 Task: Buy 1 Balms for Men's from Shave & Hair Removal section under best seller category for shipping address: Daisy Wilson, 4715 Wines Lane, Sabine Pass, Texas 77655, Cell Number 8322385022. Pay from credit card ending with 5759, CVV 953
Action: Mouse moved to (18, 102)
Screenshot: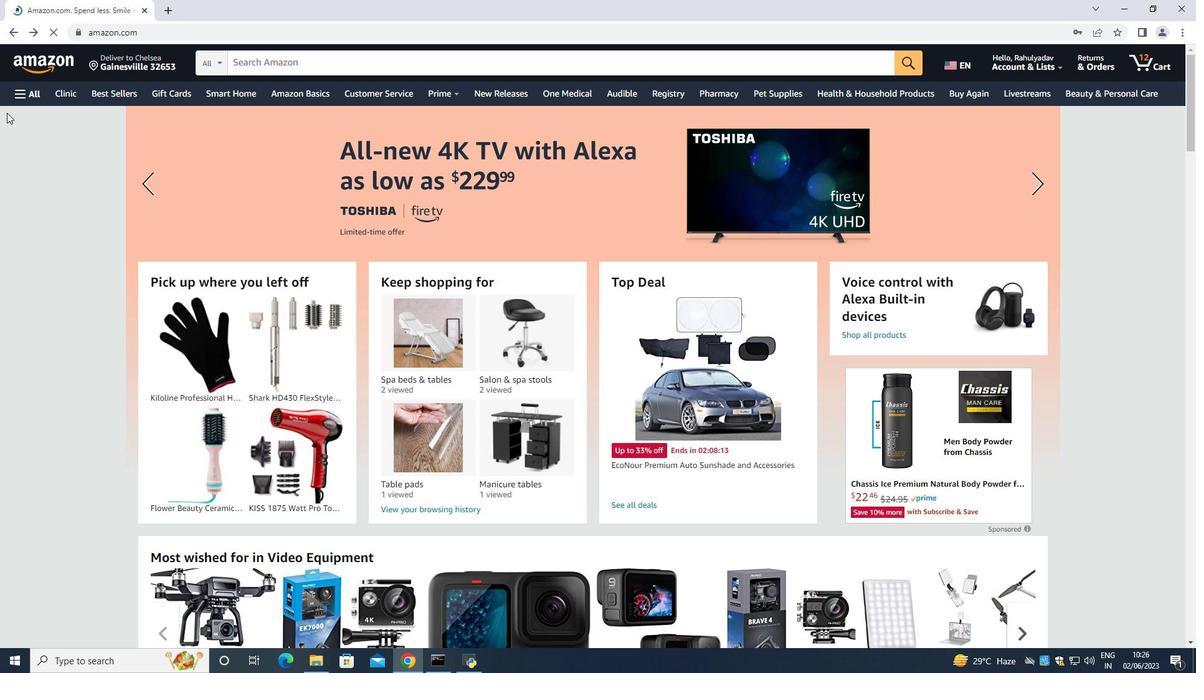 
Action: Mouse pressed left at (18, 102)
Screenshot: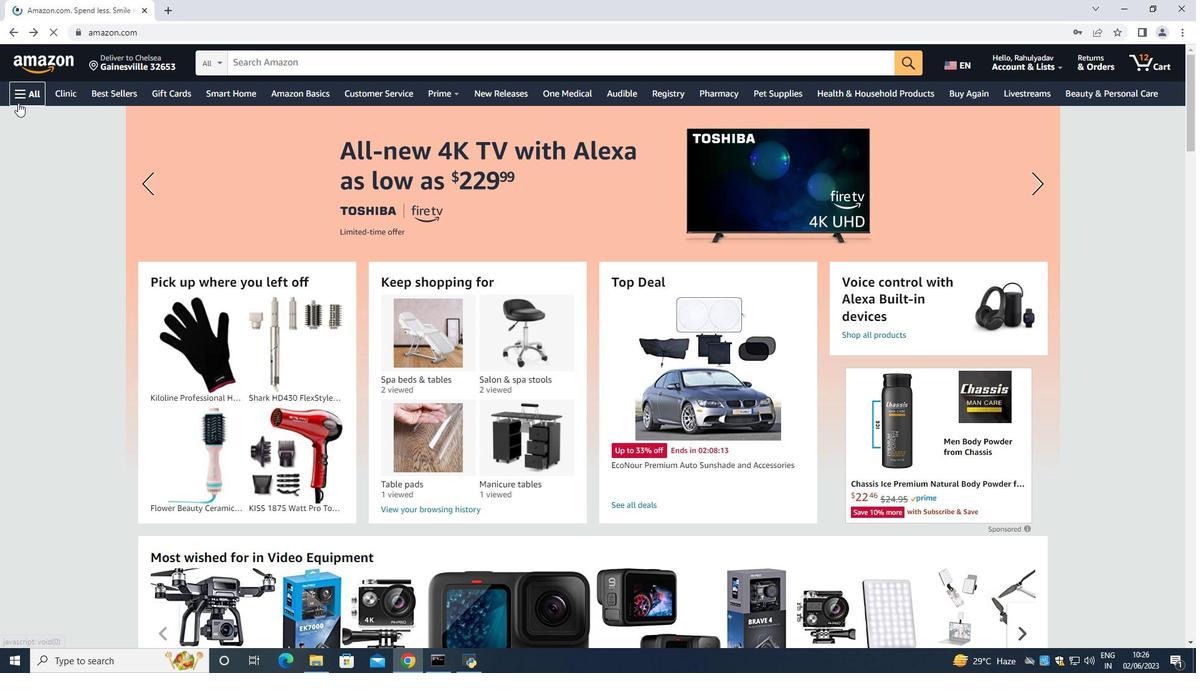 
Action: Mouse moved to (28, 111)
Screenshot: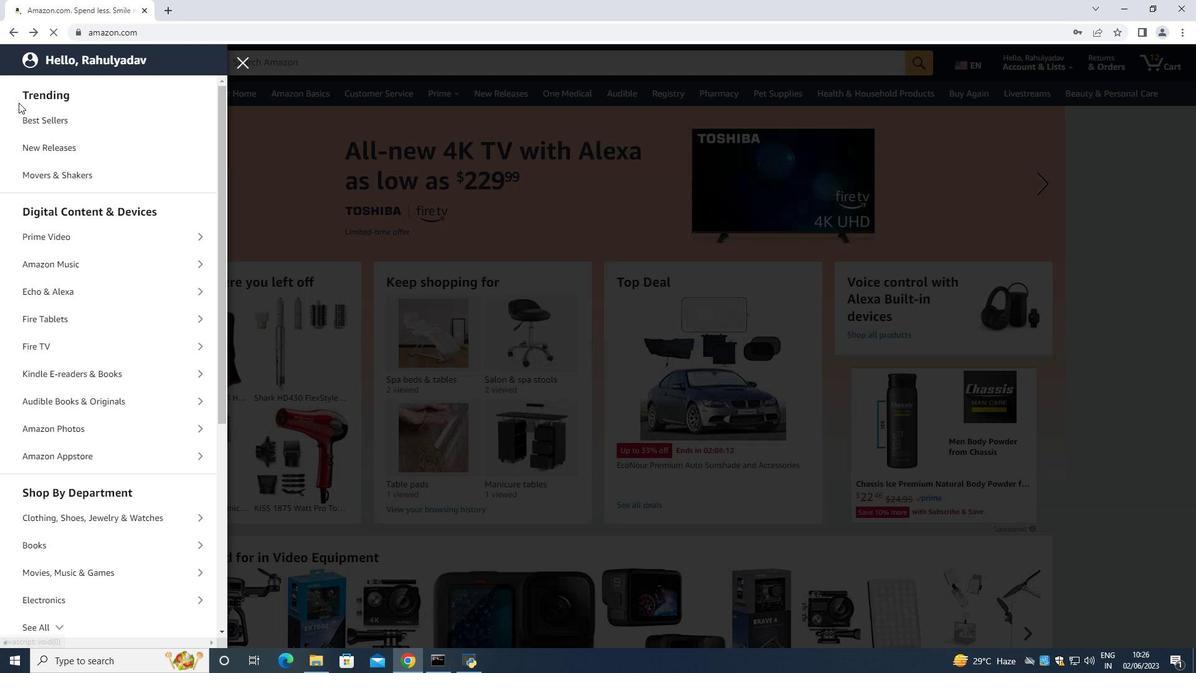 
Action: Mouse pressed left at (28, 111)
Screenshot: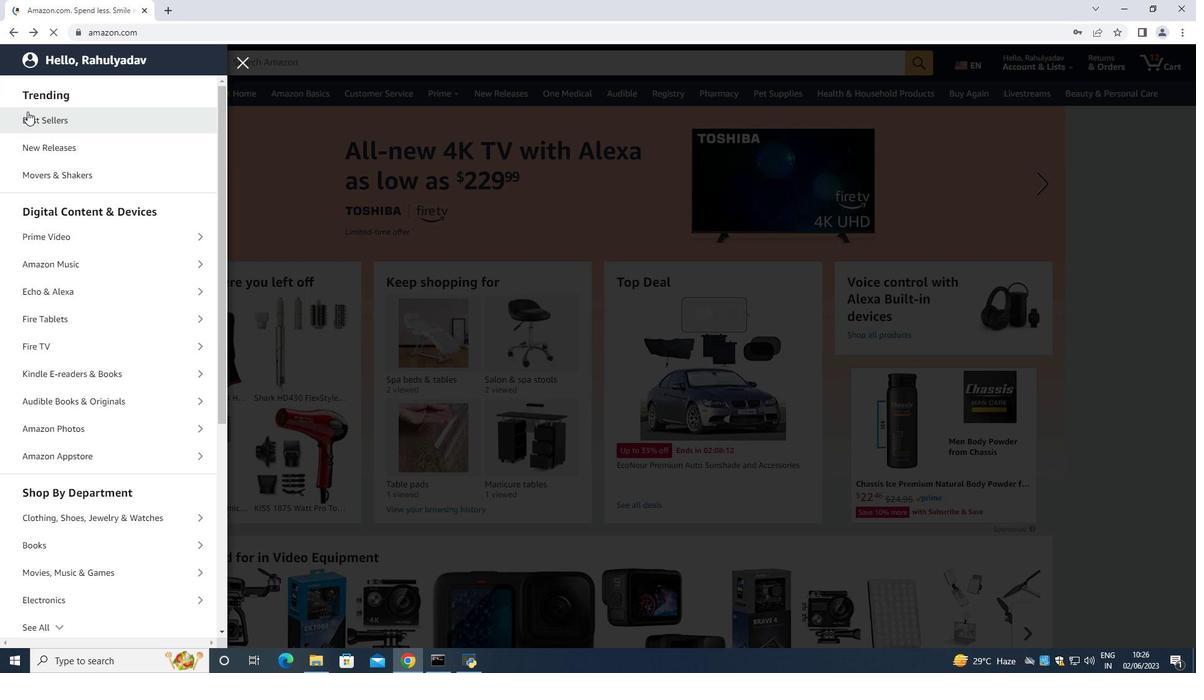 
Action: Mouse moved to (289, 58)
Screenshot: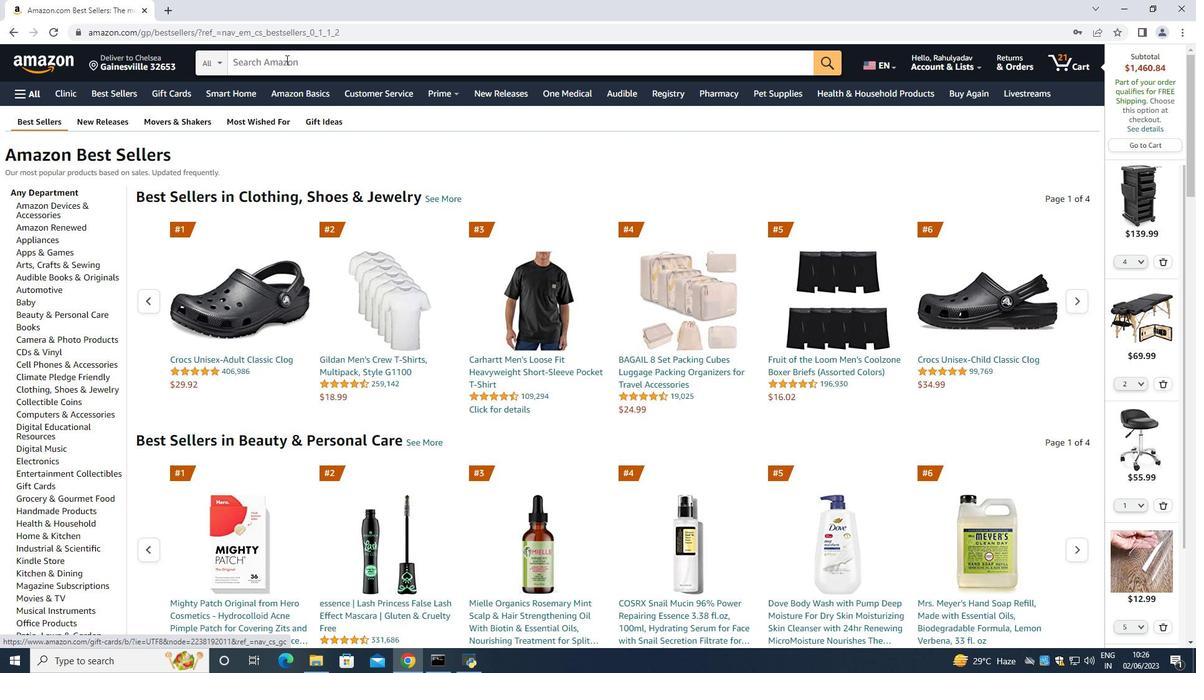 
Action: Mouse pressed left at (289, 58)
Screenshot: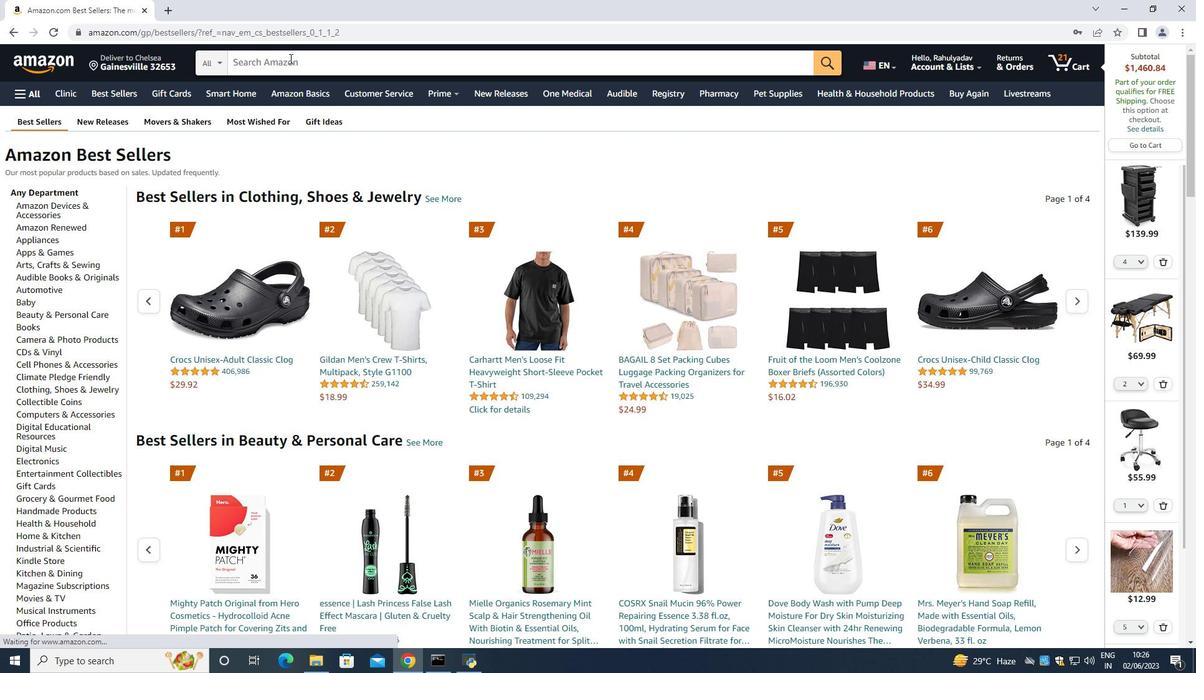 
Action: Mouse moved to (392, 39)
Screenshot: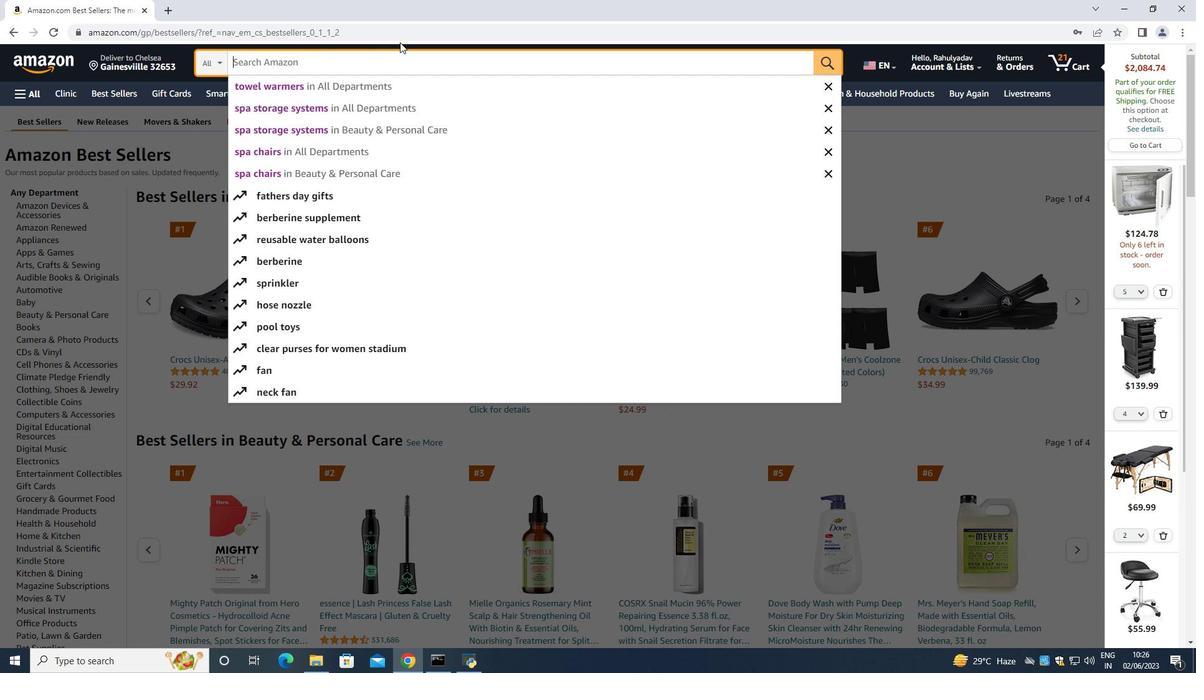 
Action: Key pressed <Key.shift><Key.shift><Key.shift><Key.shift><Key.shift><Key.shift>Balms<Key.space><Key.enter>
Screenshot: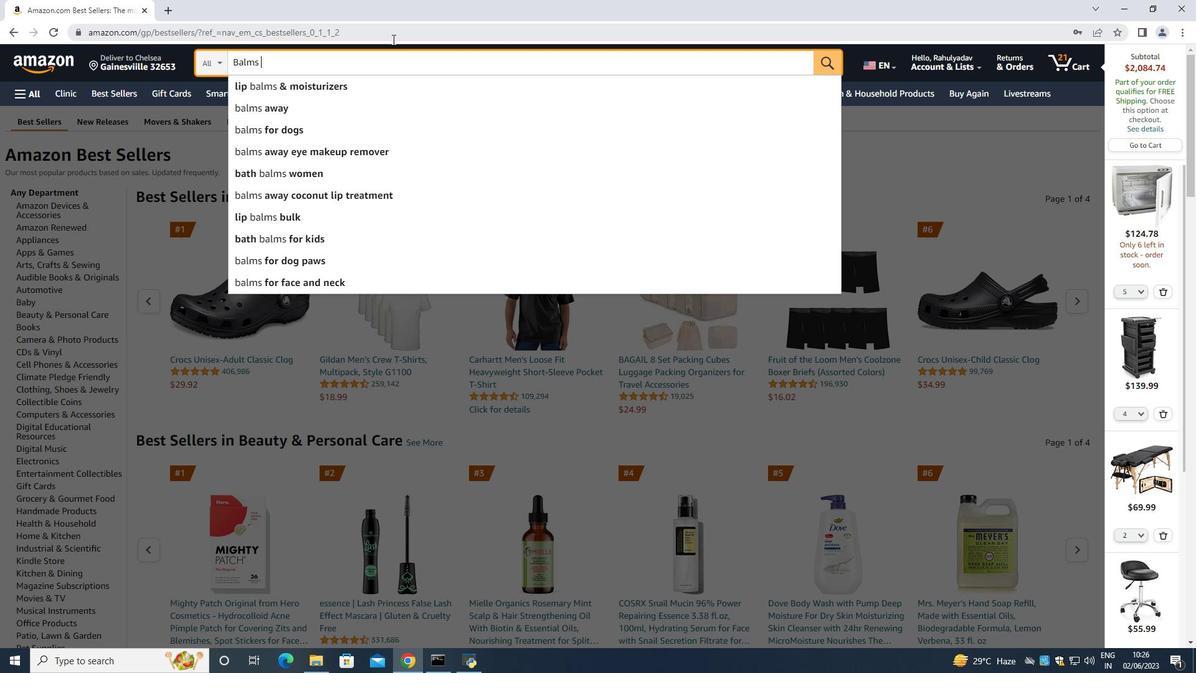 
Action: Mouse moved to (53, 289)
Screenshot: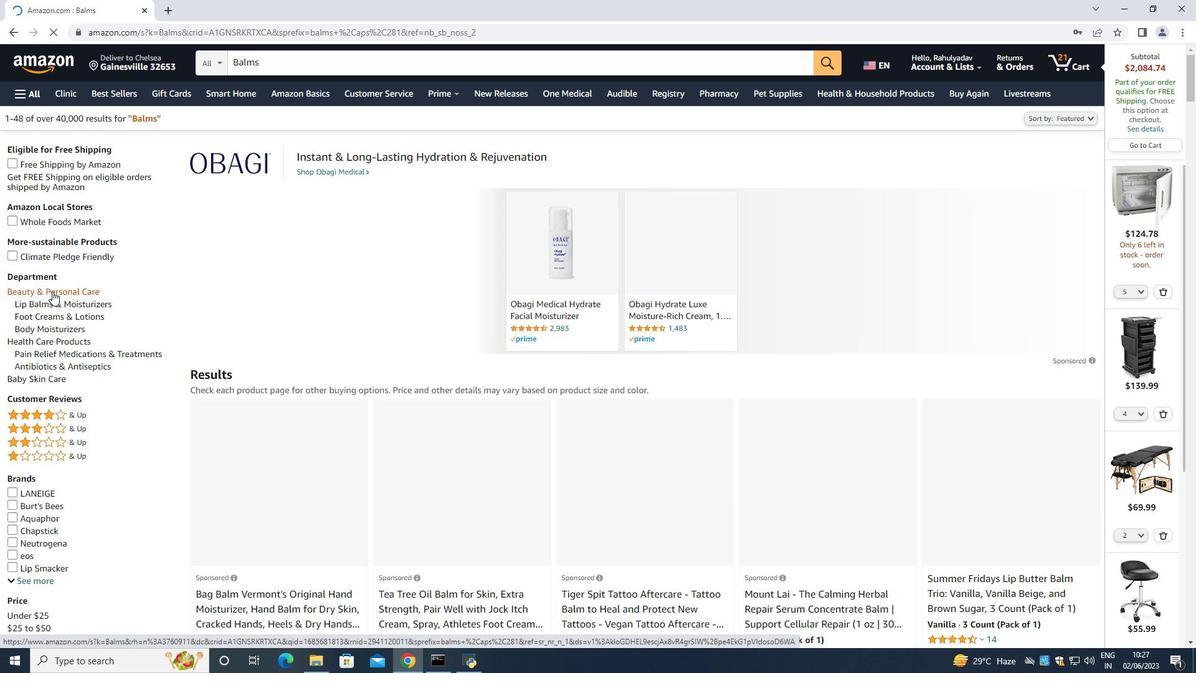 
Action: Mouse pressed left at (53, 289)
Screenshot: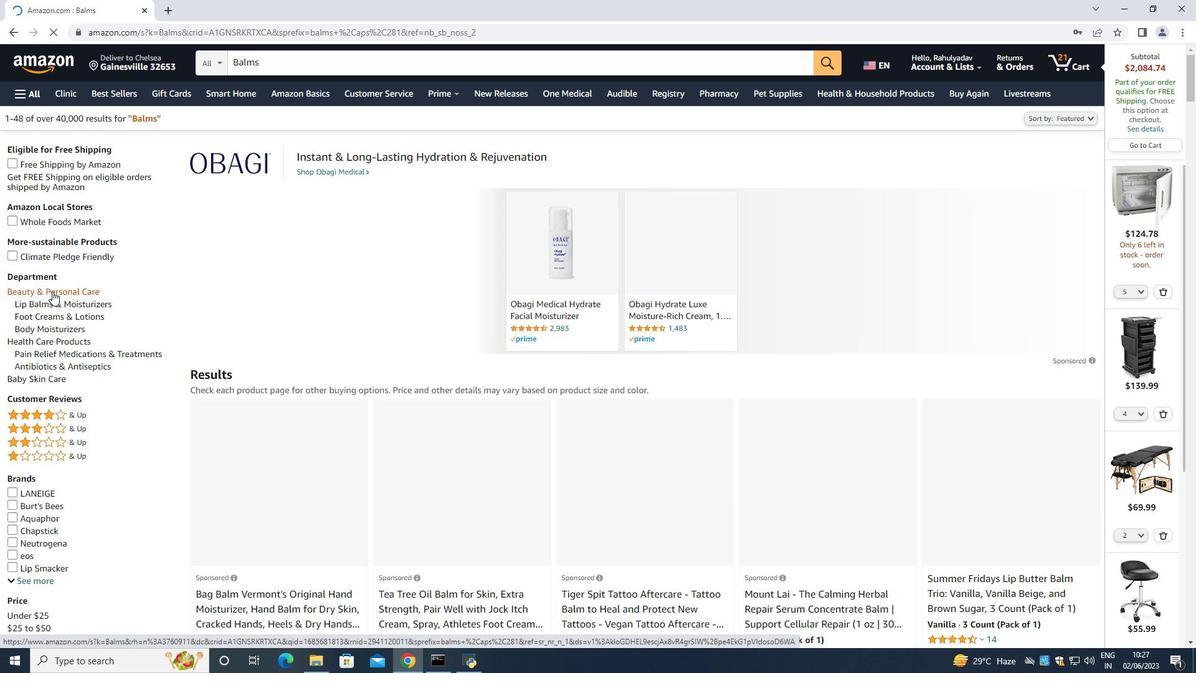 
Action: Mouse moved to (495, 173)
Screenshot: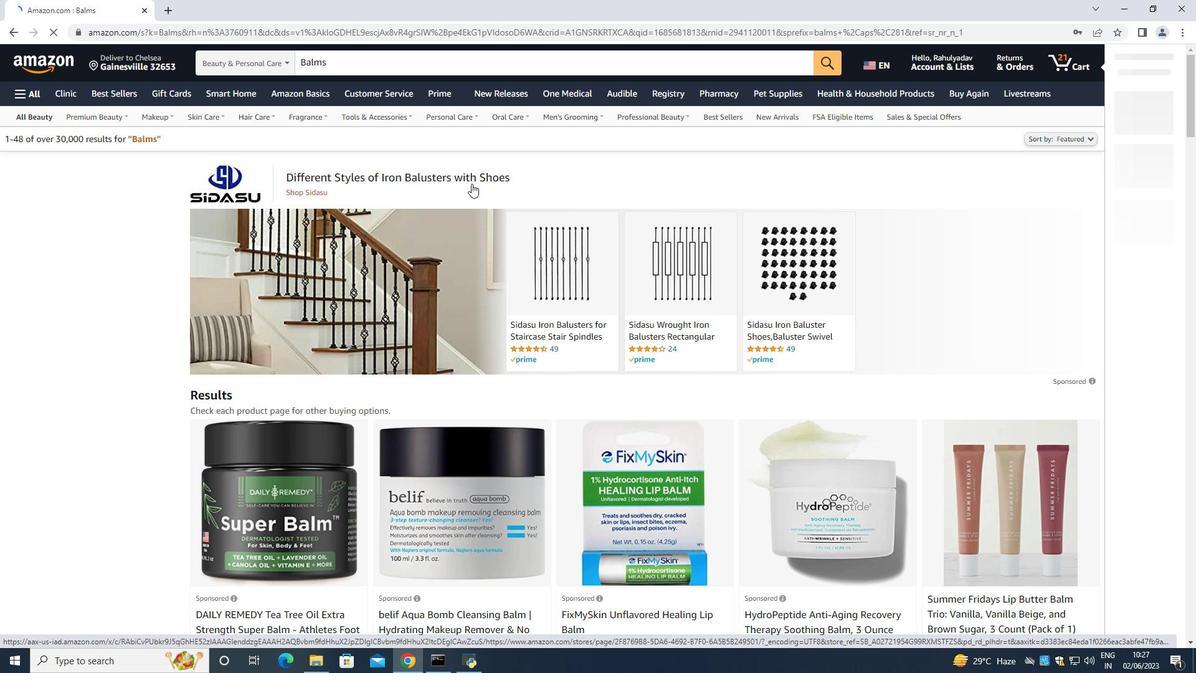 
Action: Mouse scrolled (495, 172) with delta (0, 0)
Screenshot: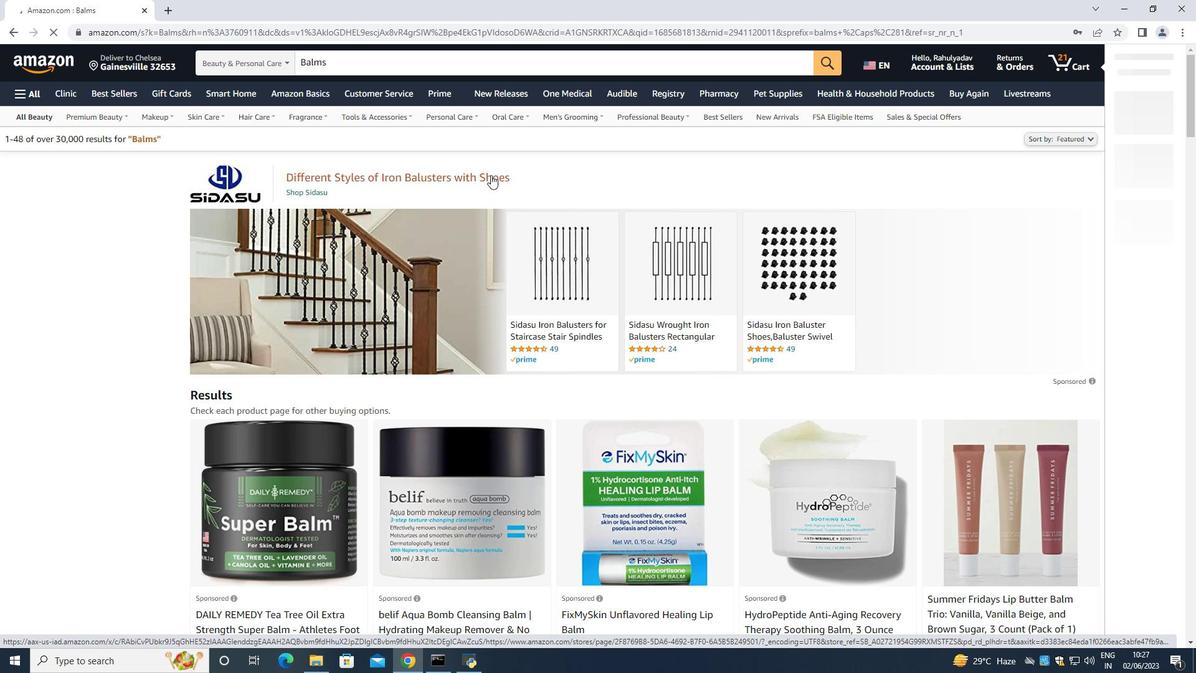 
Action: Mouse scrolled (495, 172) with delta (0, 0)
Screenshot: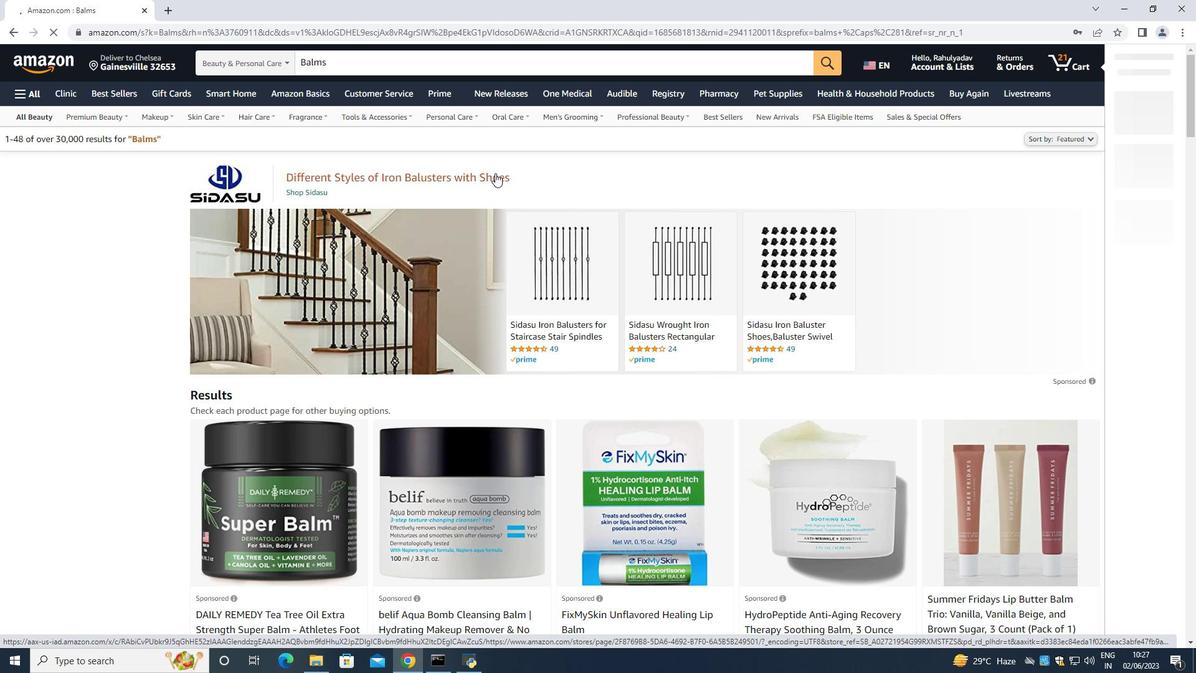 
Action: Mouse scrolled (495, 172) with delta (0, 0)
Screenshot: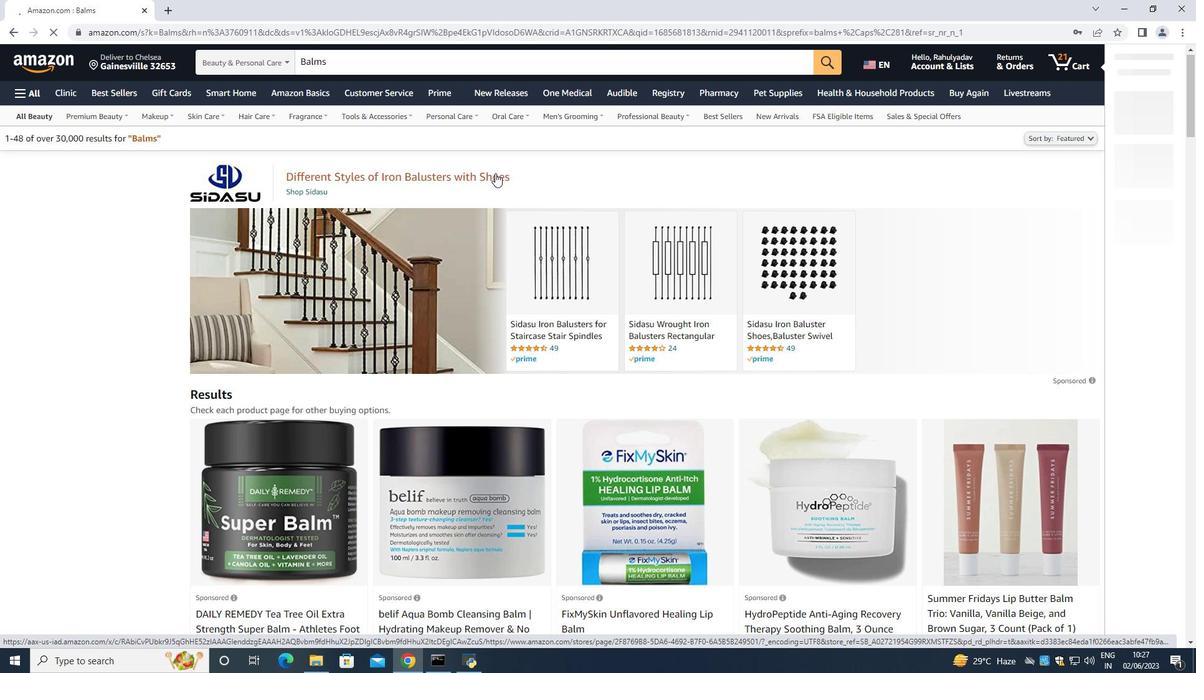
Action: Mouse moved to (79, 172)
Screenshot: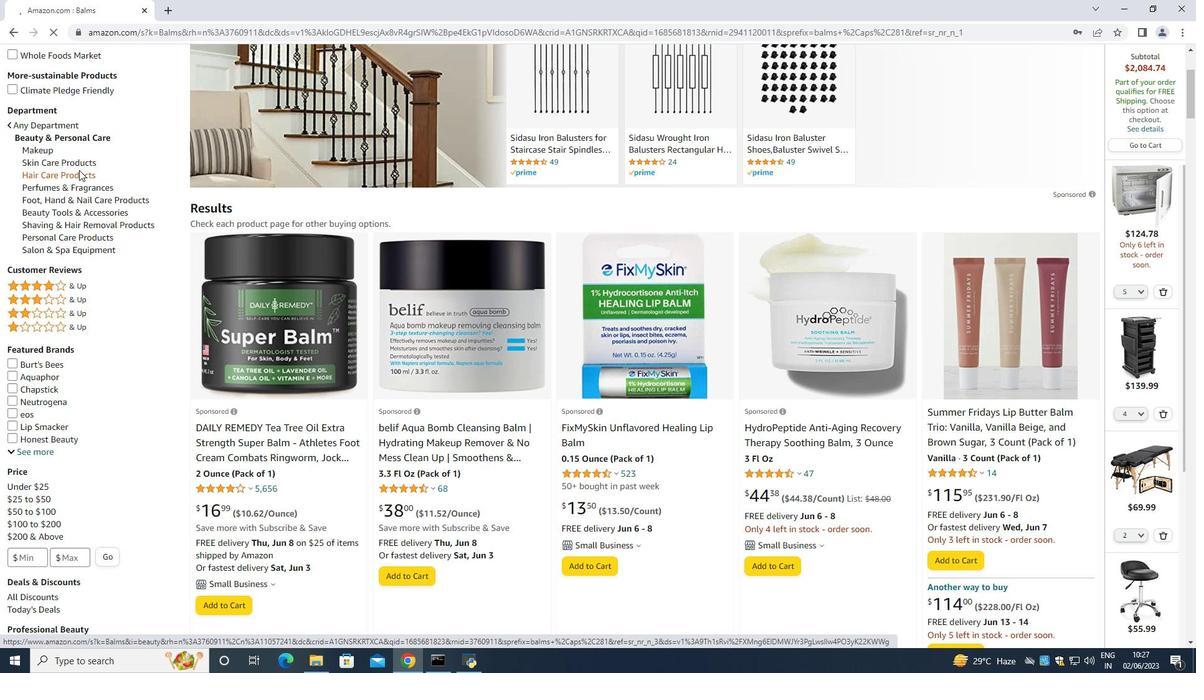 
Action: Mouse pressed left at (79, 172)
Screenshot: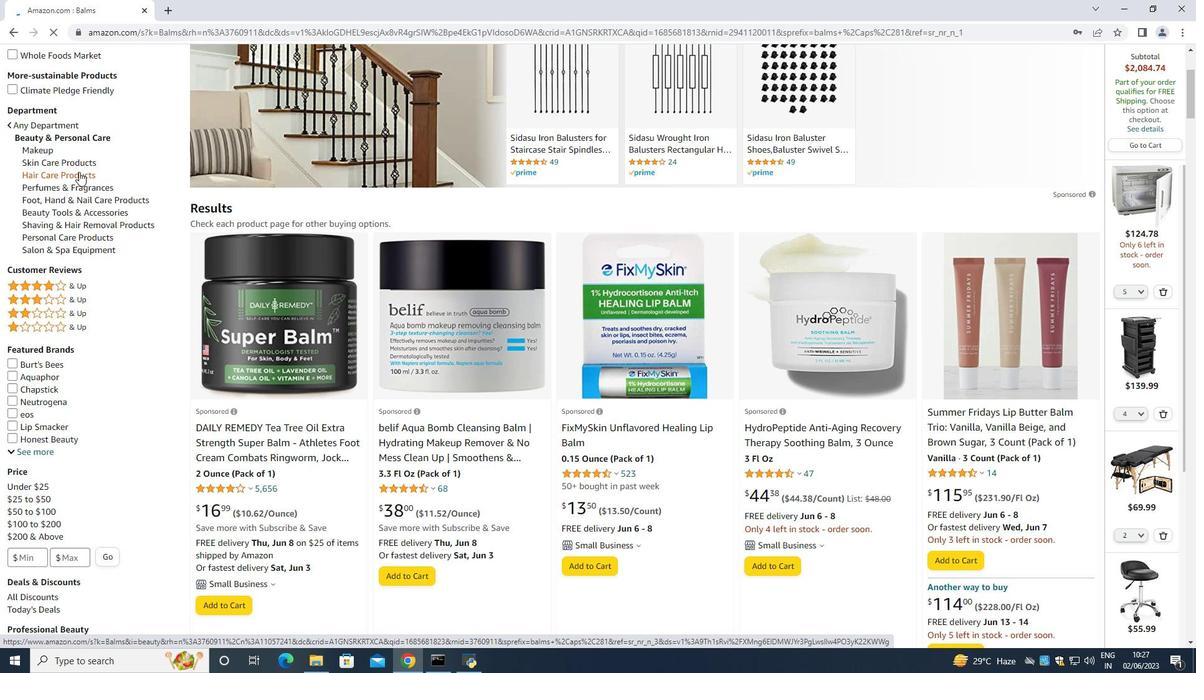 
Action: Mouse moved to (82, 223)
Screenshot: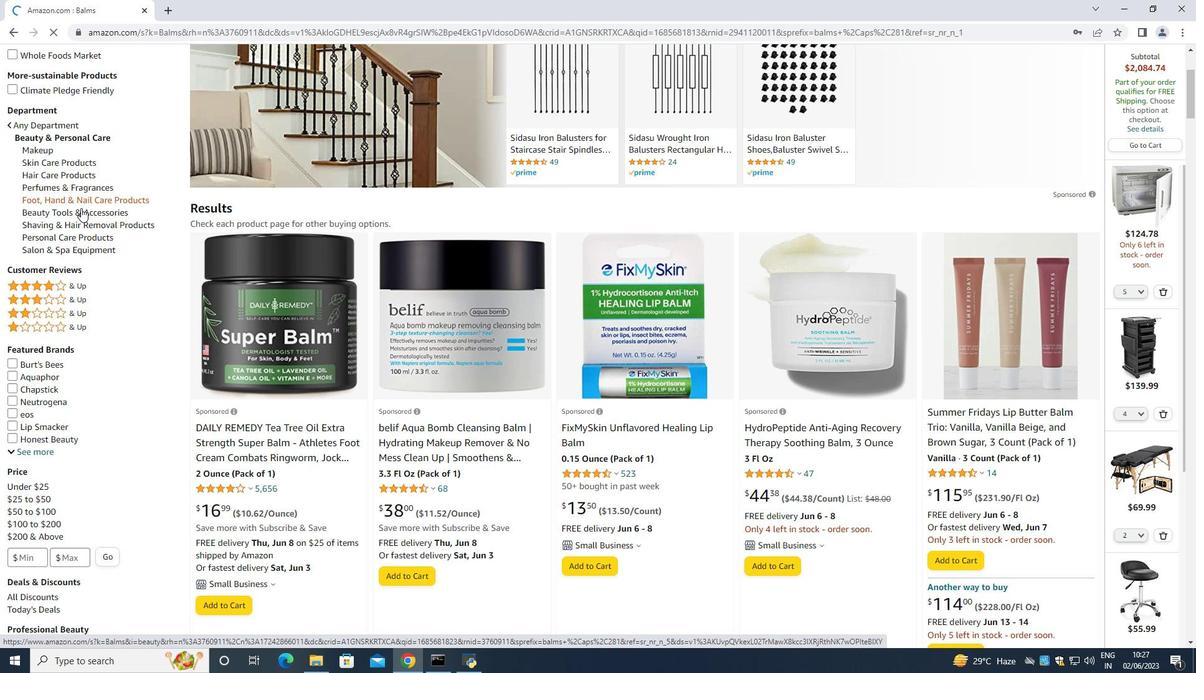 
Action: Mouse pressed left at (82, 223)
Screenshot: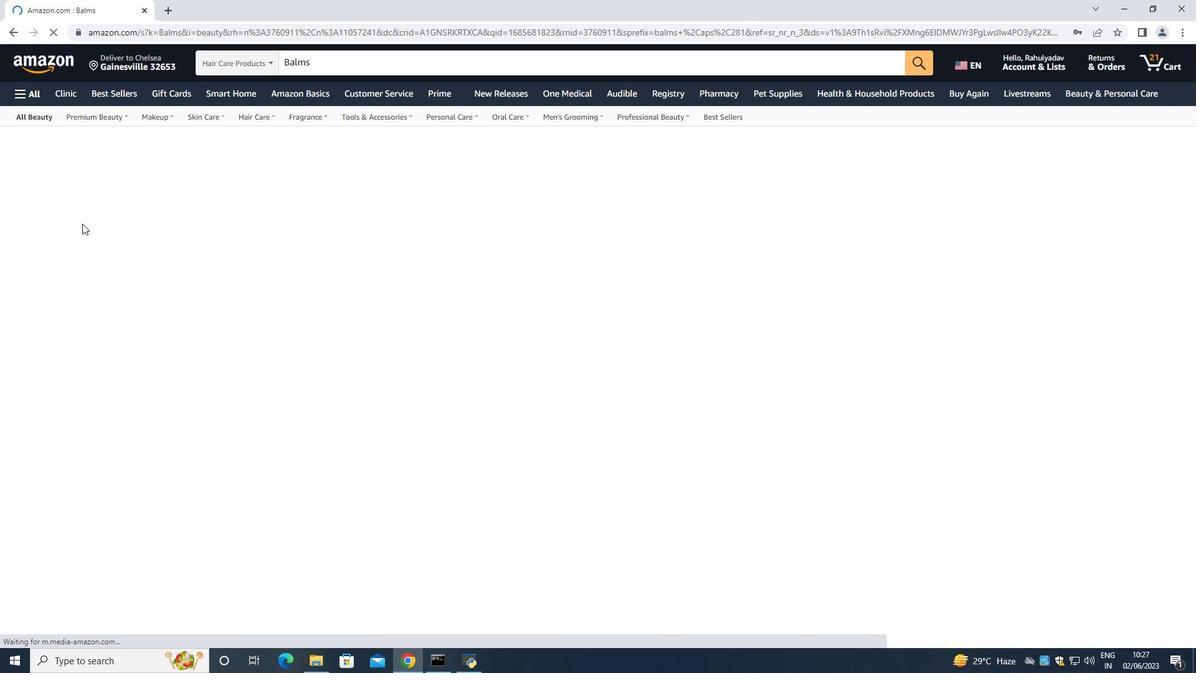 
Action: Mouse moved to (9, 31)
Screenshot: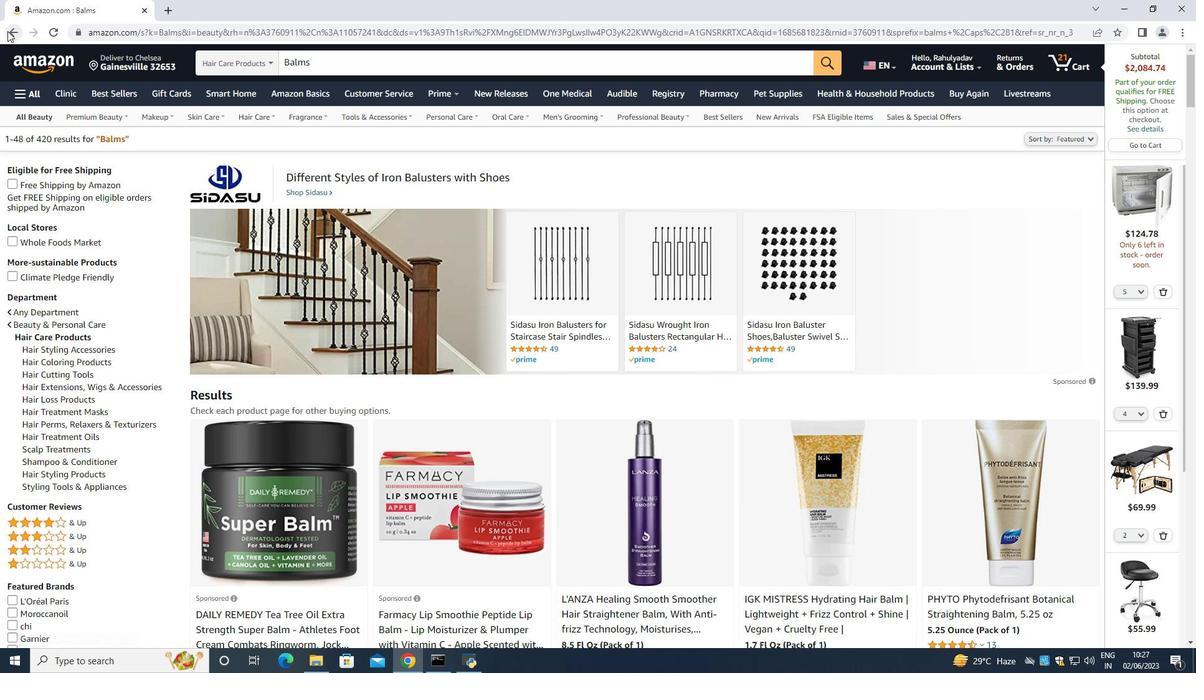 
Action: Mouse pressed left at (9, 31)
Screenshot: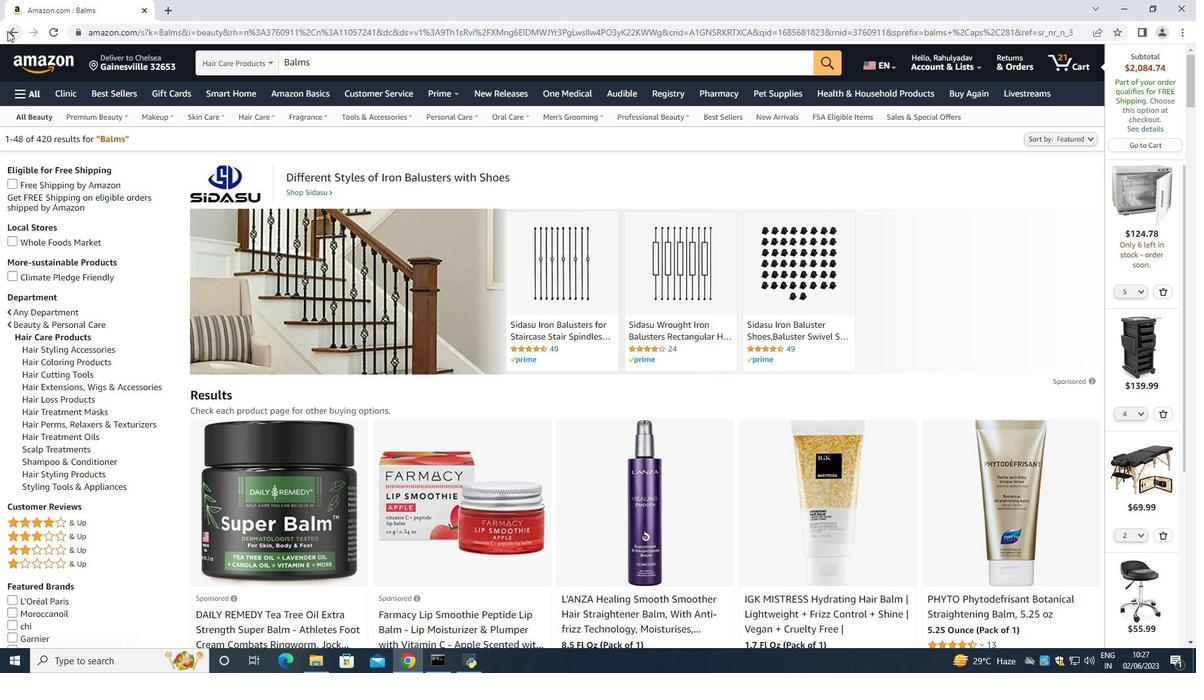 
Action: Mouse moved to (85, 228)
Screenshot: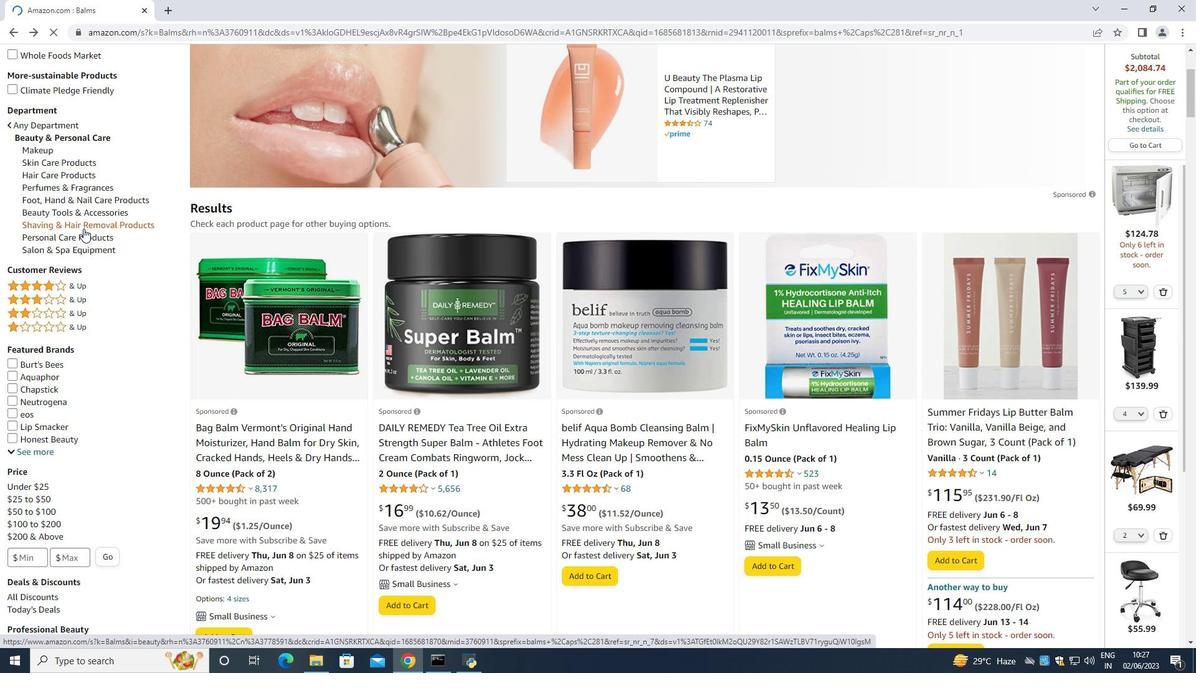 
Action: Mouse pressed left at (85, 228)
Screenshot: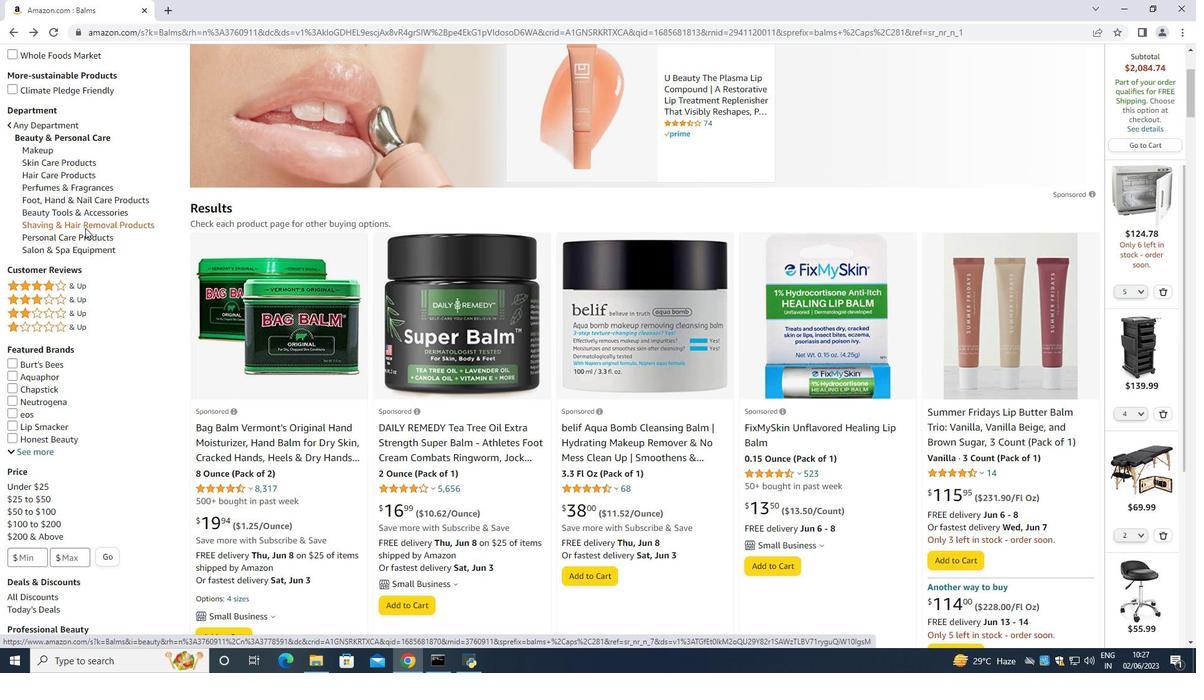 
Action: Mouse moved to (286, 234)
Screenshot: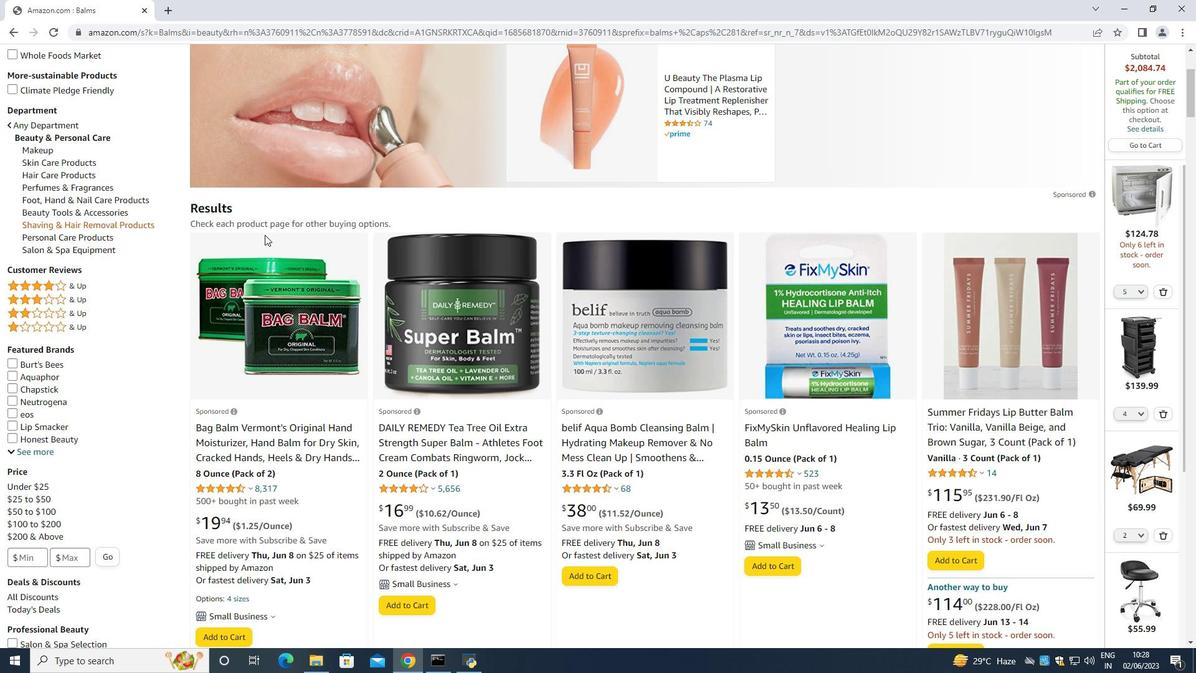 
Action: Mouse scrolled (286, 233) with delta (0, 0)
Screenshot: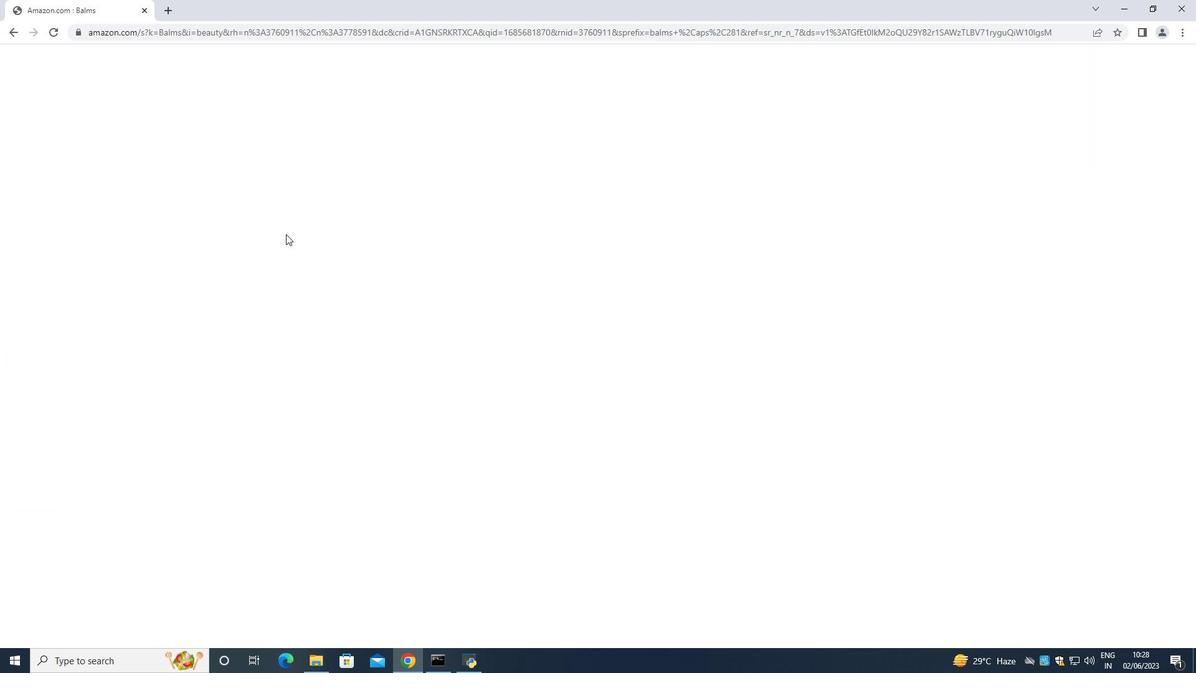 
Action: Mouse moved to (464, 391)
Screenshot: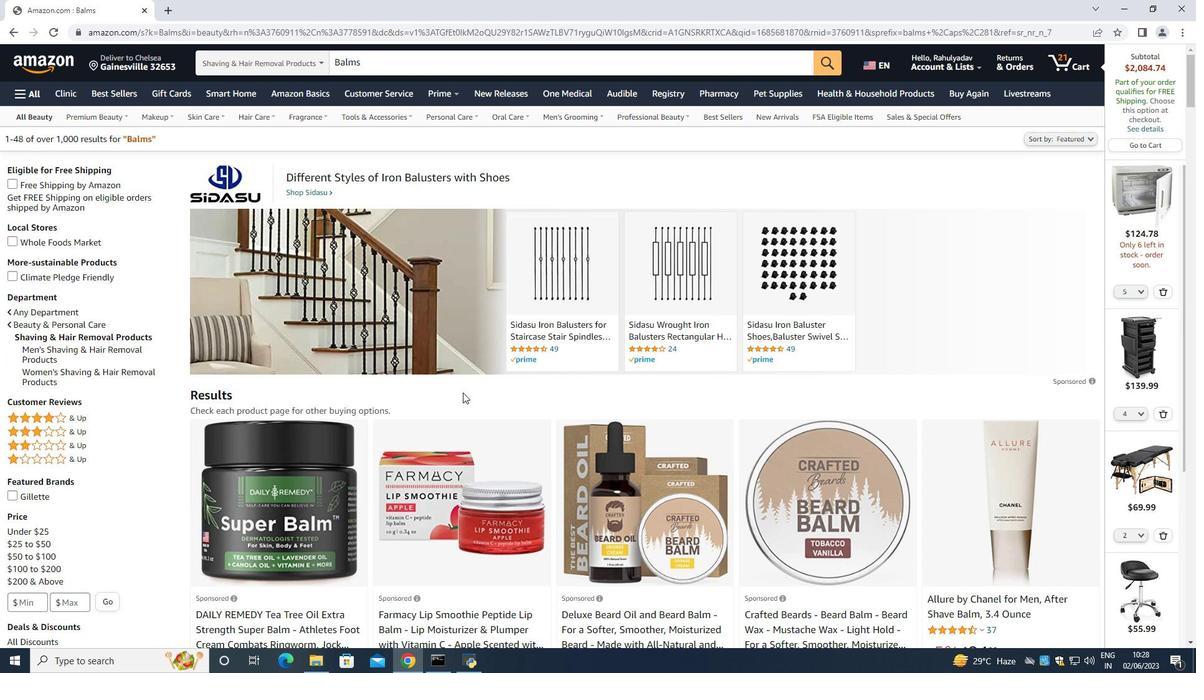 
Action: Mouse scrolled (464, 390) with delta (0, 0)
Screenshot: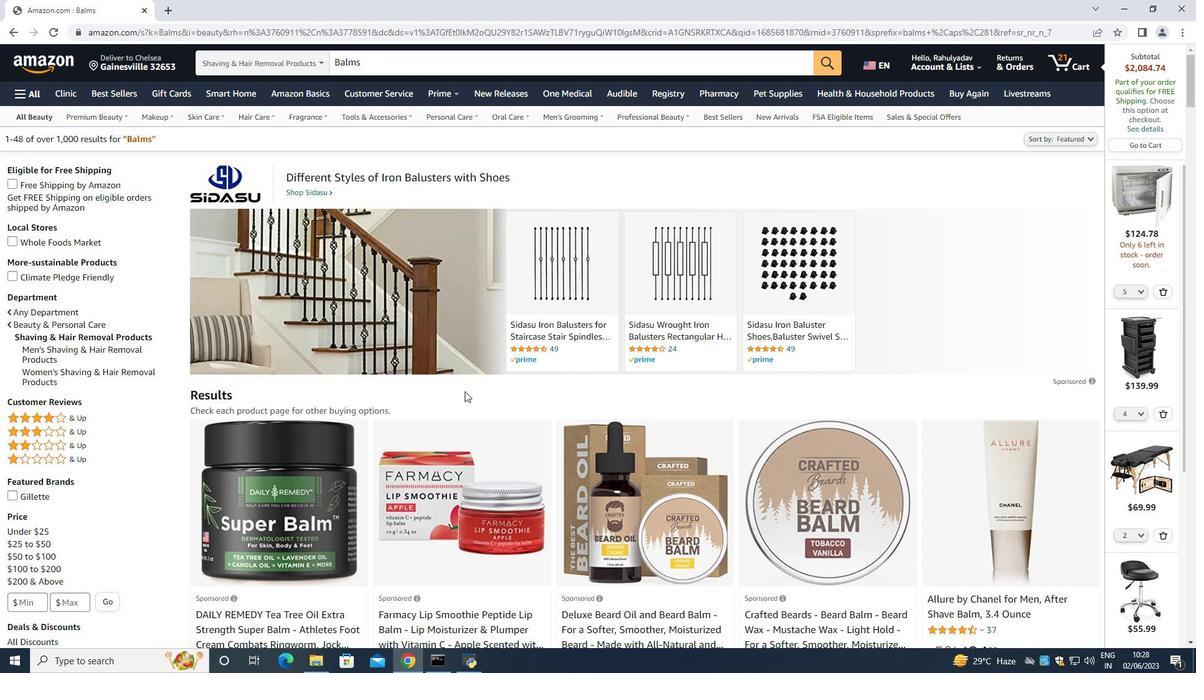 
Action: Mouse scrolled (464, 390) with delta (0, 0)
Screenshot: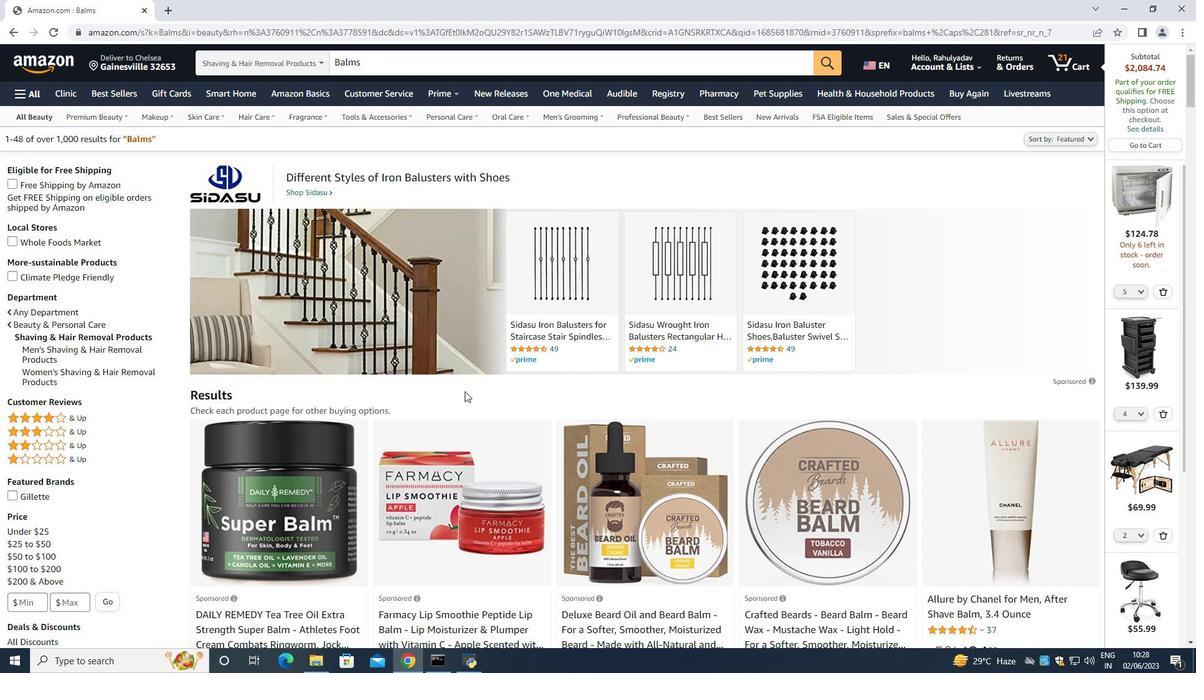 
Action: Mouse scrolled (464, 390) with delta (0, 0)
Screenshot: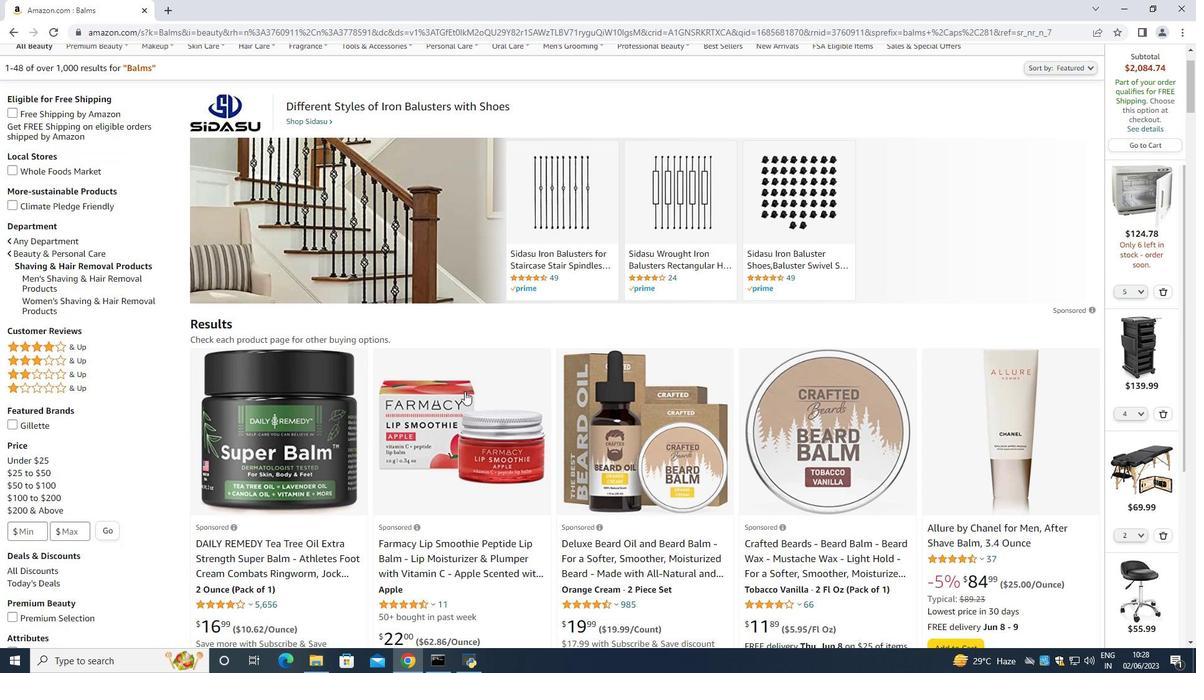 
Action: Mouse moved to (554, 398)
Screenshot: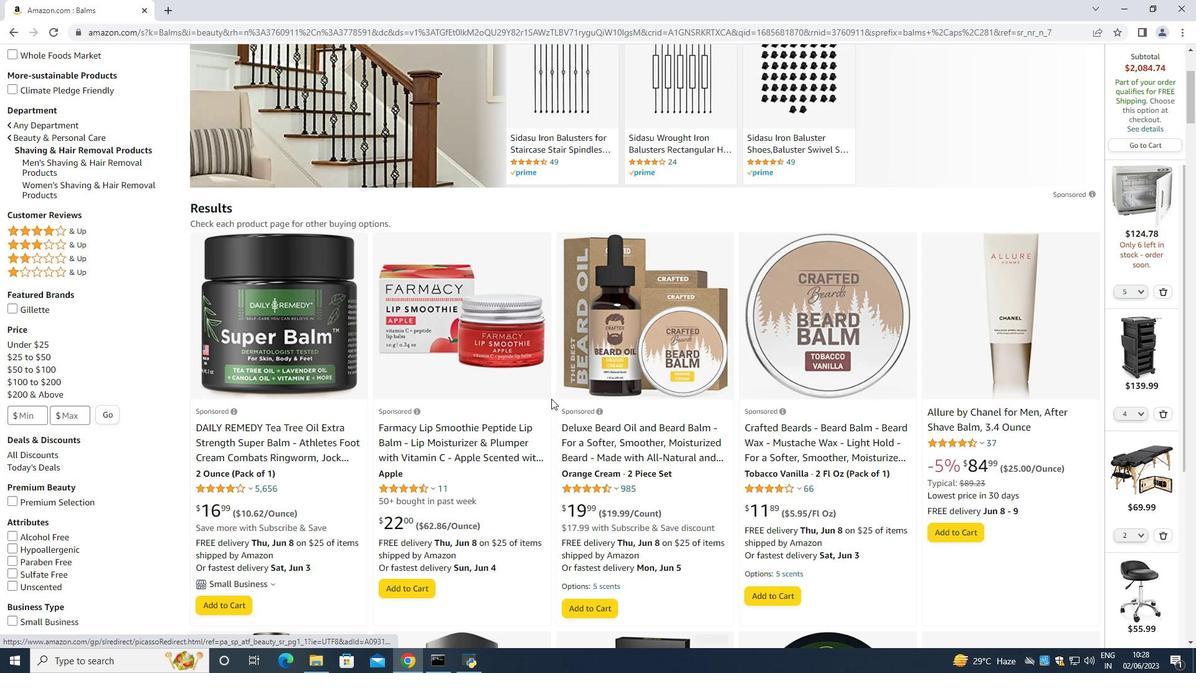 
Action: Mouse scrolled (554, 397) with delta (0, 0)
Screenshot: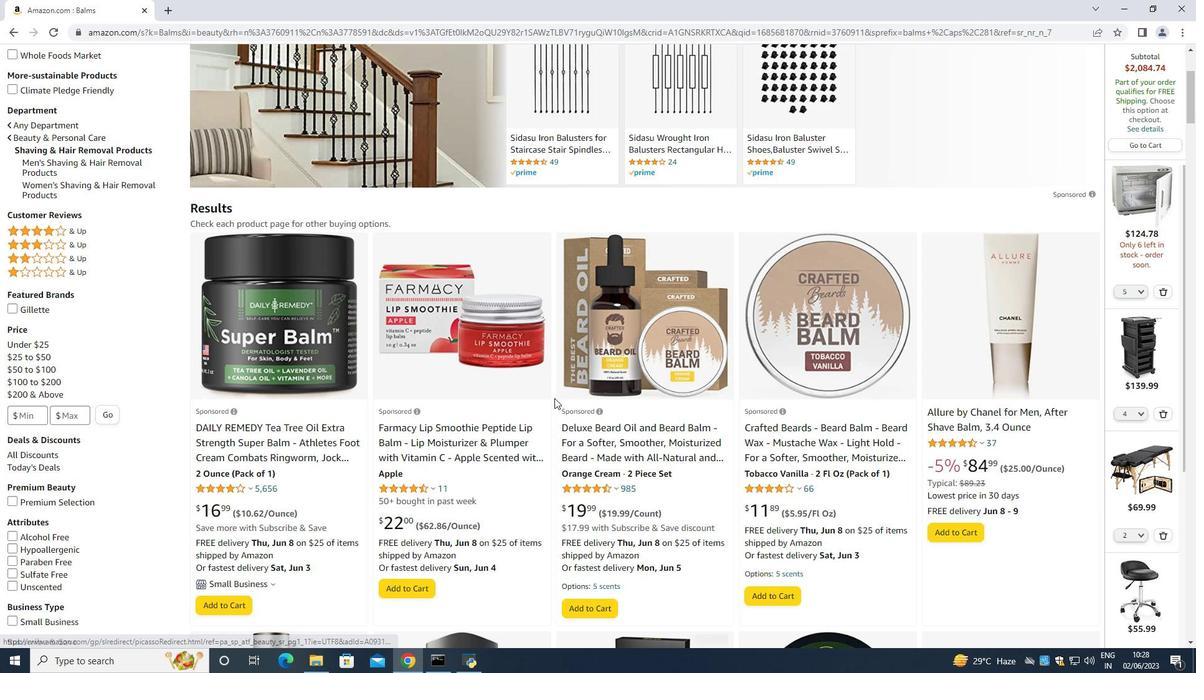 
Action: Mouse scrolled (554, 397) with delta (0, 0)
Screenshot: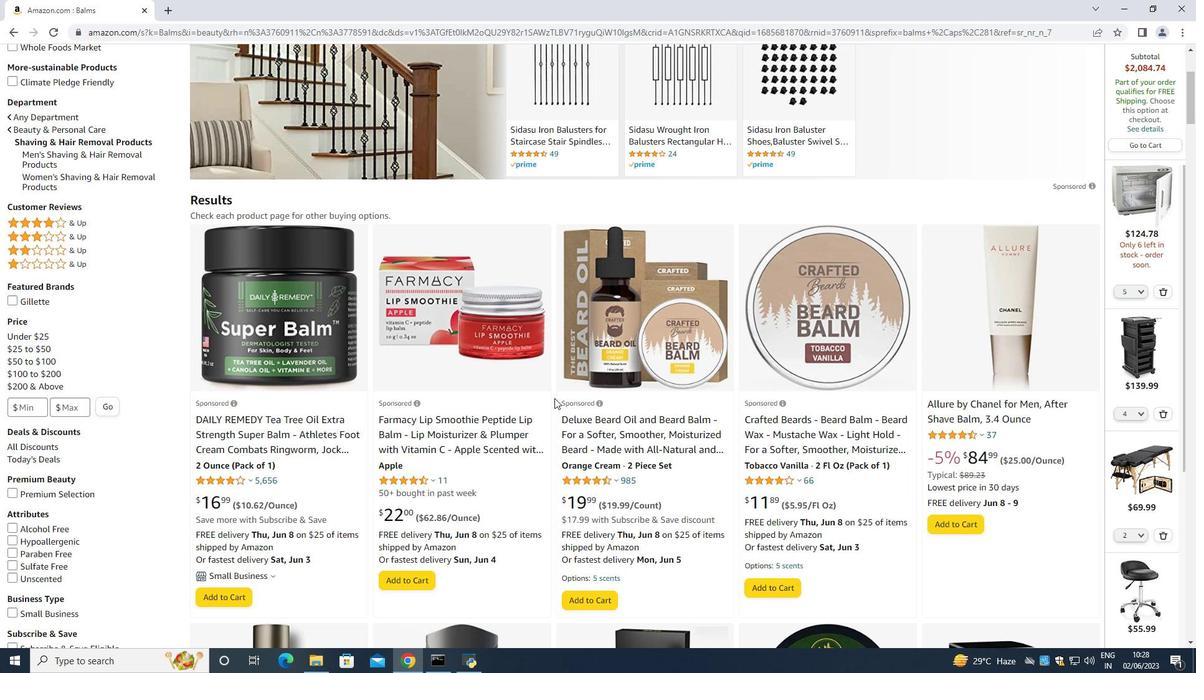 
Action: Mouse moved to (539, 306)
Screenshot: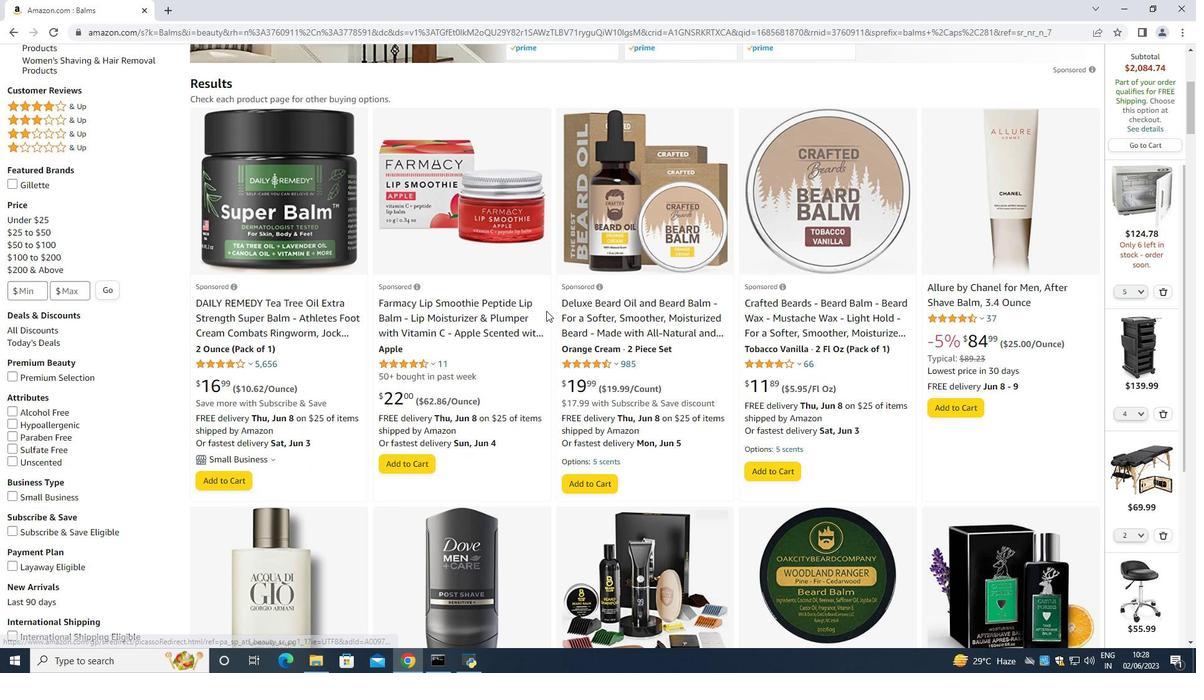 
Action: Mouse scrolled (539, 305) with delta (0, 0)
Screenshot: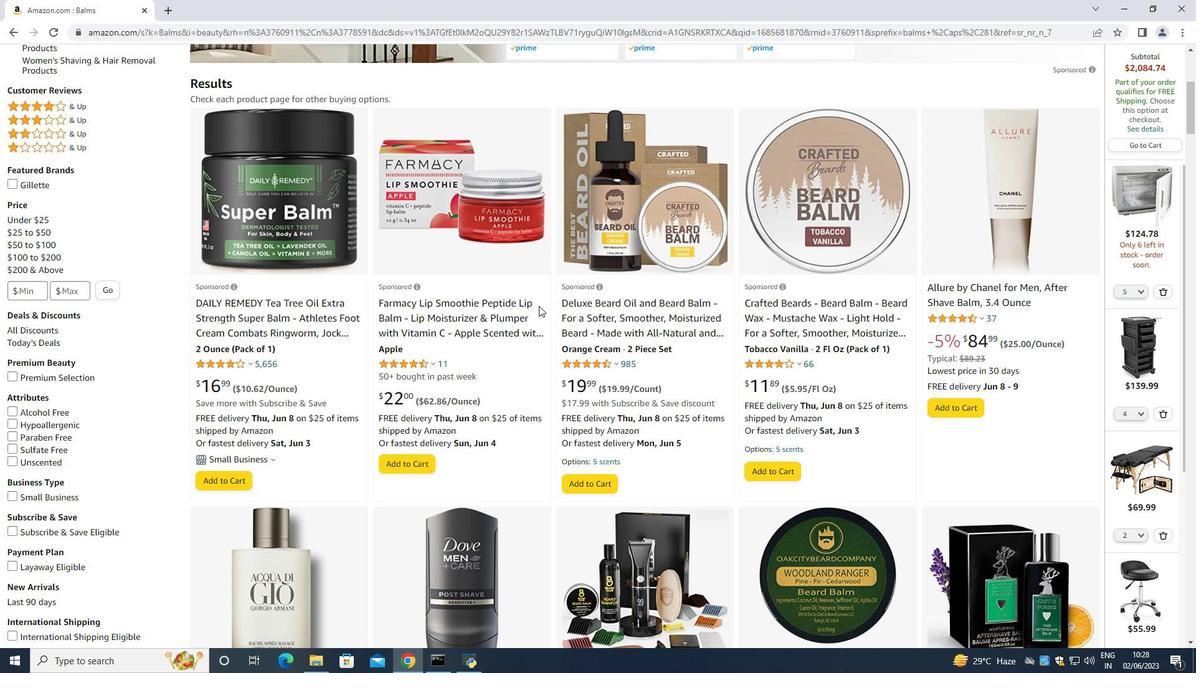 
Action: Mouse scrolled (539, 305) with delta (0, 0)
Screenshot: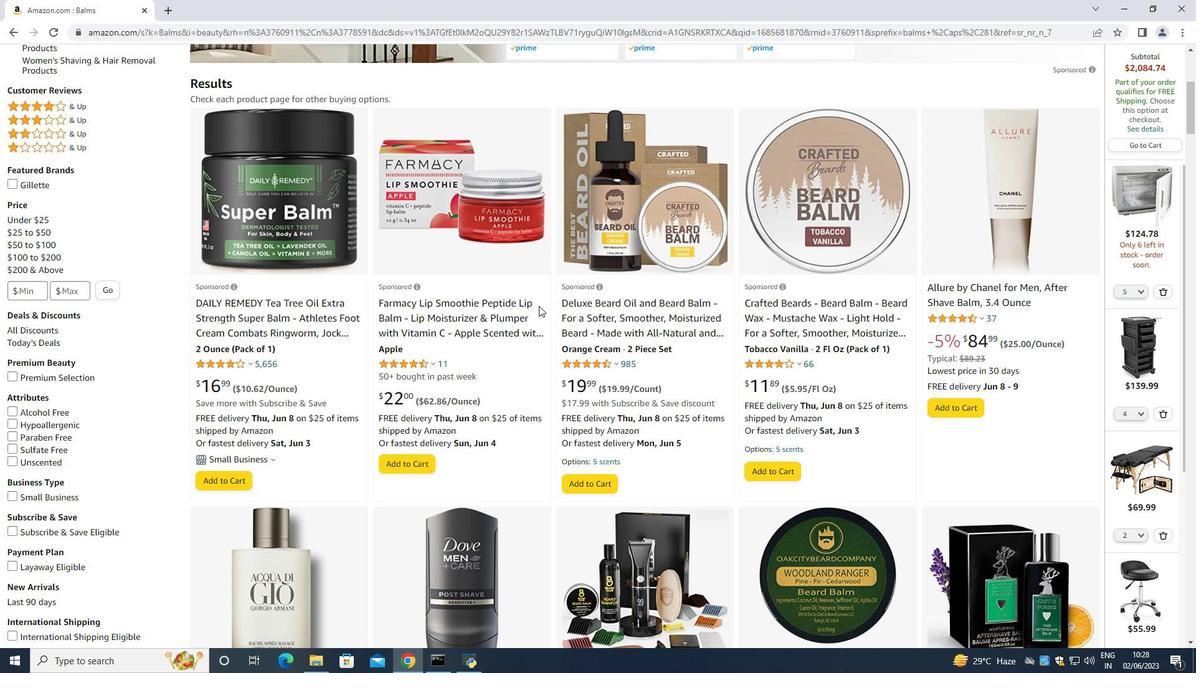 
Action: Mouse moved to (529, 272)
Screenshot: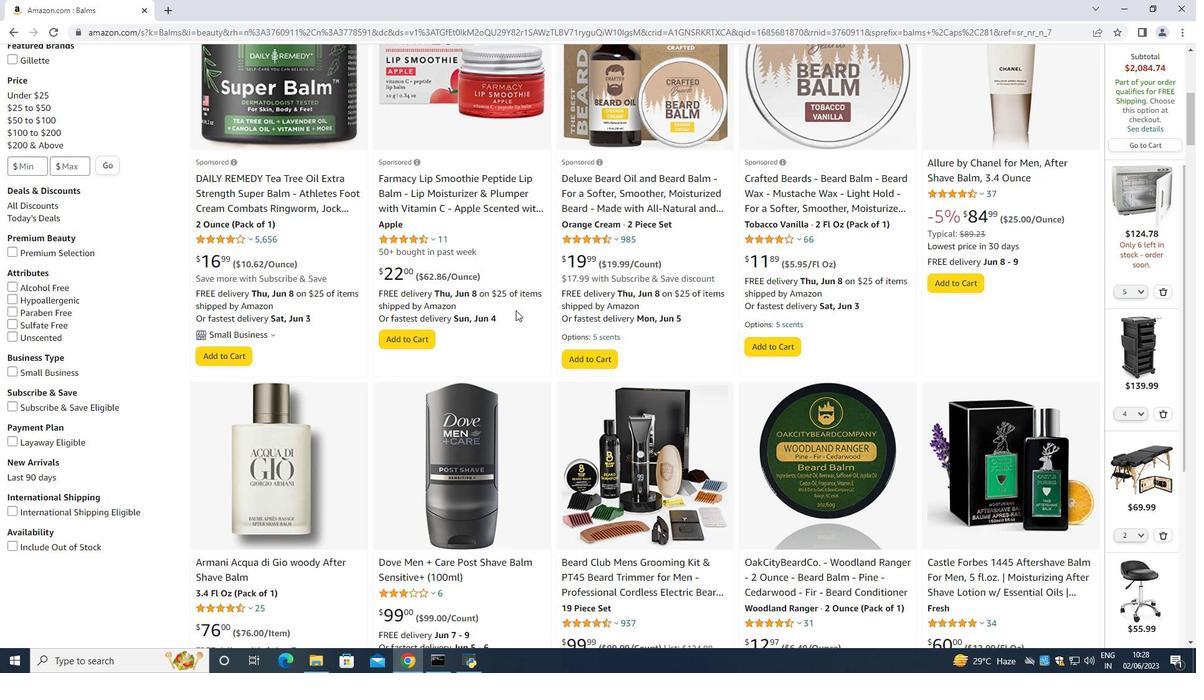
Action: Mouse scrolled (527, 277) with delta (0, 0)
Screenshot: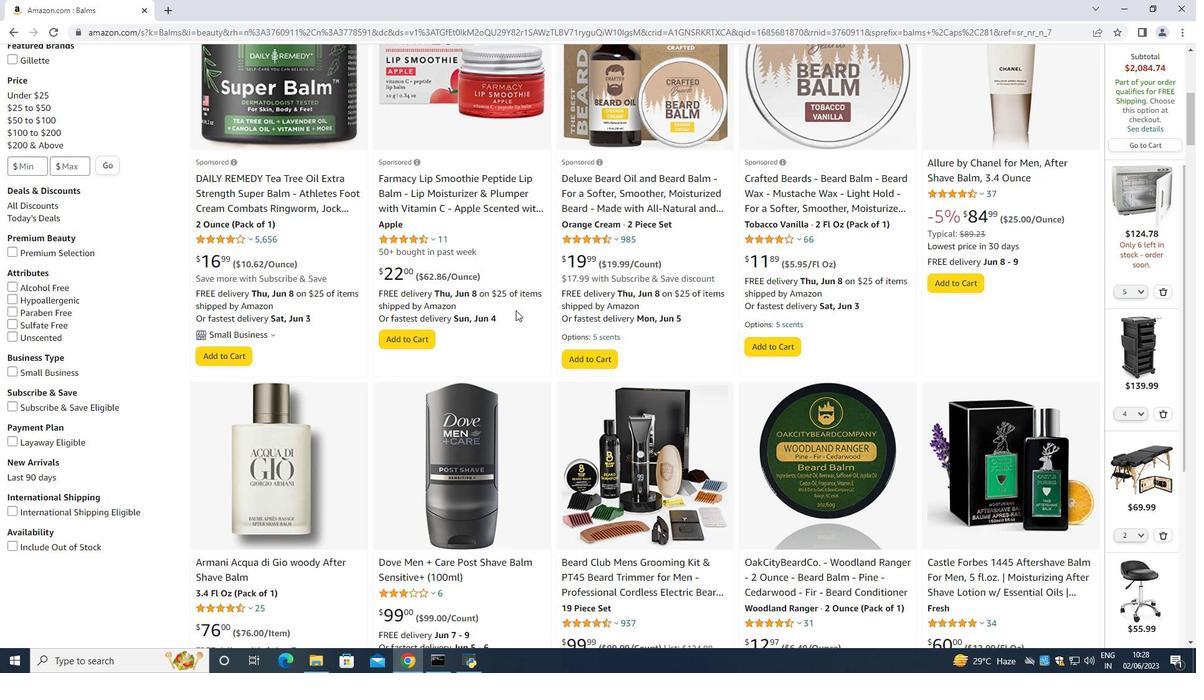 
Action: Mouse moved to (591, 222)
Screenshot: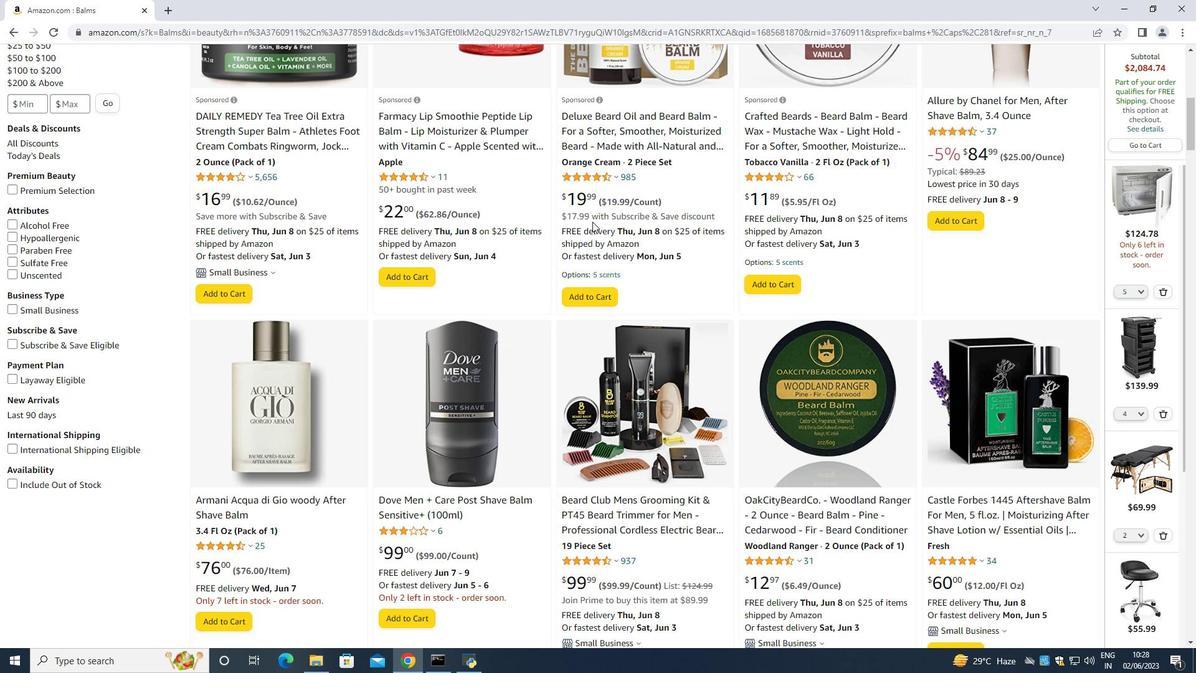 
Action: Mouse scrolled (591, 221) with delta (0, 0)
Screenshot: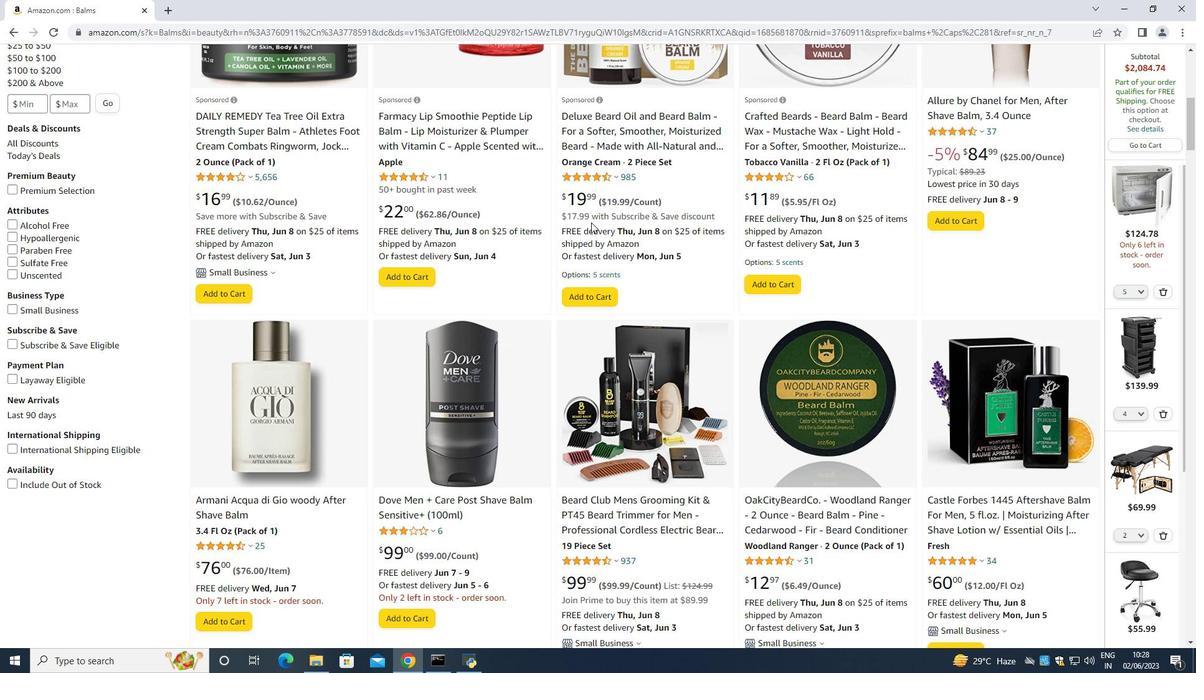 
Action: Mouse moved to (590, 223)
Screenshot: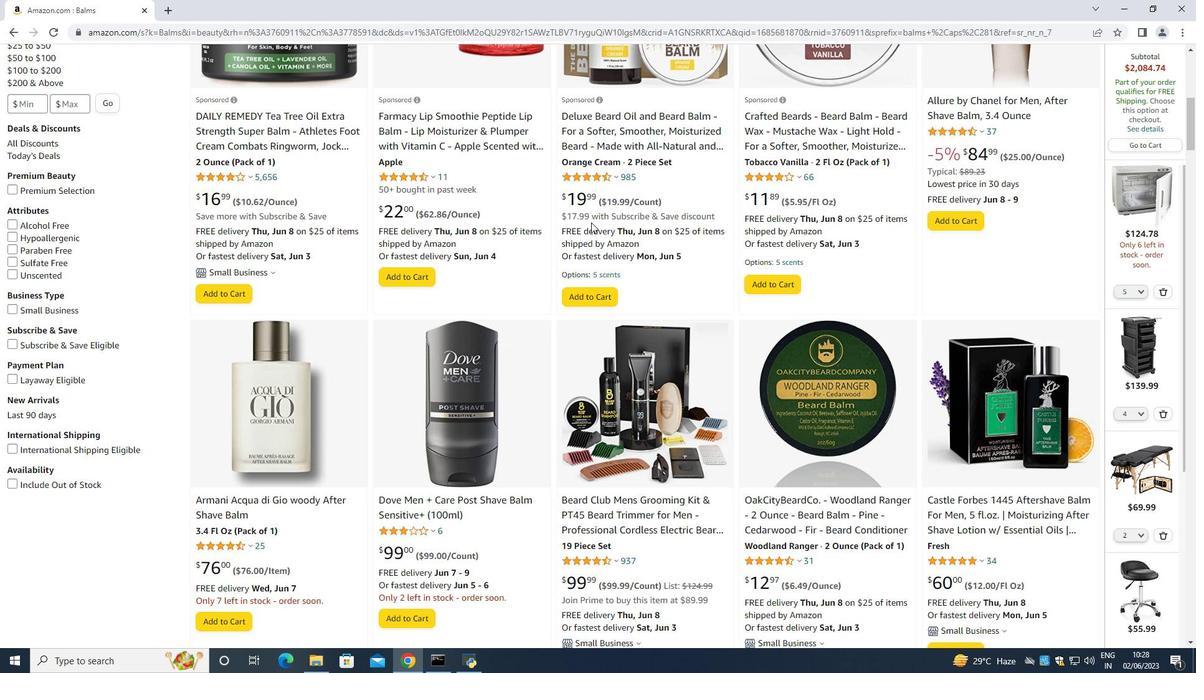 
Action: Mouse scrolled (590, 222) with delta (0, 0)
Screenshot: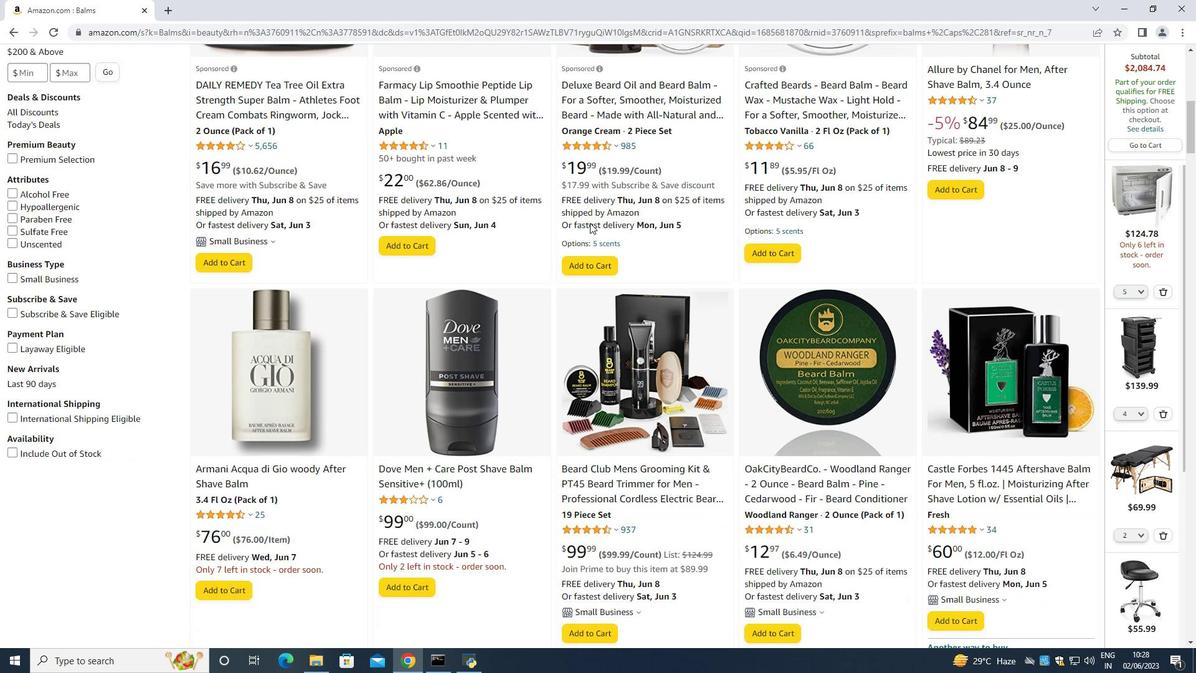 
Action: Mouse scrolled (590, 222) with delta (0, 0)
Screenshot: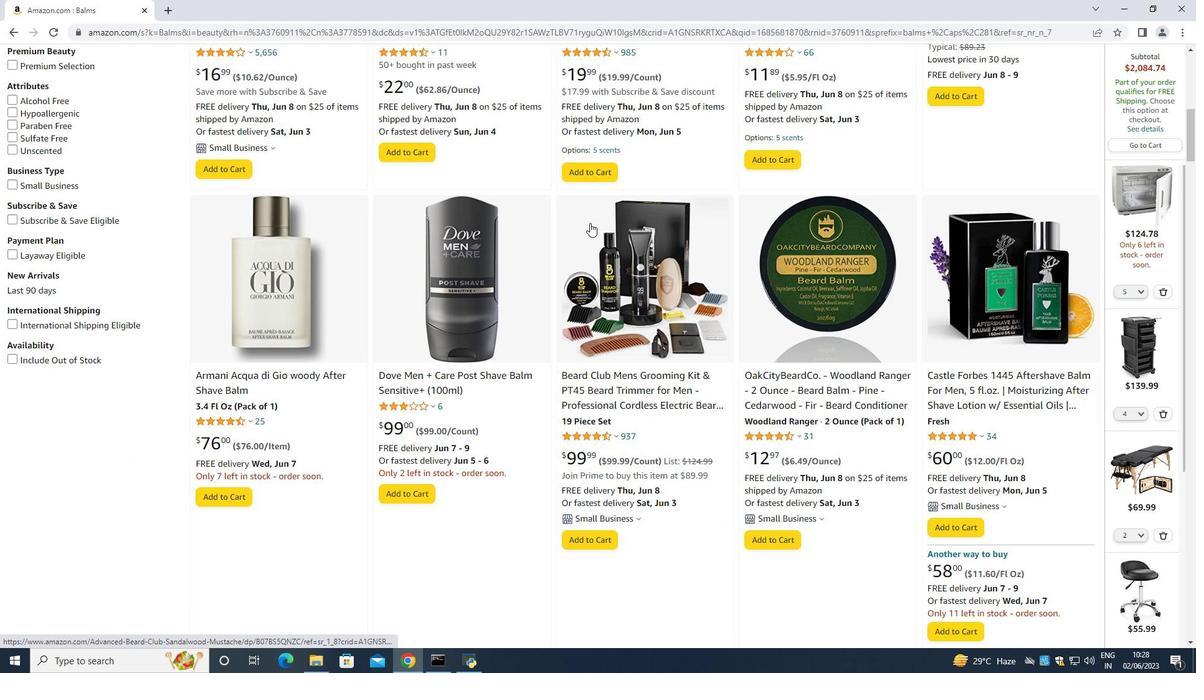 
Action: Mouse scrolled (590, 222) with delta (0, 0)
Screenshot: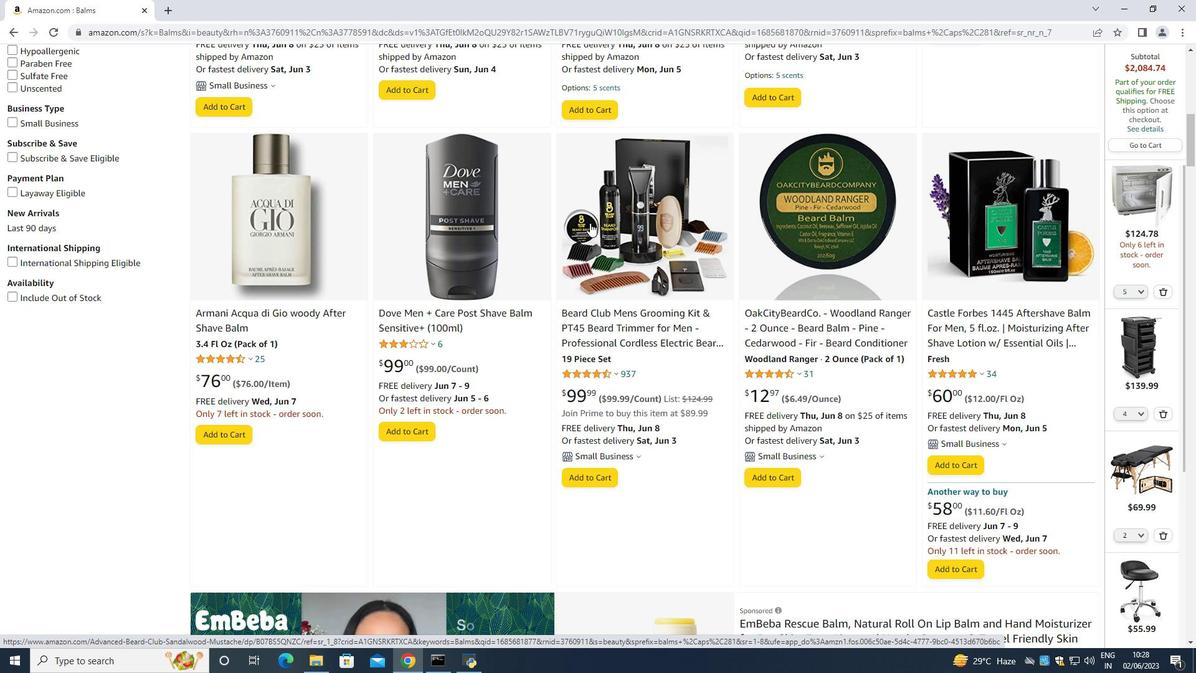 
Action: Mouse scrolled (590, 222) with delta (0, 0)
Screenshot: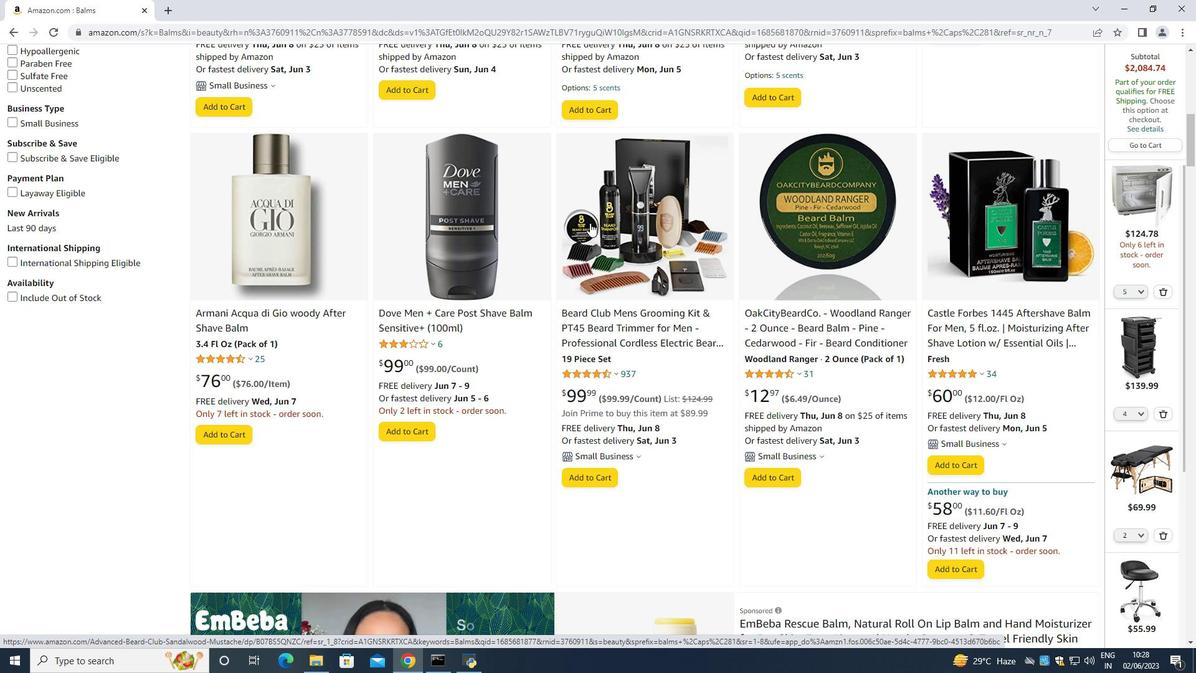 
Action: Mouse scrolled (590, 222) with delta (0, 0)
Screenshot: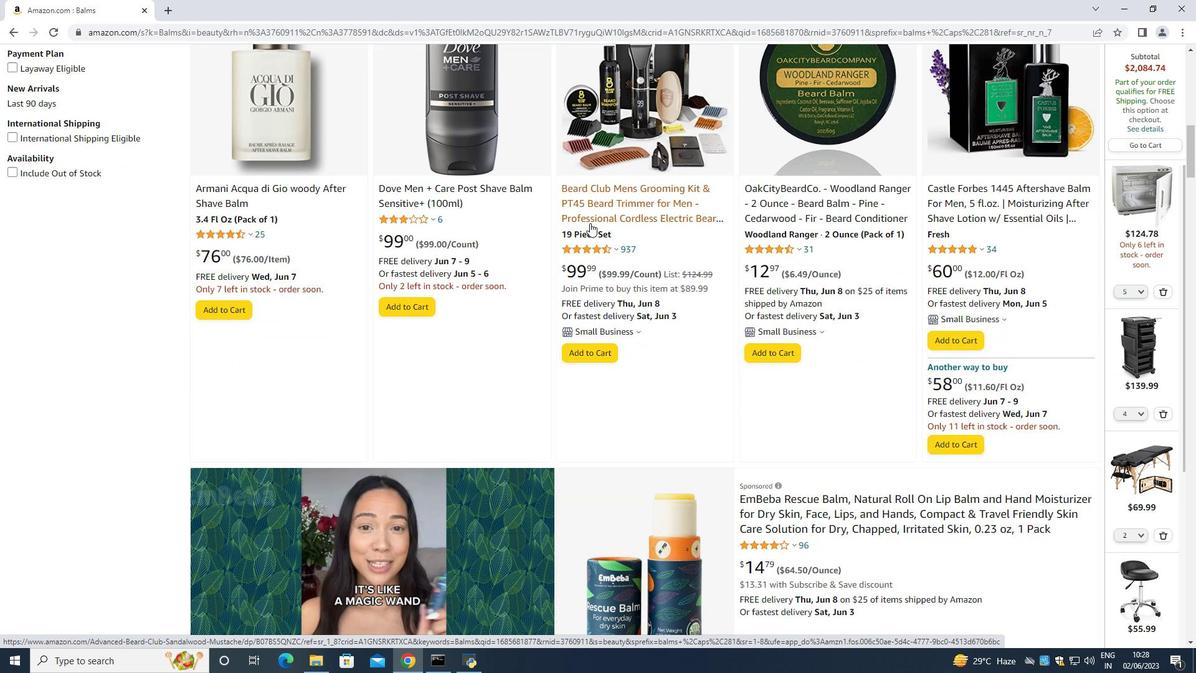 
Action: Mouse scrolled (590, 222) with delta (0, 0)
Screenshot: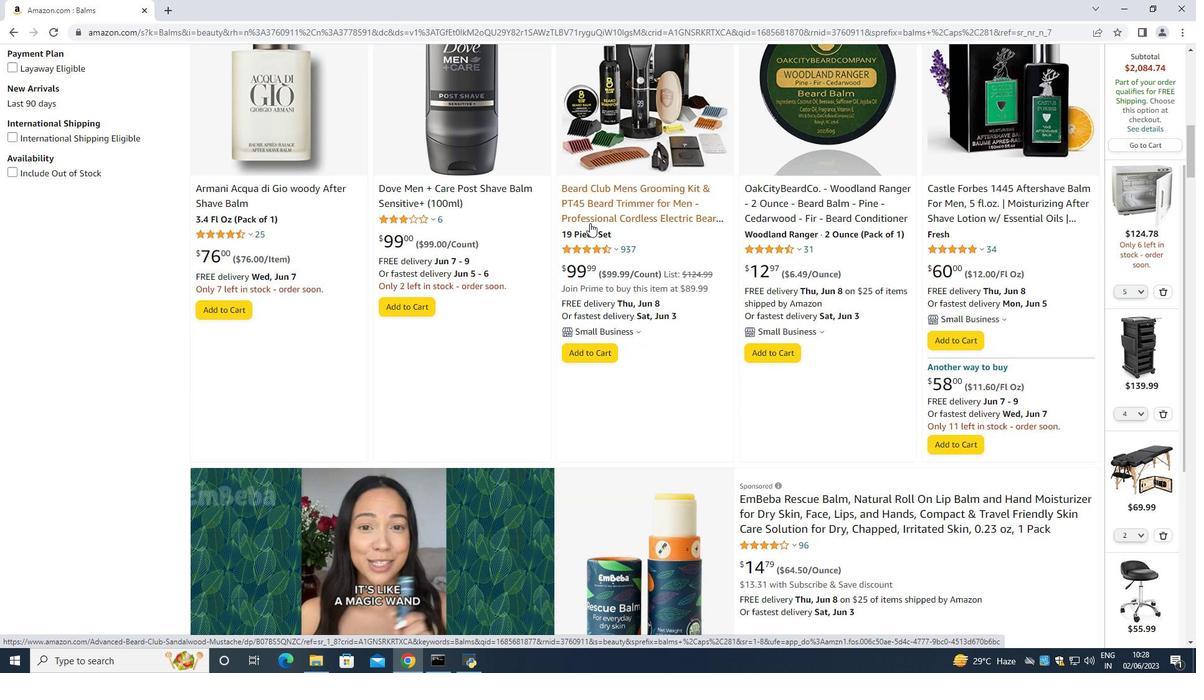 
Action: Mouse scrolled (590, 222) with delta (0, 0)
Screenshot: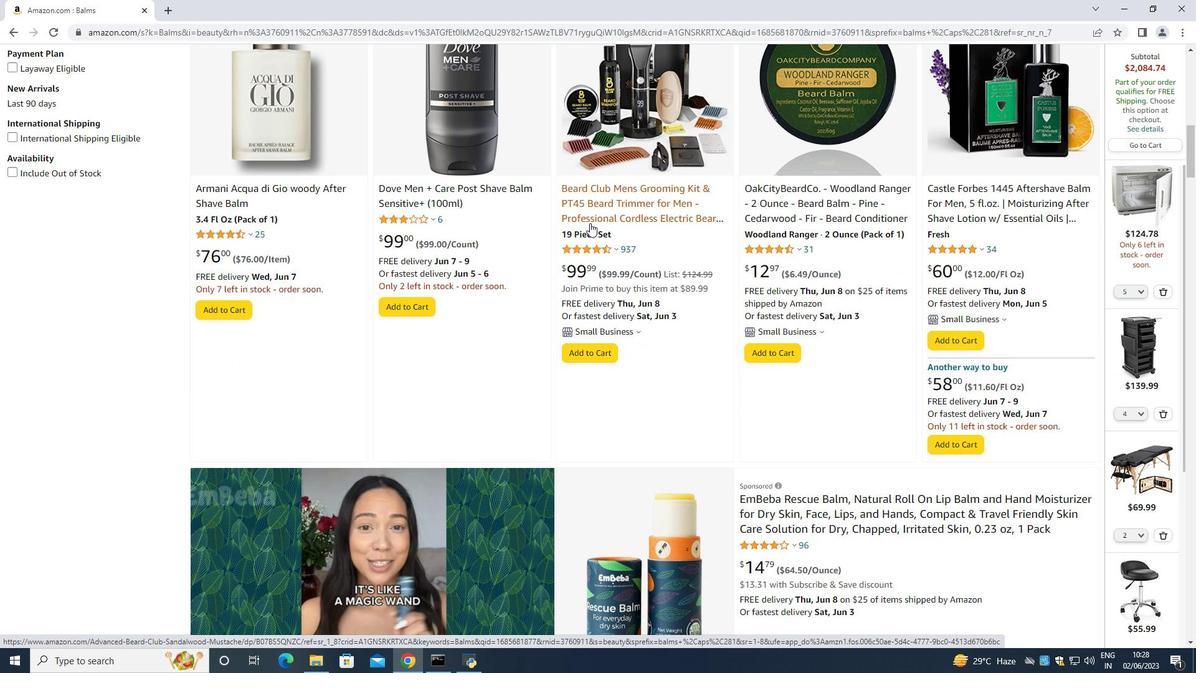 
Action: Mouse scrolled (590, 222) with delta (0, 0)
Screenshot: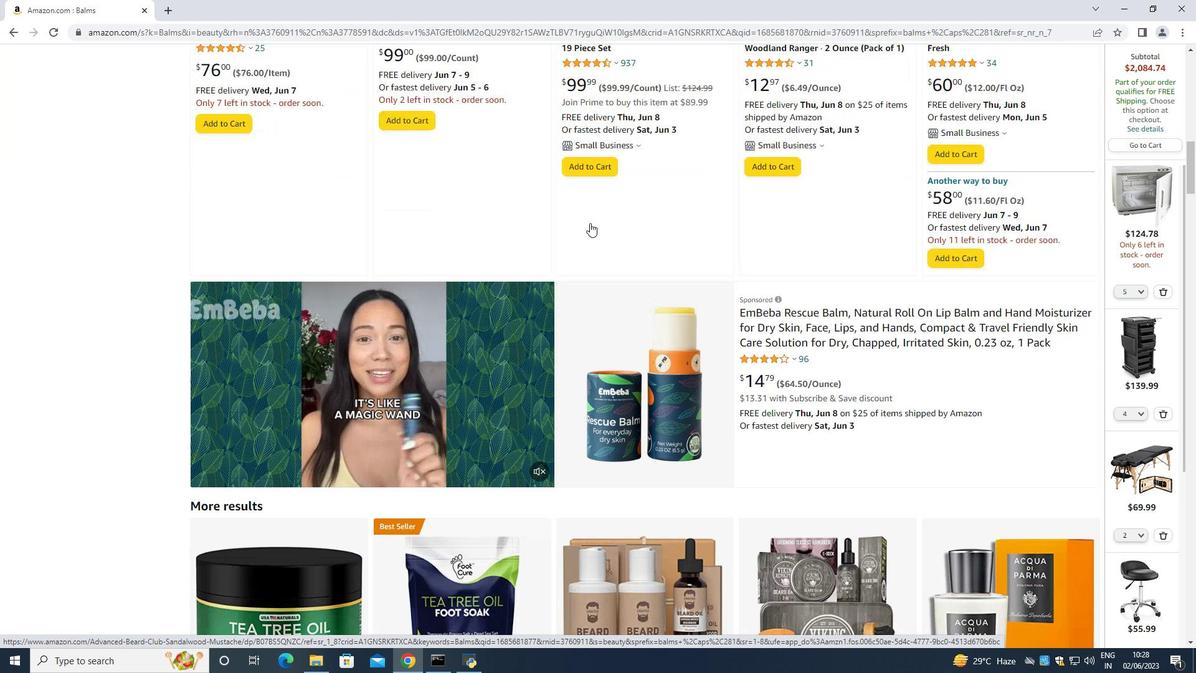 
Action: Mouse scrolled (590, 222) with delta (0, 0)
Screenshot: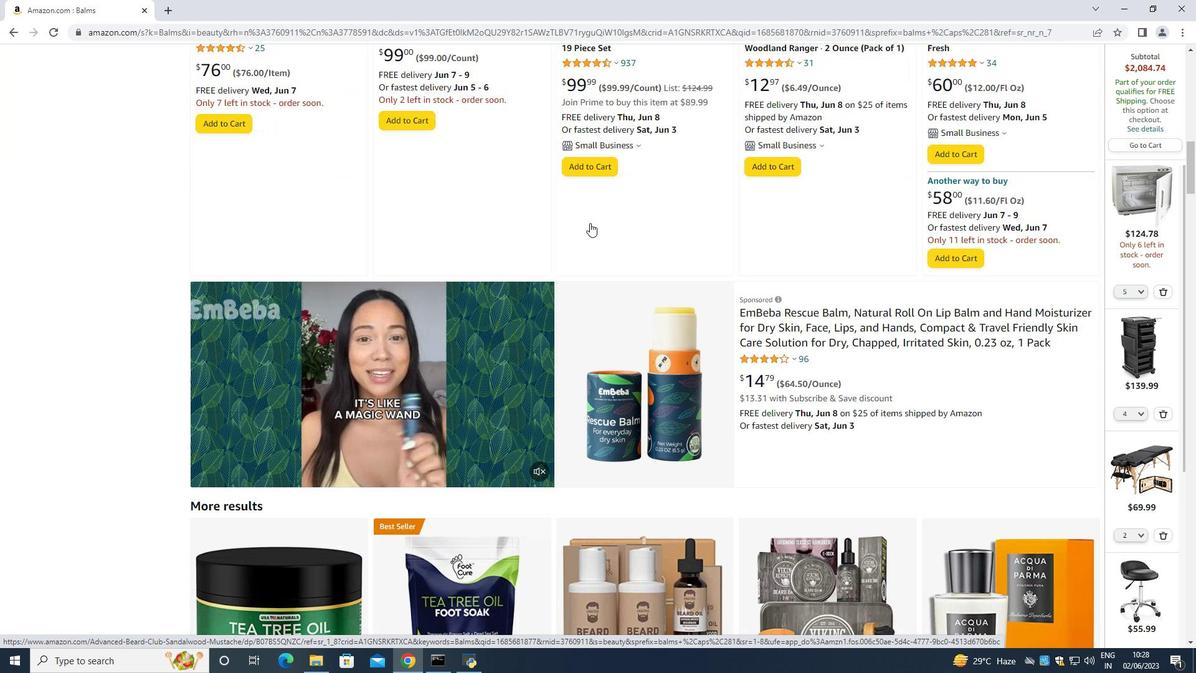 
Action: Mouse scrolled (590, 222) with delta (0, 0)
Screenshot: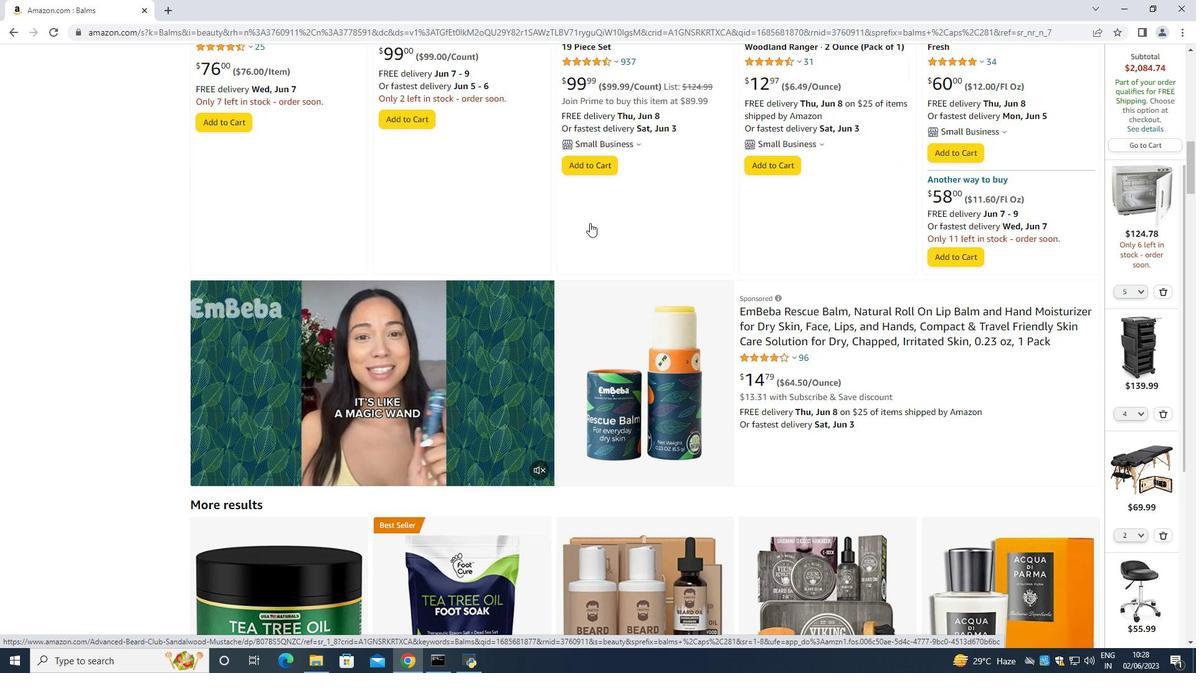 
Action: Mouse scrolled (590, 222) with delta (0, 0)
Screenshot: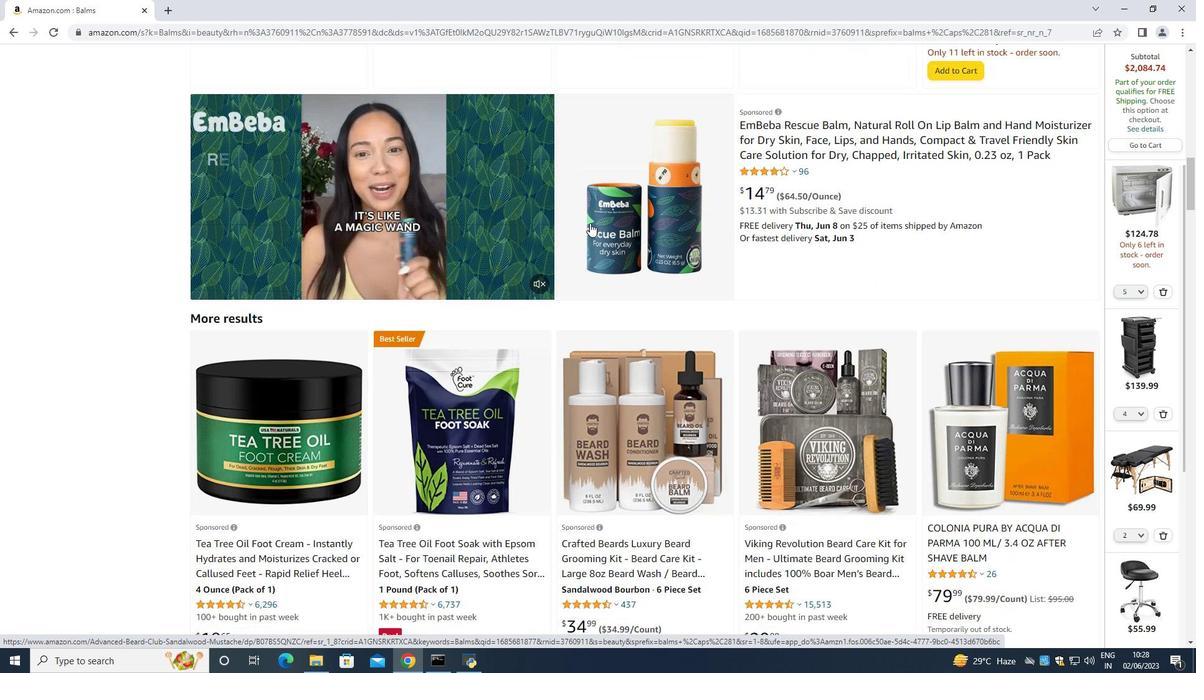 
Action: Mouse moved to (416, 273)
Screenshot: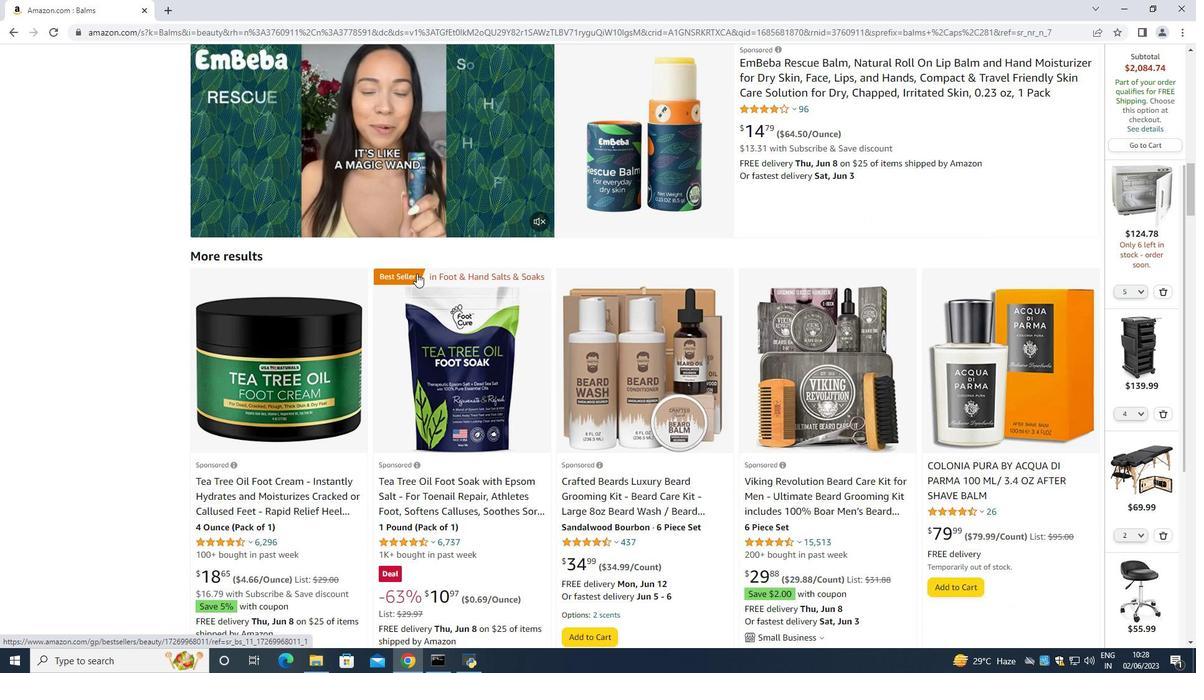 
Action: Mouse scrolled (416, 272) with delta (0, 0)
Screenshot: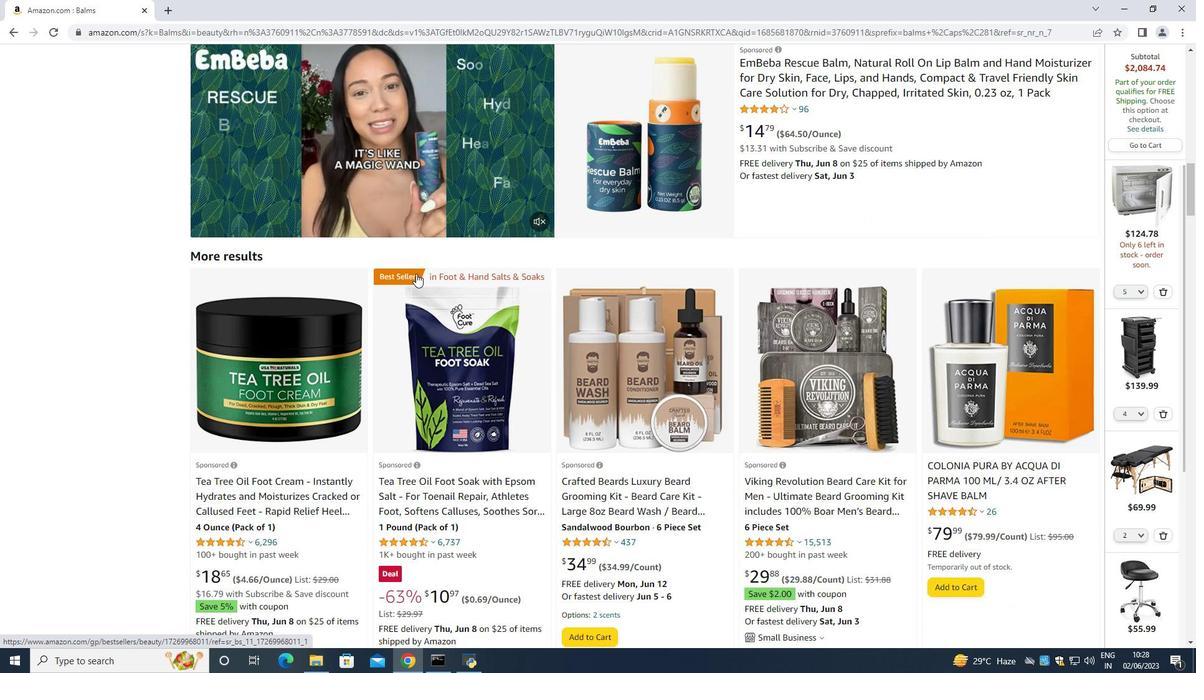 
Action: Mouse scrolled (416, 272) with delta (0, 0)
Screenshot: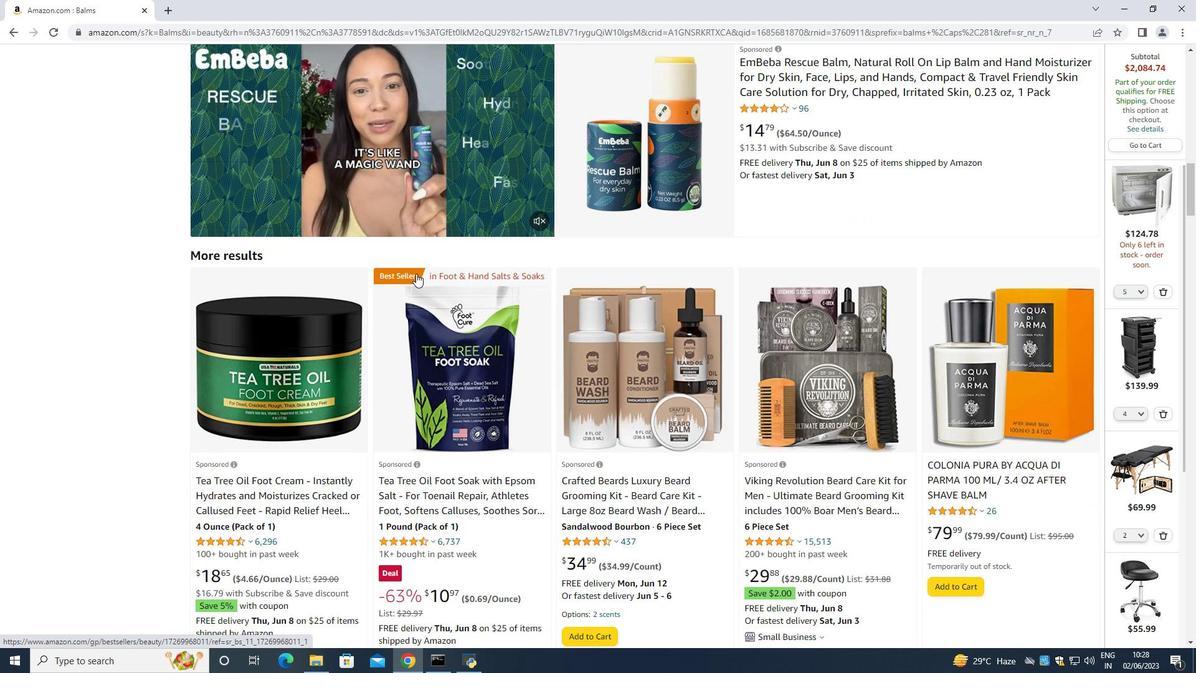 
Action: Mouse scrolled (416, 272) with delta (0, 0)
Screenshot: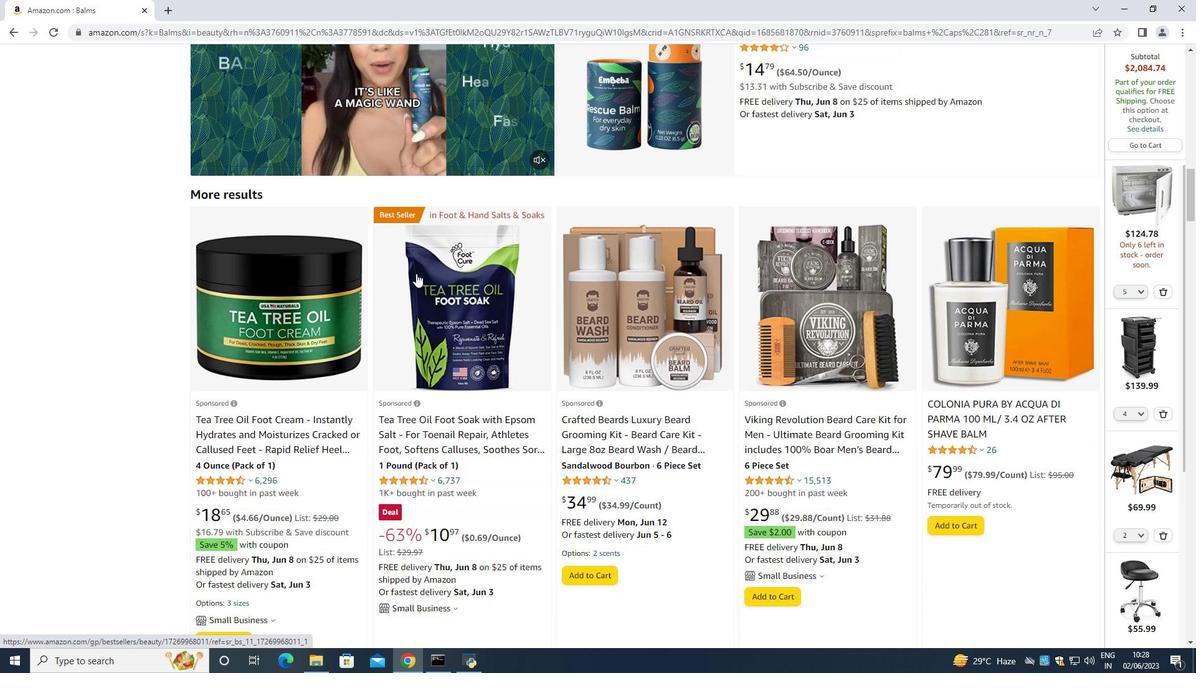
Action: Mouse scrolled (416, 272) with delta (0, 0)
Screenshot: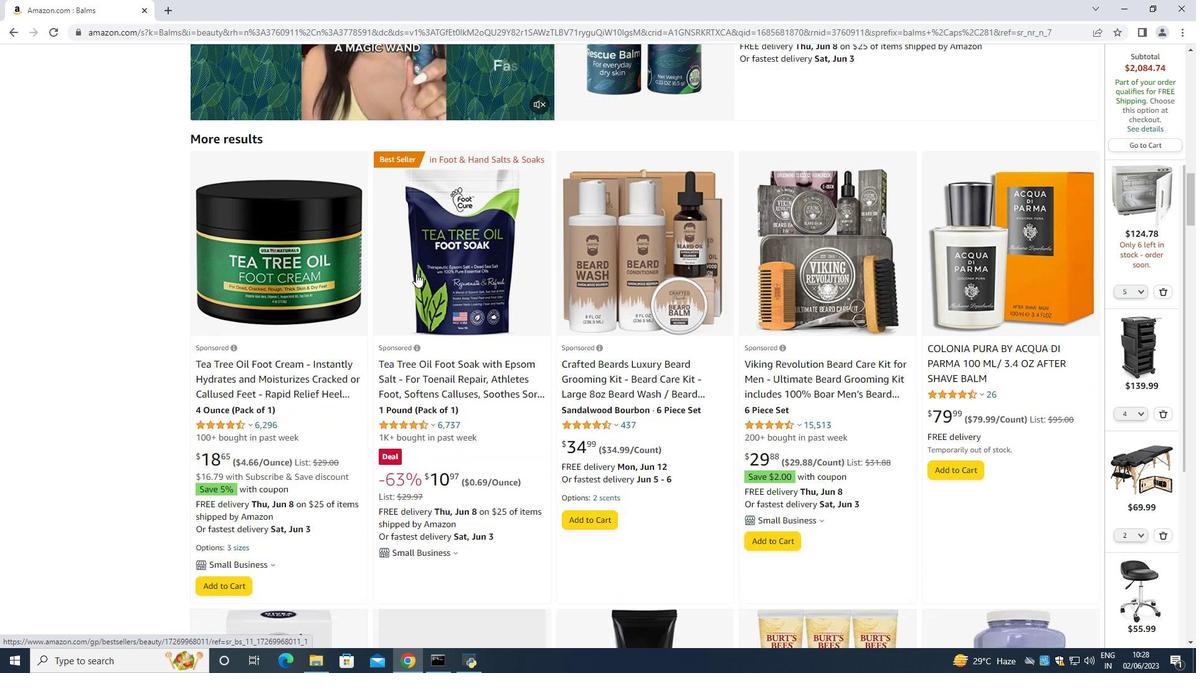 
Action: Mouse scrolled (416, 272) with delta (0, 0)
Screenshot: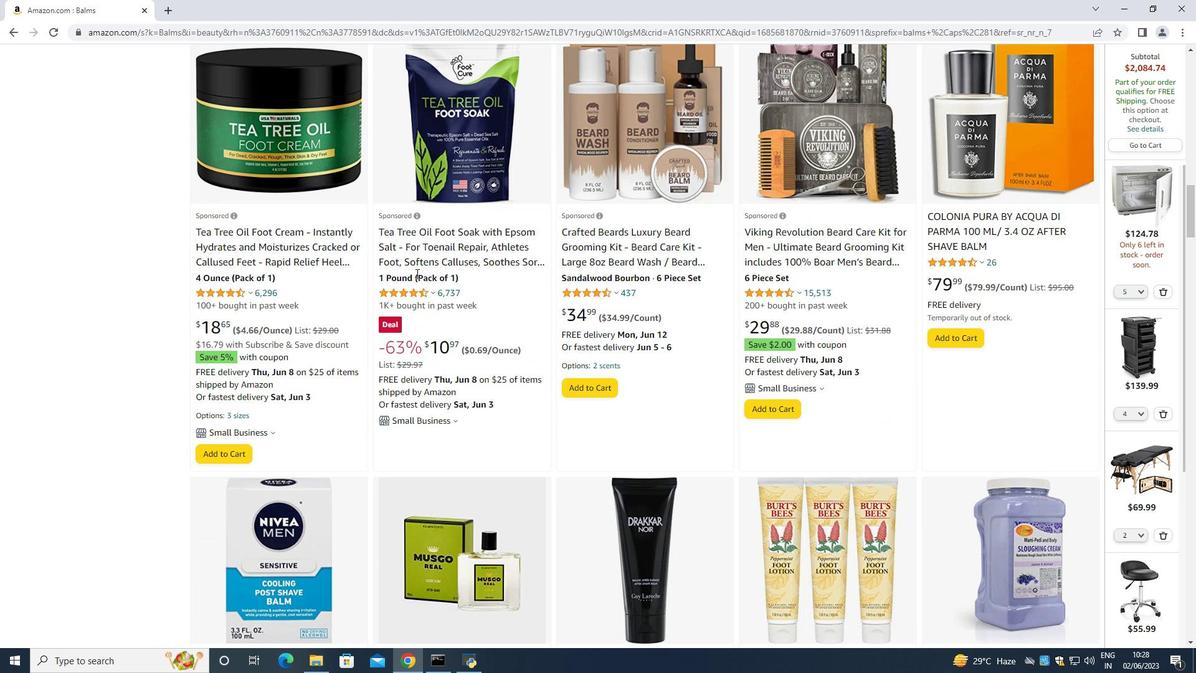 
Action: Mouse moved to (411, 276)
Screenshot: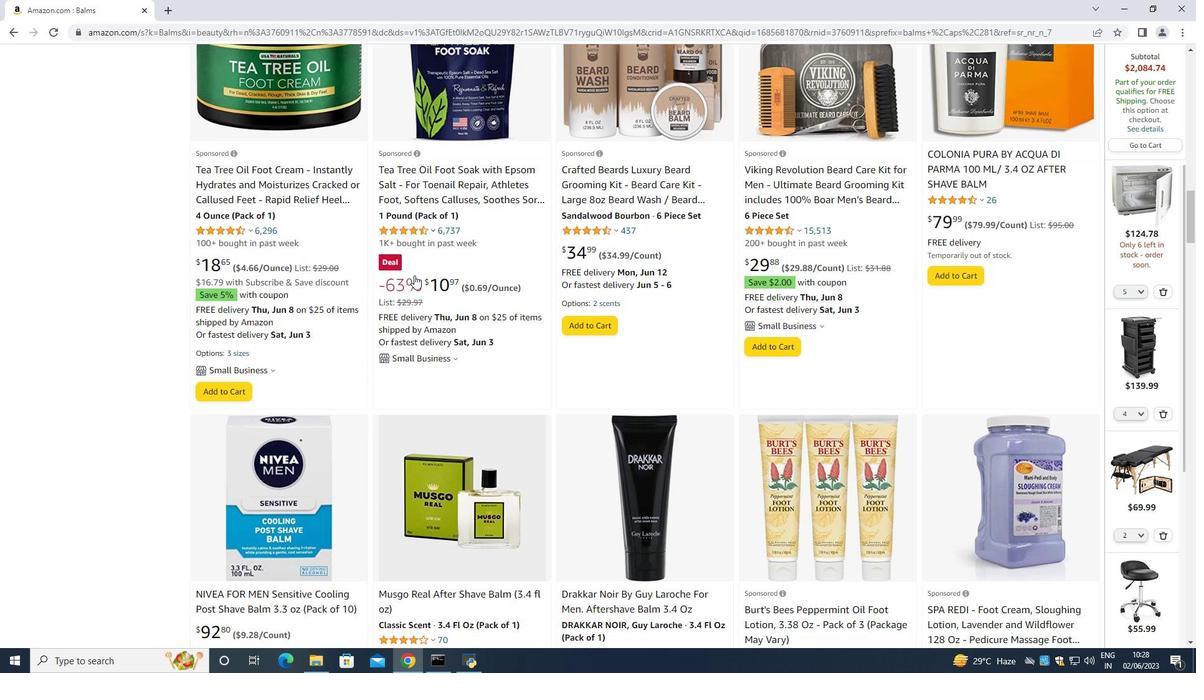 
Action: Mouse scrolled (411, 276) with delta (0, 0)
Screenshot: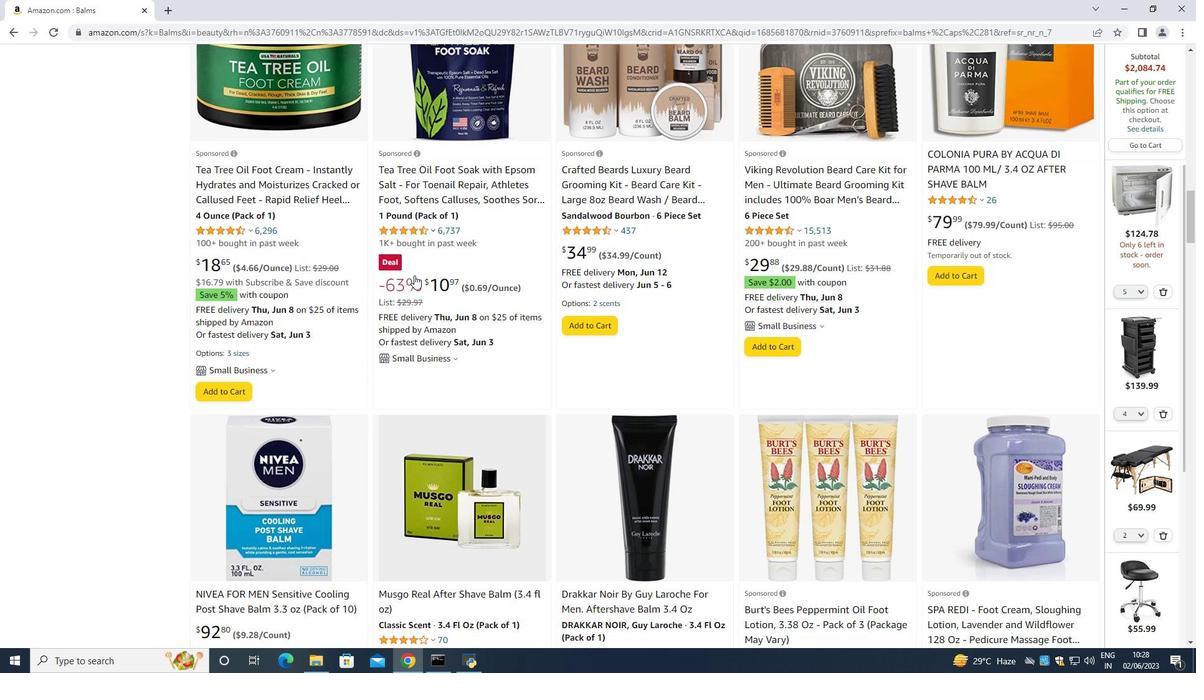 
Action: Mouse moved to (284, 532)
Screenshot: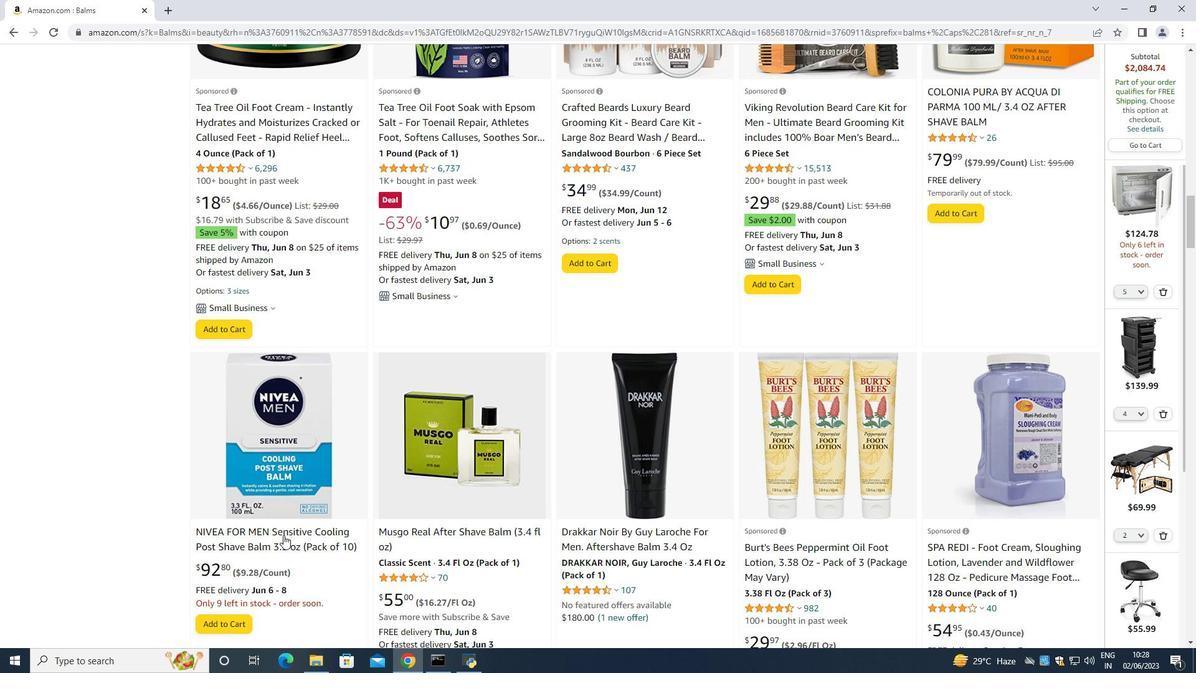 
Action: Mouse pressed left at (284, 532)
Screenshot: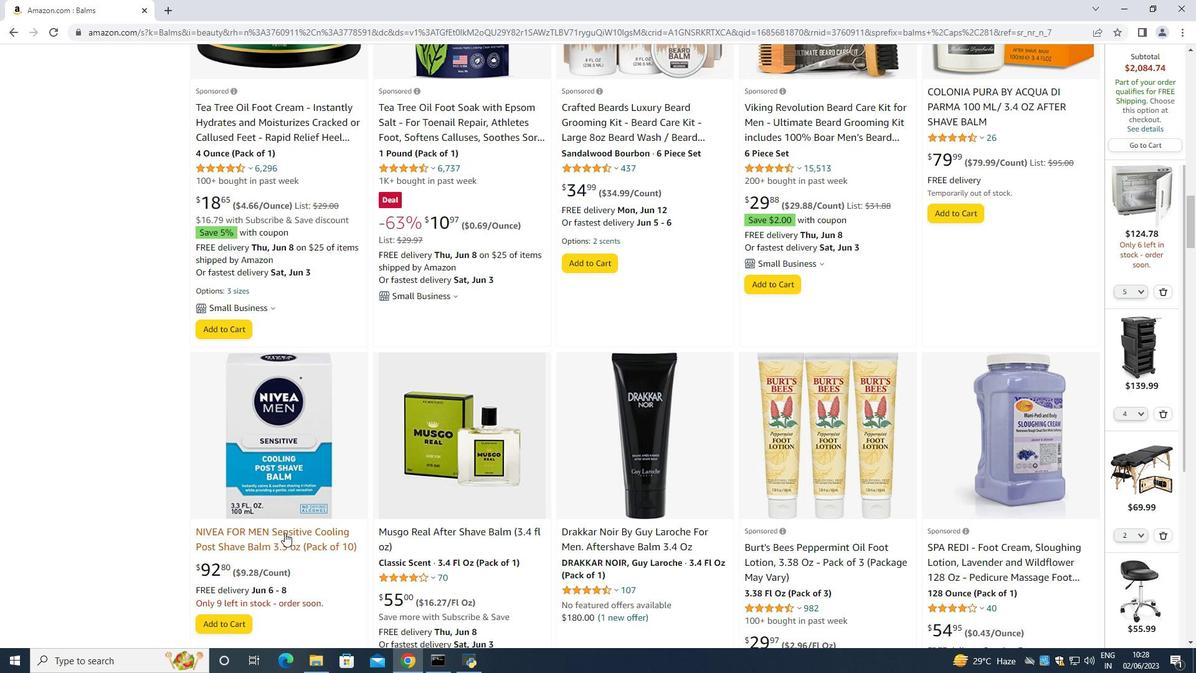 
Action: Mouse moved to (738, 352)
Screenshot: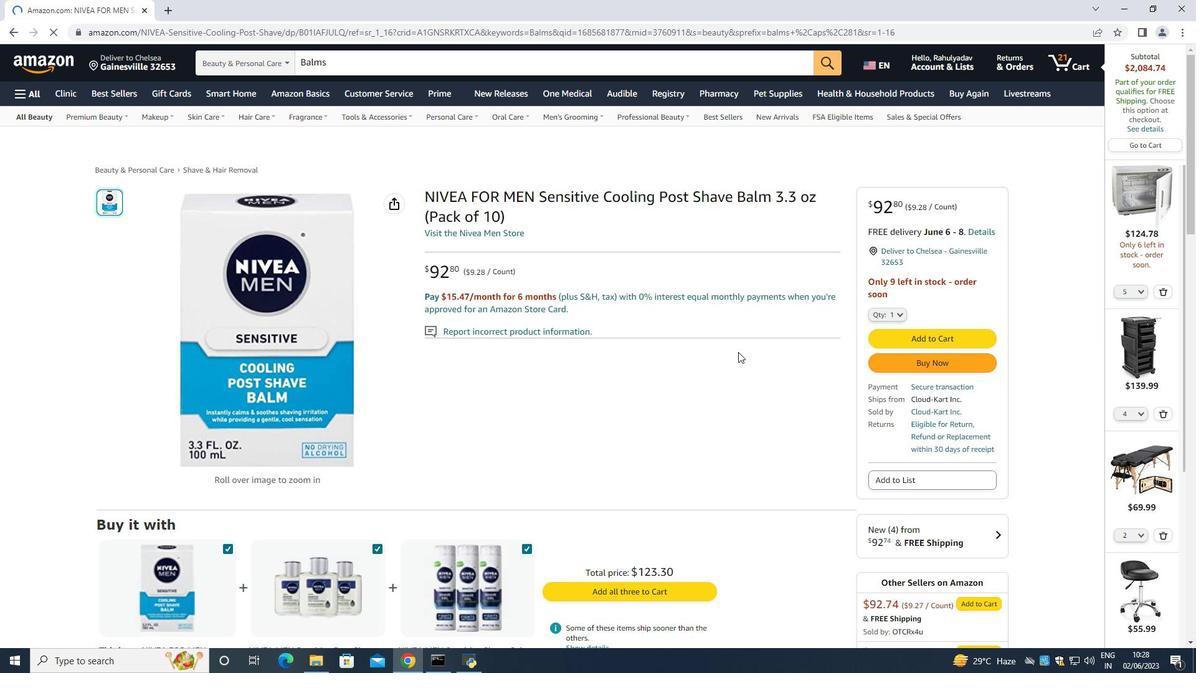 
Action: Mouse scrolled (738, 351) with delta (0, 0)
Screenshot: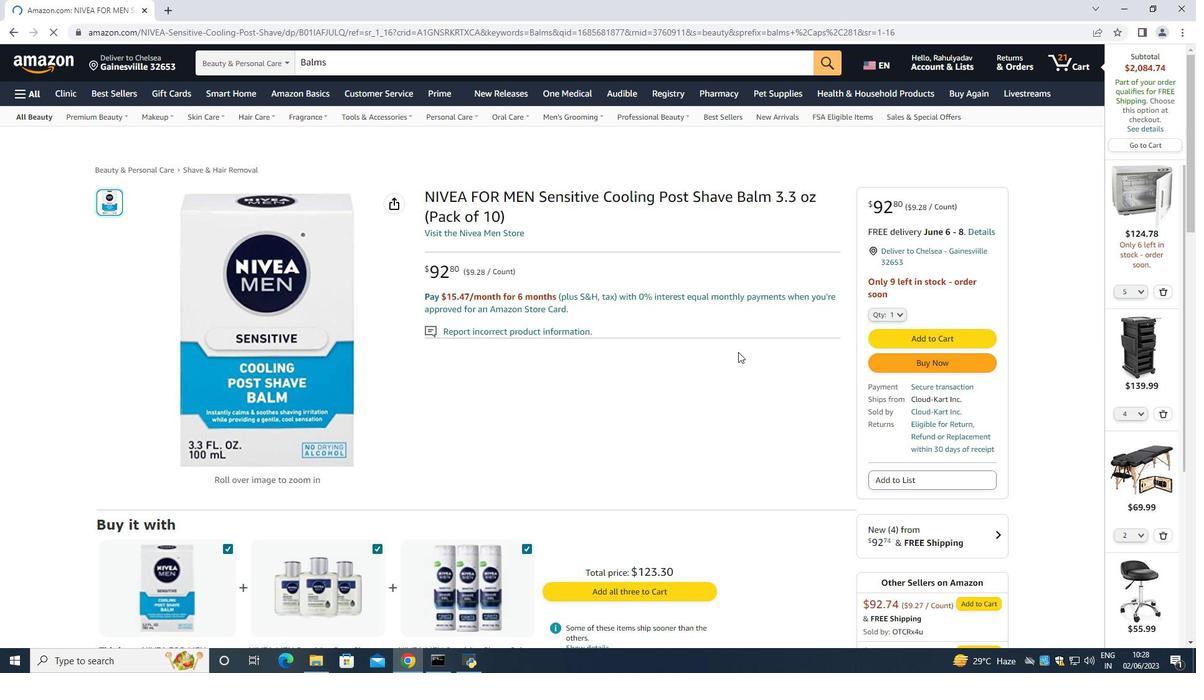 
Action: Mouse moved to (890, 251)
Screenshot: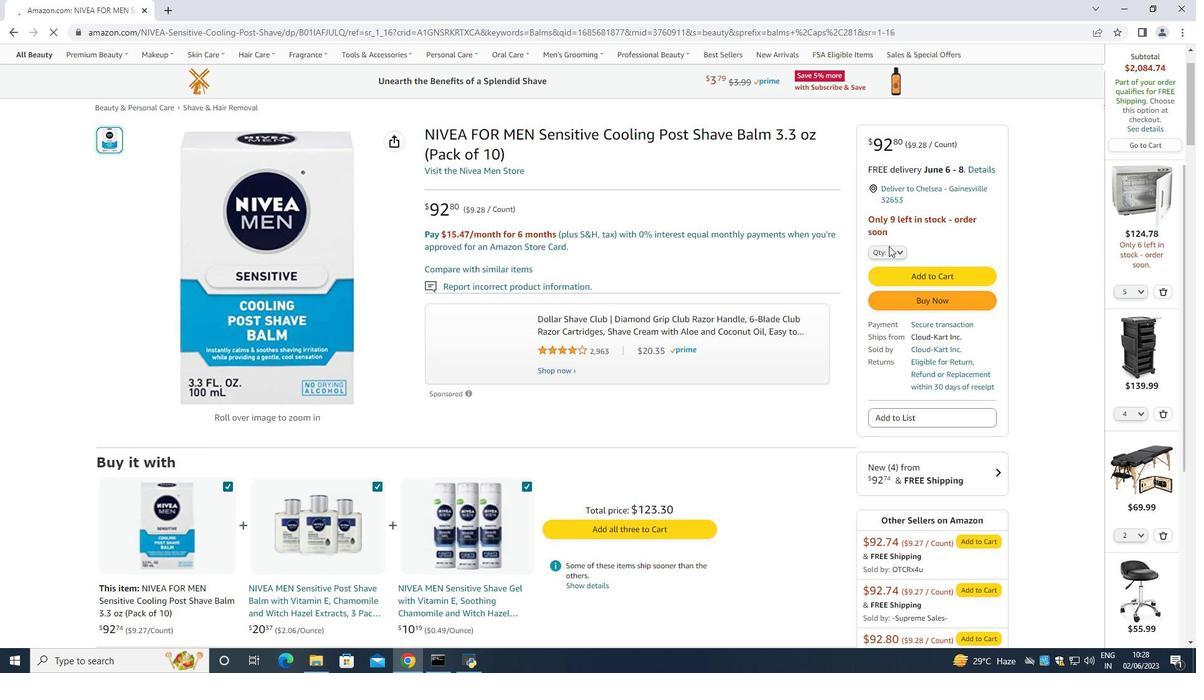
Action: Mouse pressed left at (890, 251)
Screenshot: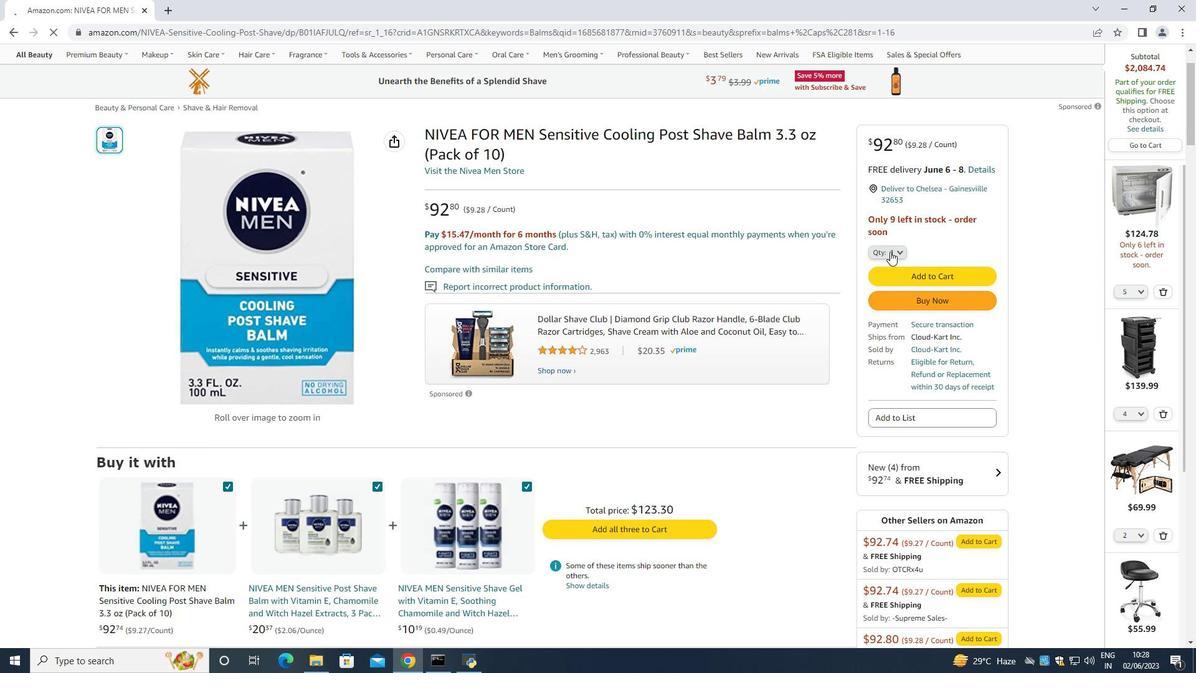 
Action: Mouse moved to (890, 254)
Screenshot: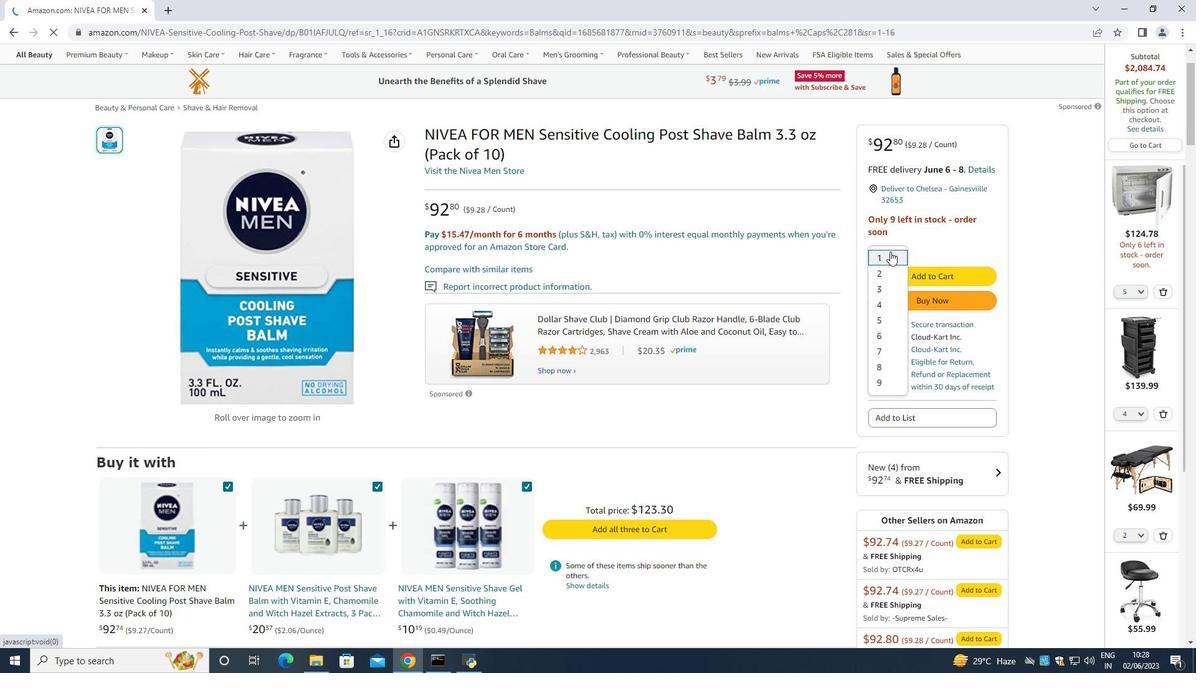 
Action: Mouse pressed left at (890, 254)
Screenshot: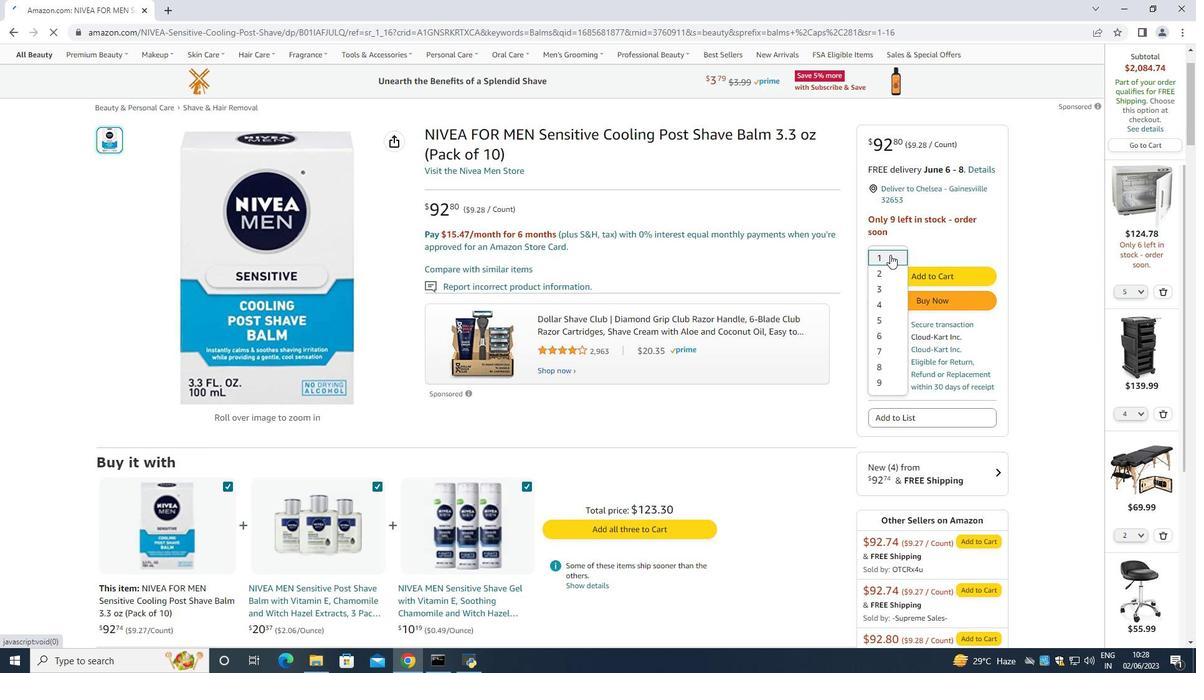 
Action: Mouse moved to (921, 299)
Screenshot: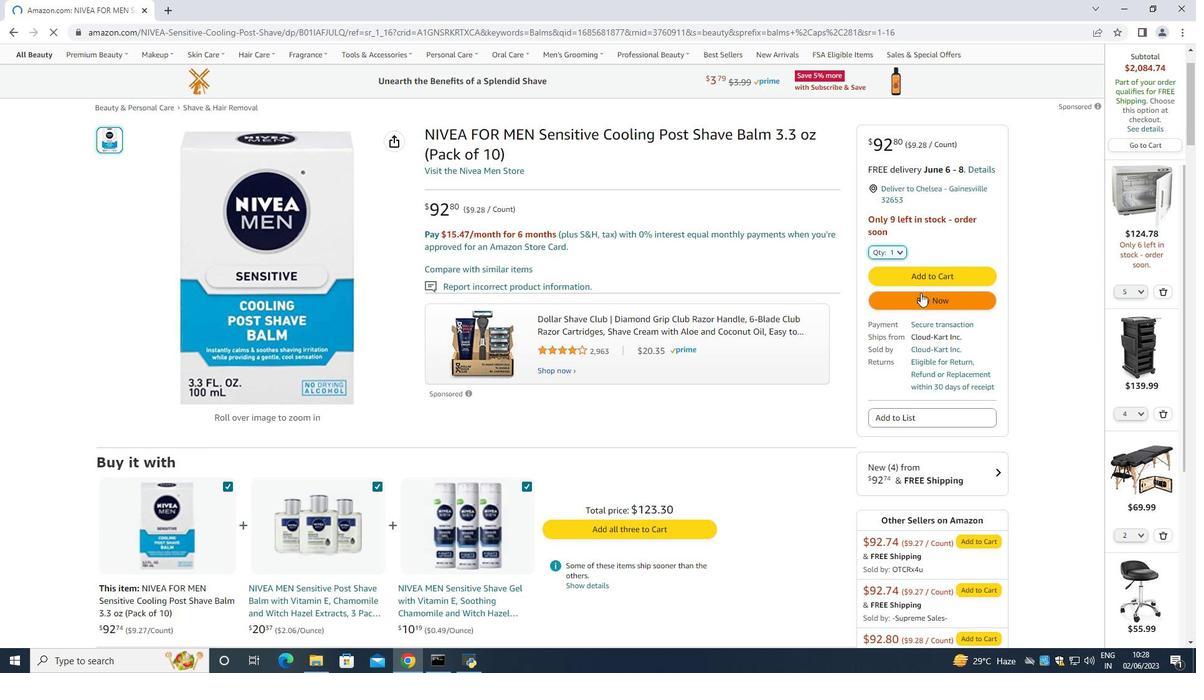 
Action: Mouse pressed left at (921, 299)
Screenshot: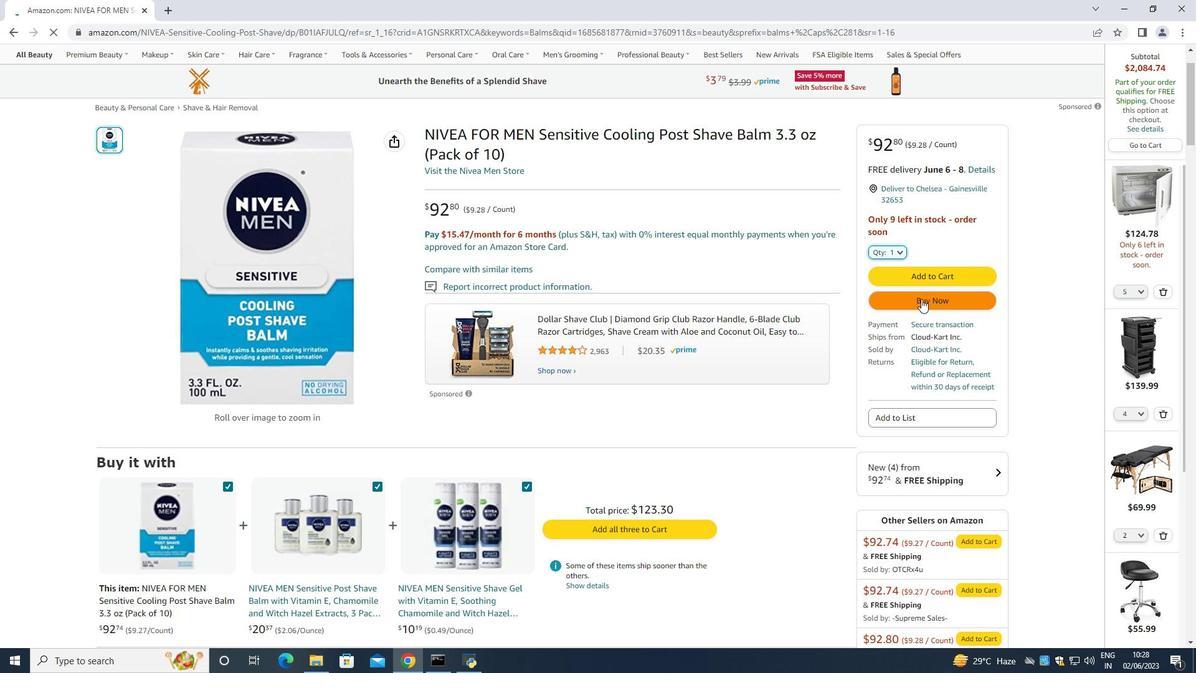 
Action: Mouse moved to (718, 106)
Screenshot: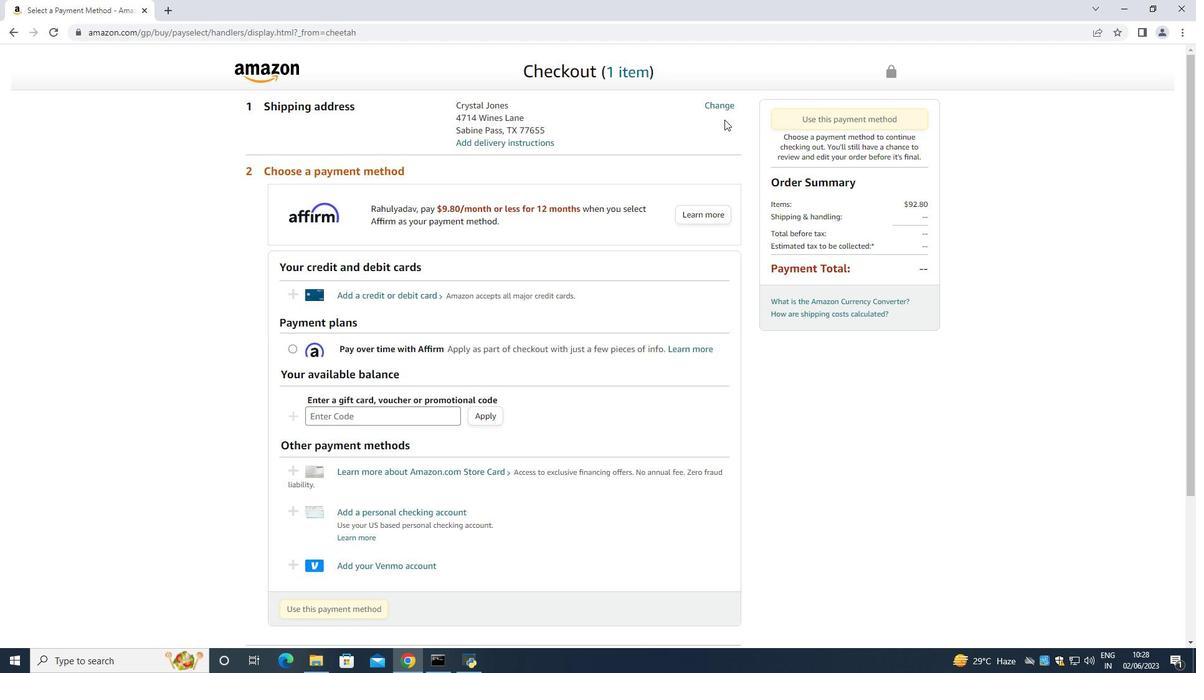 
Action: Mouse pressed left at (718, 106)
Screenshot: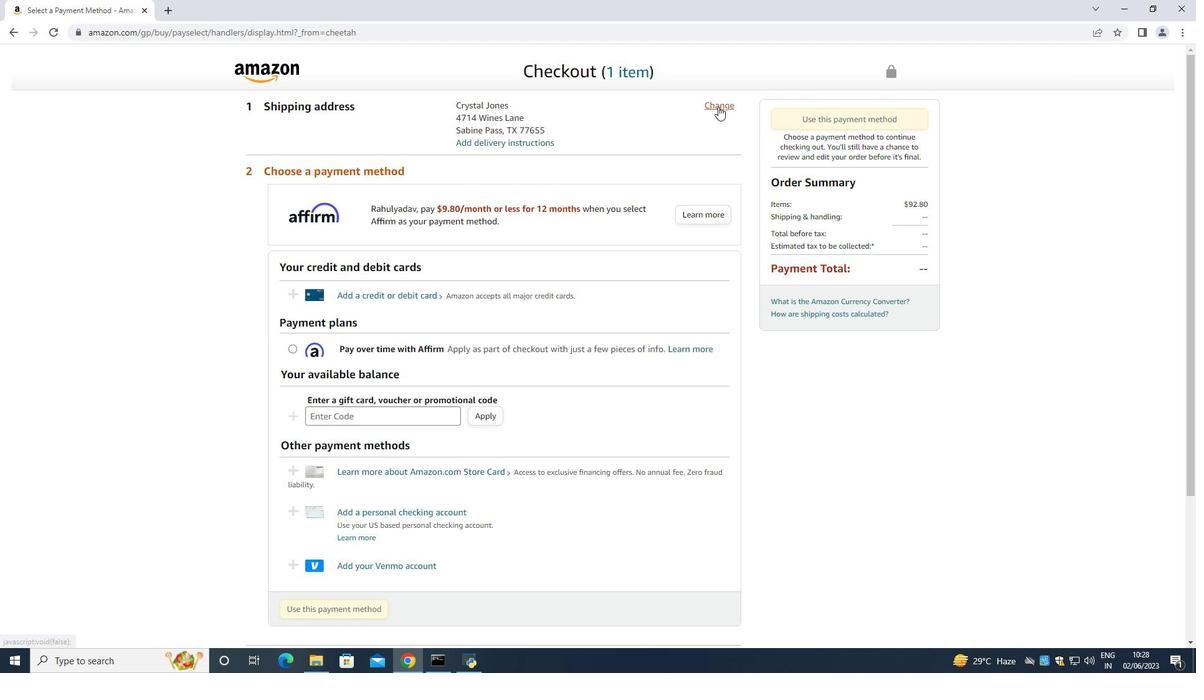 
Action: Mouse moved to (566, 322)
Screenshot: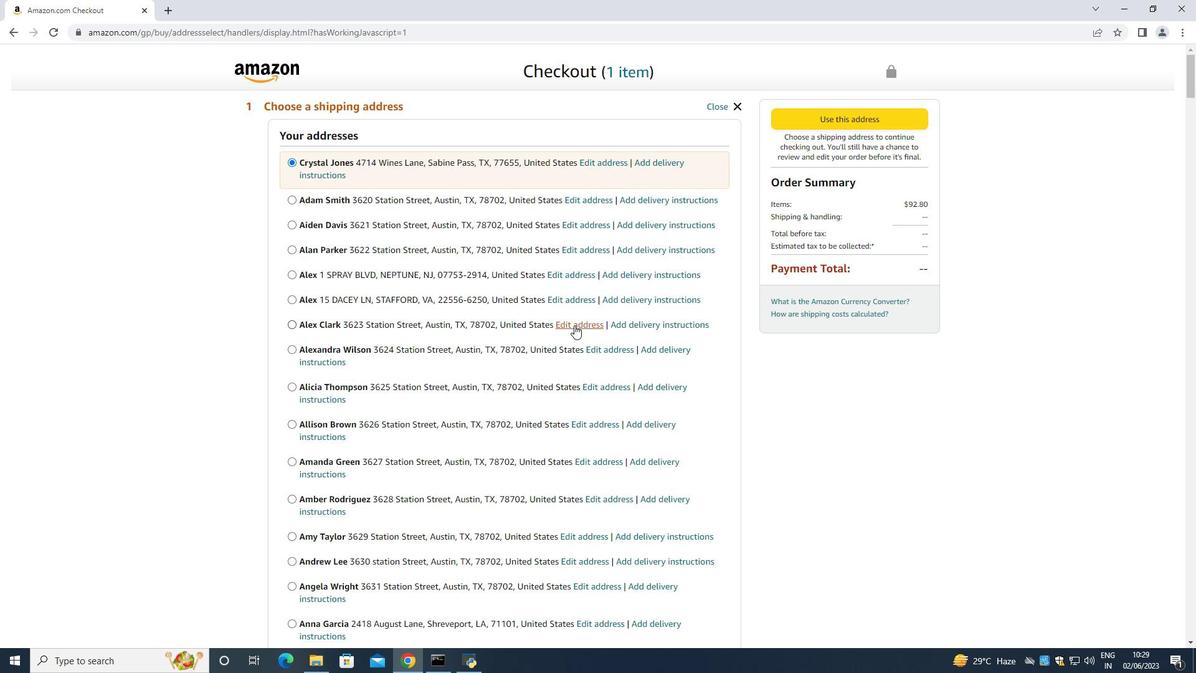 
Action: Mouse scrolled (566, 321) with delta (0, 0)
Screenshot: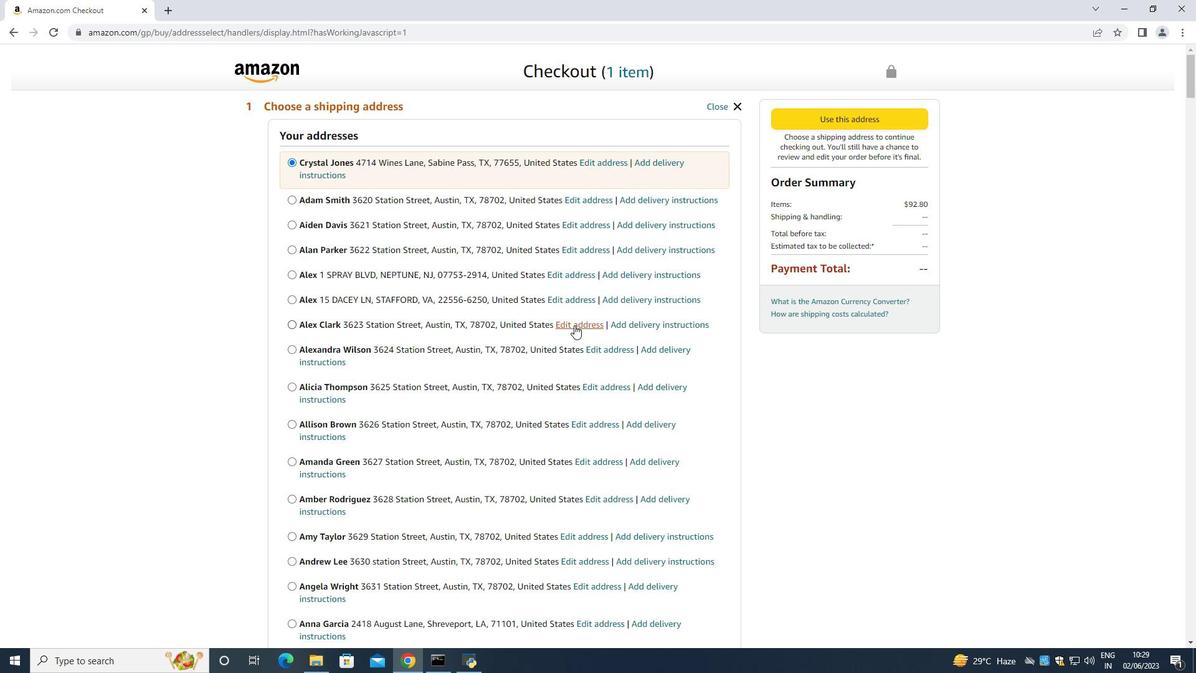 
Action: Mouse scrolled (566, 321) with delta (0, 0)
Screenshot: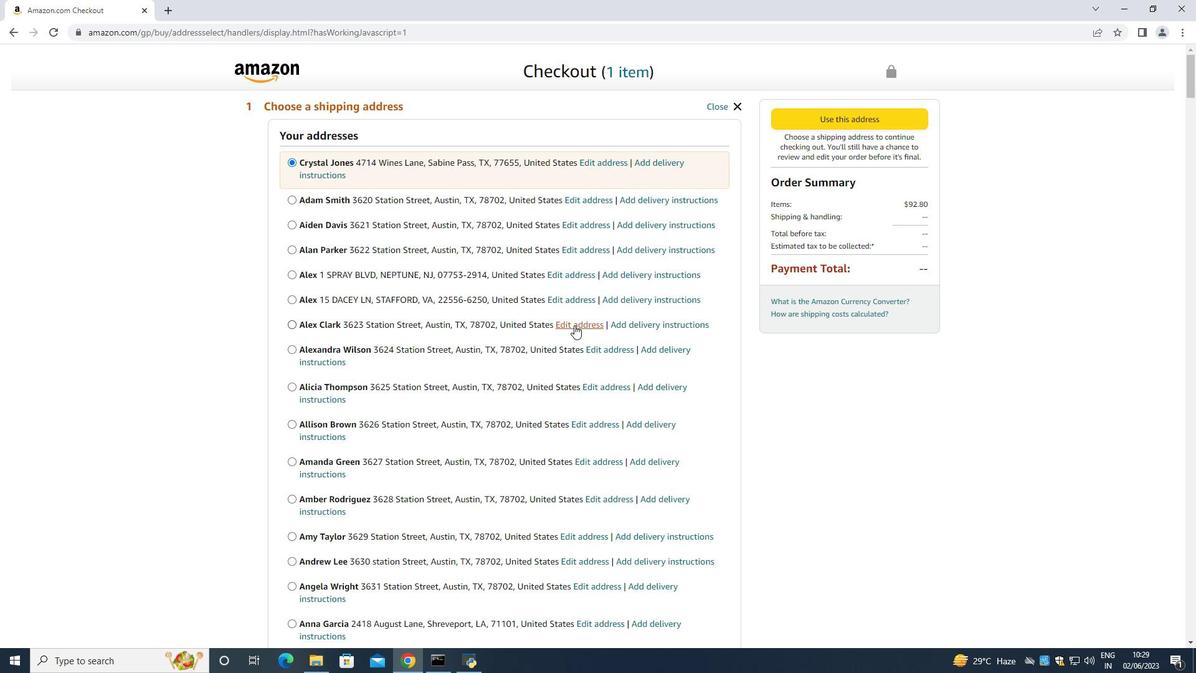
Action: Mouse scrolled (566, 321) with delta (0, 0)
Screenshot: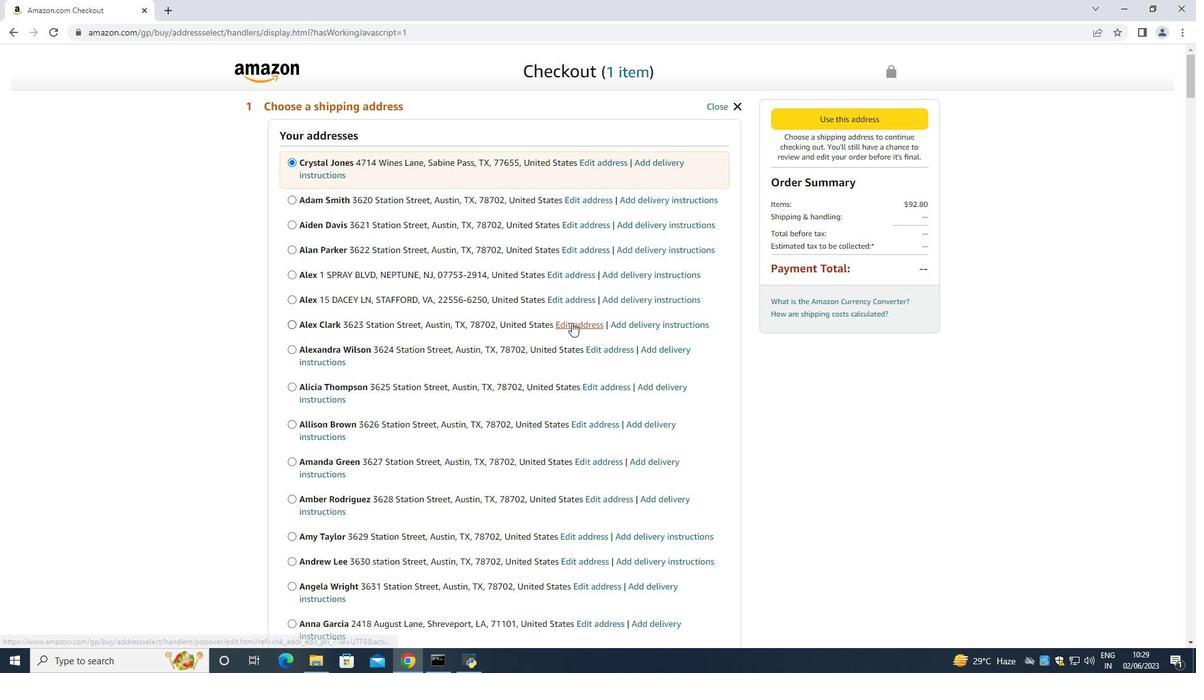 
Action: Mouse scrolled (566, 321) with delta (0, 0)
Screenshot: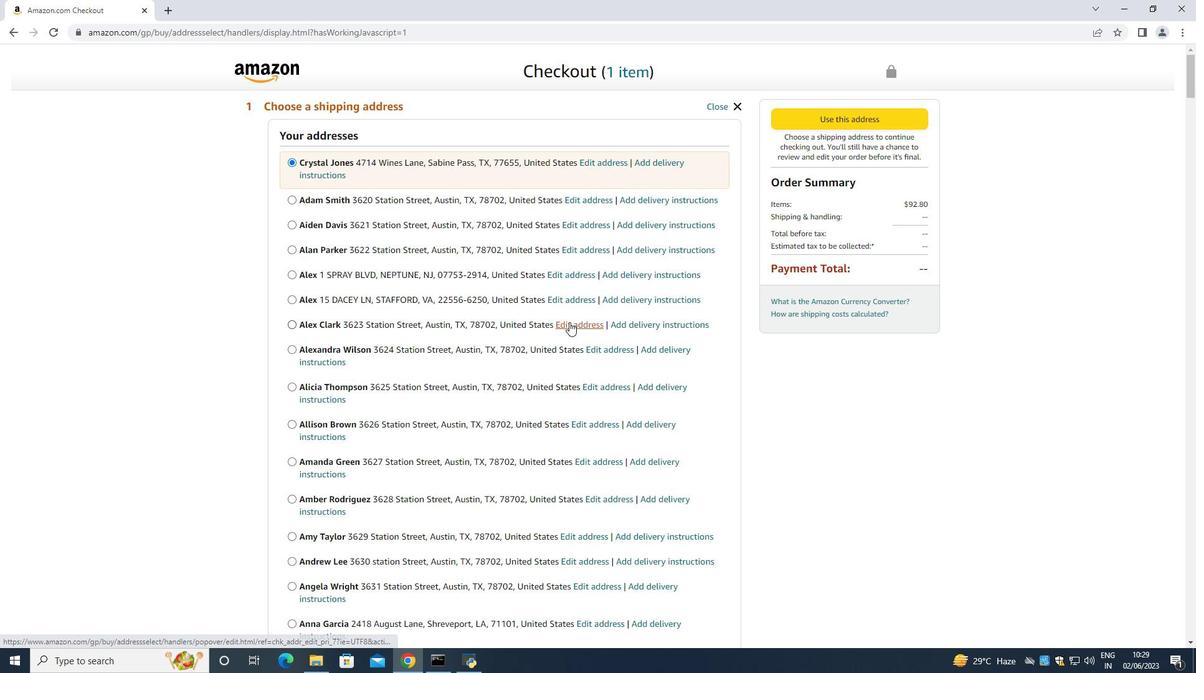 
Action: Mouse moved to (560, 321)
Screenshot: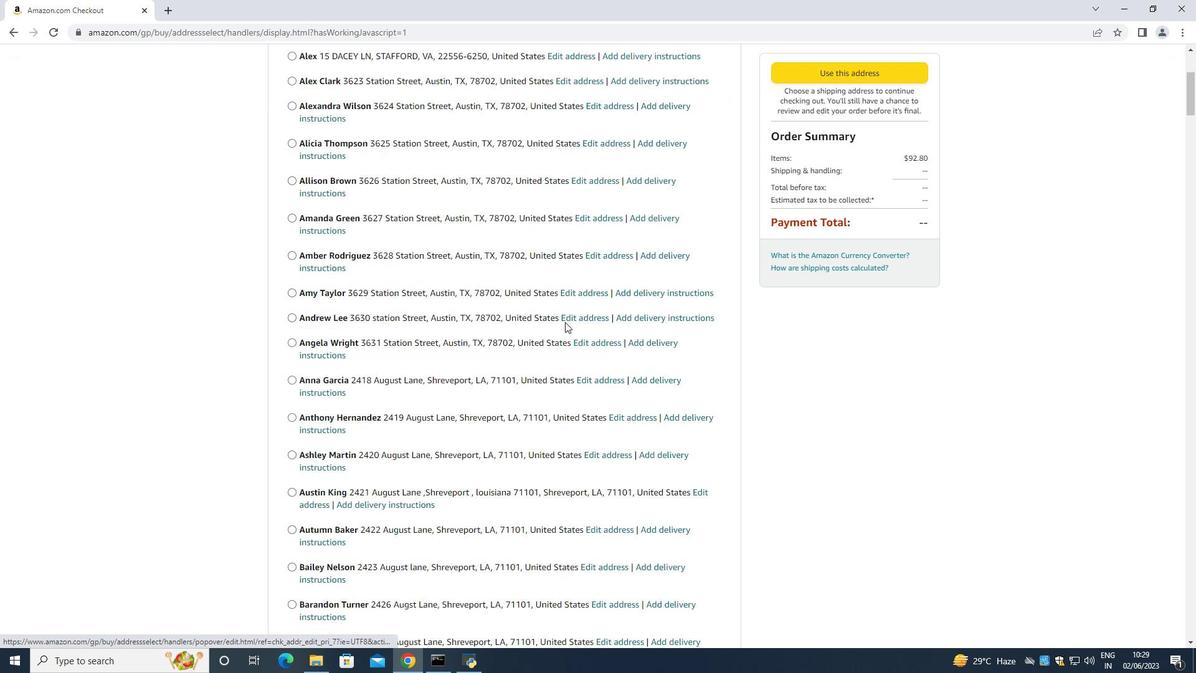 
Action: Mouse scrolled (560, 320) with delta (0, 0)
Screenshot: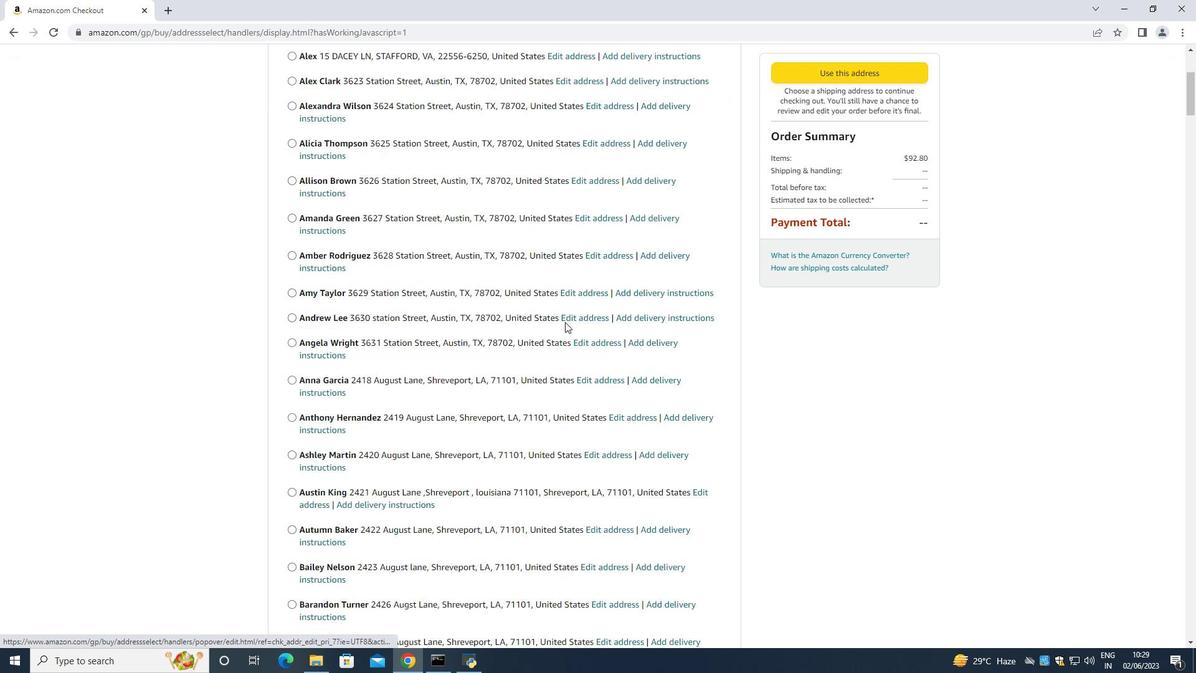 
Action: Mouse scrolled (560, 320) with delta (0, 0)
Screenshot: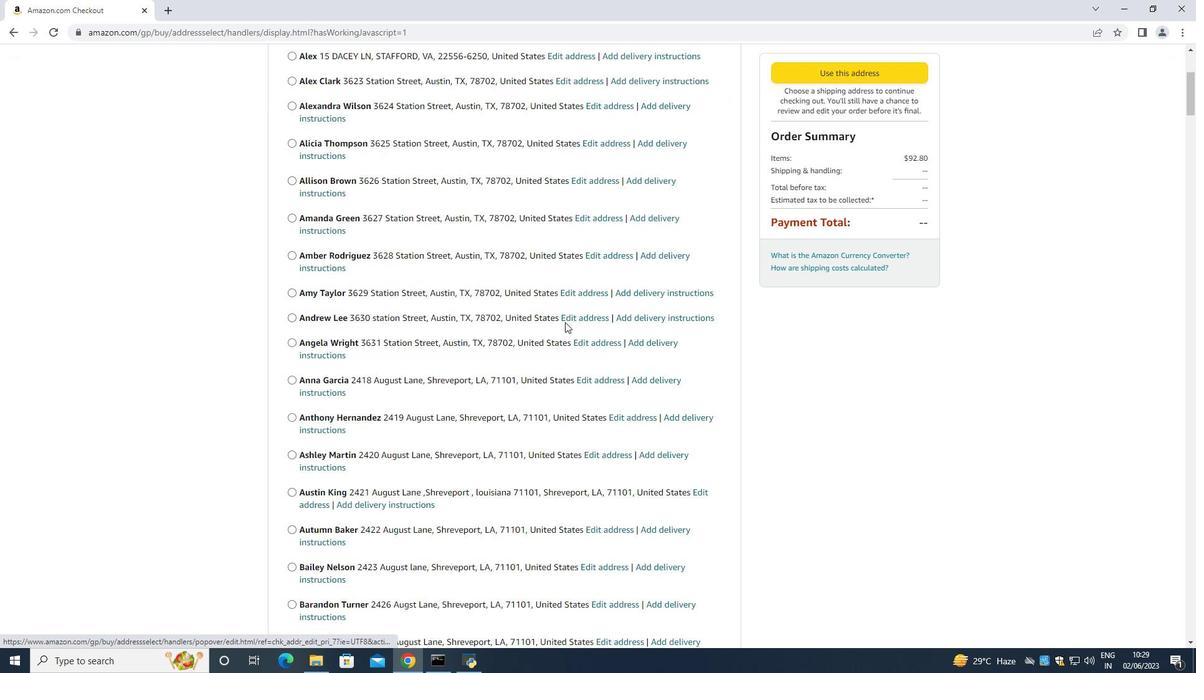 
Action: Mouse scrolled (560, 320) with delta (0, 0)
Screenshot: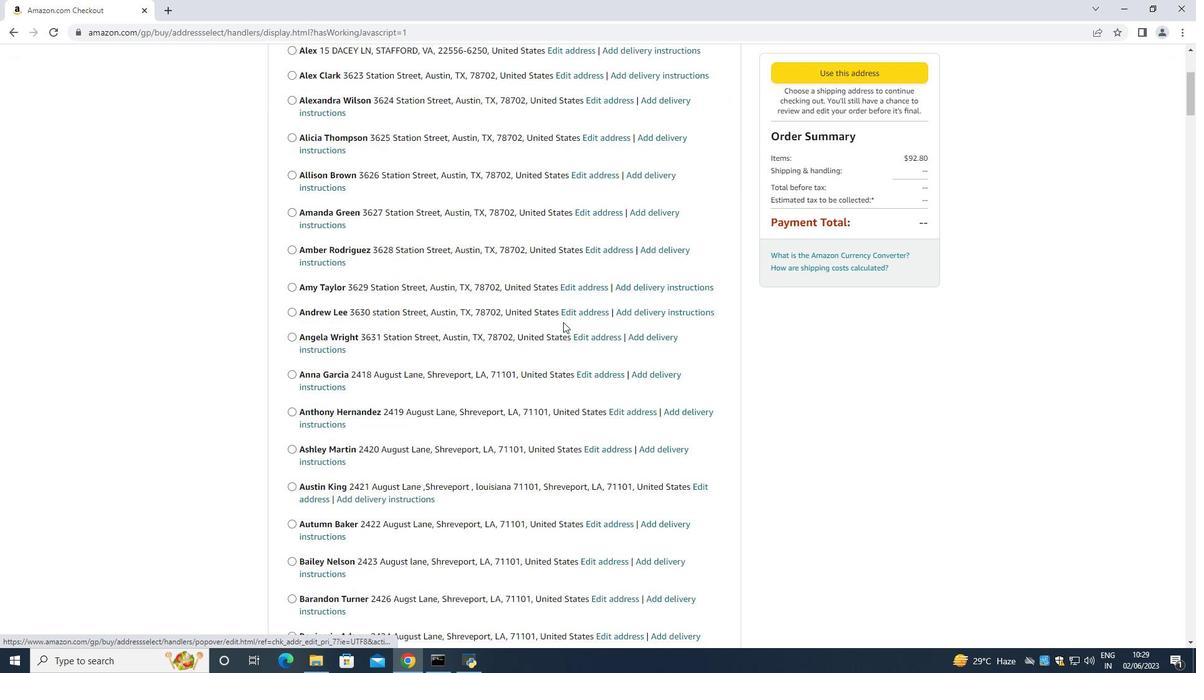 
Action: Mouse scrolled (560, 320) with delta (0, 0)
Screenshot: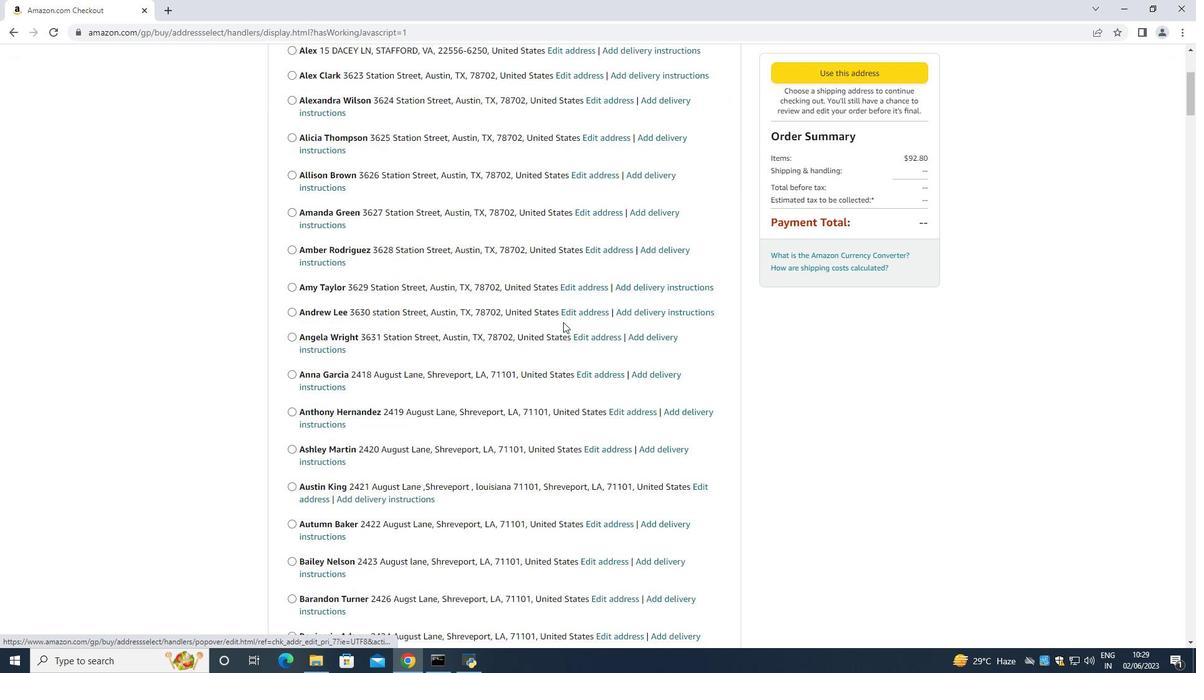 
Action: Mouse scrolled (560, 320) with delta (0, 0)
Screenshot: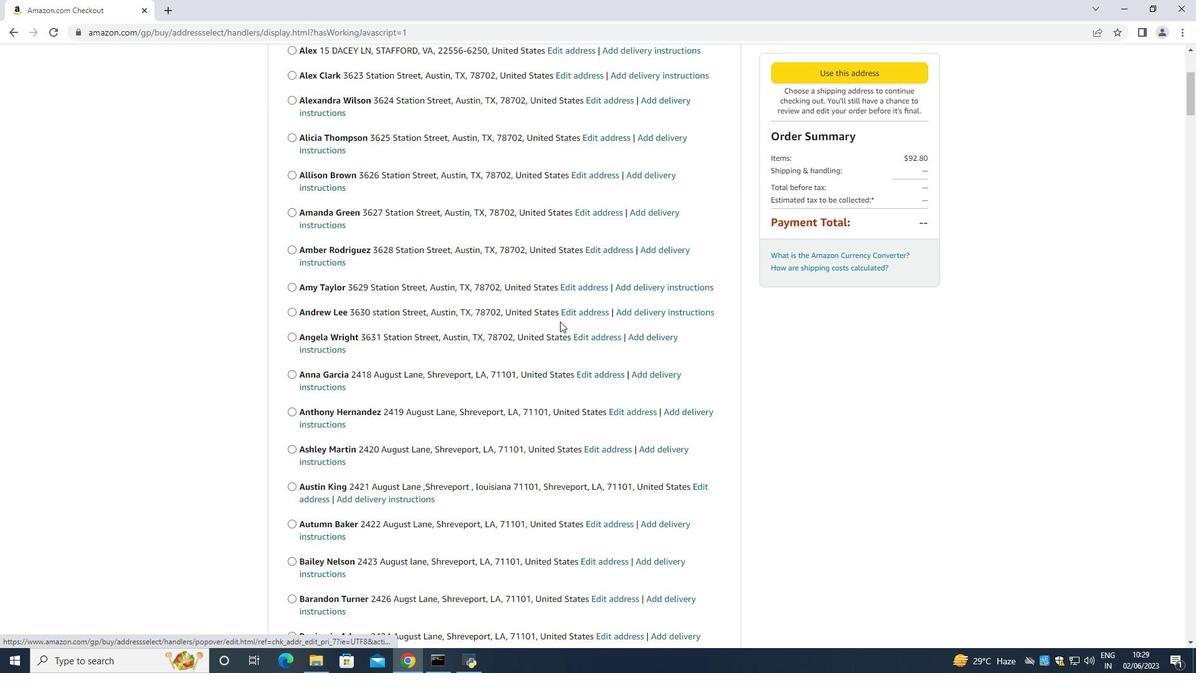 
Action: Mouse moved to (559, 321)
Screenshot: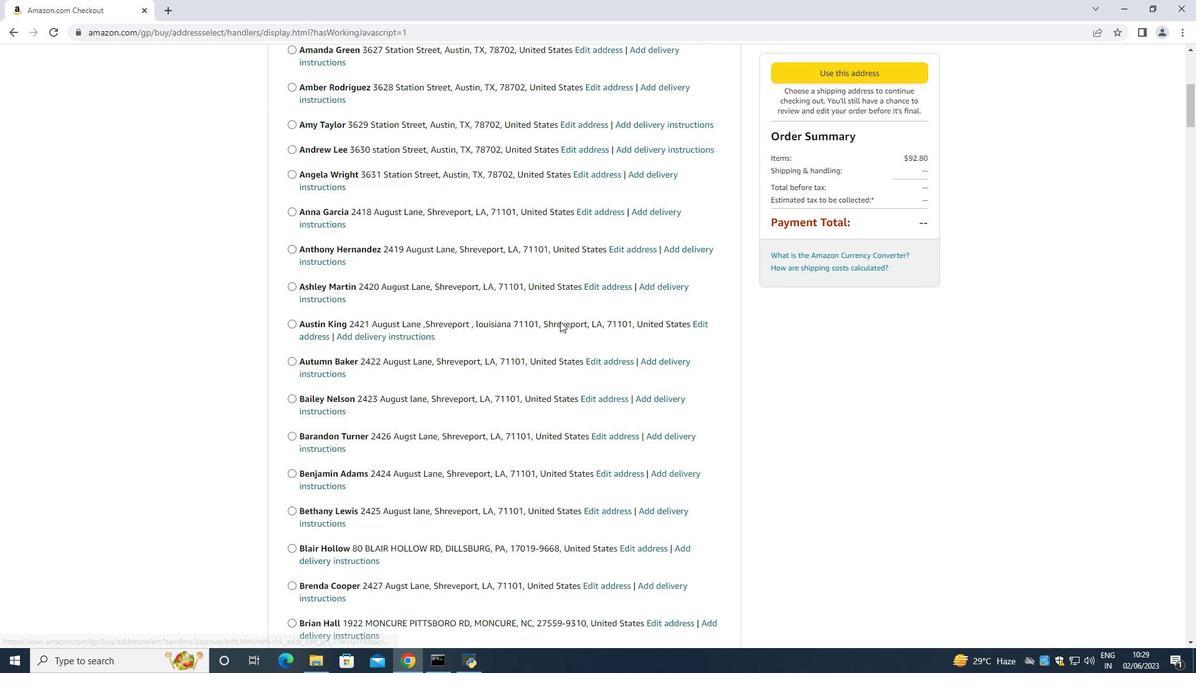 
Action: Mouse scrolled (559, 320) with delta (0, 0)
Screenshot: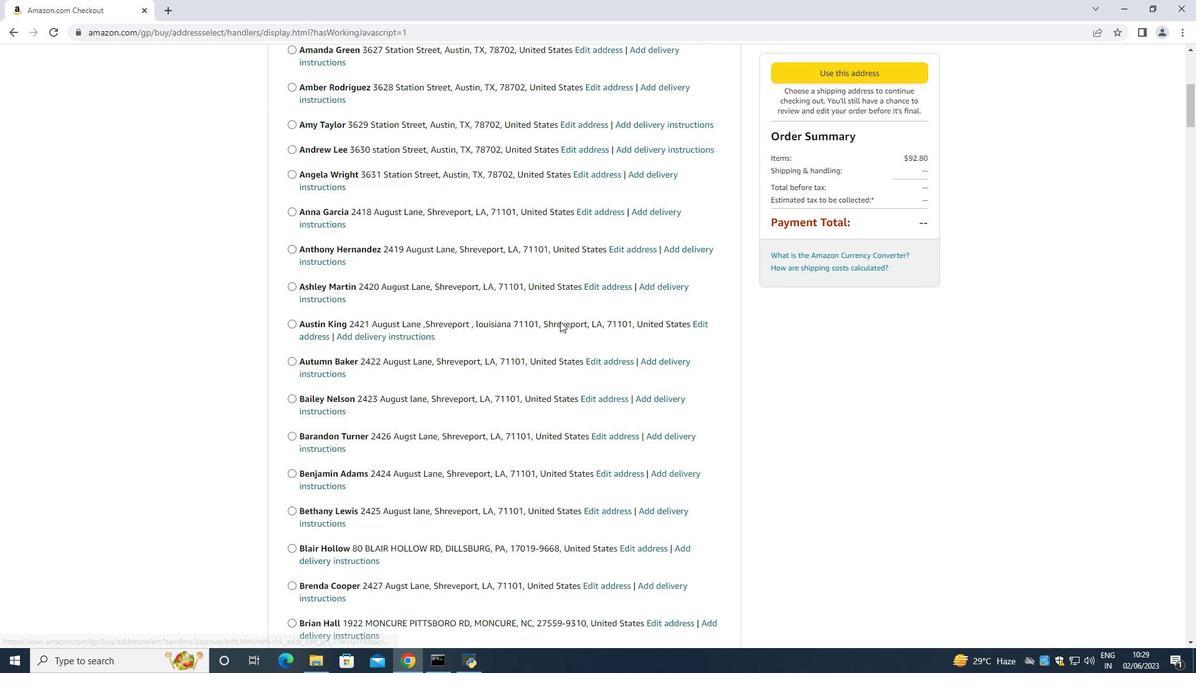 
Action: Mouse scrolled (559, 320) with delta (0, 0)
Screenshot: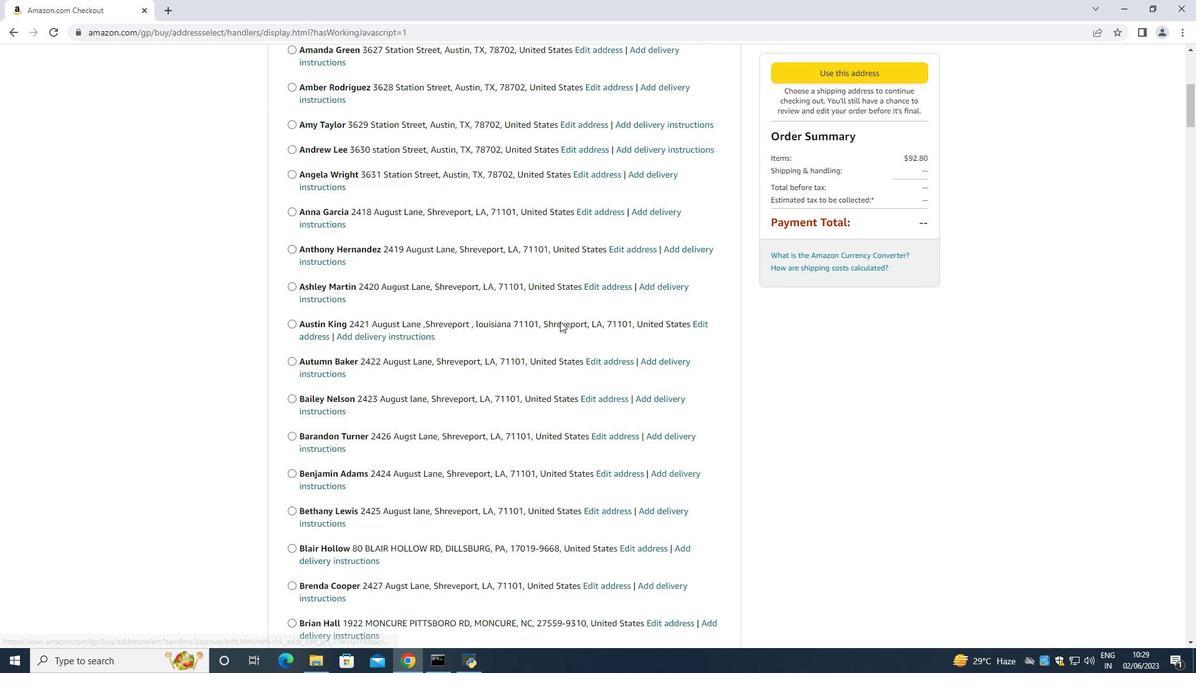 
Action: Mouse scrolled (559, 320) with delta (0, 0)
Screenshot: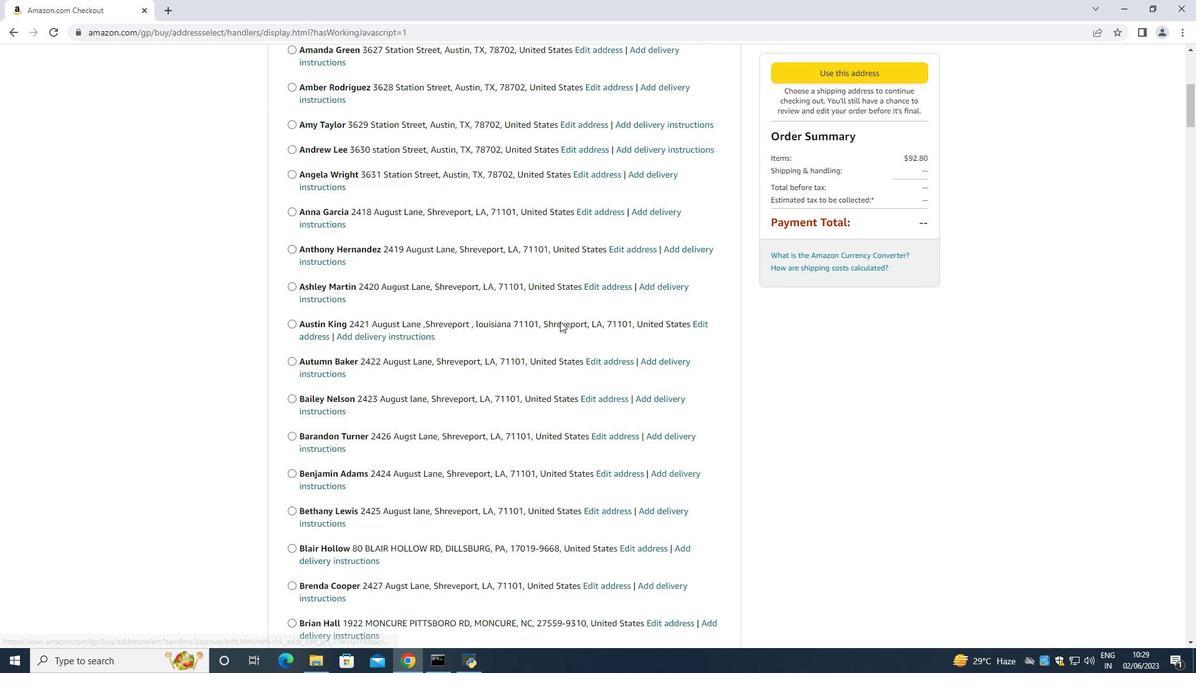 
Action: Mouse scrolled (559, 320) with delta (0, 0)
Screenshot: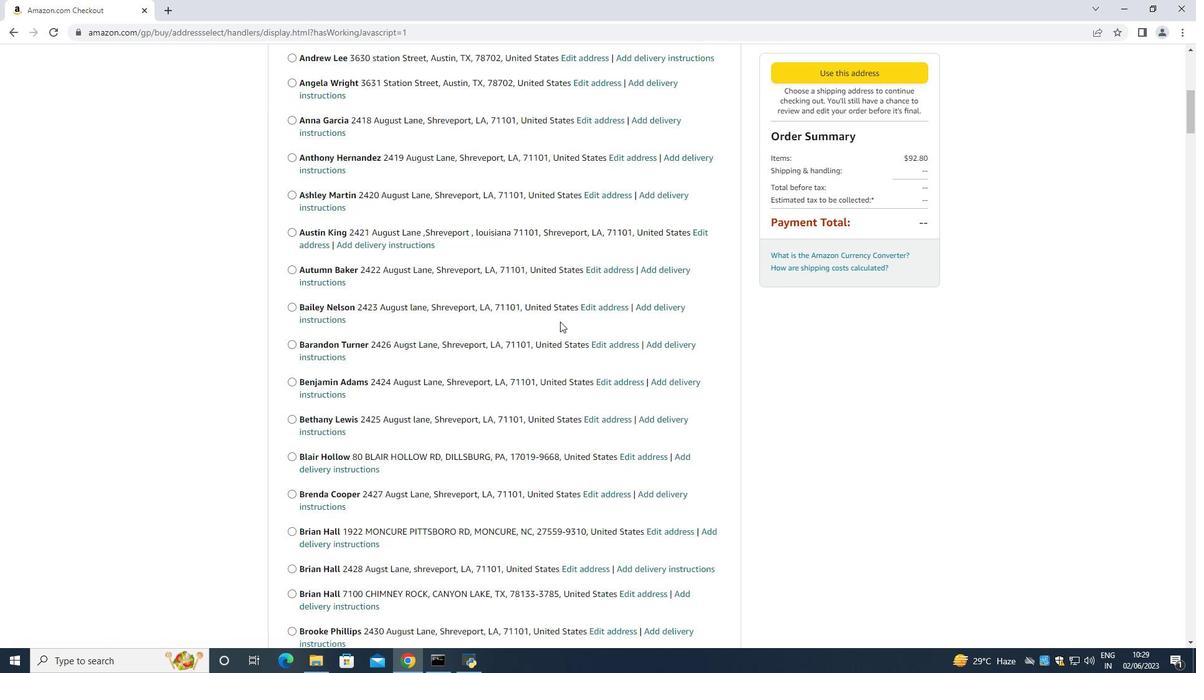 
Action: Mouse moved to (559, 321)
Screenshot: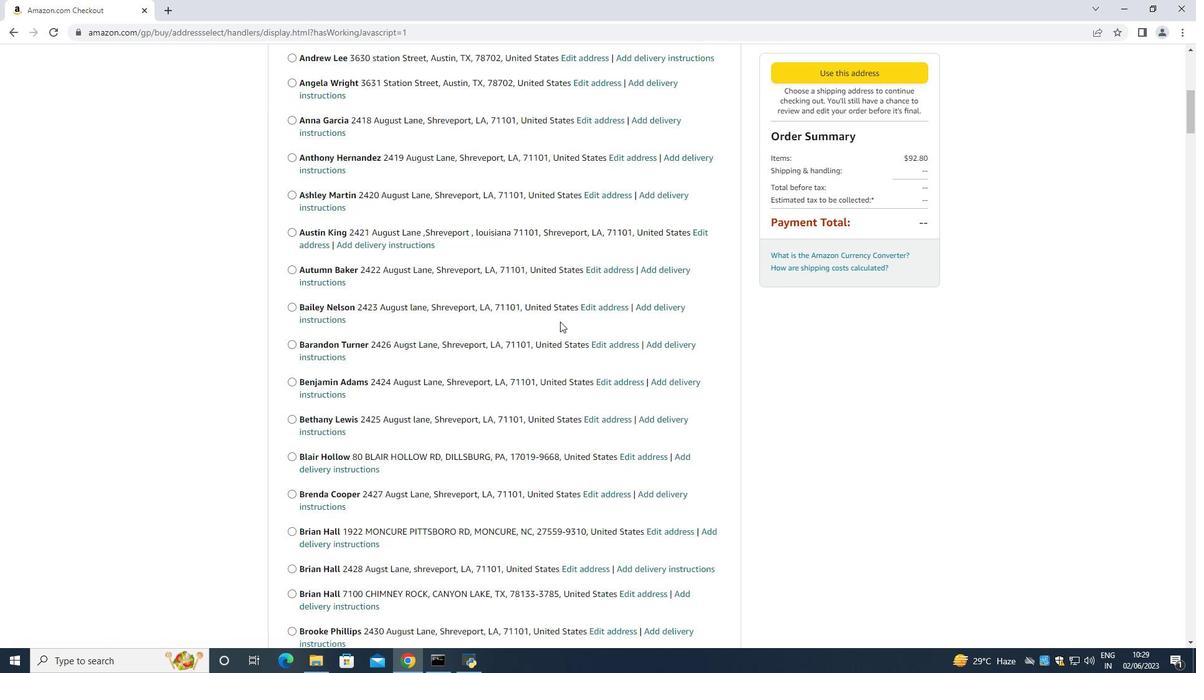 
Action: Mouse scrolled (559, 320) with delta (0, 0)
Screenshot: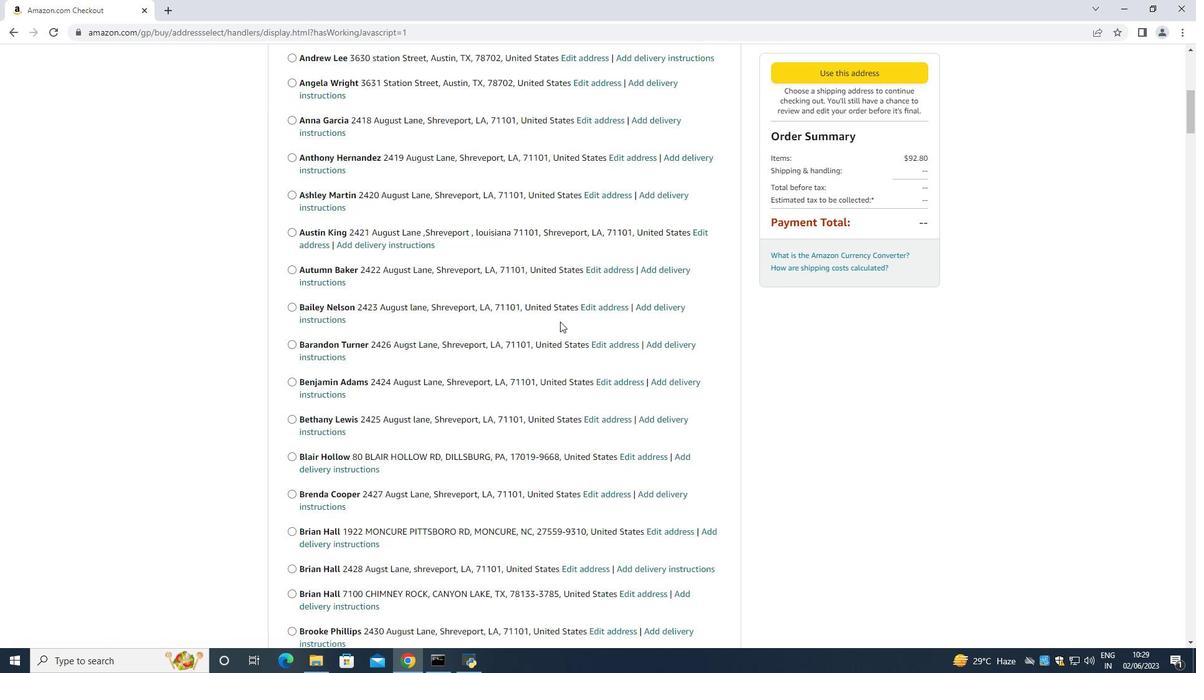 
Action: Mouse scrolled (559, 320) with delta (0, 0)
Screenshot: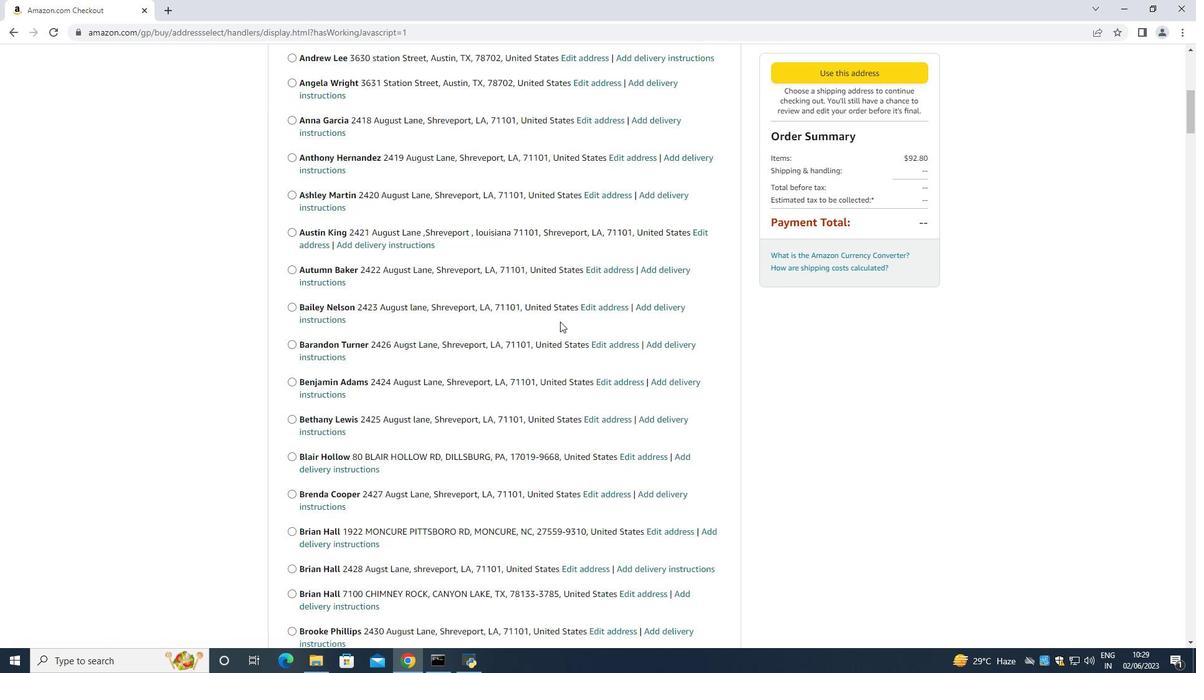 
Action: Mouse moved to (557, 320)
Screenshot: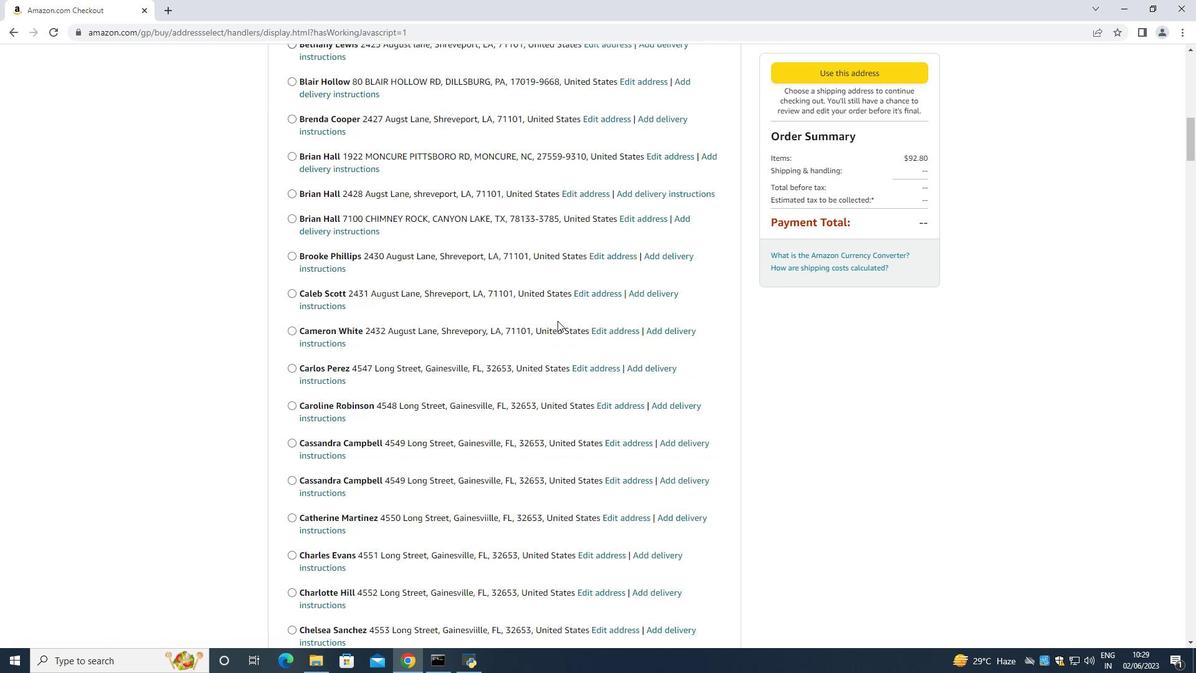 
Action: Mouse scrolled (557, 320) with delta (0, 0)
Screenshot: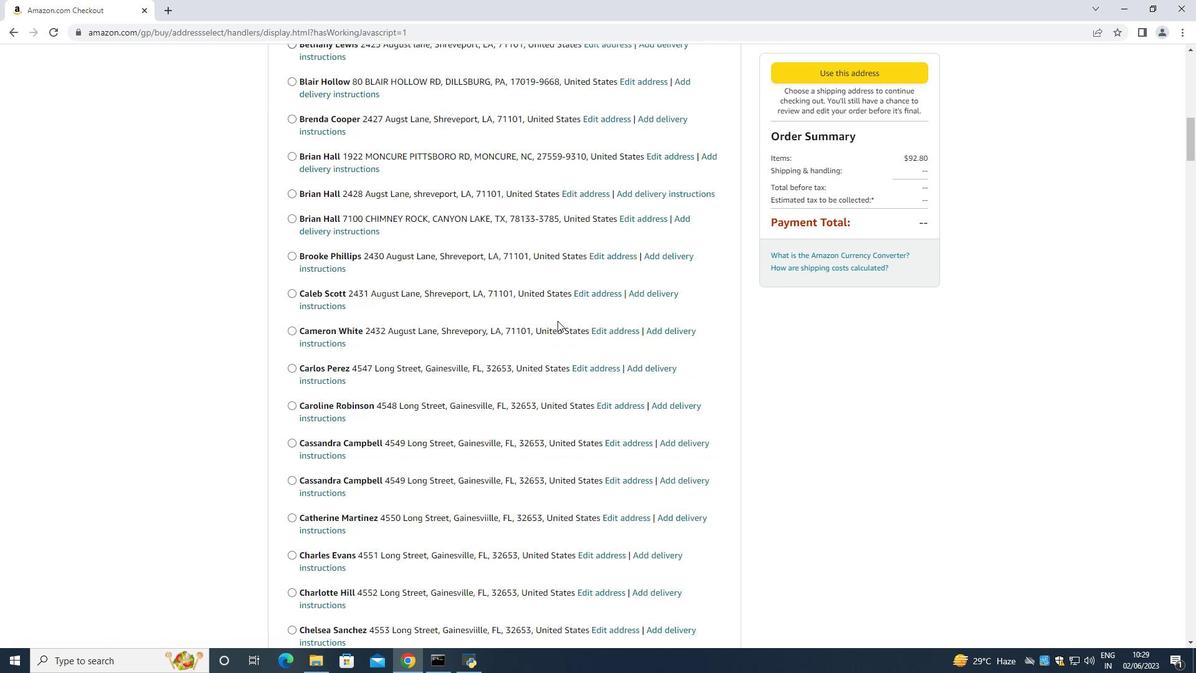 
Action: Mouse scrolled (557, 320) with delta (0, 0)
Screenshot: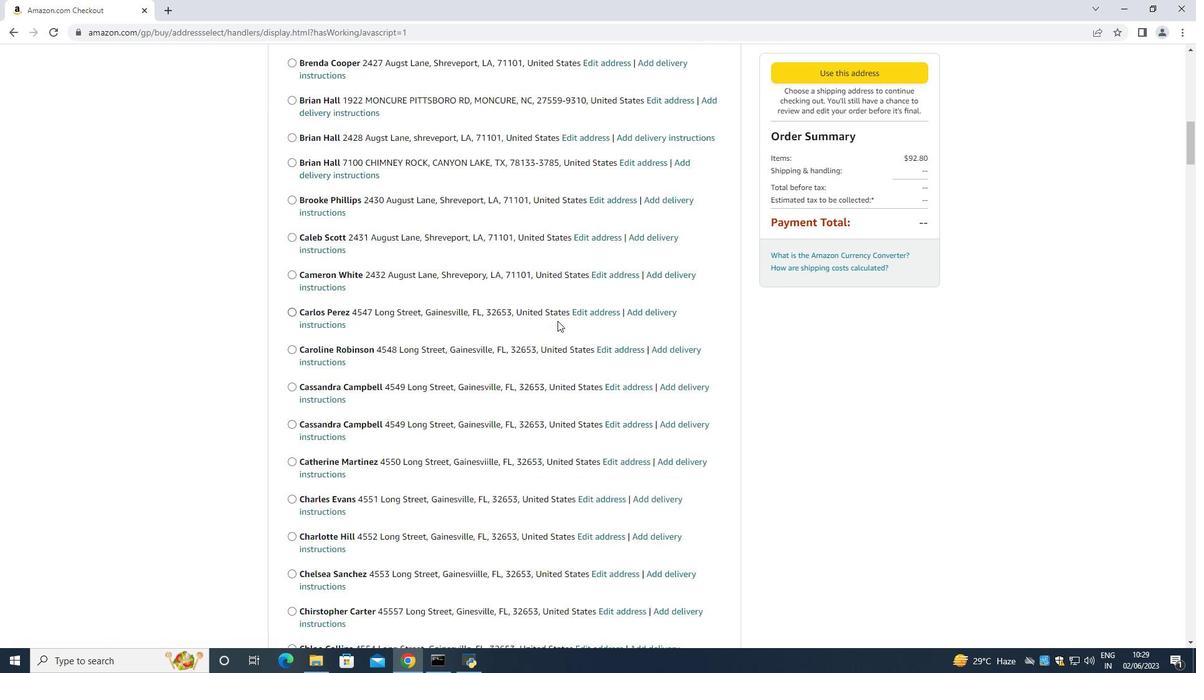 
Action: Mouse scrolled (557, 320) with delta (0, 0)
Screenshot: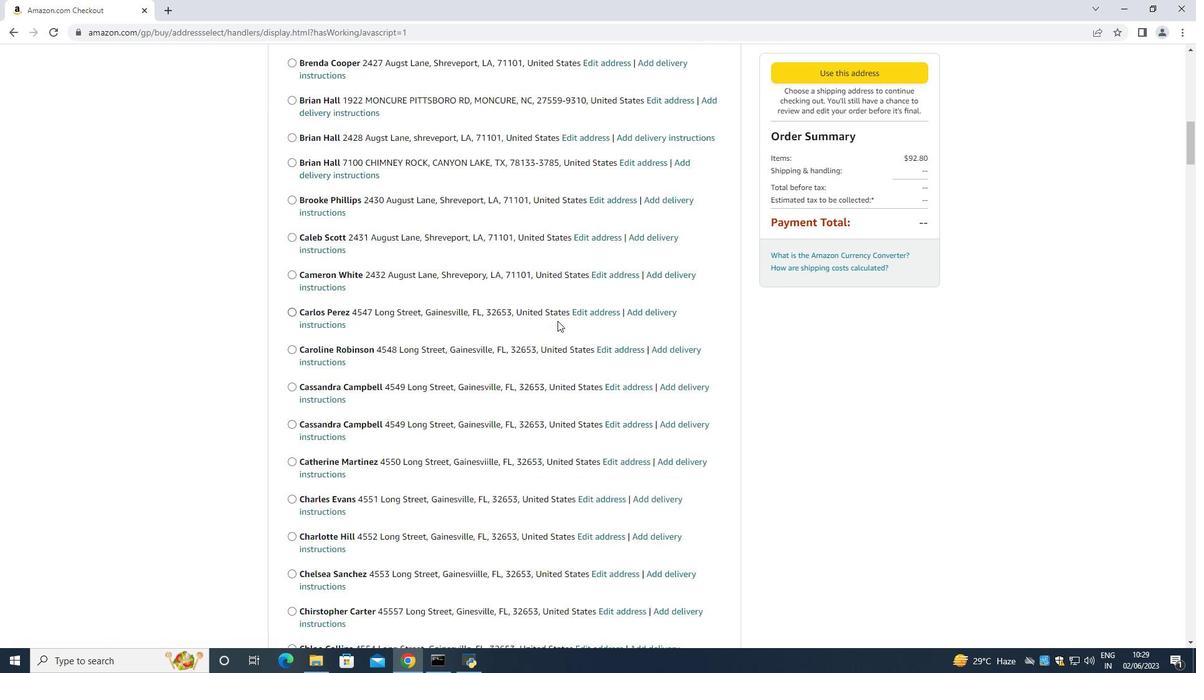
Action: Mouse scrolled (557, 320) with delta (0, 0)
Screenshot: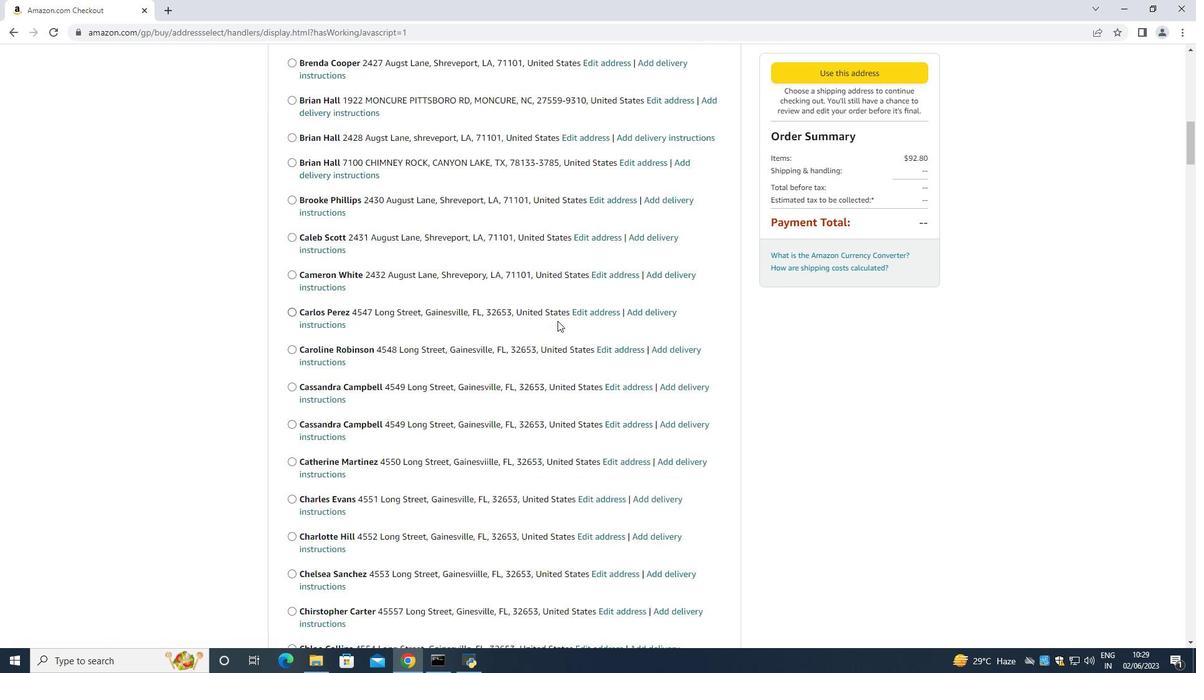 
Action: Mouse moved to (554, 318)
Screenshot: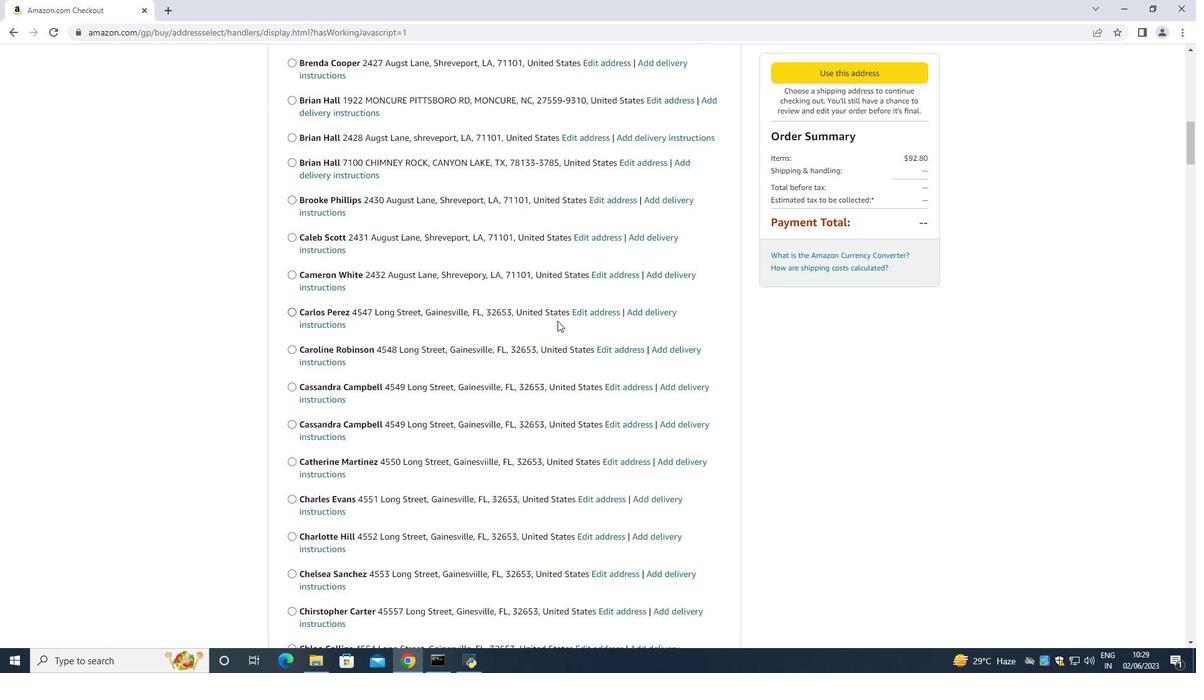 
Action: Mouse scrolled (555, 319) with delta (0, 0)
Screenshot: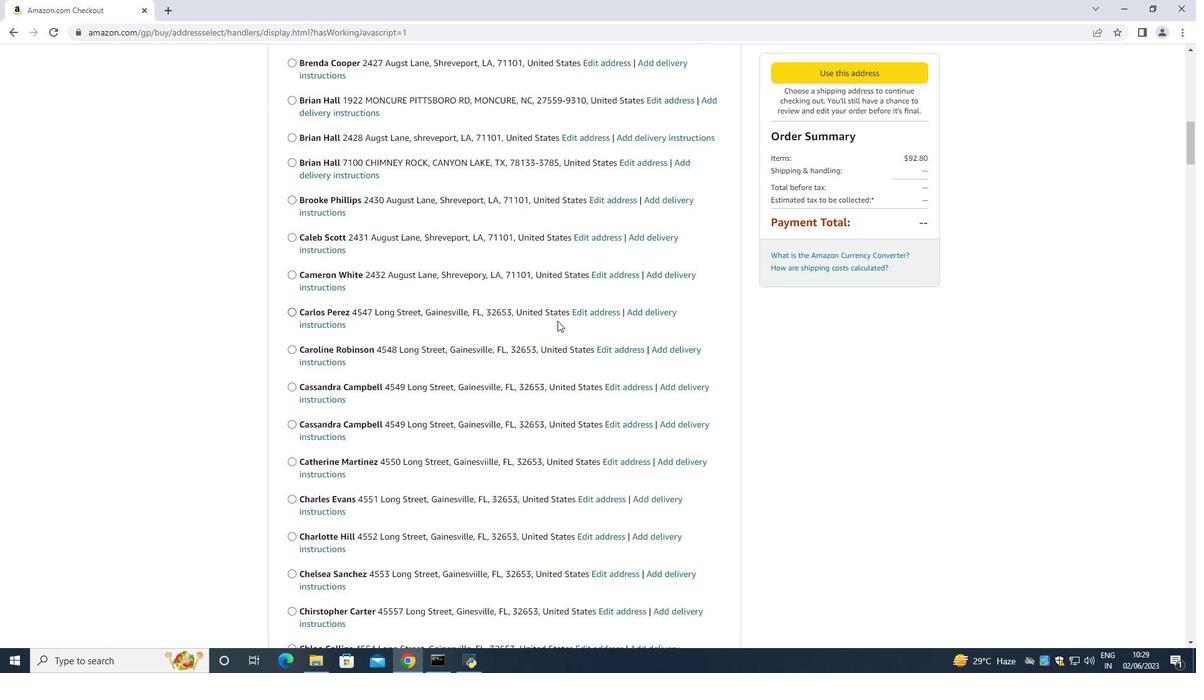 
Action: Mouse moved to (552, 318)
Screenshot: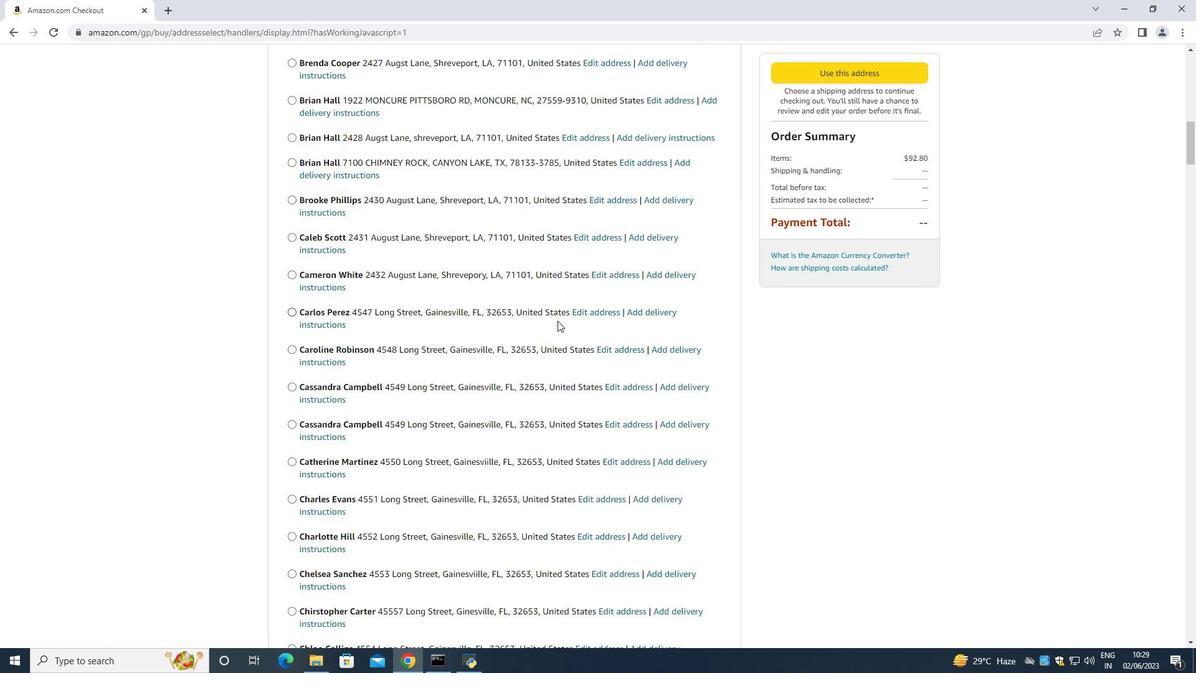 
Action: Mouse scrolled (552, 317) with delta (0, 0)
Screenshot: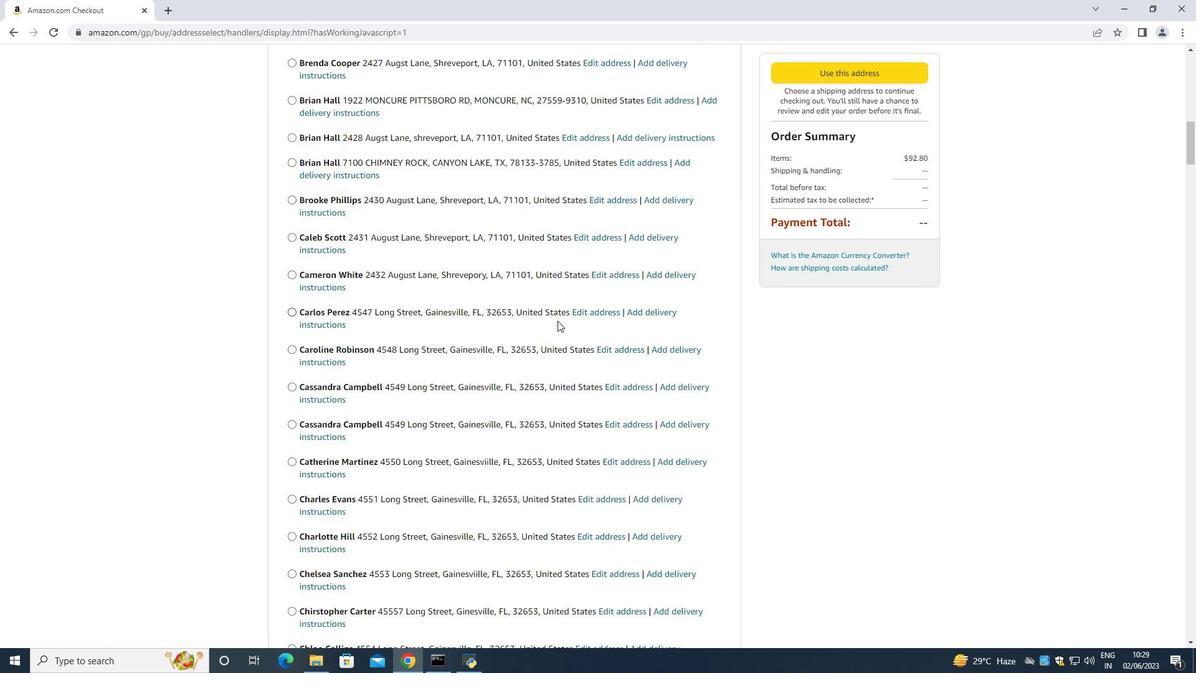 
Action: Mouse moved to (552, 316)
Screenshot: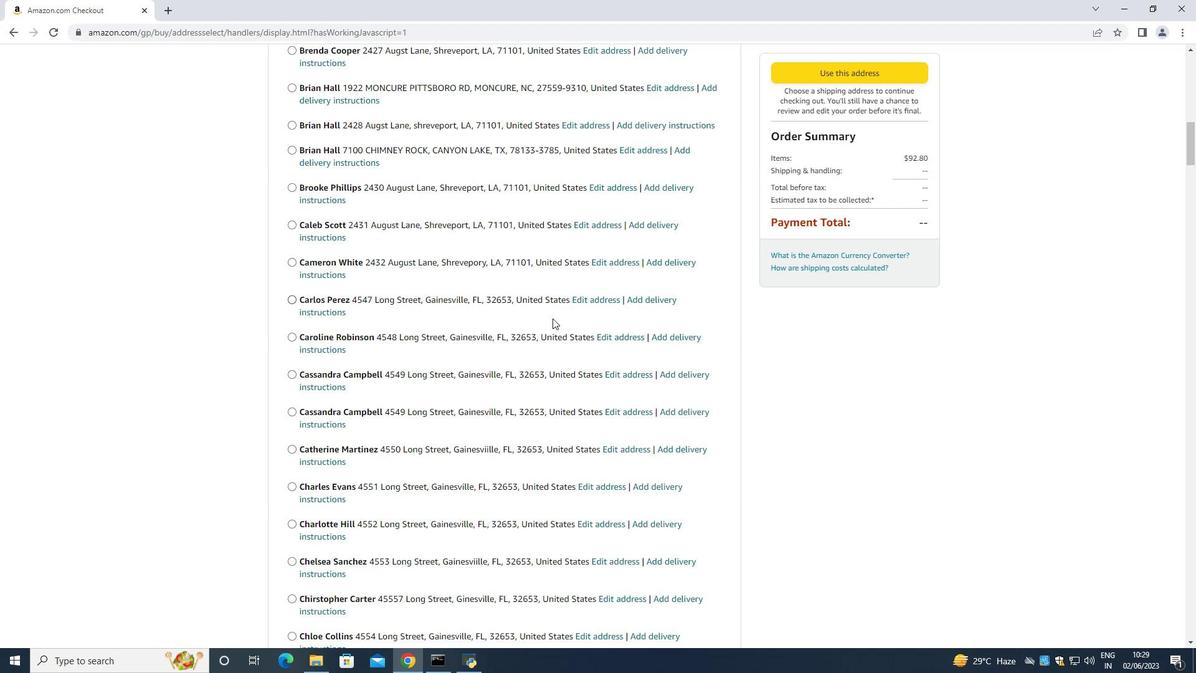 
Action: Mouse scrolled (552, 315) with delta (0, 0)
Screenshot: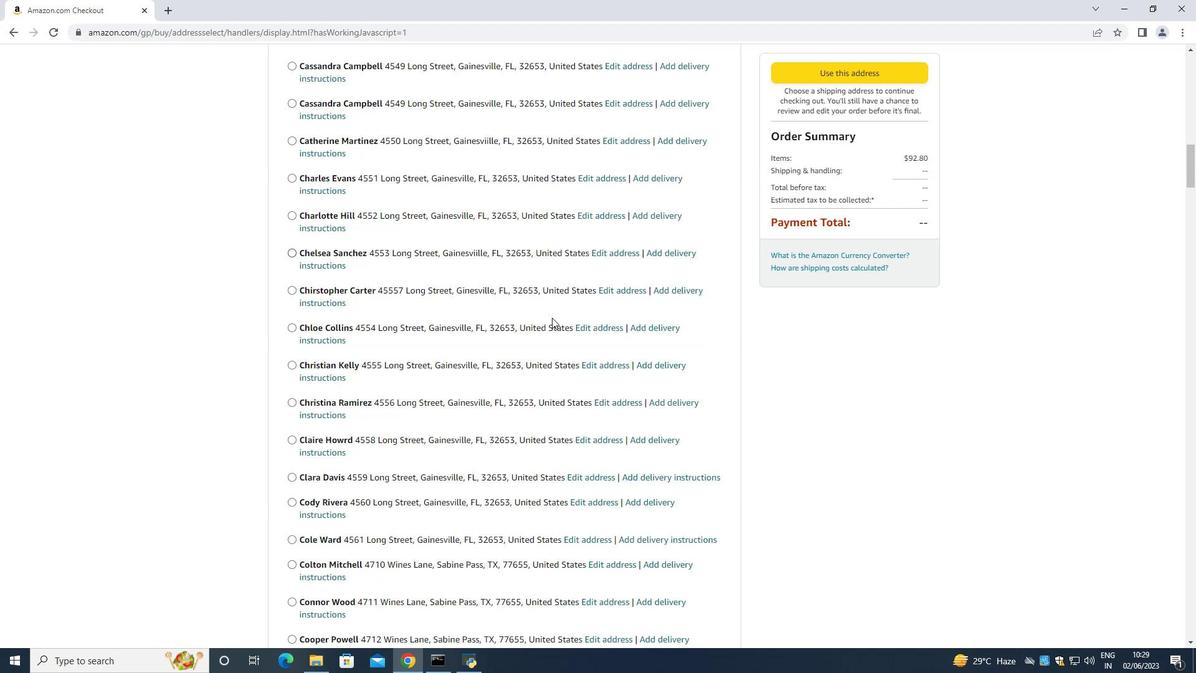 
Action: Mouse scrolled (552, 315) with delta (0, 0)
Screenshot: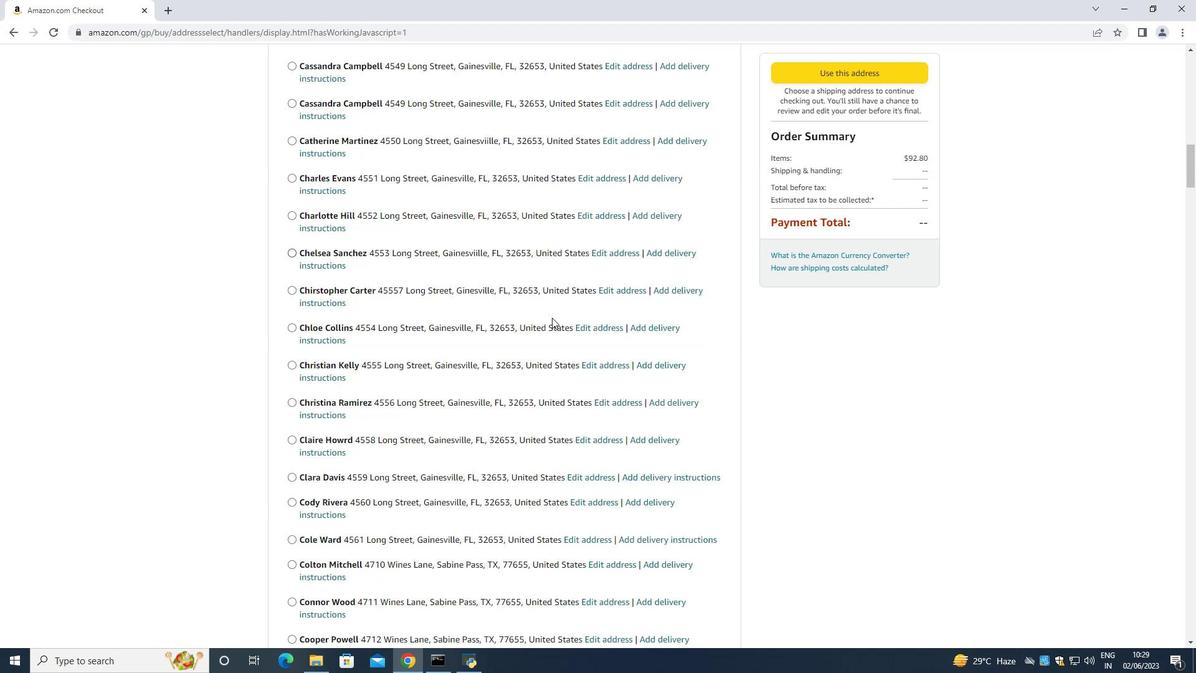 
Action: Mouse scrolled (552, 315) with delta (0, 0)
Screenshot: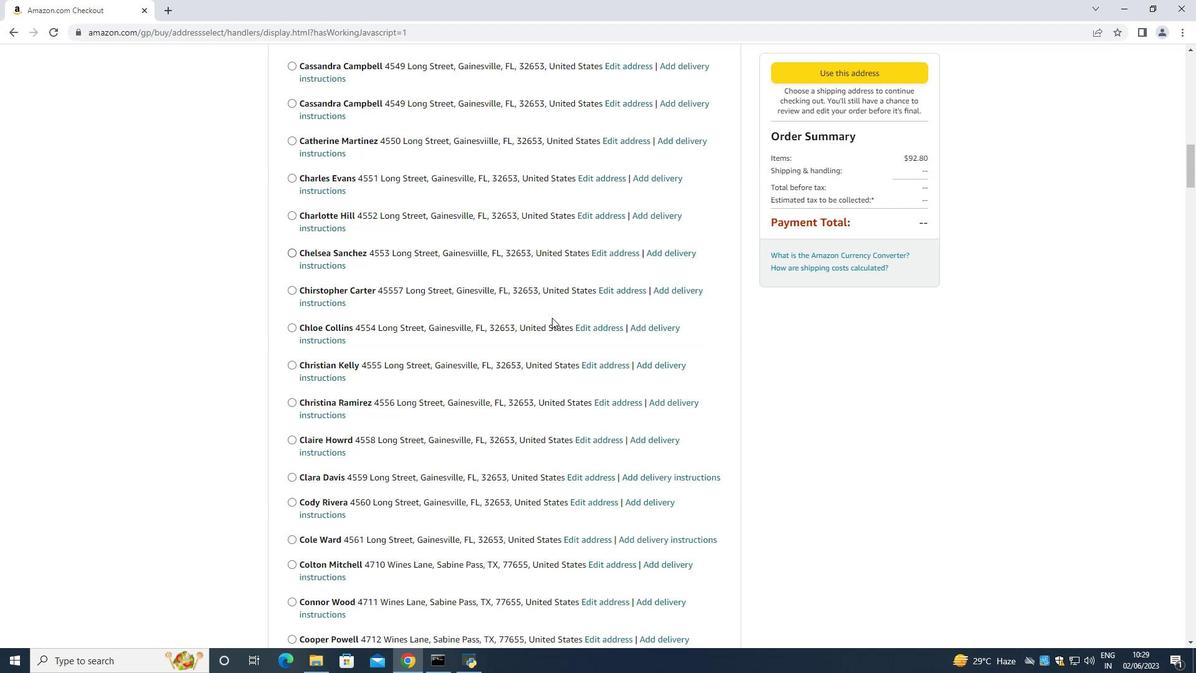 
Action: Mouse scrolled (552, 315) with delta (0, 0)
Screenshot: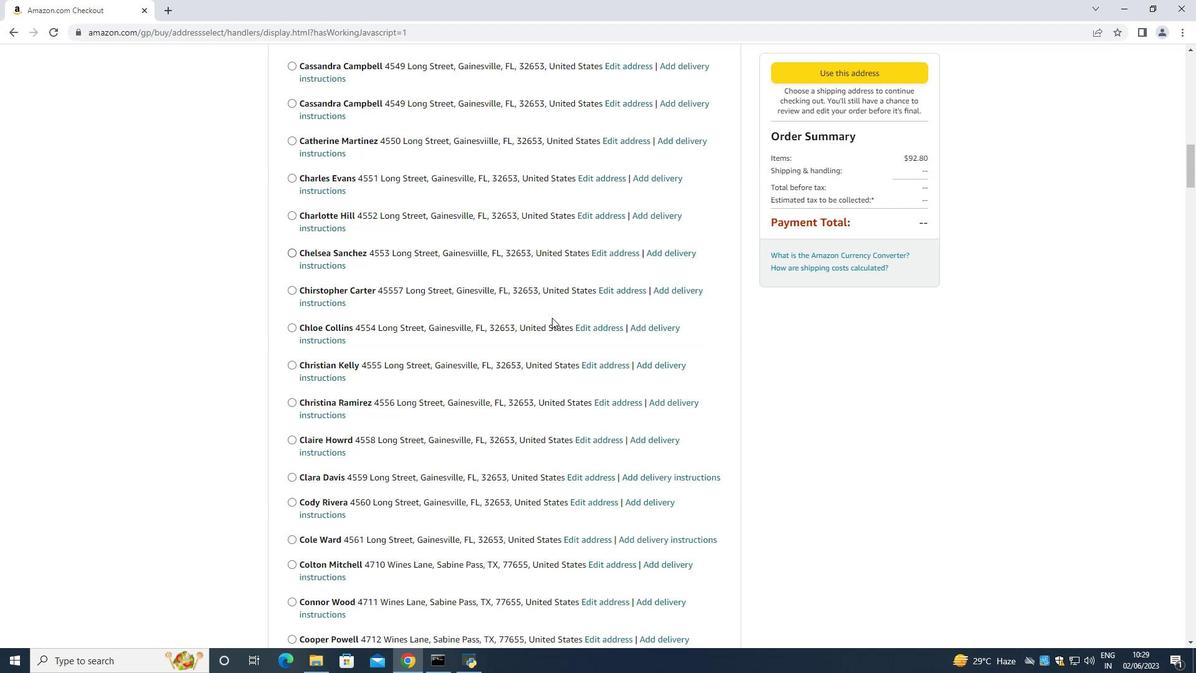 
Action: Mouse scrolled (552, 315) with delta (0, 0)
Screenshot: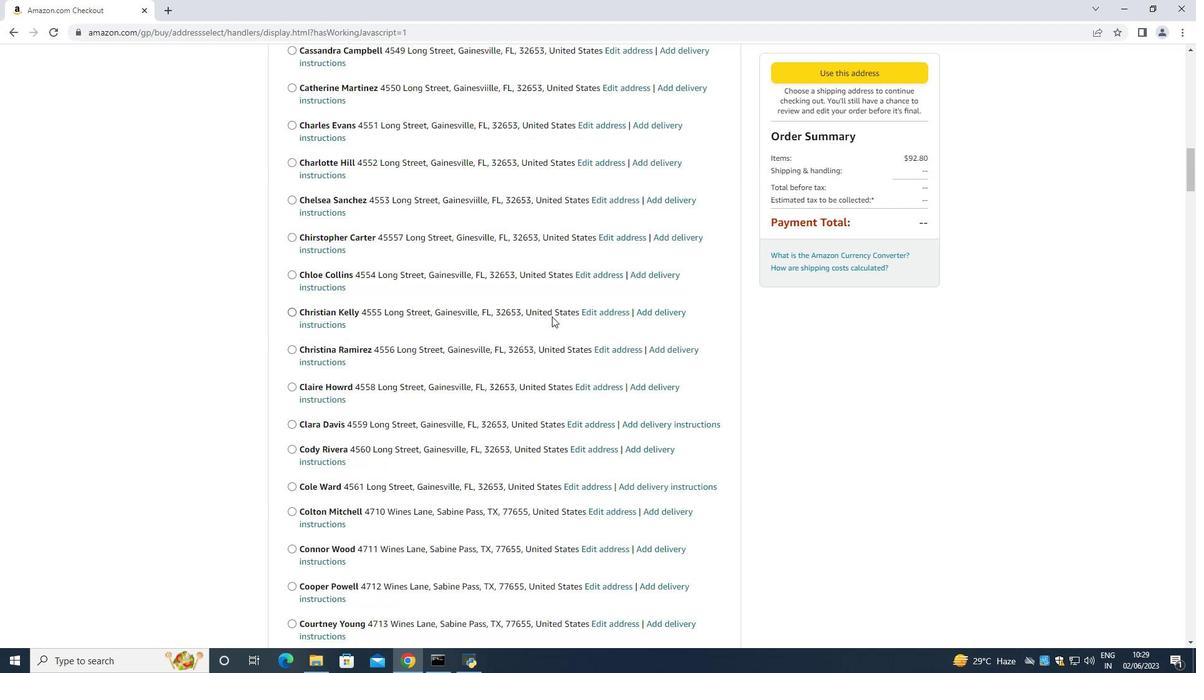 
Action: Mouse scrolled (552, 315) with delta (0, 0)
Screenshot: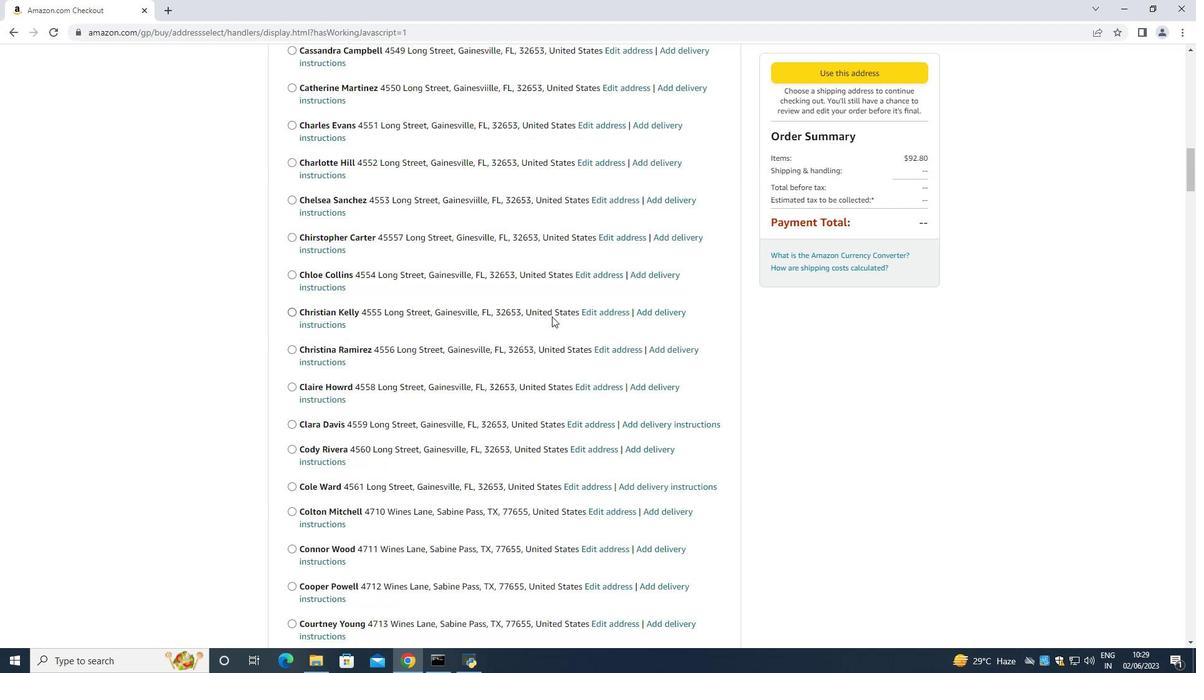 
Action: Mouse moved to (549, 314)
Screenshot: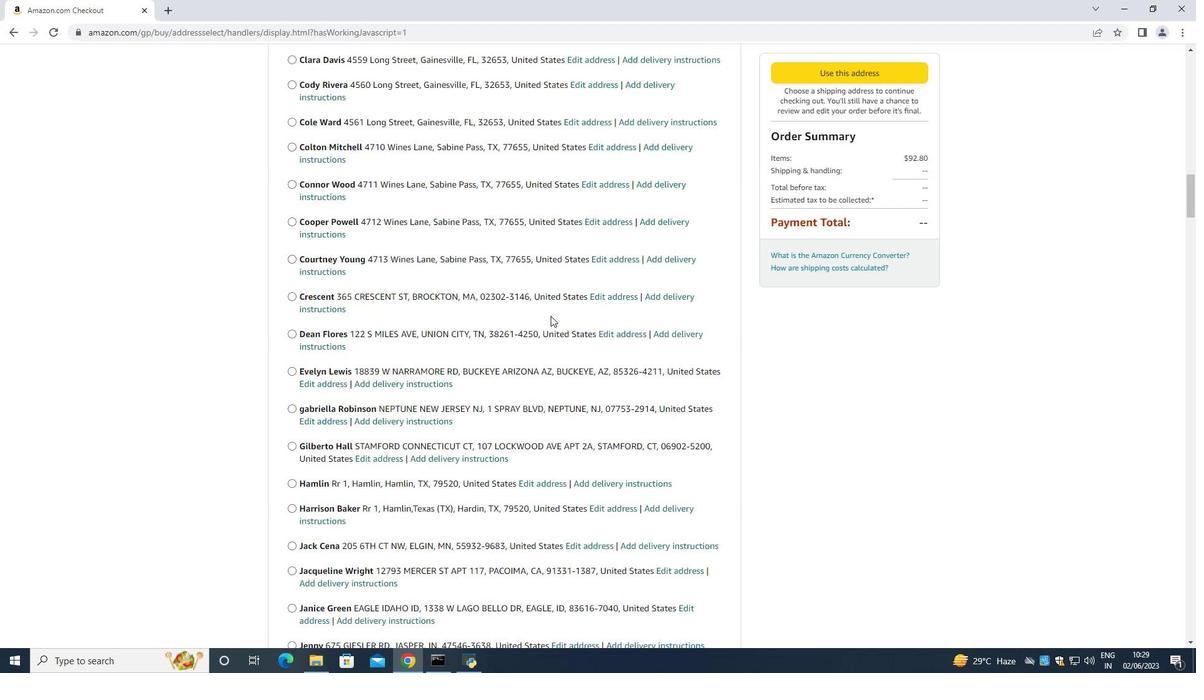 
Action: Mouse scrolled (549, 314) with delta (0, 0)
Screenshot: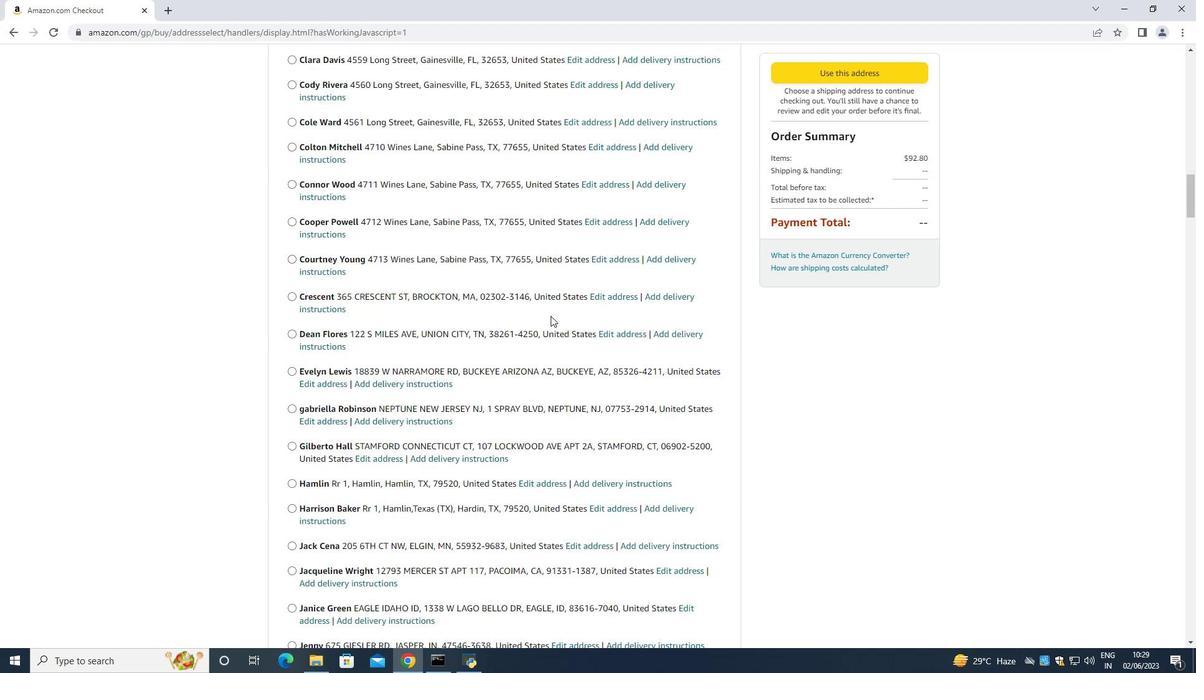 
Action: Mouse scrolled (549, 314) with delta (0, 0)
Screenshot: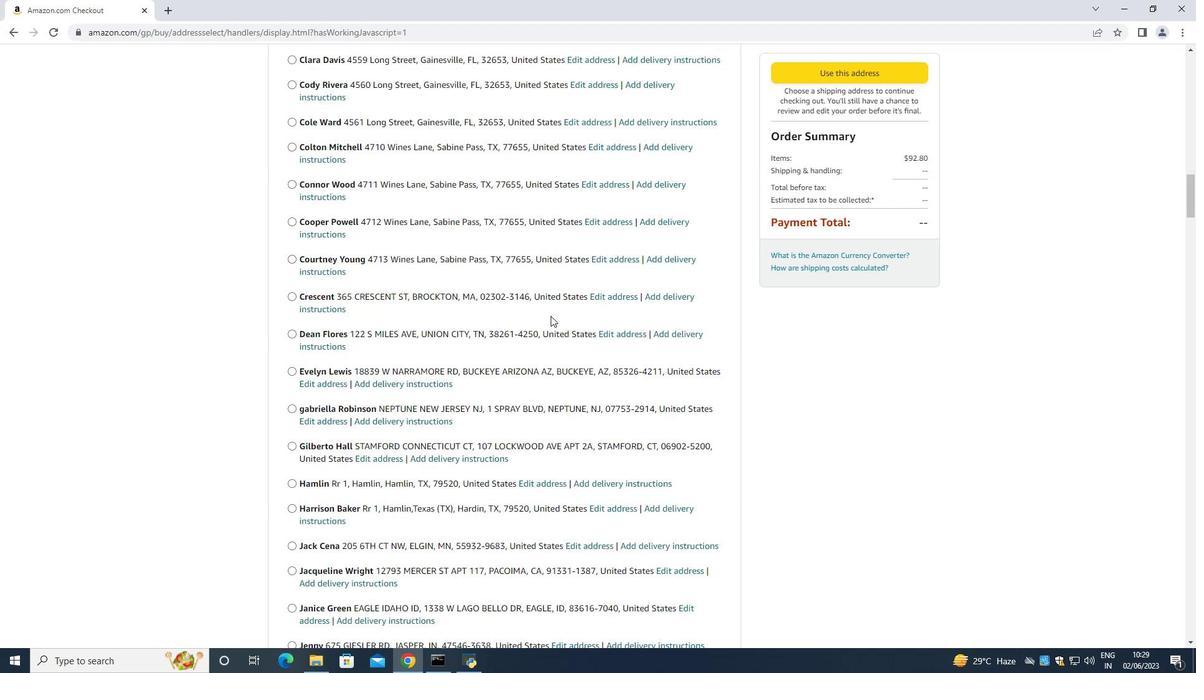 
Action: Mouse scrolled (549, 314) with delta (0, 0)
Screenshot: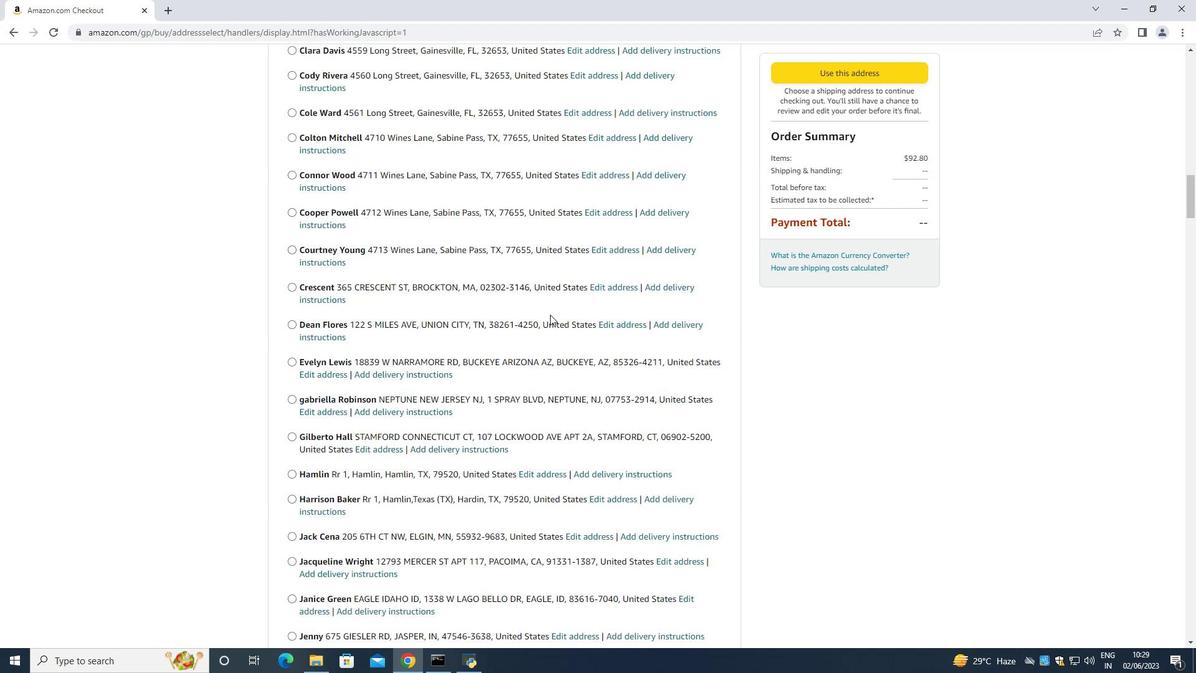 
Action: Mouse scrolled (549, 314) with delta (0, 0)
Screenshot: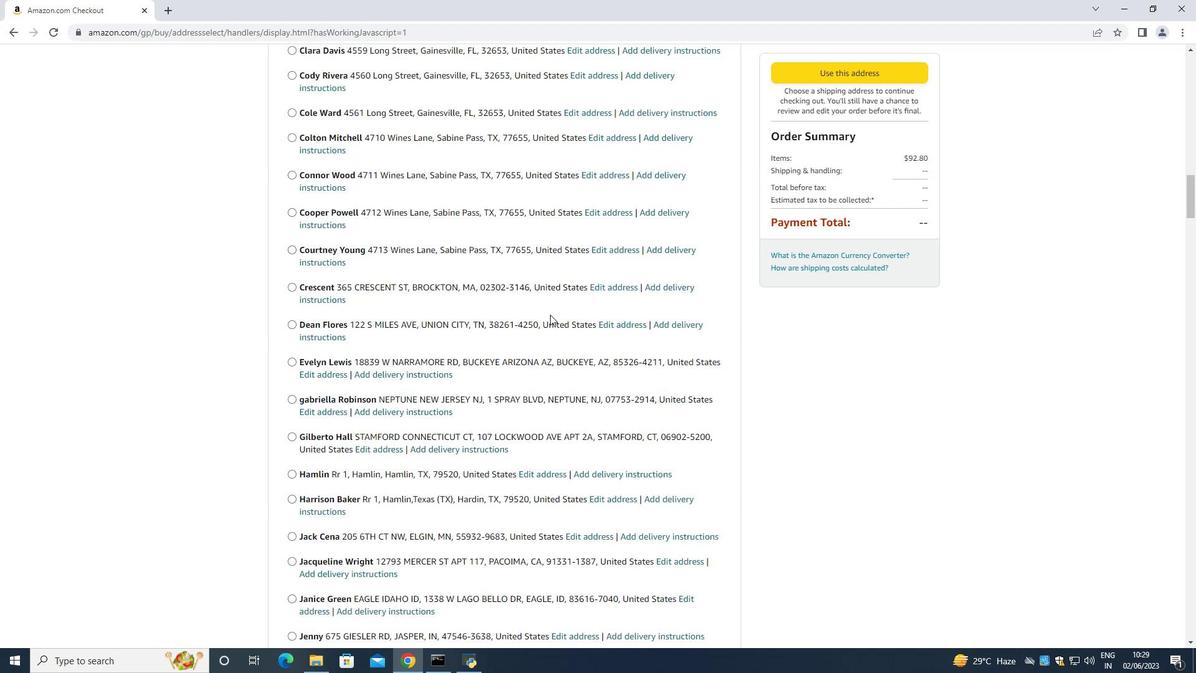 
Action: Mouse scrolled (549, 314) with delta (0, 0)
Screenshot: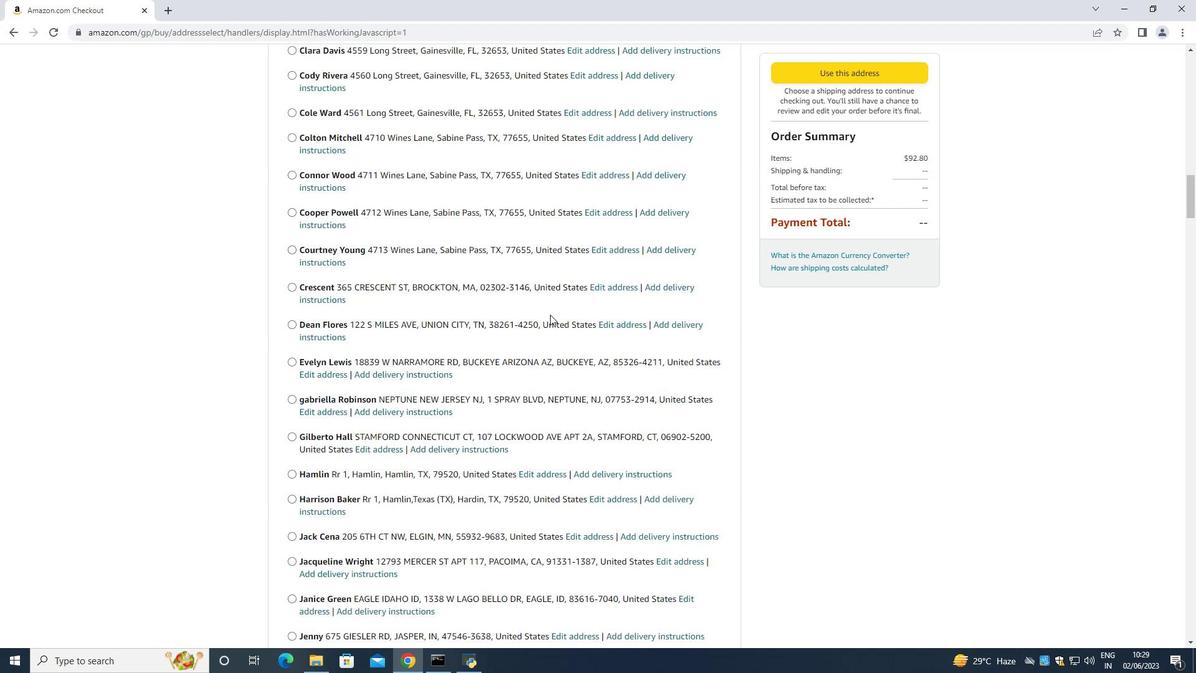 
Action: Mouse scrolled (549, 314) with delta (0, 0)
Screenshot: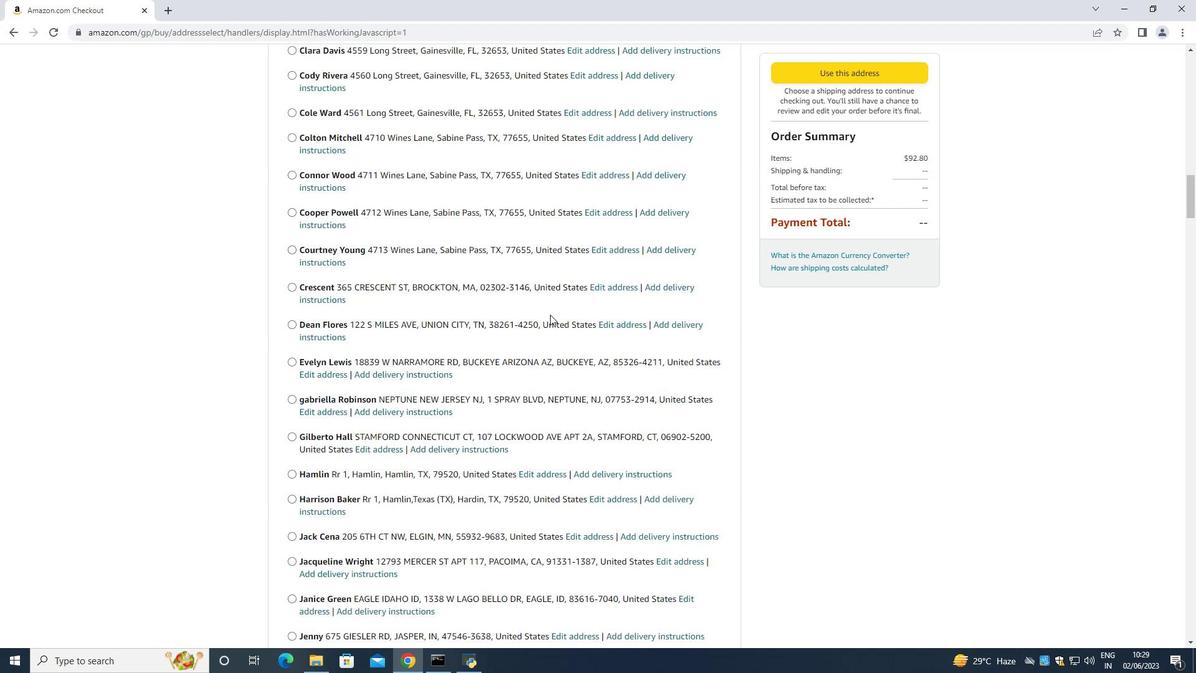 
Action: Mouse moved to (547, 315)
Screenshot: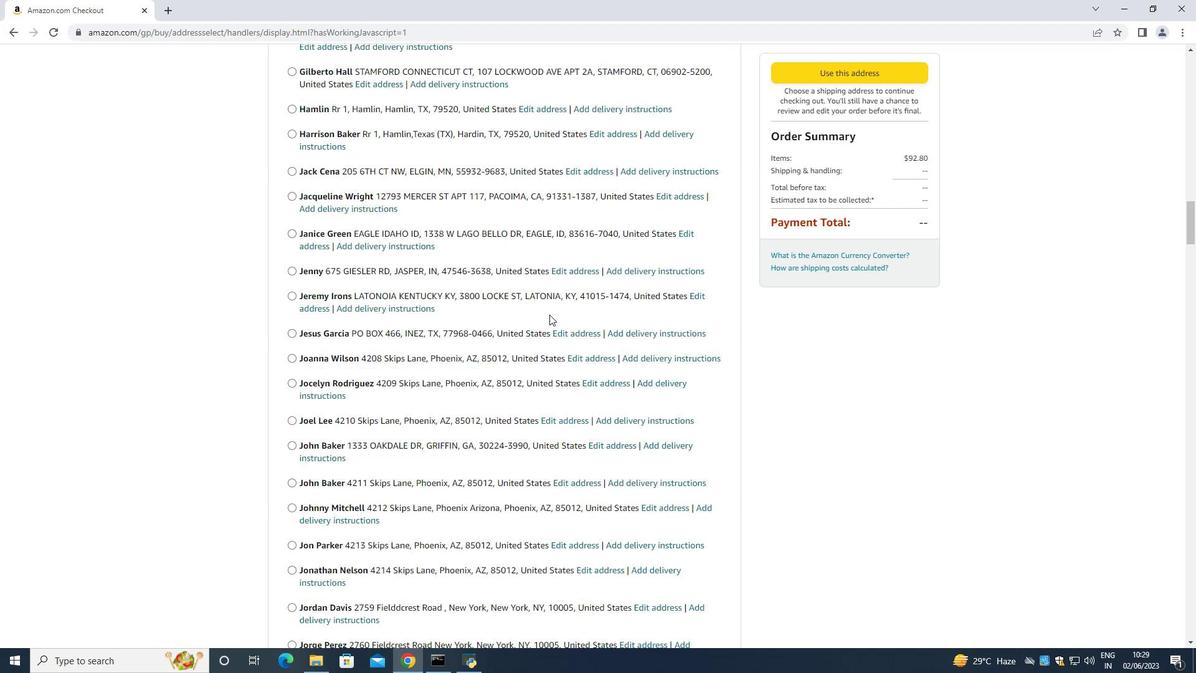 
Action: Mouse scrolled (547, 314) with delta (0, 0)
Screenshot: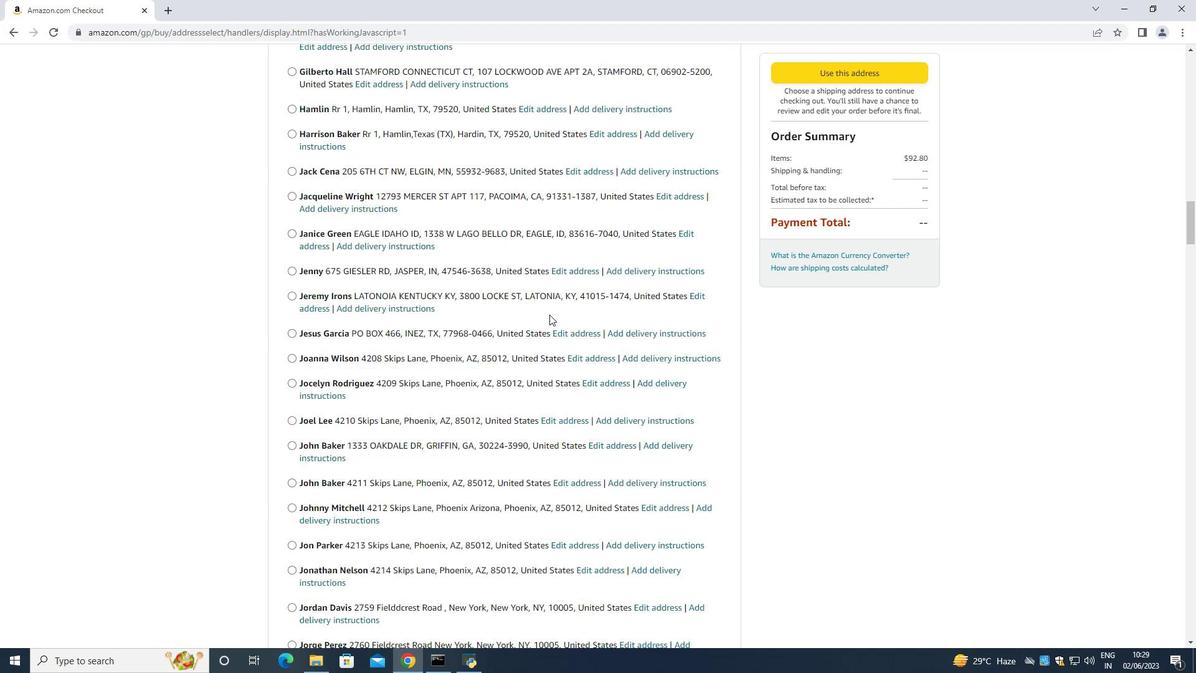
Action: Mouse moved to (545, 316)
Screenshot: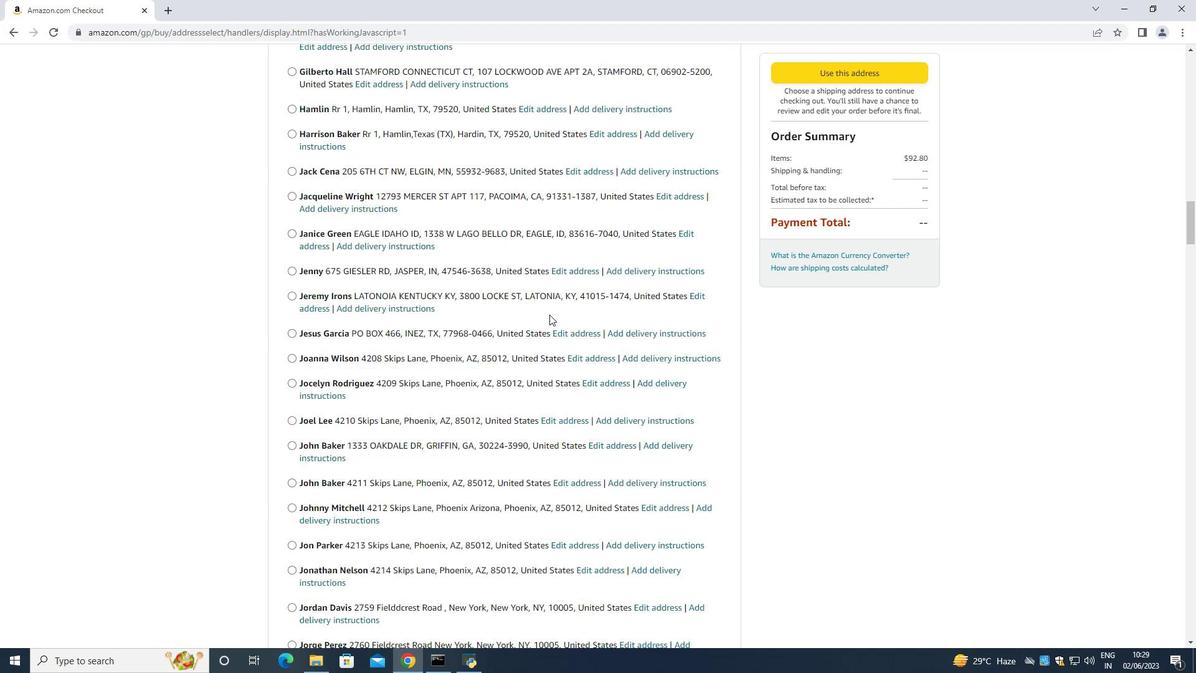 
Action: Mouse scrolled (545, 315) with delta (0, 0)
Screenshot: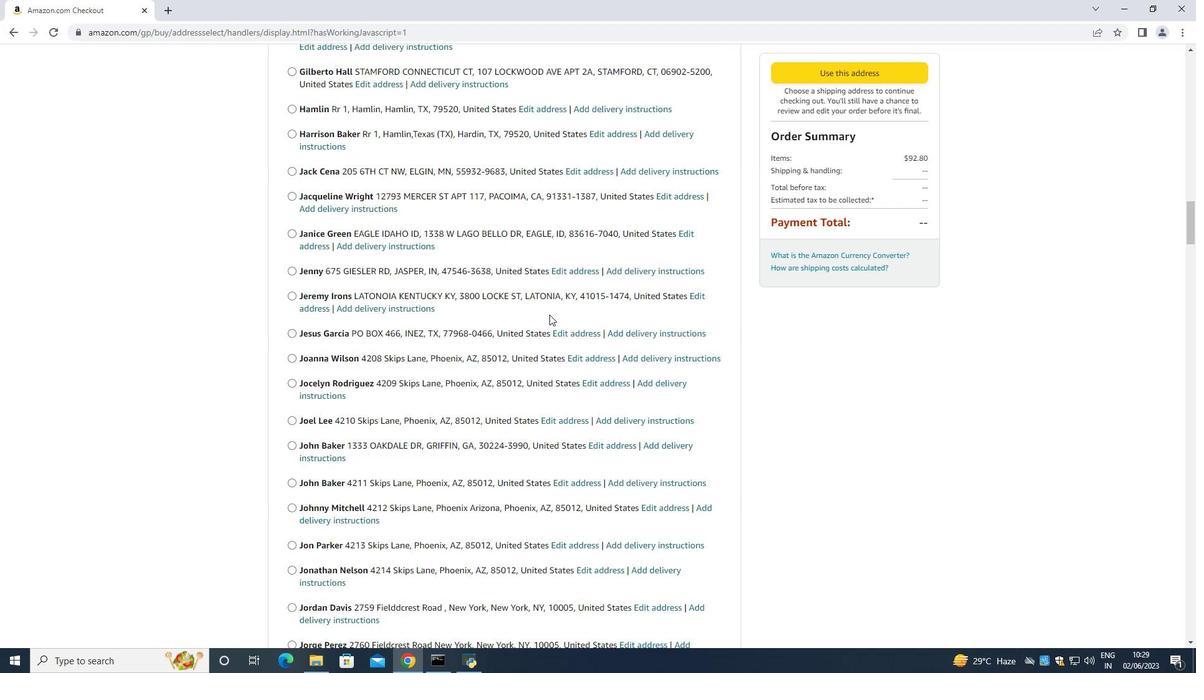 
Action: Mouse scrolled (545, 315) with delta (0, 0)
Screenshot: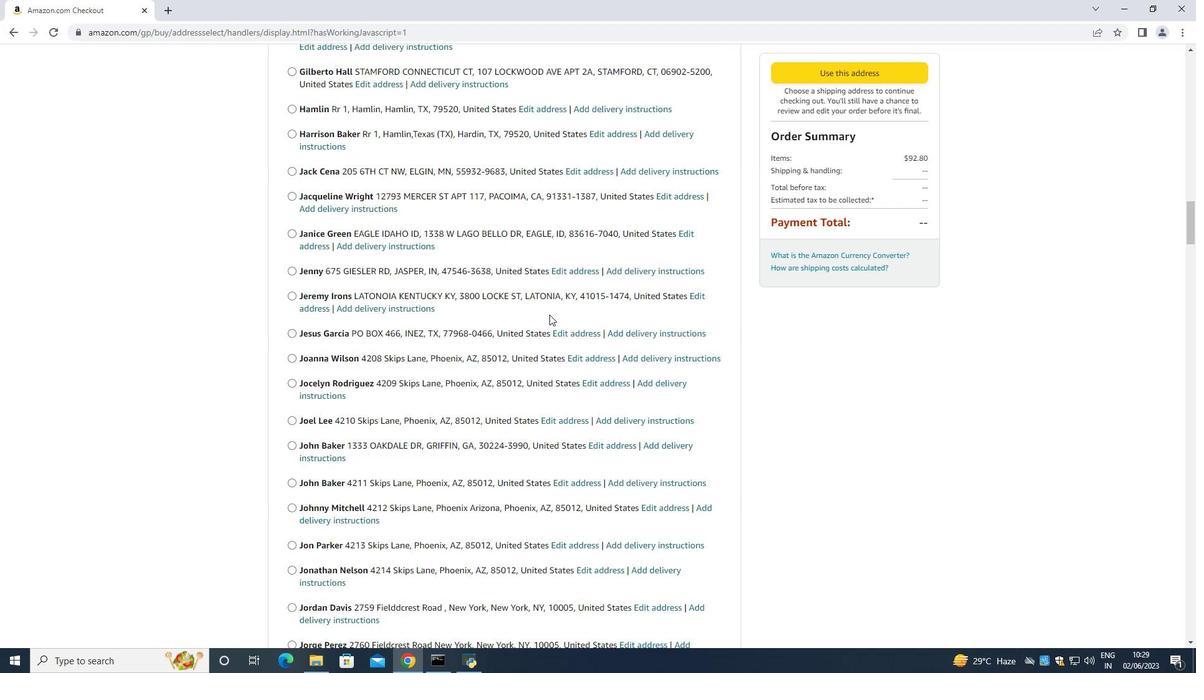 
Action: Mouse scrolled (545, 315) with delta (0, 0)
Screenshot: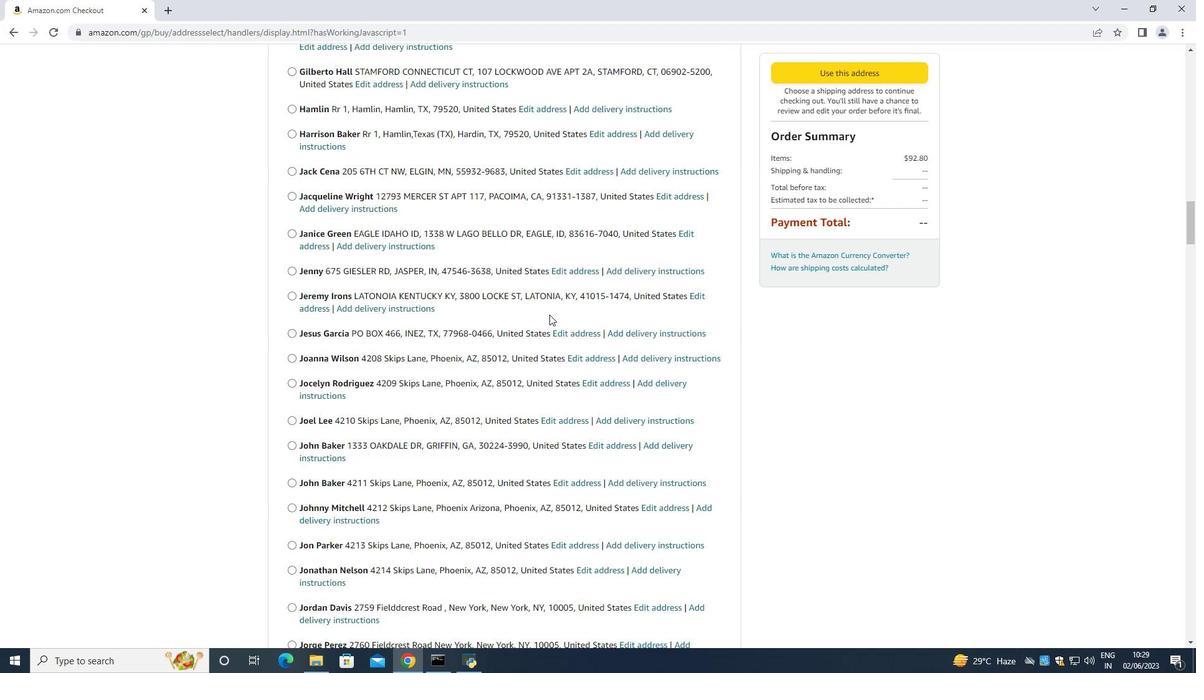 
Action: Mouse scrolled (545, 315) with delta (0, 0)
Screenshot: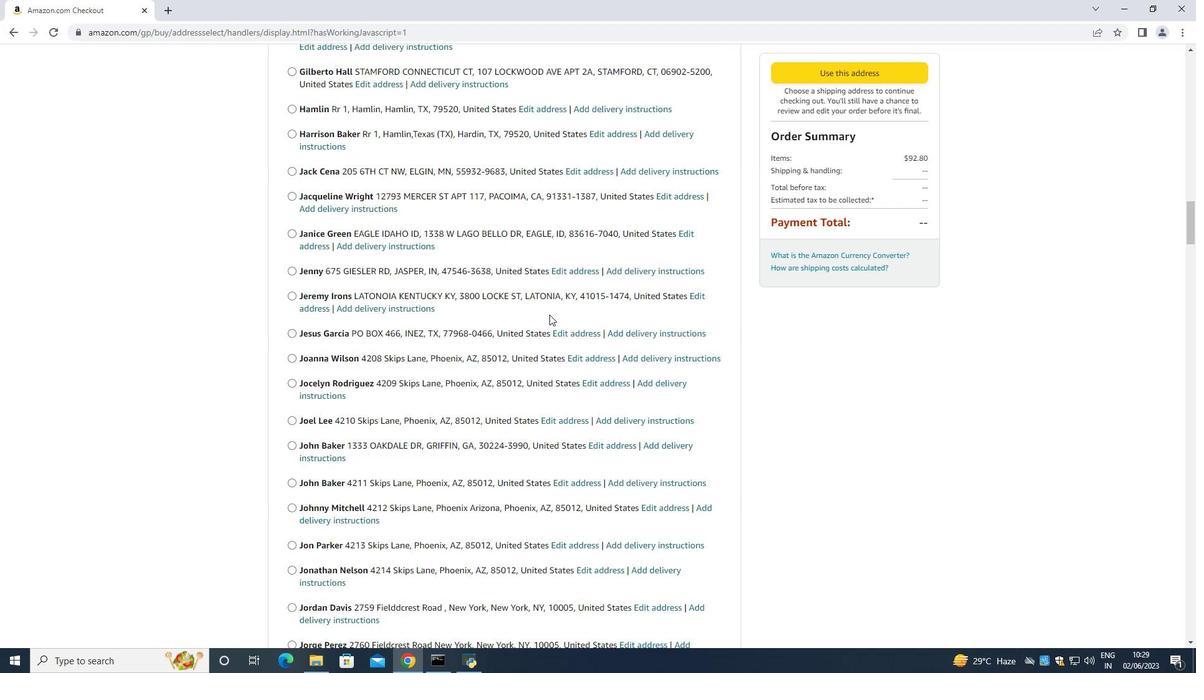 
Action: Mouse moved to (545, 316)
Screenshot: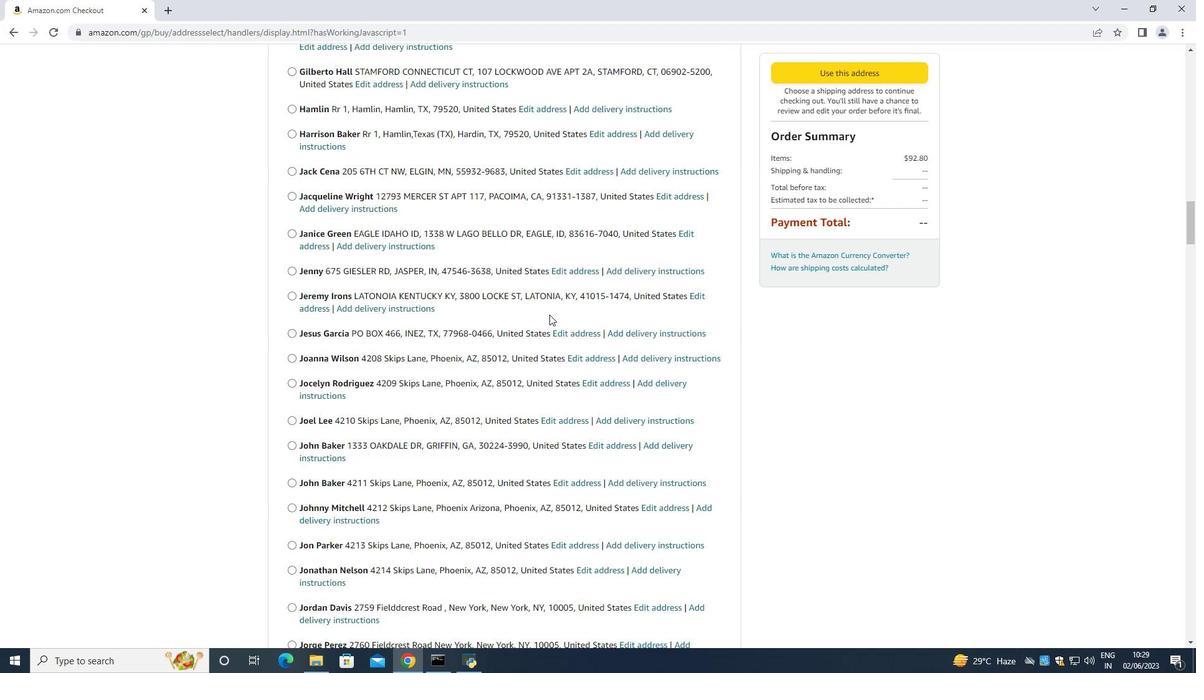 
Action: Mouse scrolled (545, 315) with delta (0, 0)
Screenshot: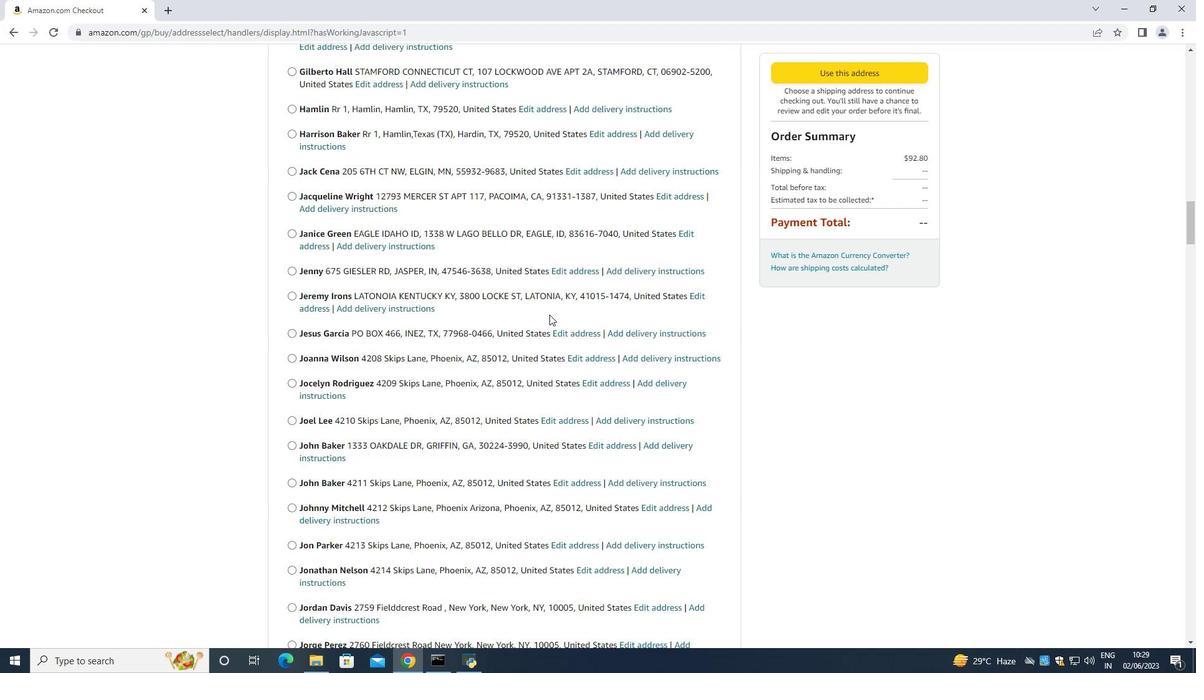 
Action: Mouse moved to (545, 316)
Screenshot: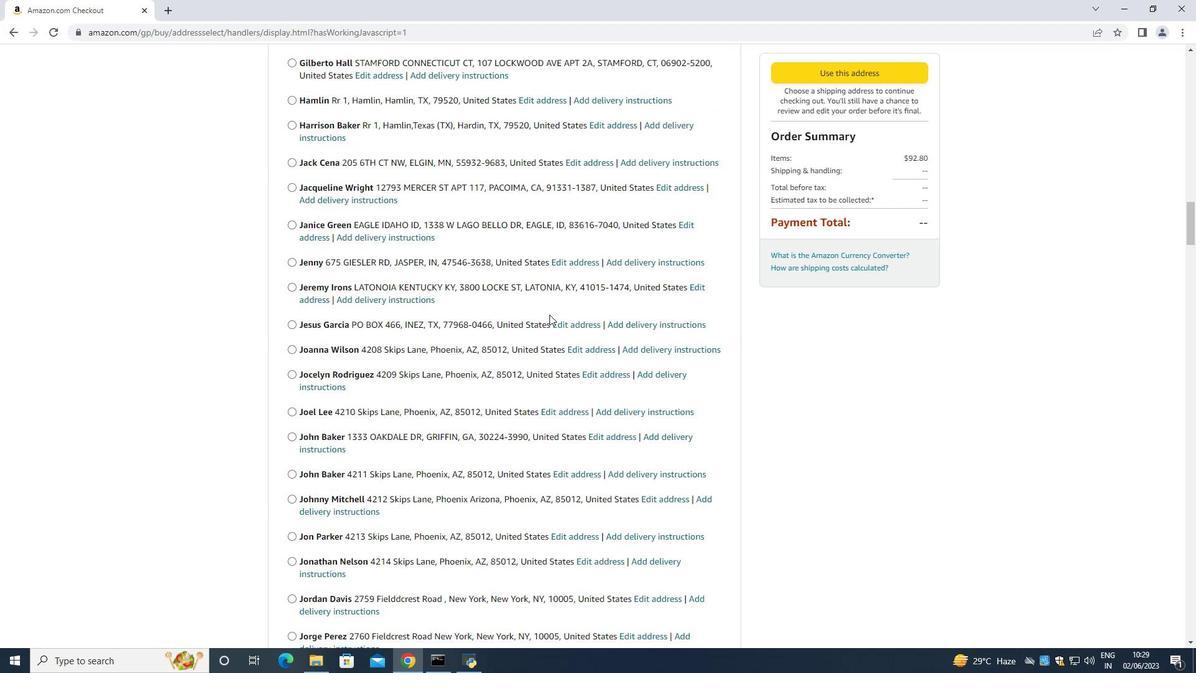 
Action: Mouse scrolled (545, 315) with delta (0, 0)
Screenshot: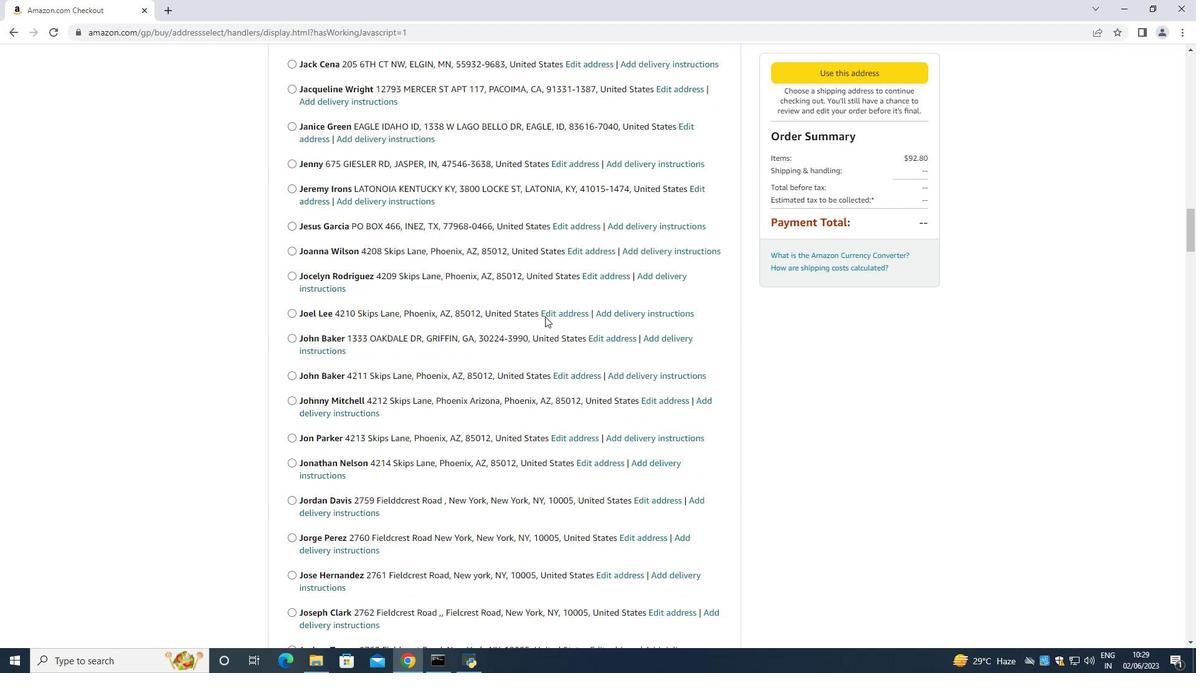 
Action: Mouse moved to (544, 316)
Screenshot: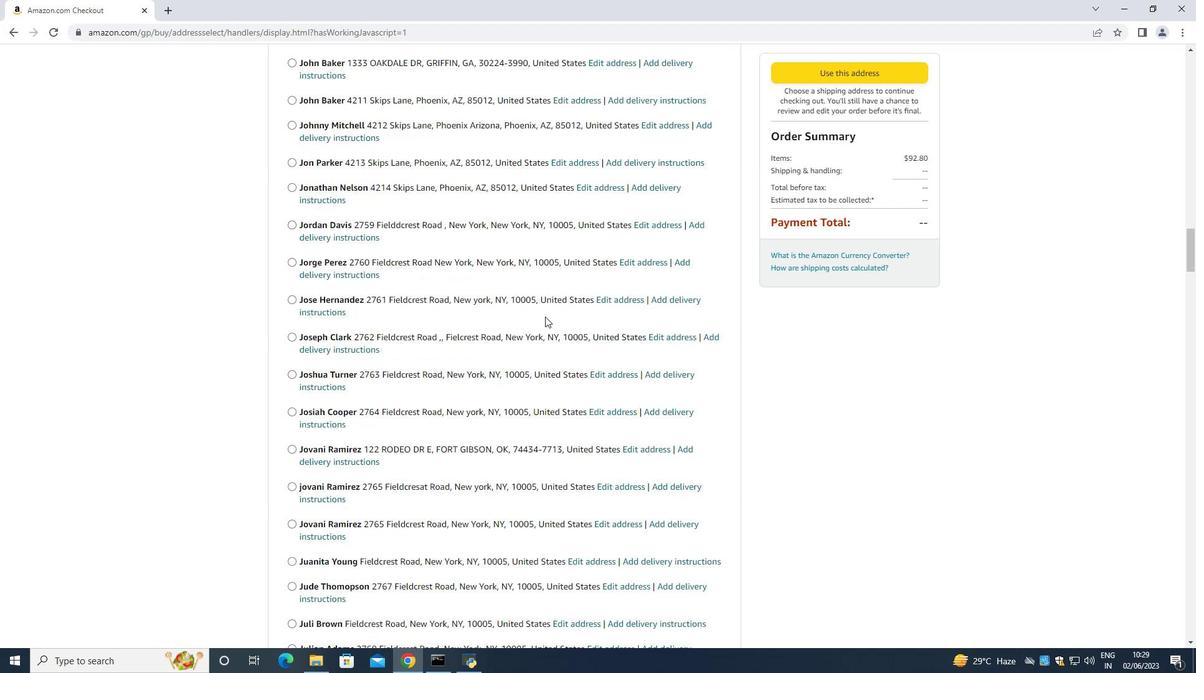 
Action: Mouse scrolled (544, 315) with delta (0, 0)
Screenshot: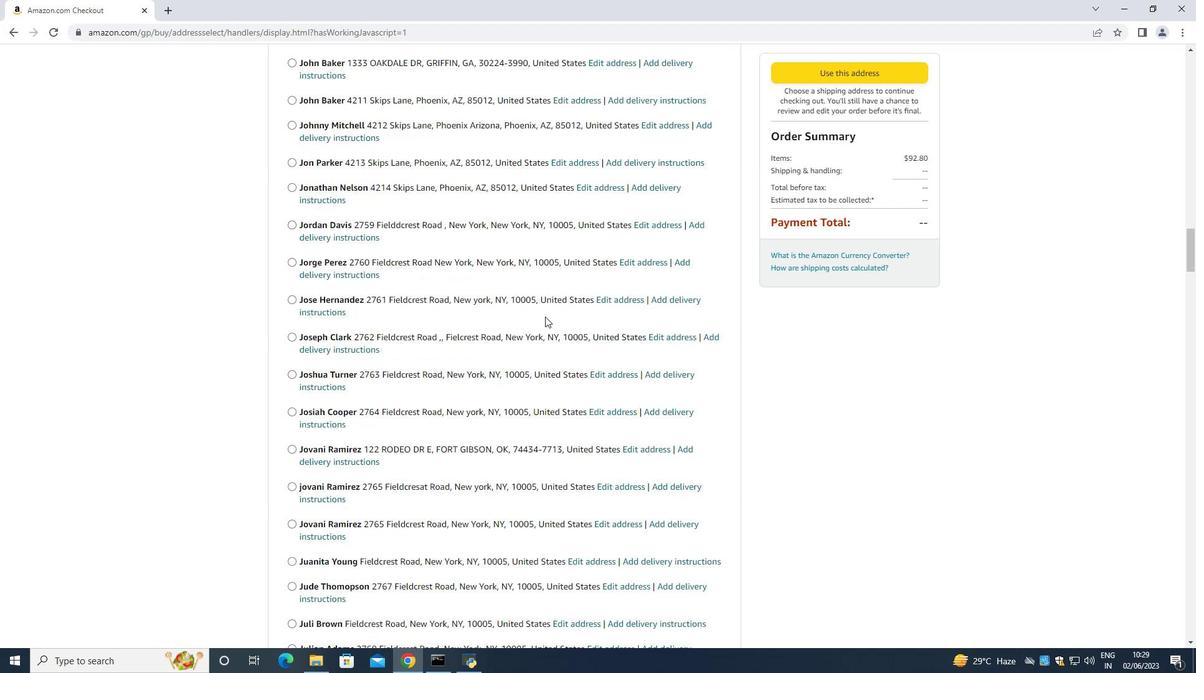 
Action: Mouse scrolled (544, 315) with delta (0, 0)
Screenshot: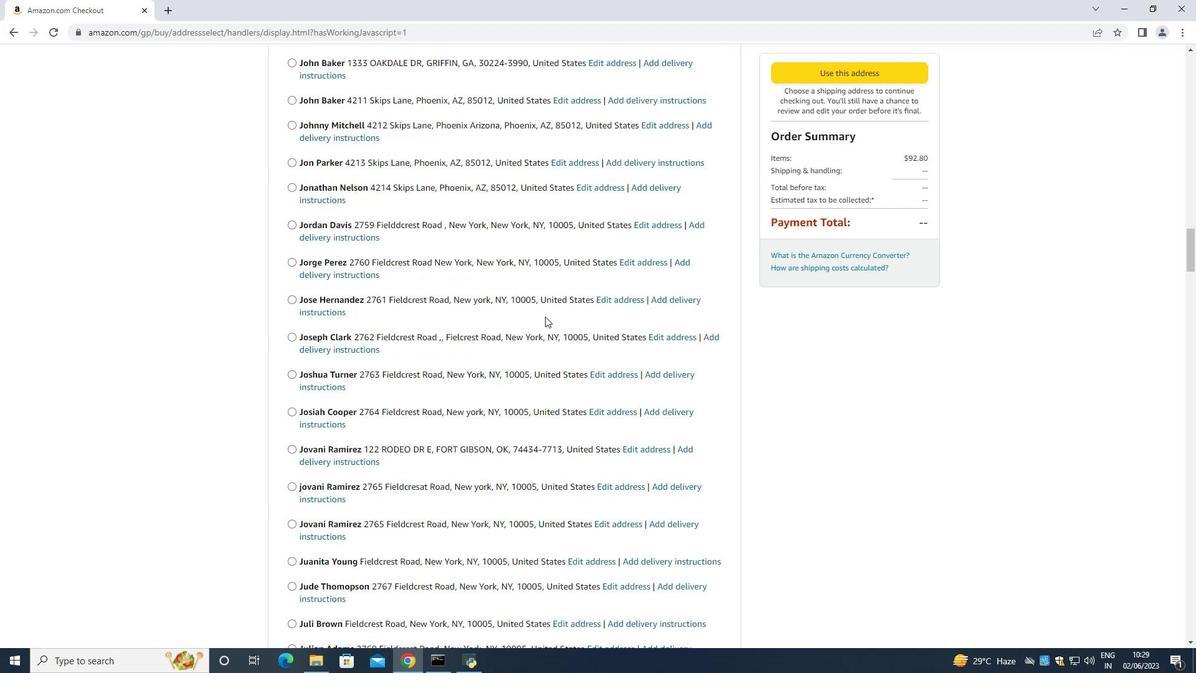 
Action: Mouse scrolled (544, 315) with delta (0, 0)
Screenshot: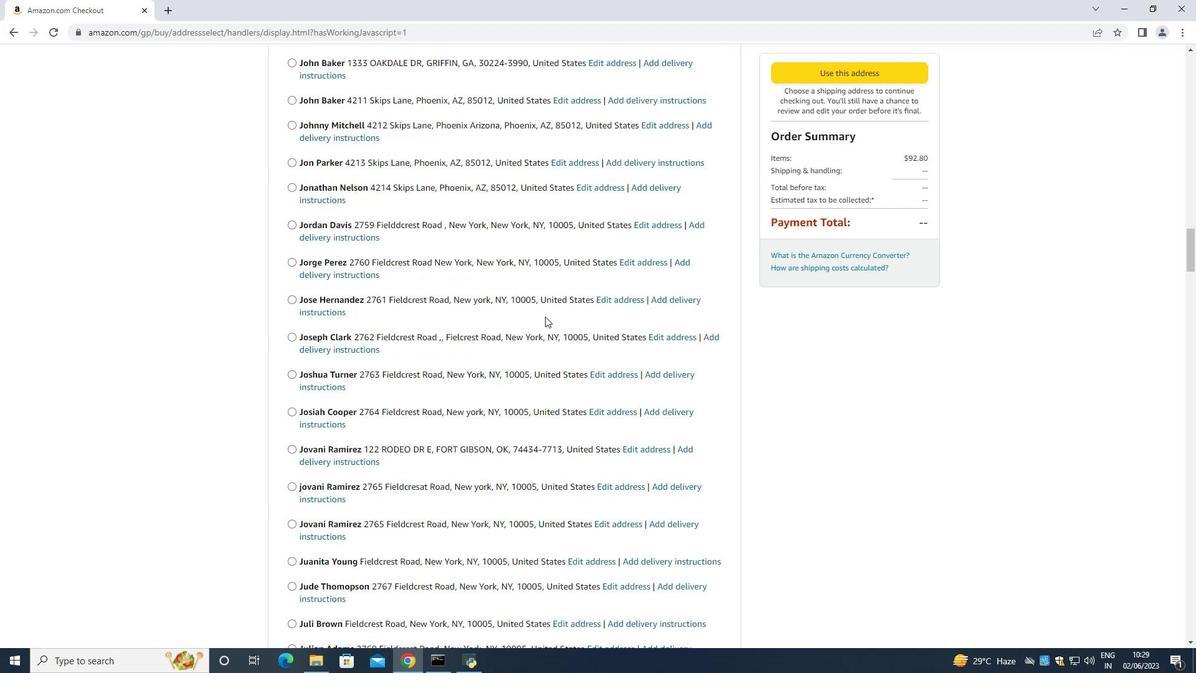
Action: Mouse scrolled (544, 315) with delta (0, 0)
Screenshot: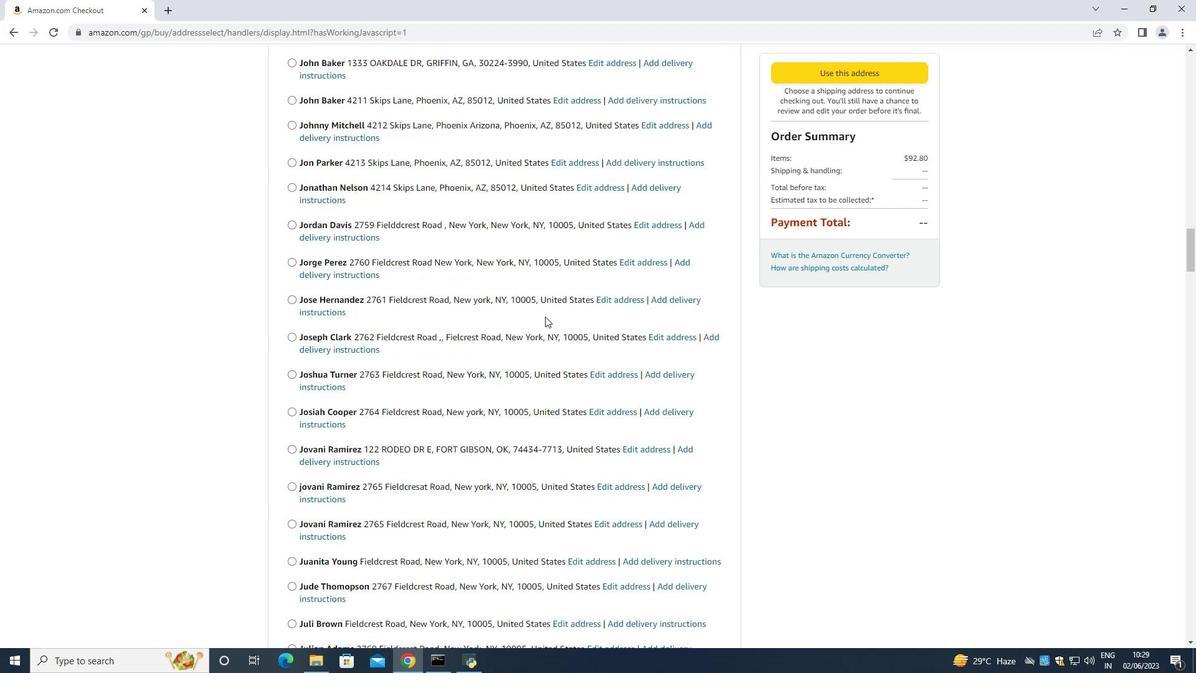 
Action: Mouse scrolled (544, 315) with delta (0, 0)
Screenshot: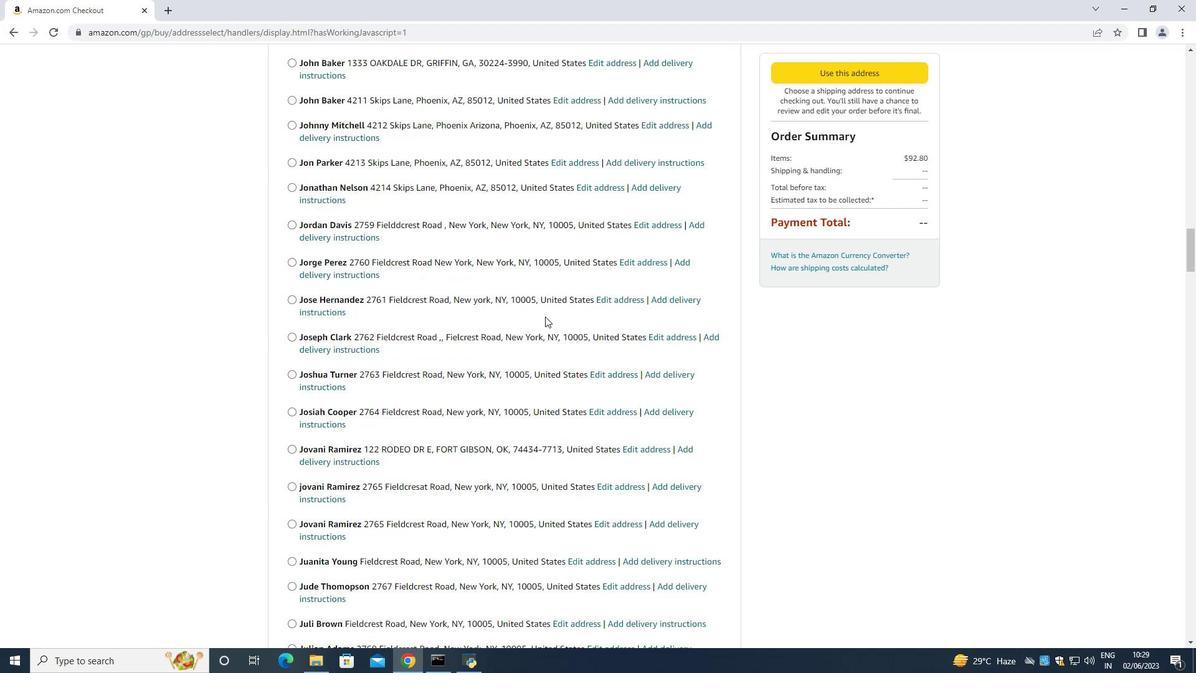 
Action: Mouse moved to (544, 316)
Screenshot: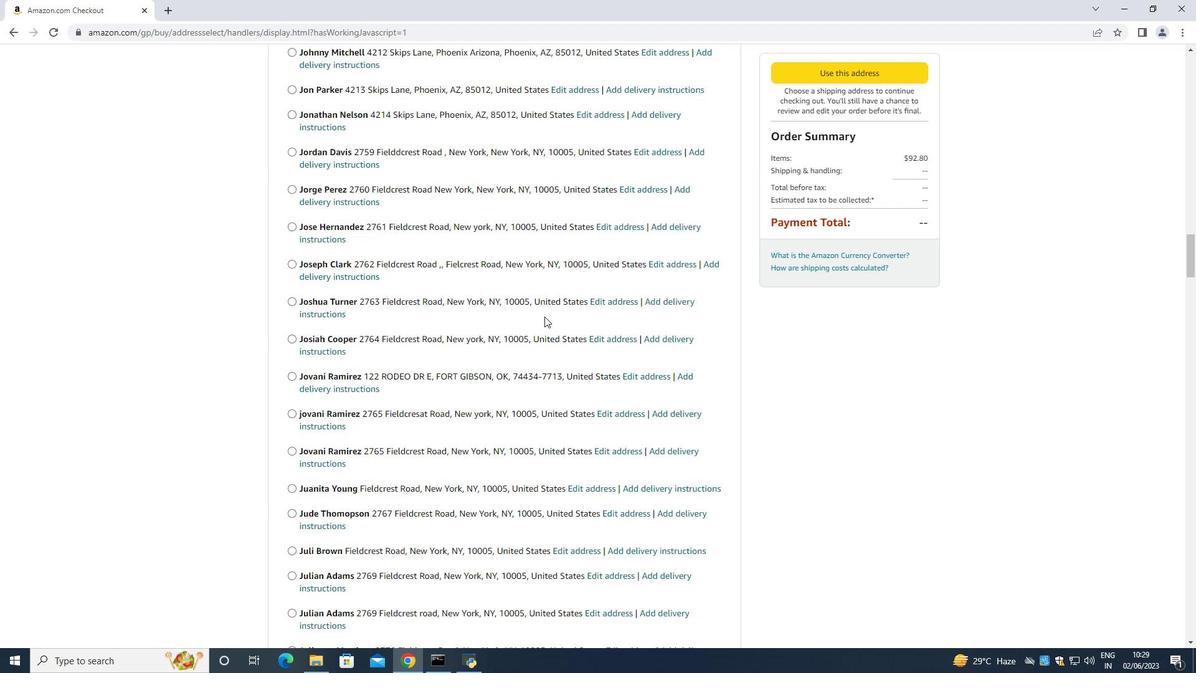 
Action: Mouse scrolled (544, 315) with delta (0, 0)
Screenshot: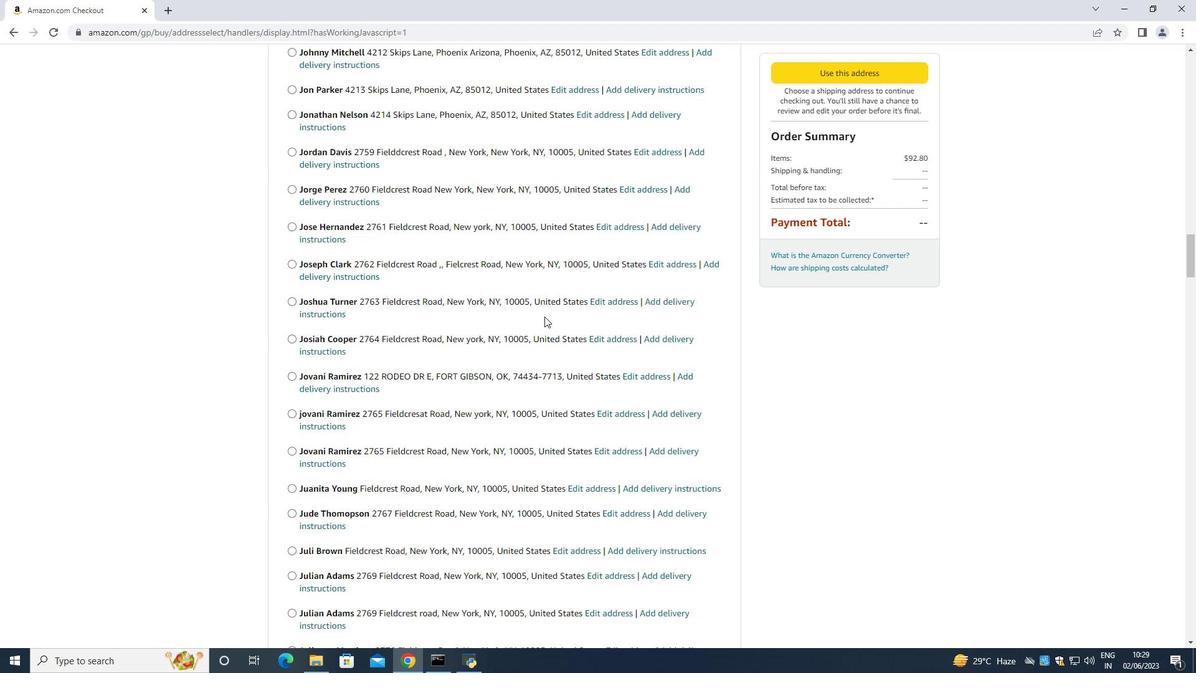 
Action: Mouse scrolled (544, 315) with delta (0, 0)
Screenshot: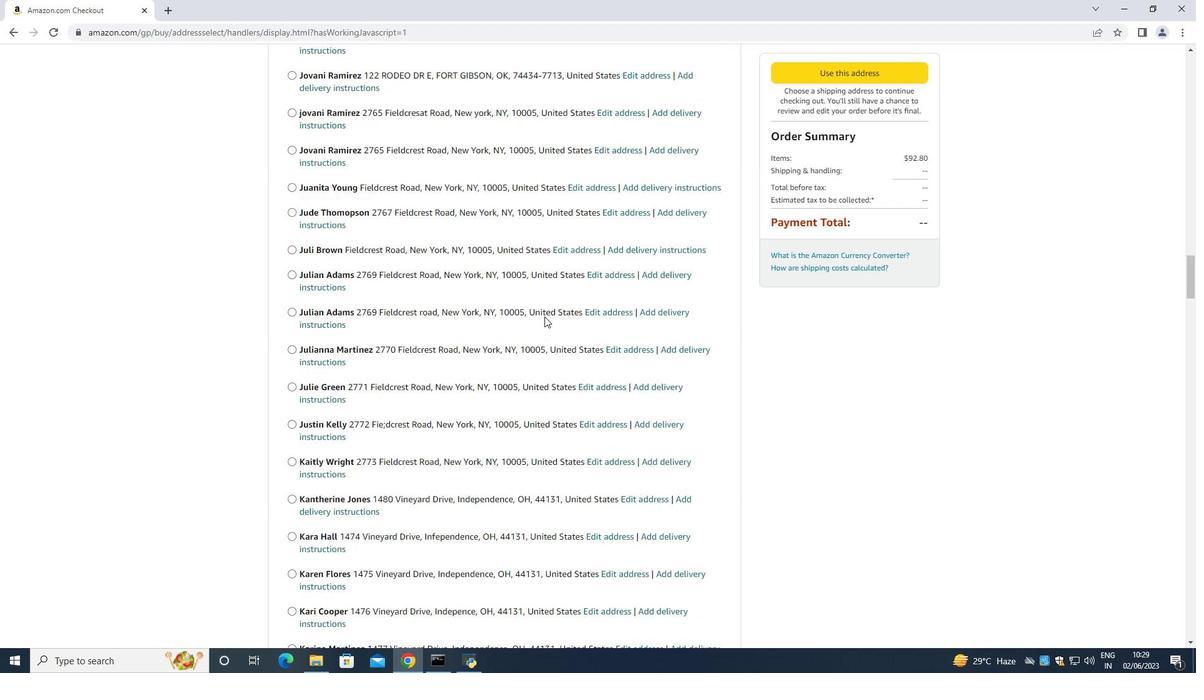 
Action: Mouse scrolled (544, 315) with delta (0, 0)
Screenshot: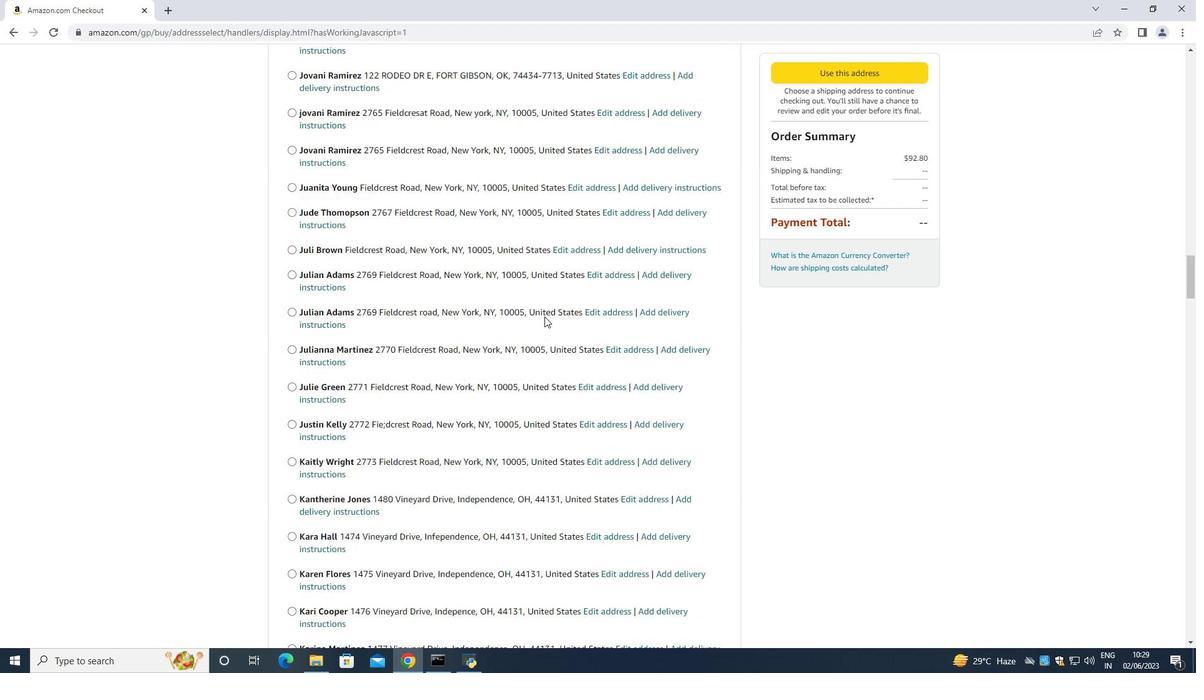 
Action: Mouse scrolled (544, 315) with delta (0, 0)
Screenshot: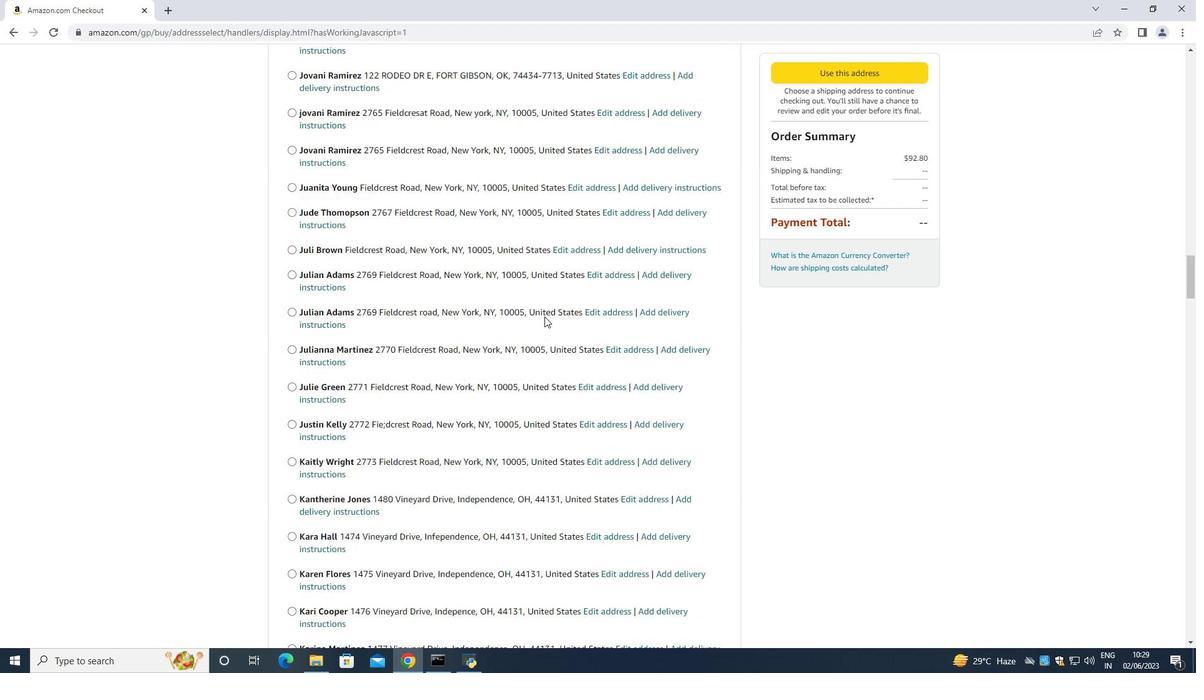 
Action: Mouse scrolled (544, 315) with delta (0, 0)
Screenshot: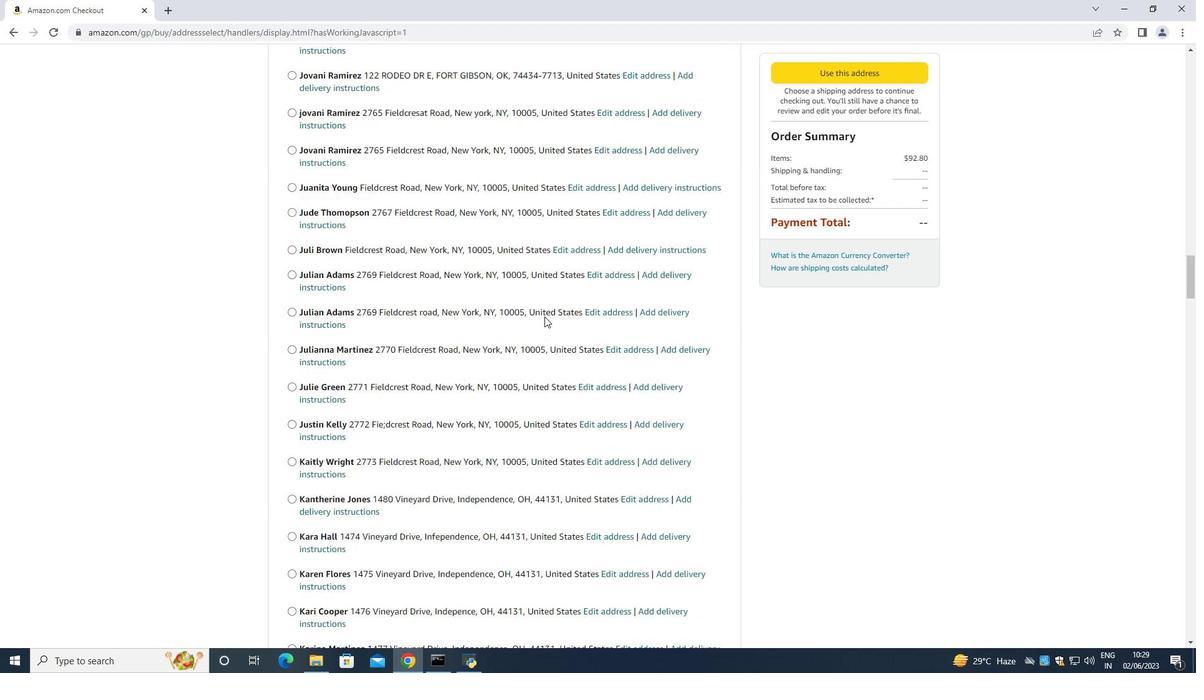 
Action: Mouse scrolled (544, 315) with delta (0, 0)
Screenshot: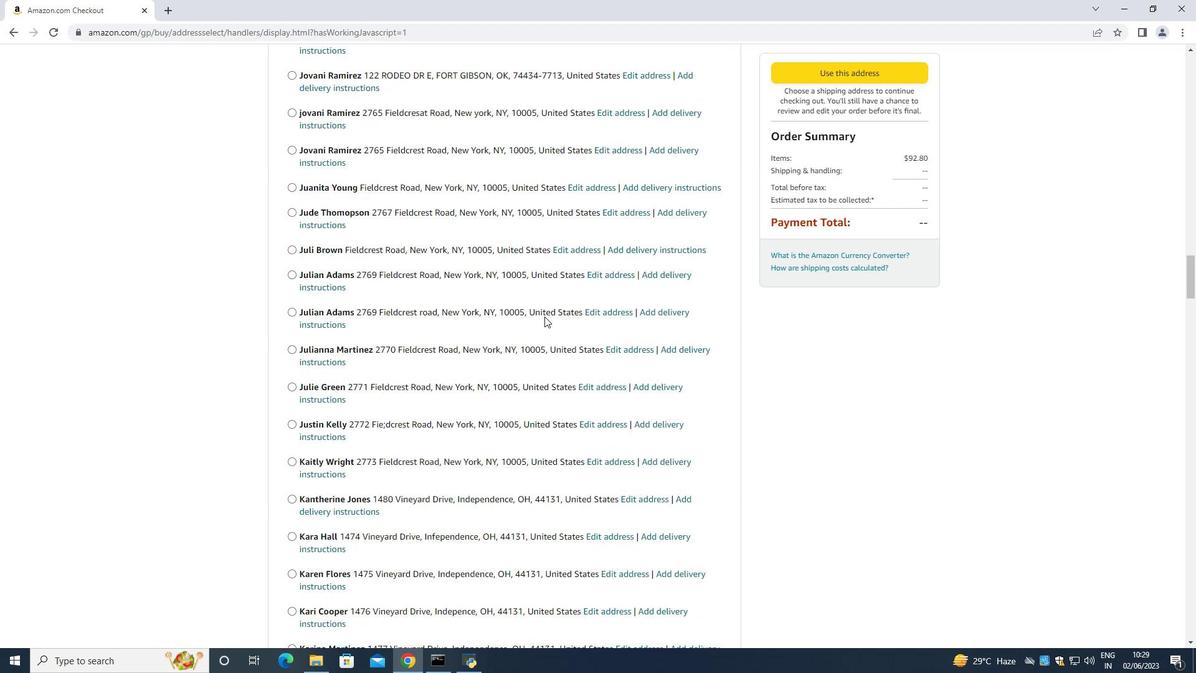 
Action: Mouse scrolled (544, 315) with delta (0, 0)
Screenshot: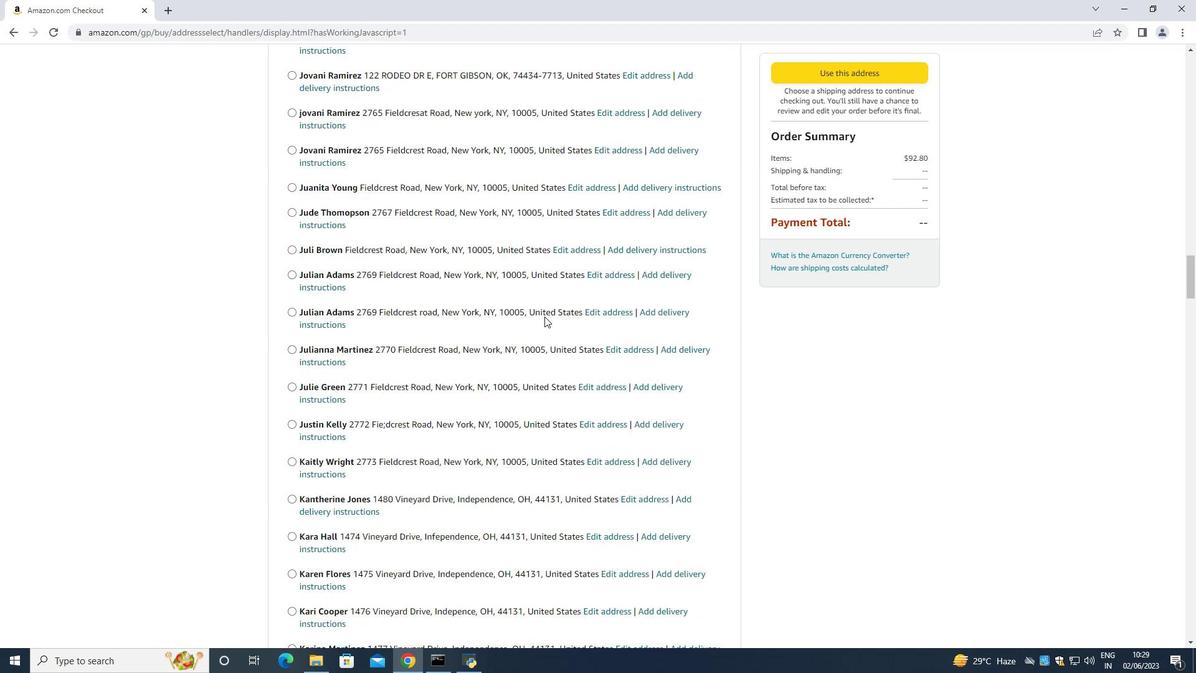 
Action: Mouse moved to (543, 316)
Screenshot: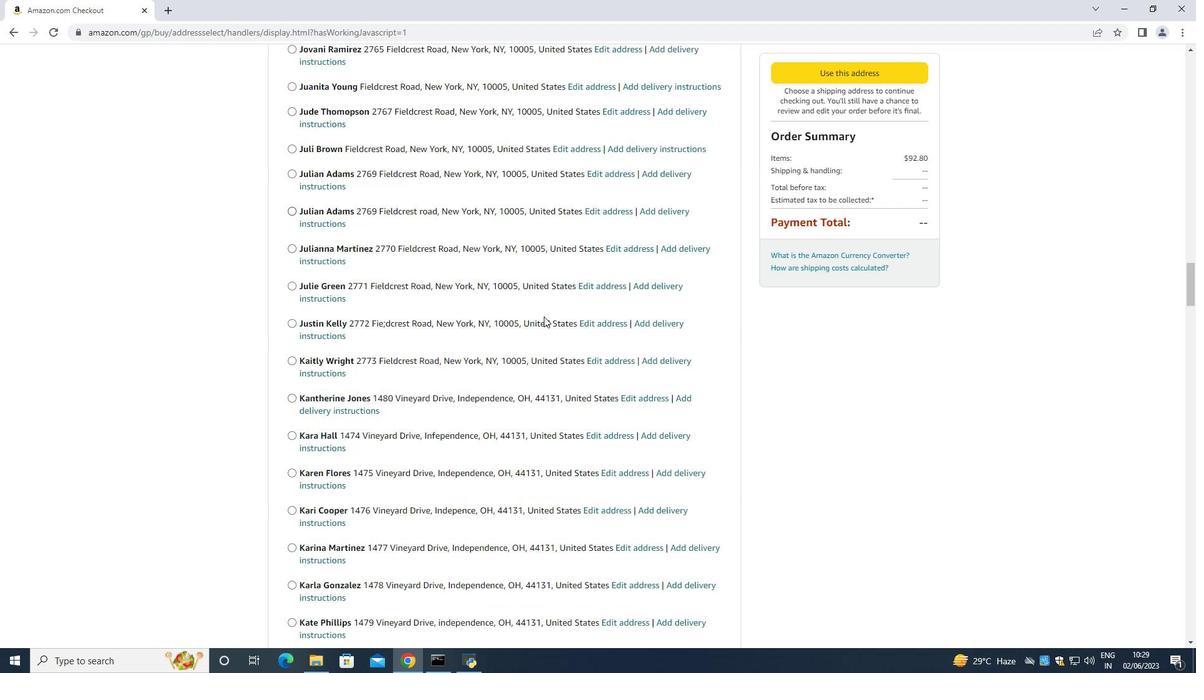 
Action: Mouse scrolled (543, 315) with delta (0, 0)
Screenshot: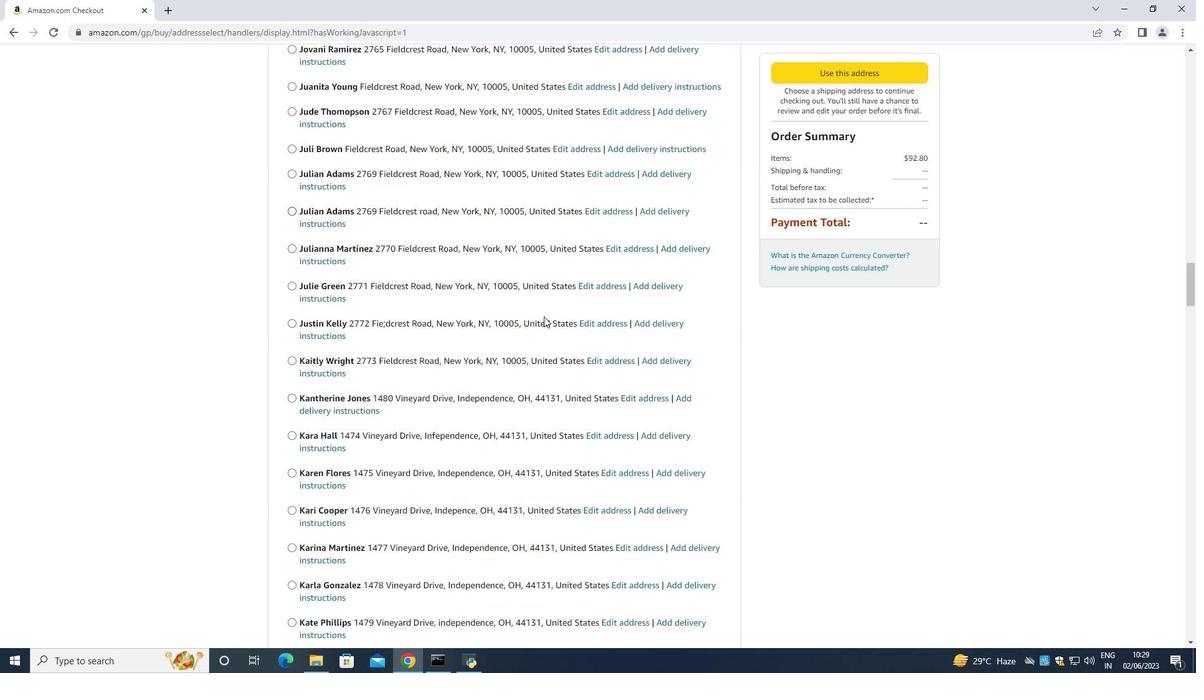 
Action: Mouse scrolled (543, 315) with delta (0, 0)
Screenshot: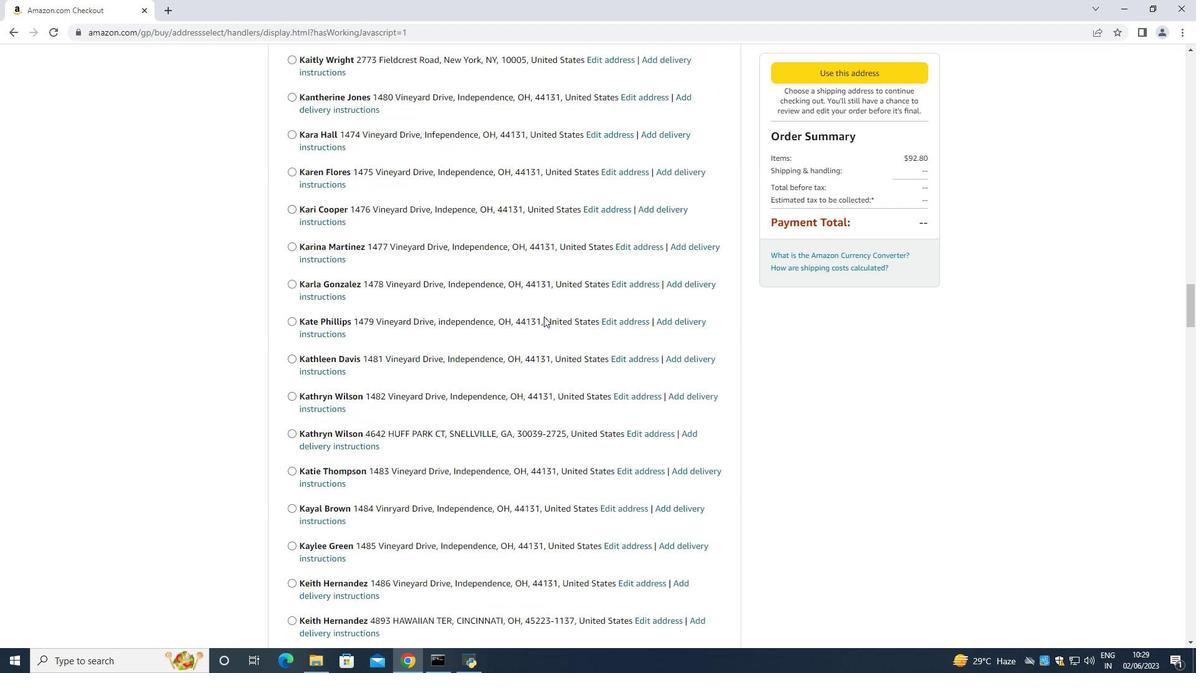 
Action: Mouse scrolled (543, 315) with delta (0, 0)
Screenshot: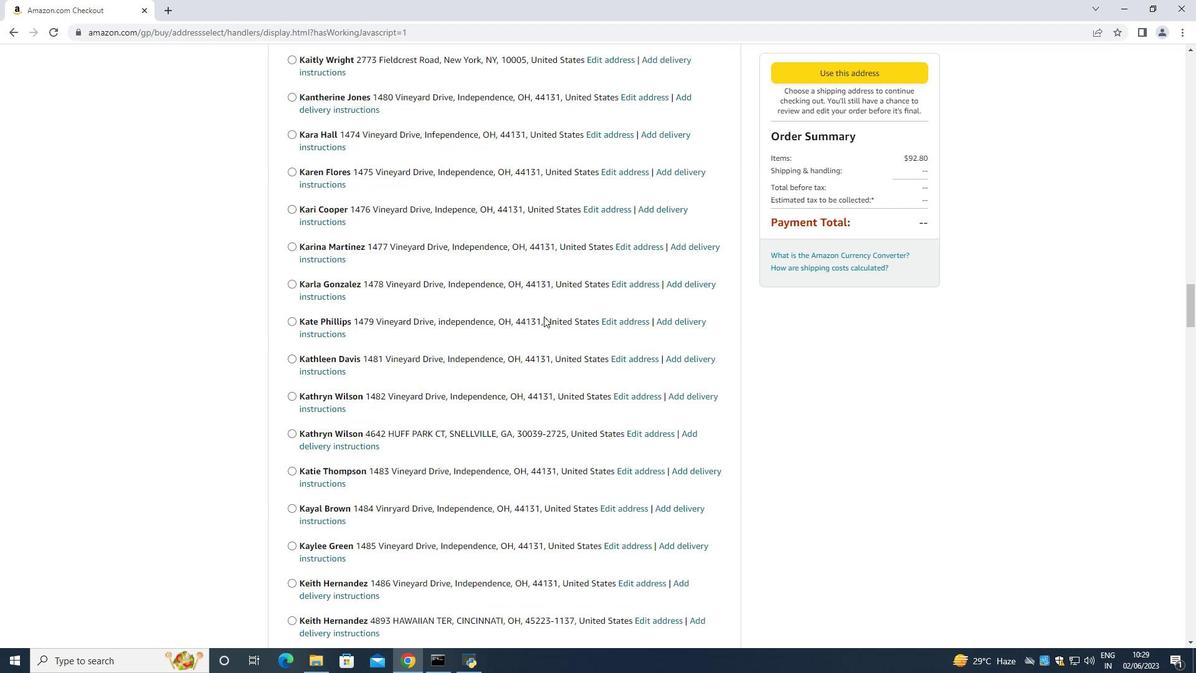 
Action: Mouse scrolled (543, 315) with delta (0, 0)
Screenshot: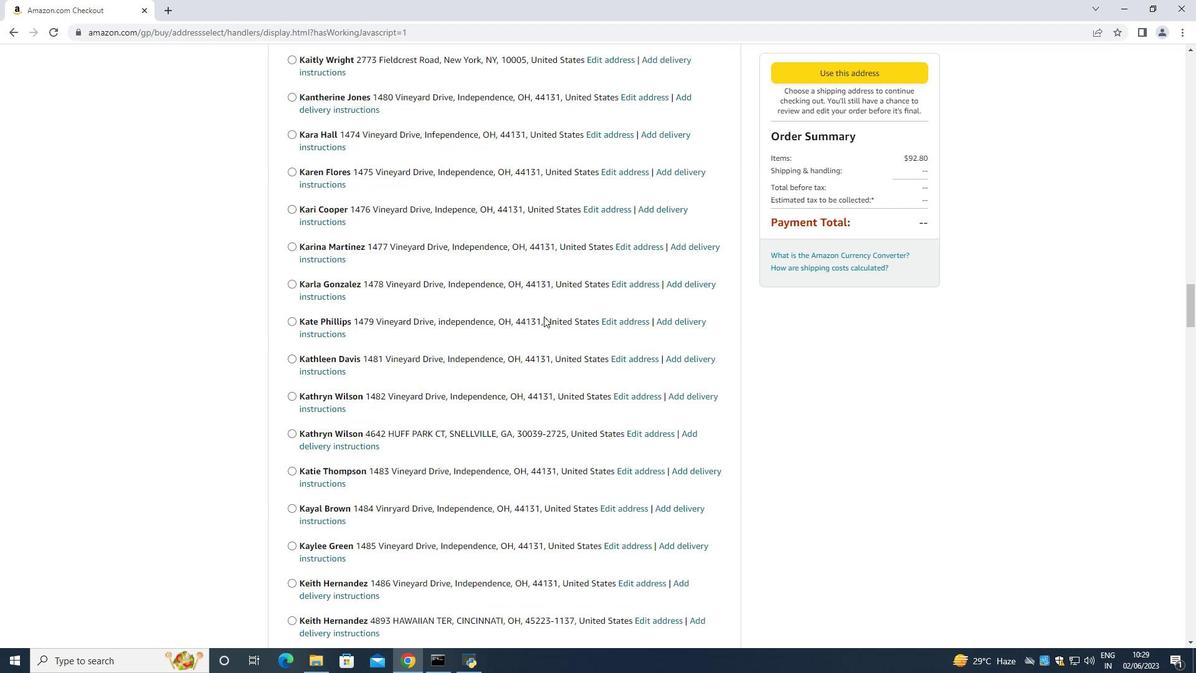 
Action: Mouse scrolled (543, 315) with delta (0, 0)
Screenshot: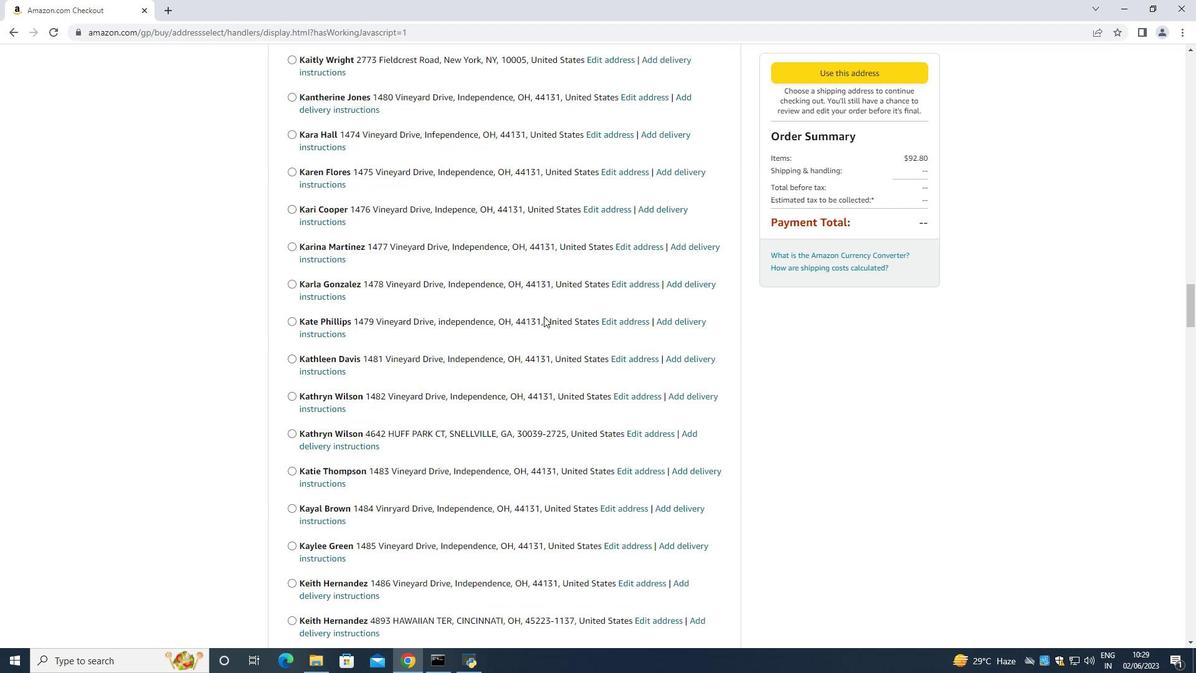 
Action: Mouse moved to (542, 316)
Screenshot: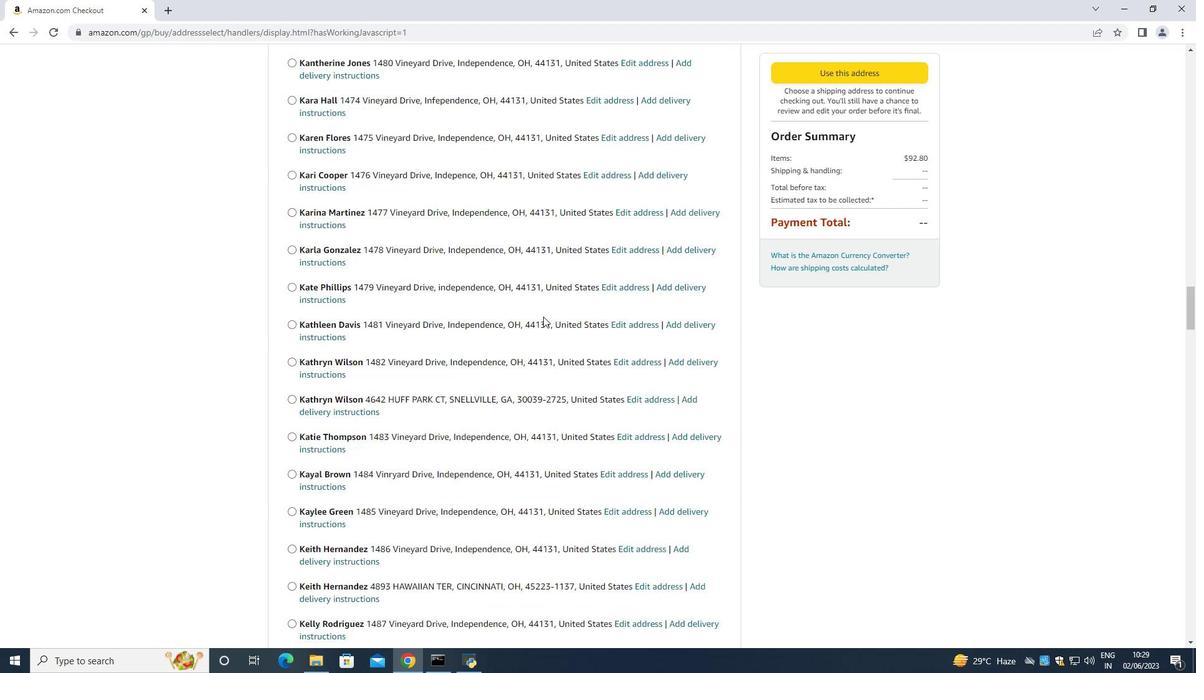 
Action: Mouse scrolled (543, 315) with delta (0, 0)
Screenshot: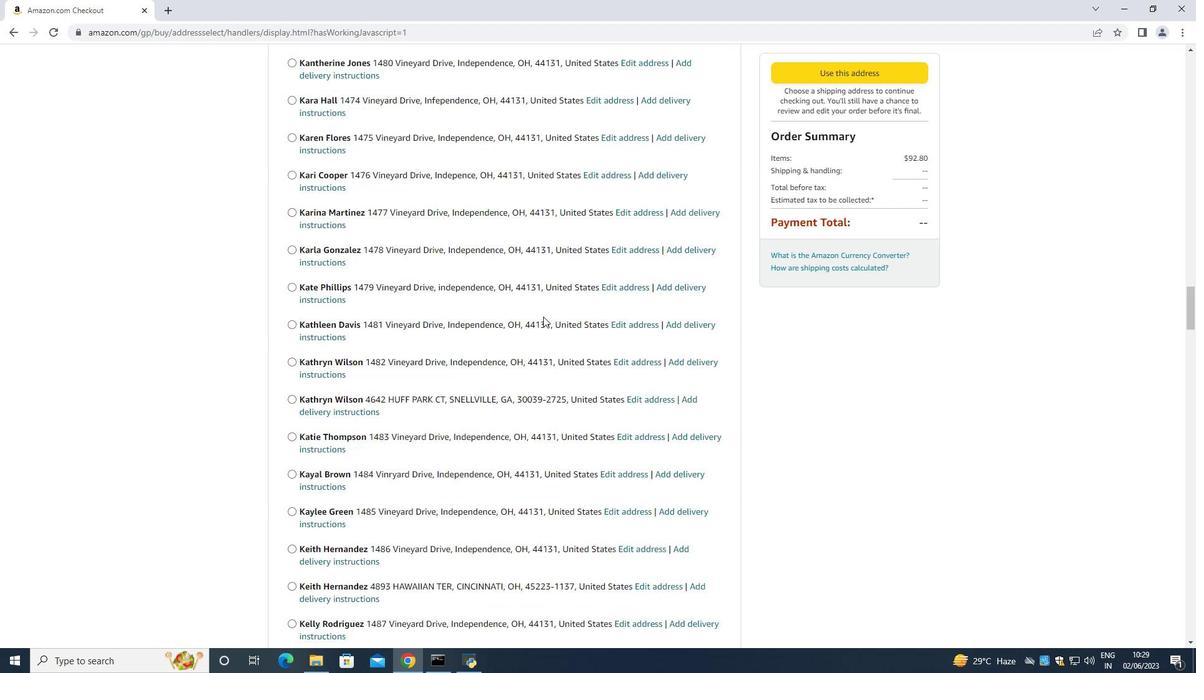 
Action: Mouse moved to (541, 315)
Screenshot: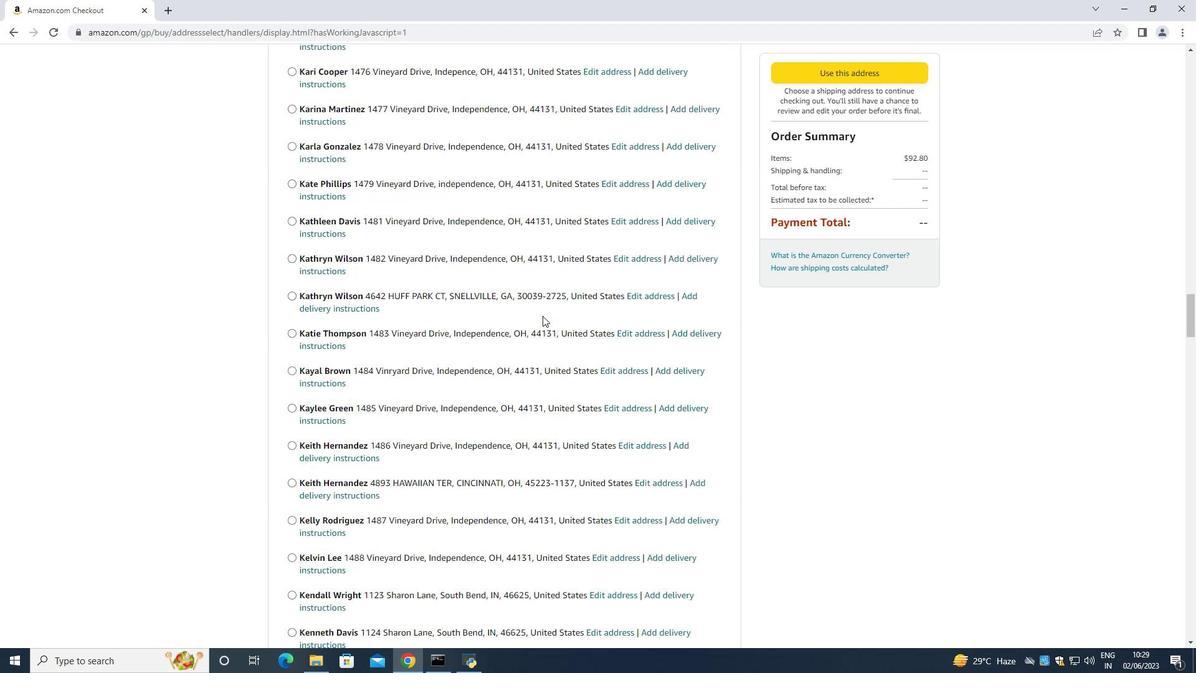 
Action: Mouse scrolled (541, 315) with delta (0, 0)
Screenshot: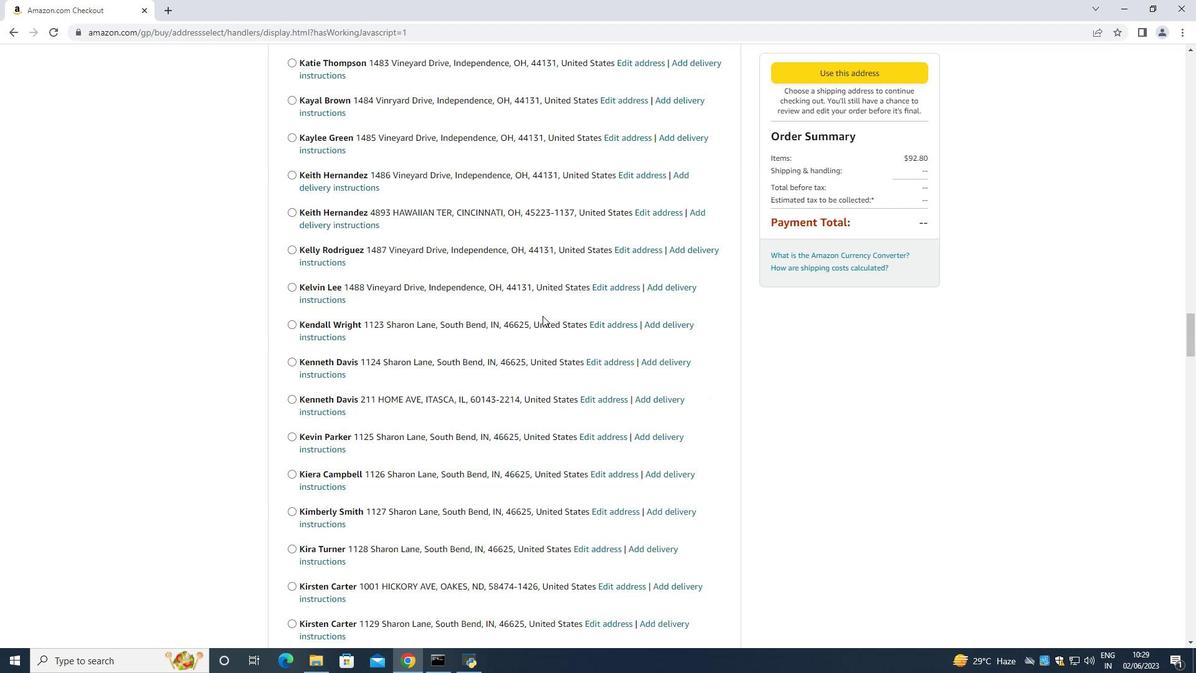 
Action: Mouse scrolled (541, 315) with delta (0, 0)
Screenshot: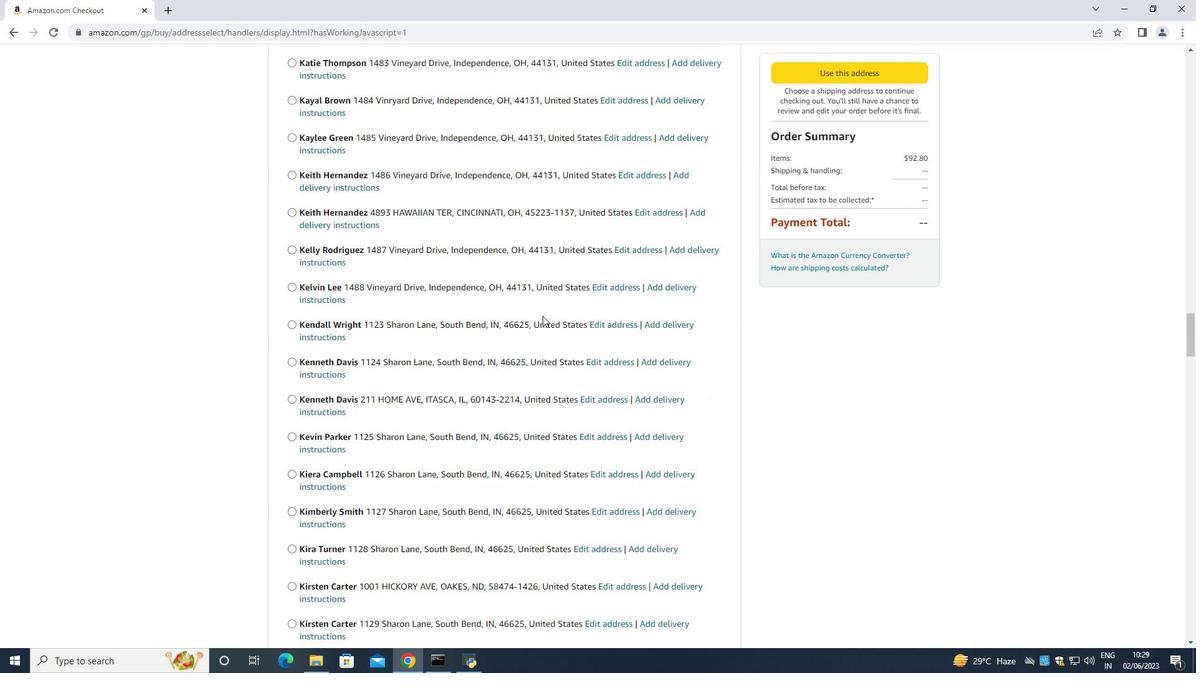 
Action: Mouse moved to (541, 314)
Screenshot: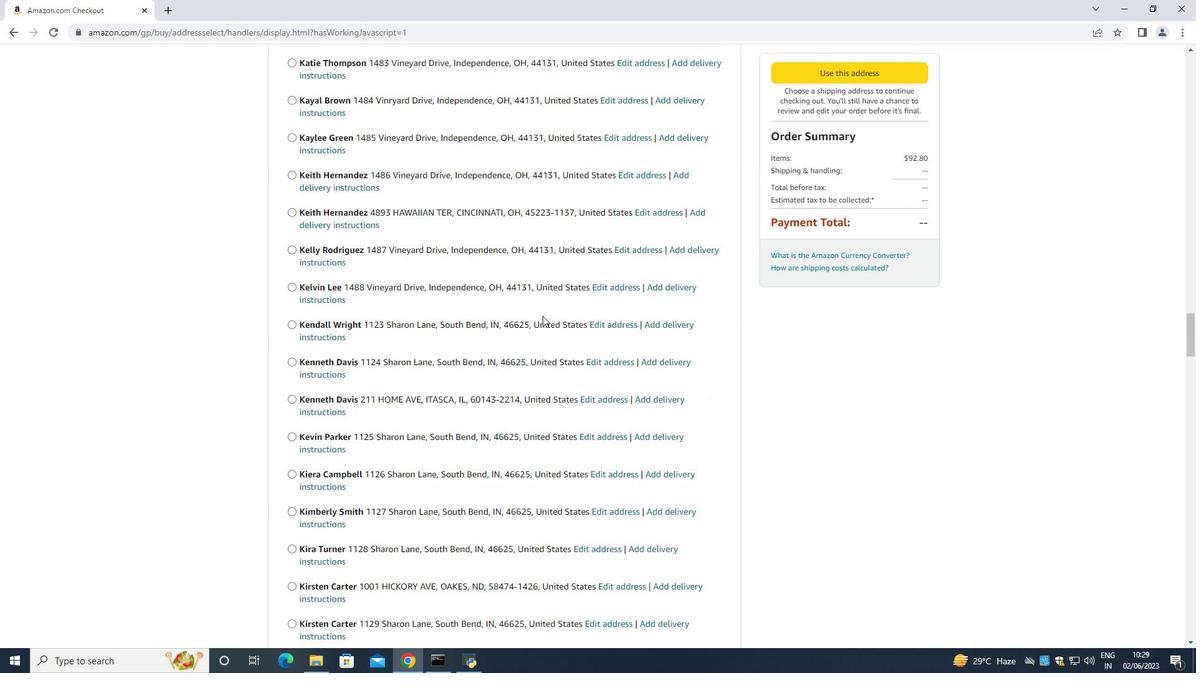 
Action: Mouse scrolled (541, 315) with delta (0, 0)
Screenshot: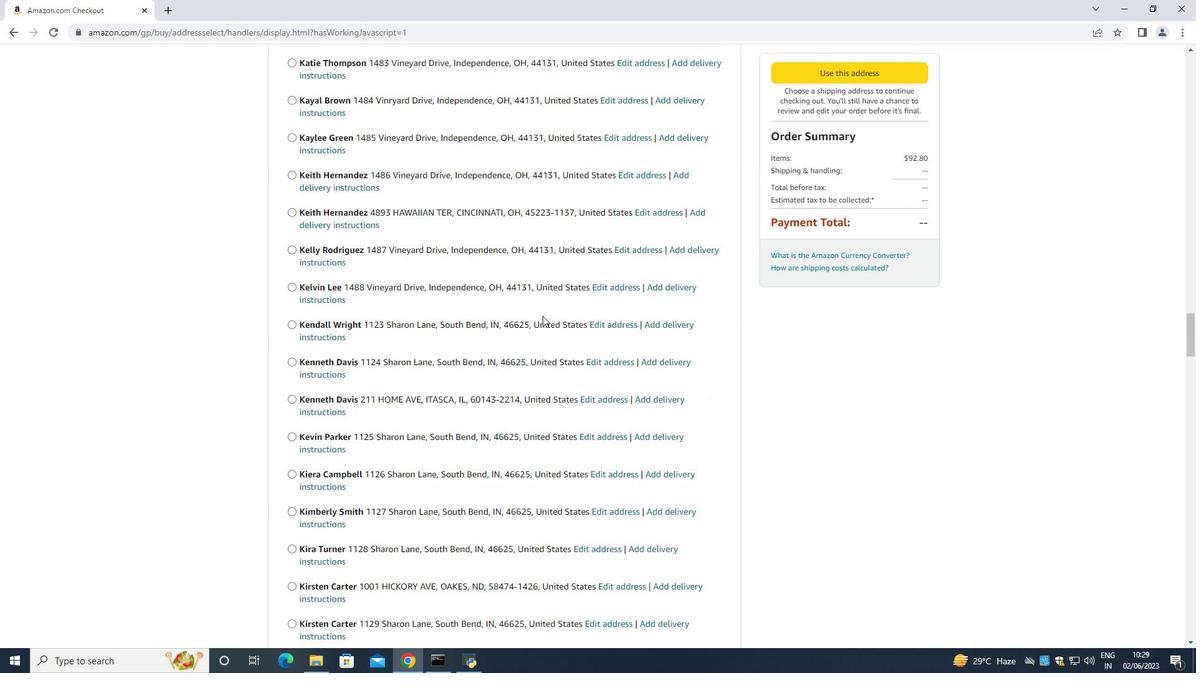 
Action: Mouse moved to (540, 313)
Screenshot: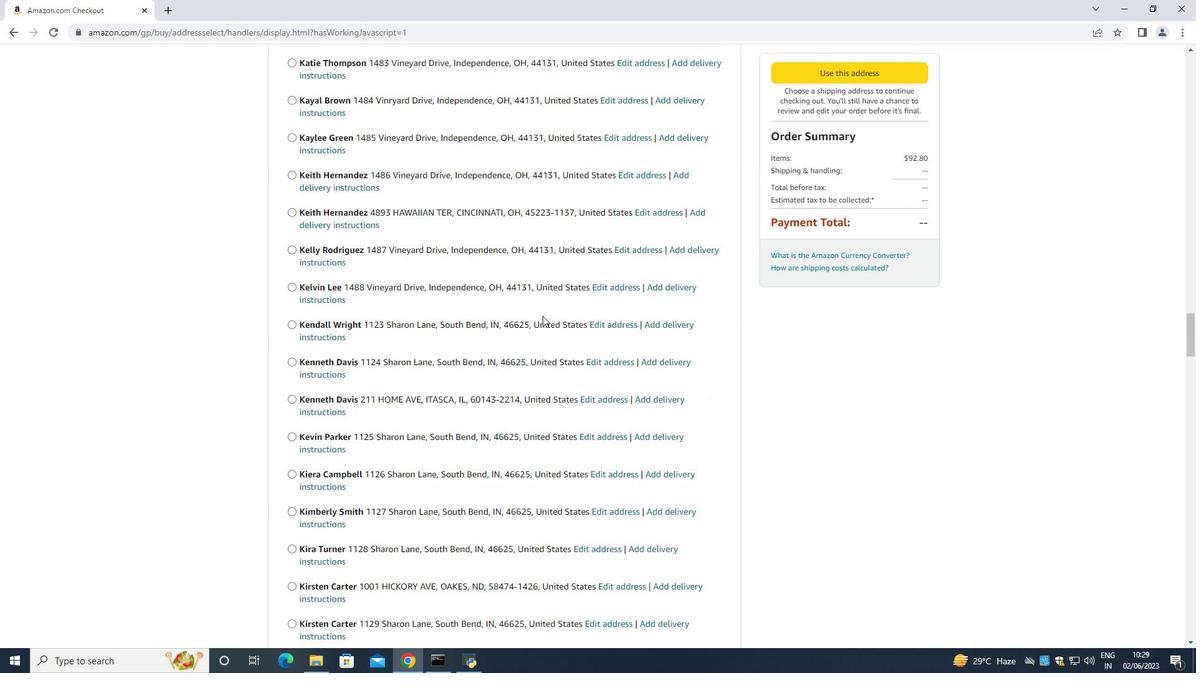 
Action: Mouse scrolled (541, 315) with delta (0, 0)
Screenshot: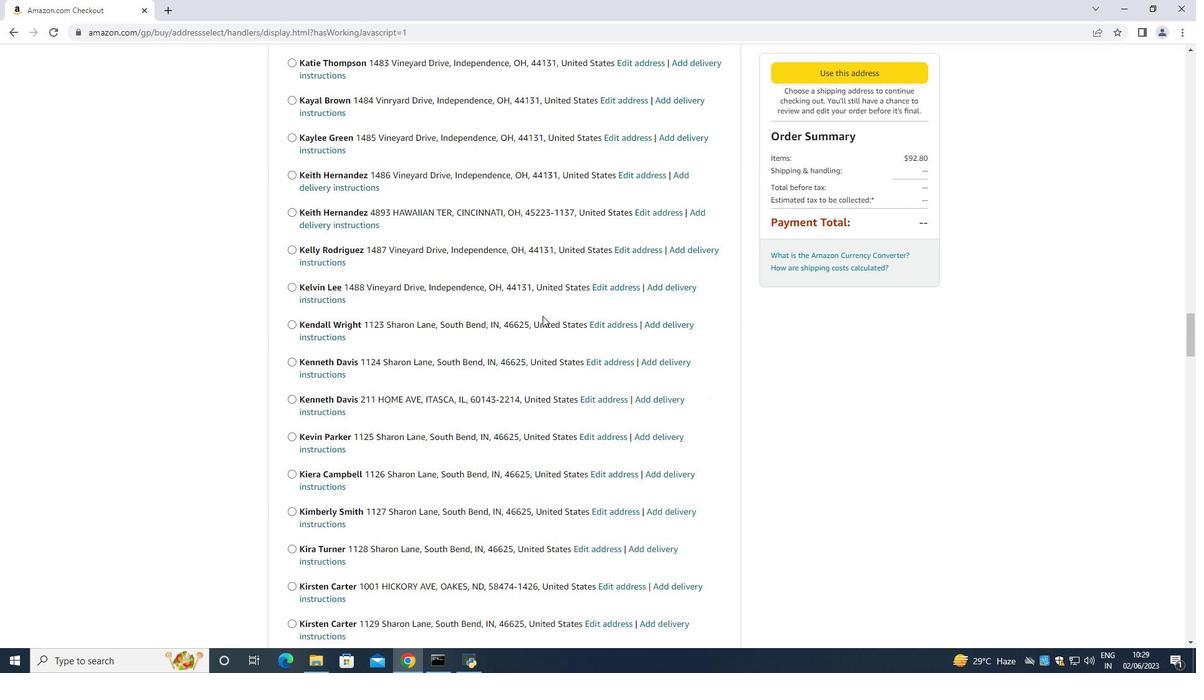 
Action: Mouse moved to (540, 312)
Screenshot: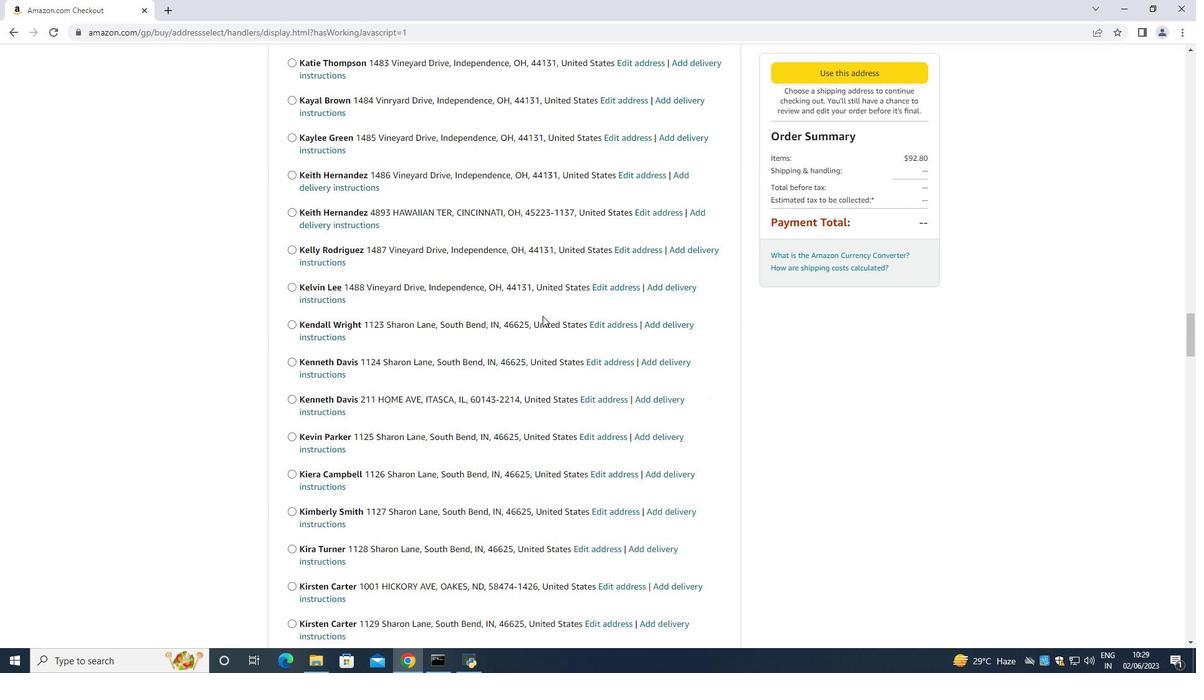 
Action: Mouse scrolled (541, 315) with delta (0, 0)
Screenshot: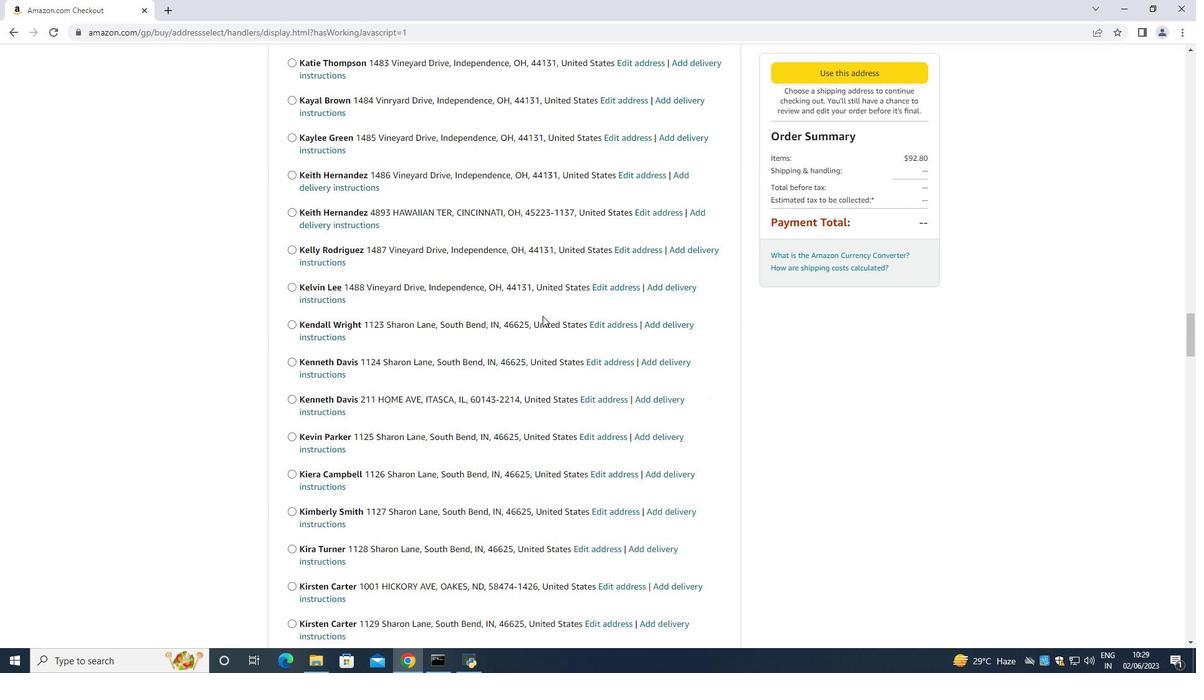 
Action: Mouse scrolled (541, 315) with delta (0, 0)
Screenshot: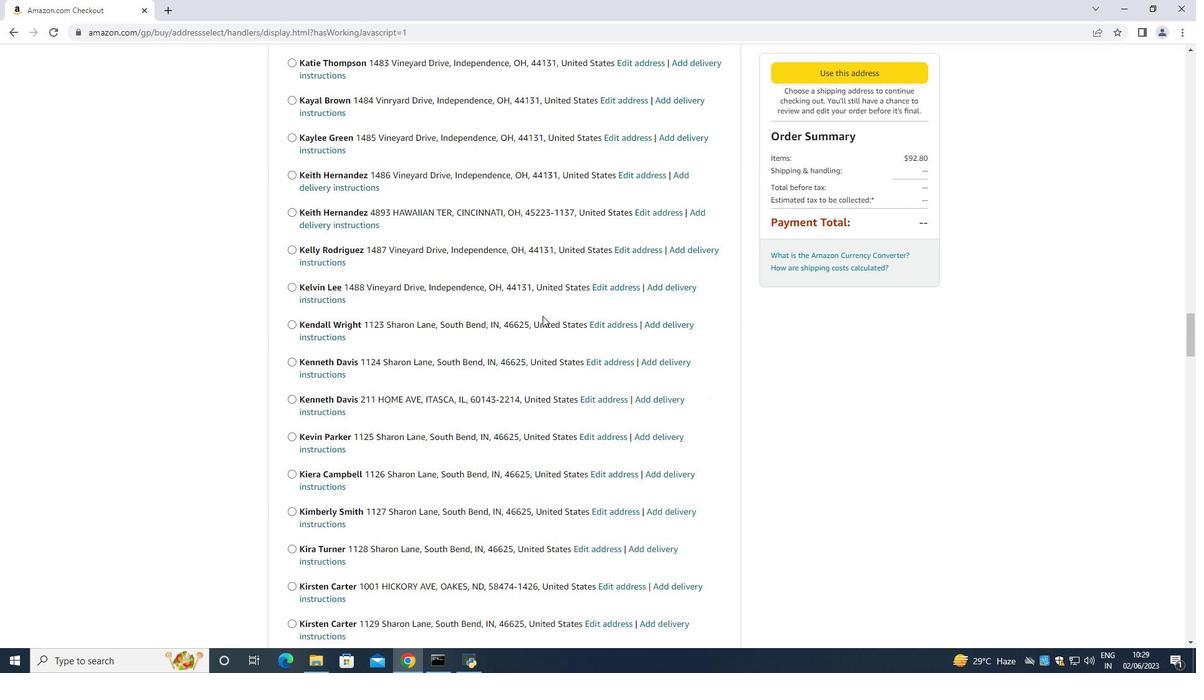 
Action: Mouse moved to (540, 311)
Screenshot: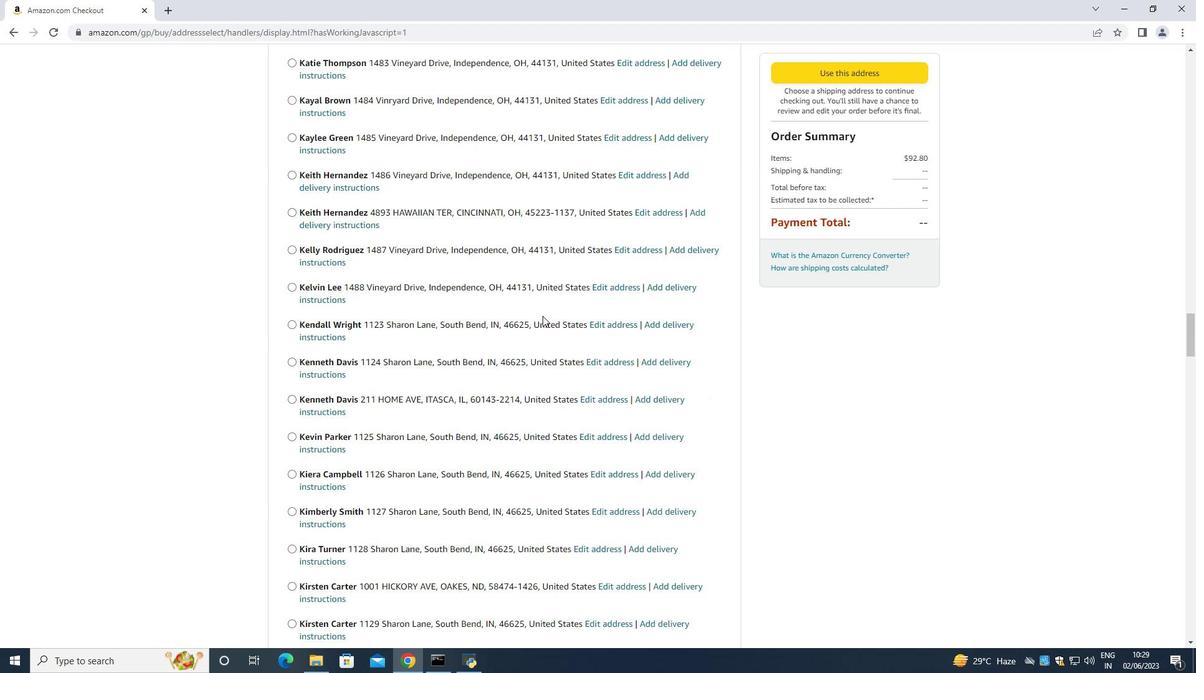 
Action: Mouse scrolled (540, 310) with delta (0, 0)
Screenshot: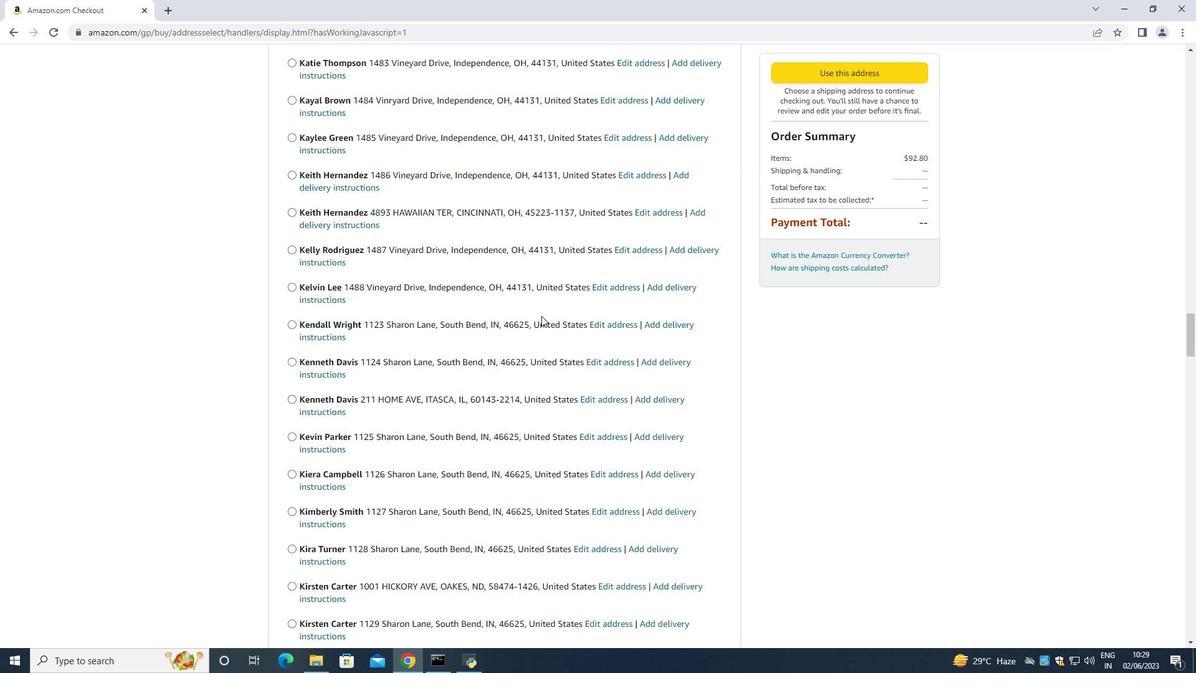 
Action: Mouse scrolled (540, 310) with delta (0, 0)
Screenshot: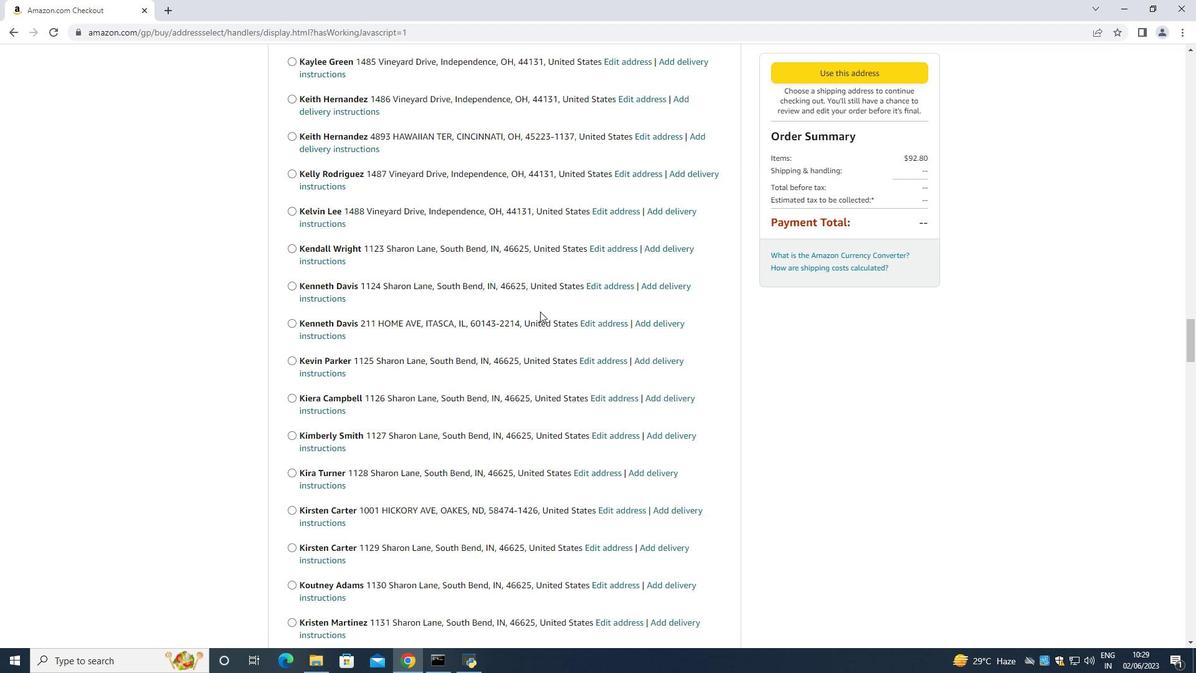 
Action: Mouse scrolled (540, 310) with delta (0, 0)
Screenshot: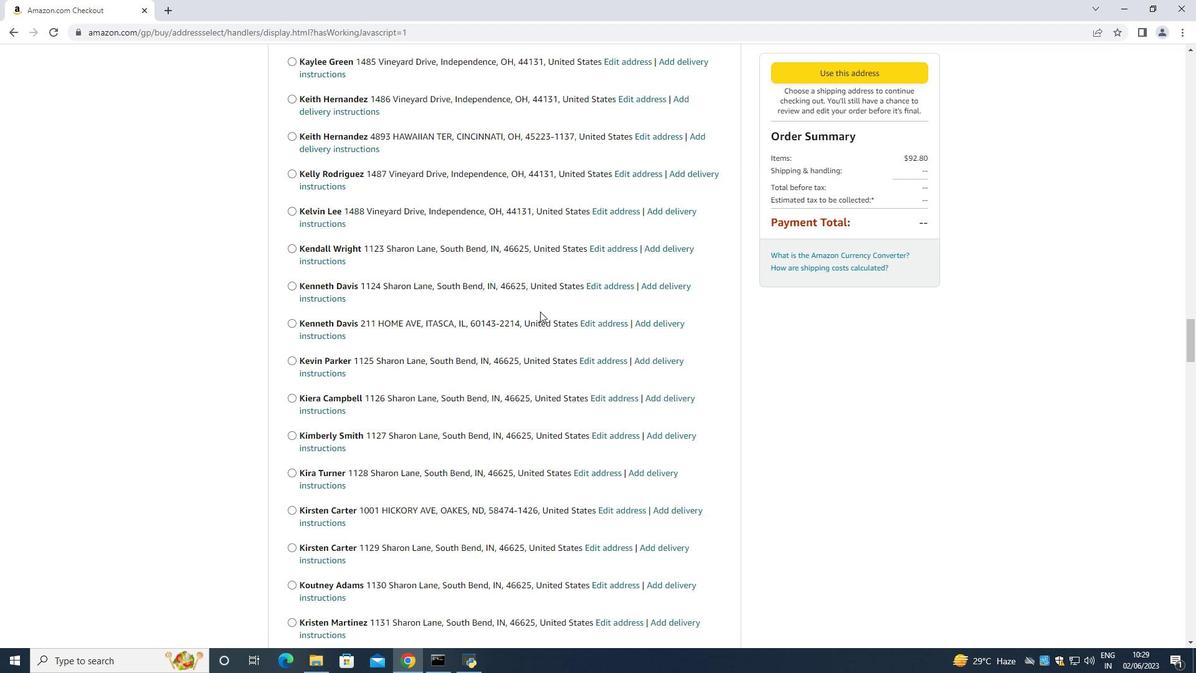 
Action: Mouse scrolled (540, 310) with delta (0, 0)
Screenshot: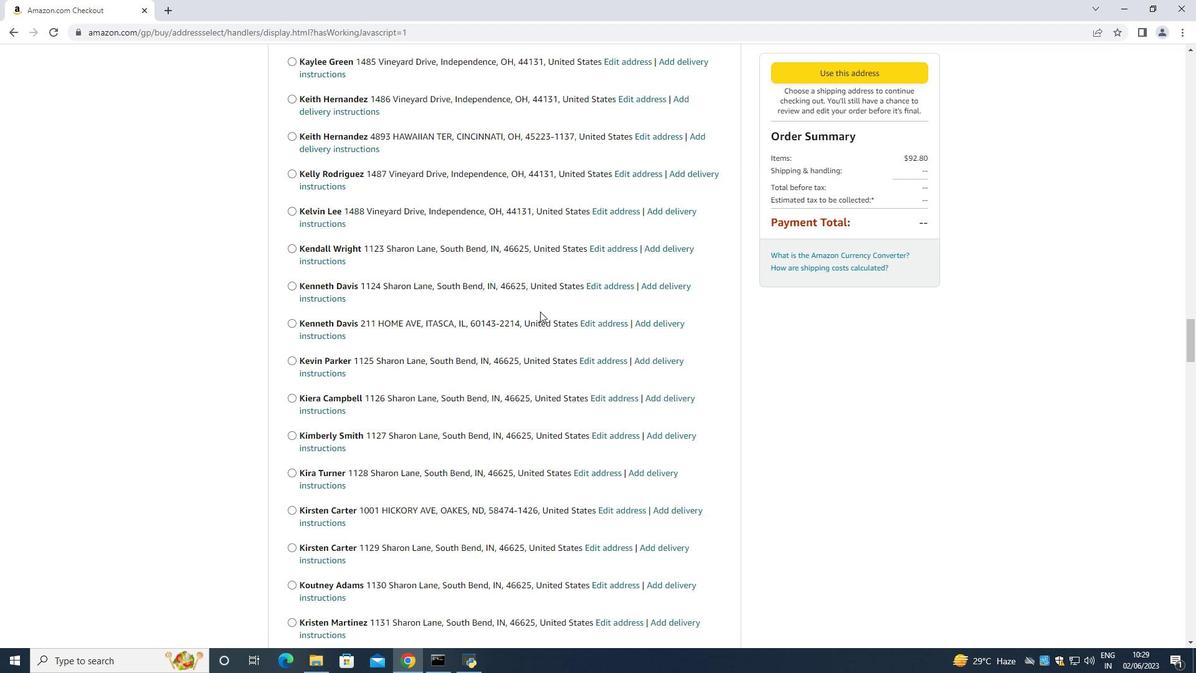 
Action: Mouse scrolled (540, 310) with delta (0, 0)
Screenshot: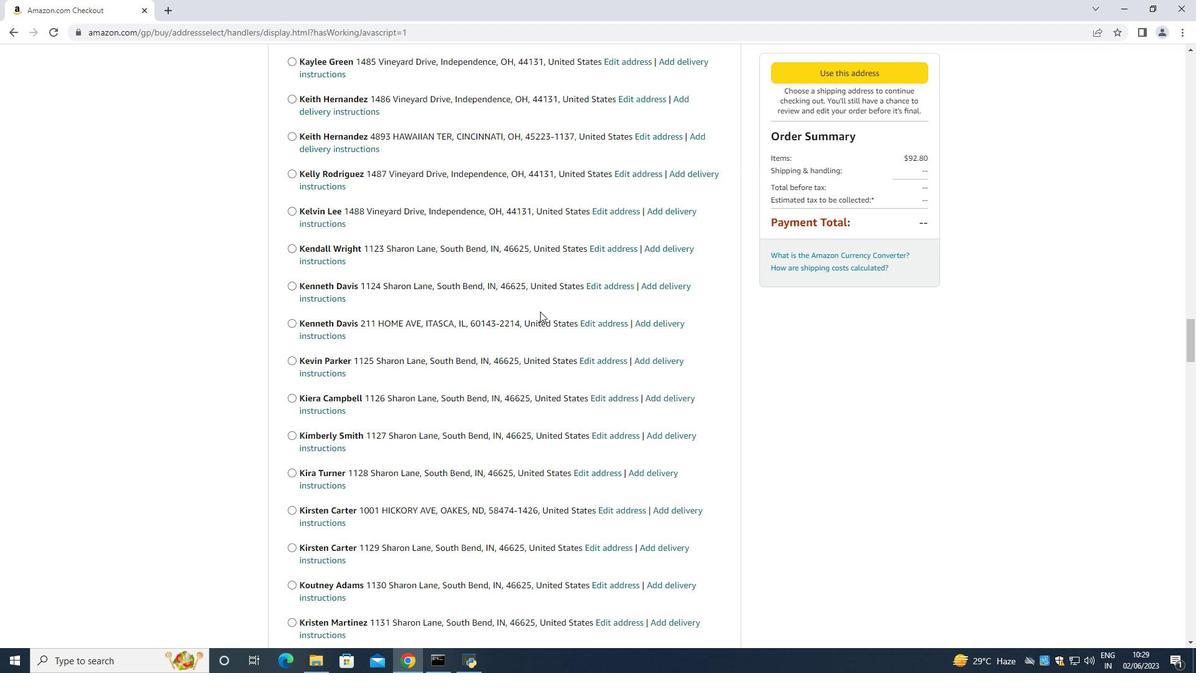
Action: Mouse scrolled (540, 310) with delta (0, 0)
Screenshot: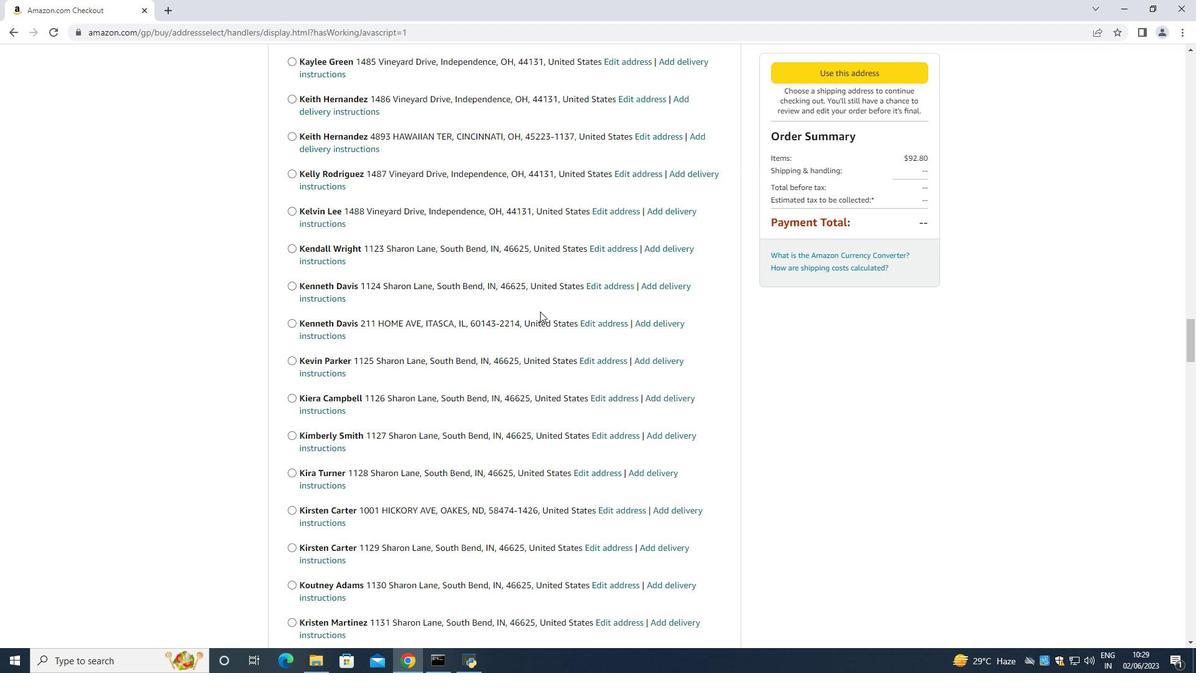 
Action: Mouse moved to (539, 310)
Screenshot: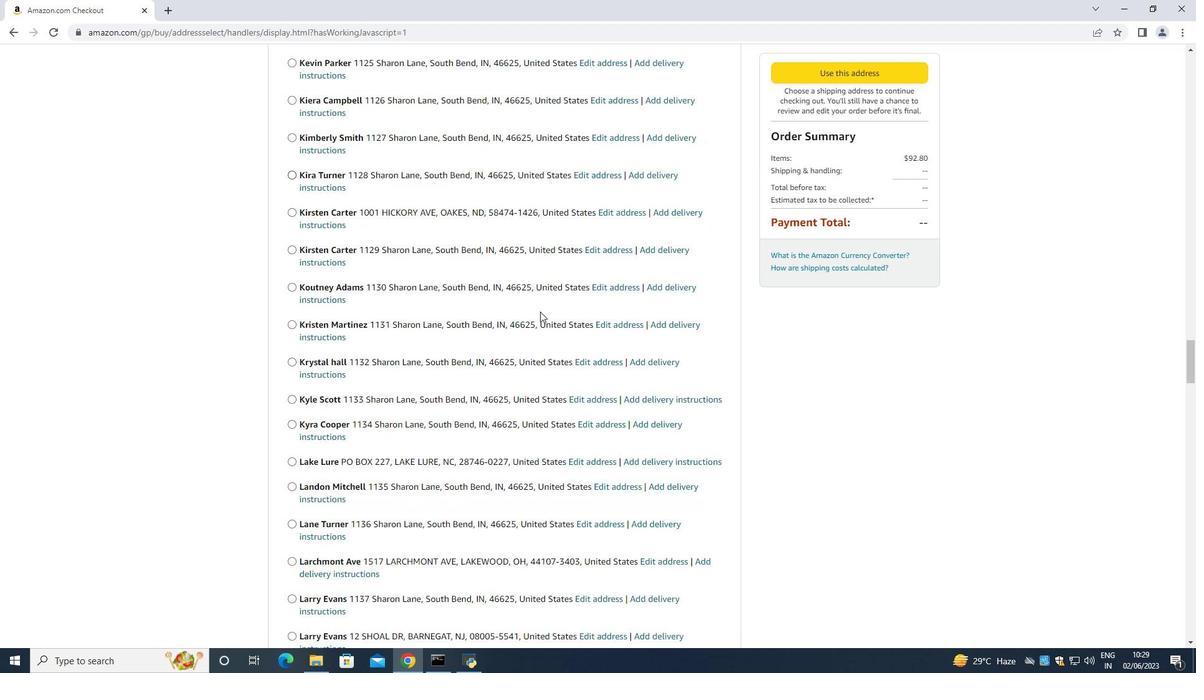 
Action: Mouse scrolled (539, 310) with delta (0, 0)
Screenshot: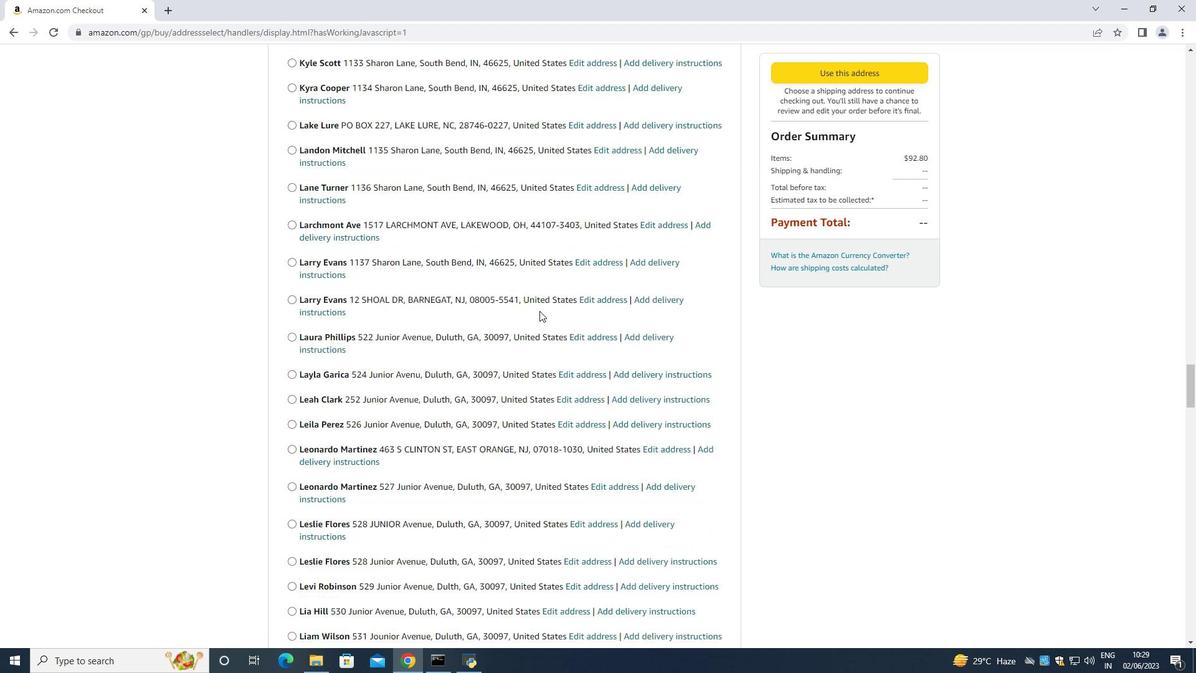 
Action: Mouse scrolled (539, 310) with delta (0, 0)
Screenshot: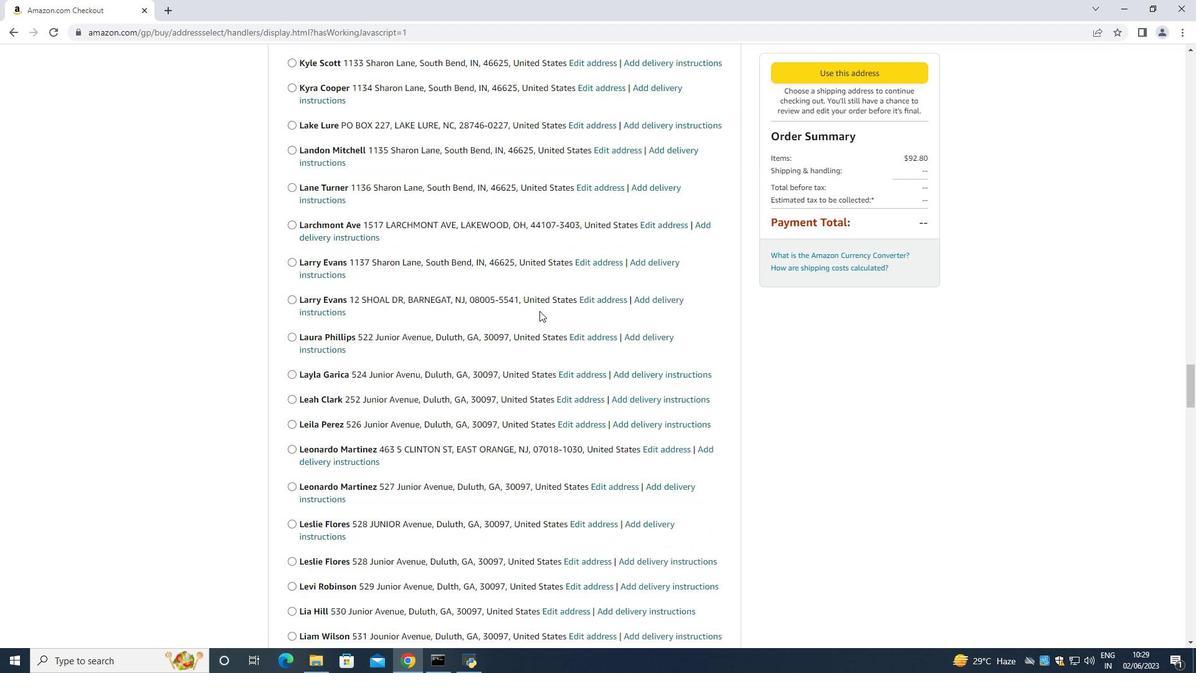 
Action: Mouse scrolled (539, 310) with delta (0, 0)
Screenshot: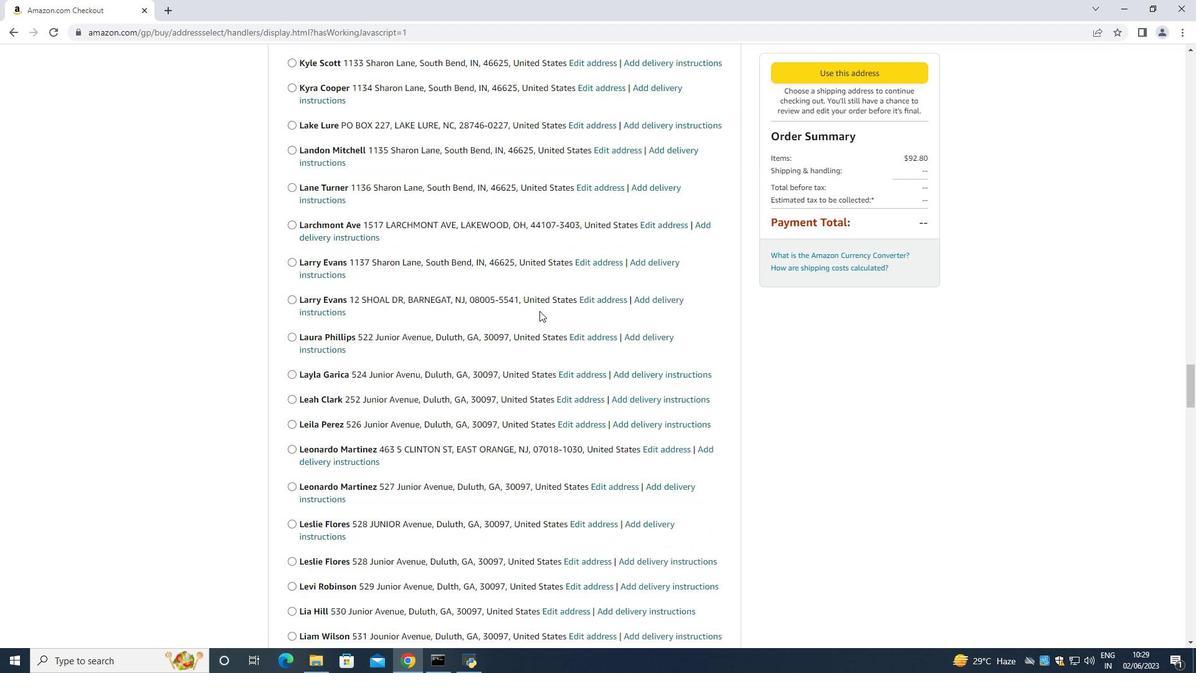 
Action: Mouse scrolled (539, 310) with delta (0, 0)
Screenshot: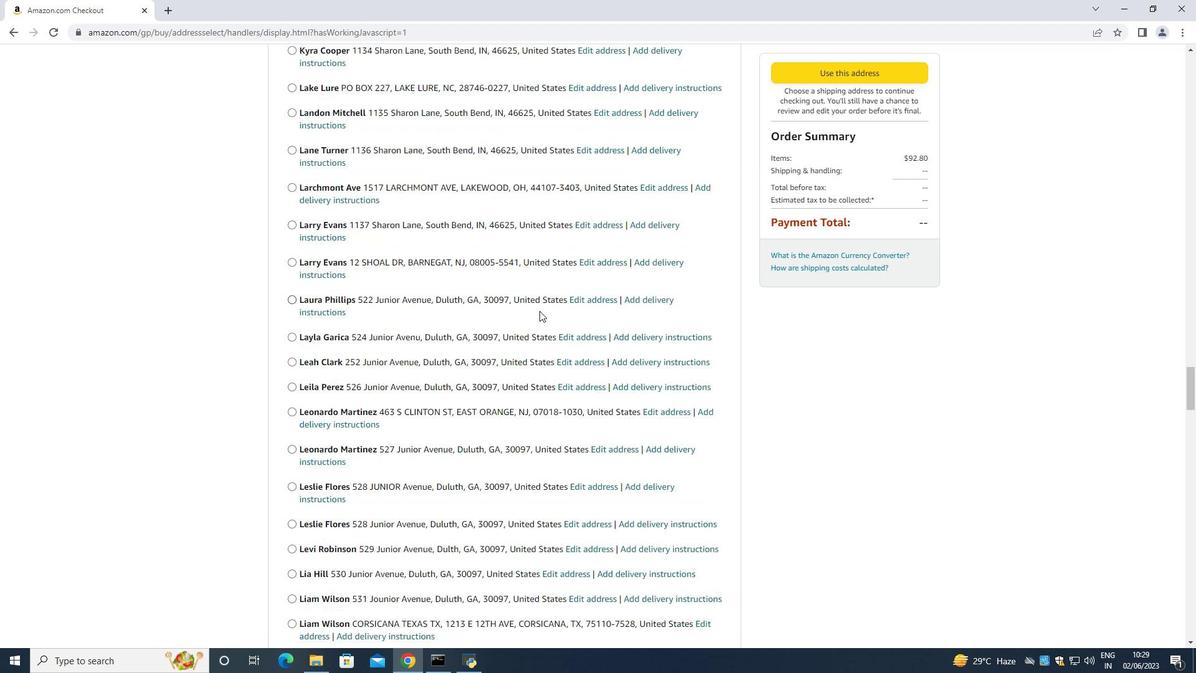 
Action: Mouse scrolled (539, 310) with delta (0, 0)
Screenshot: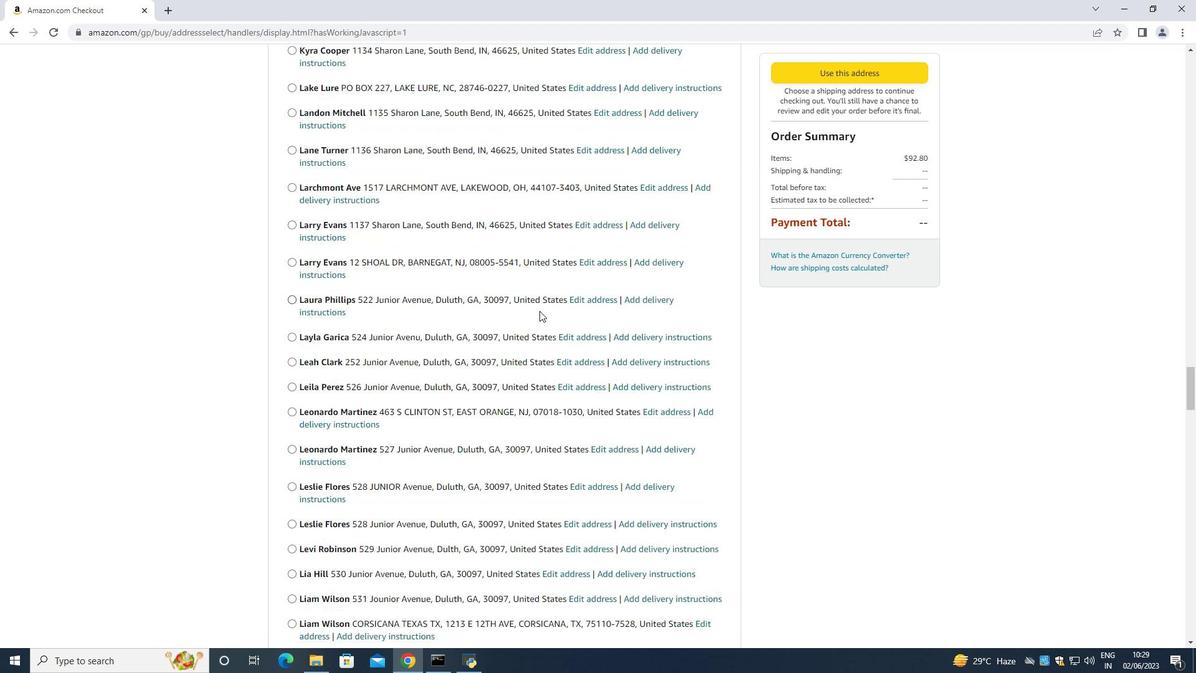 
Action: Mouse scrolled (539, 310) with delta (0, 0)
Screenshot: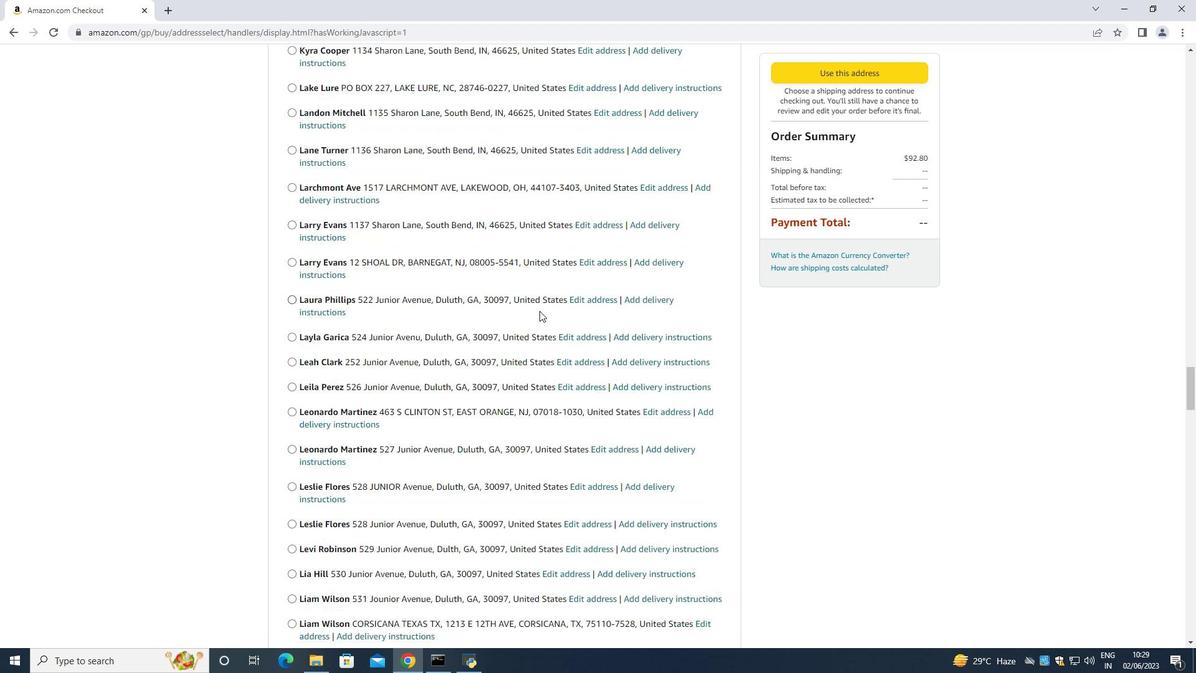 
Action: Mouse moved to (539, 307)
Screenshot: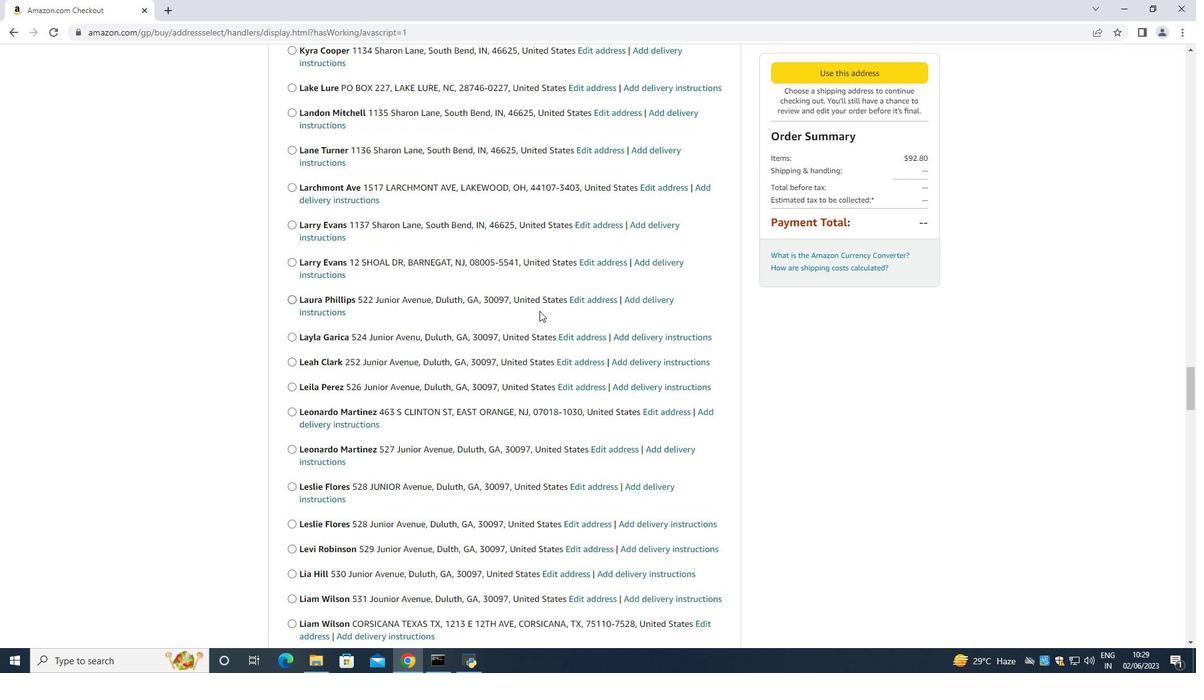 
Action: Mouse scrolled (539, 307) with delta (0, 0)
Screenshot: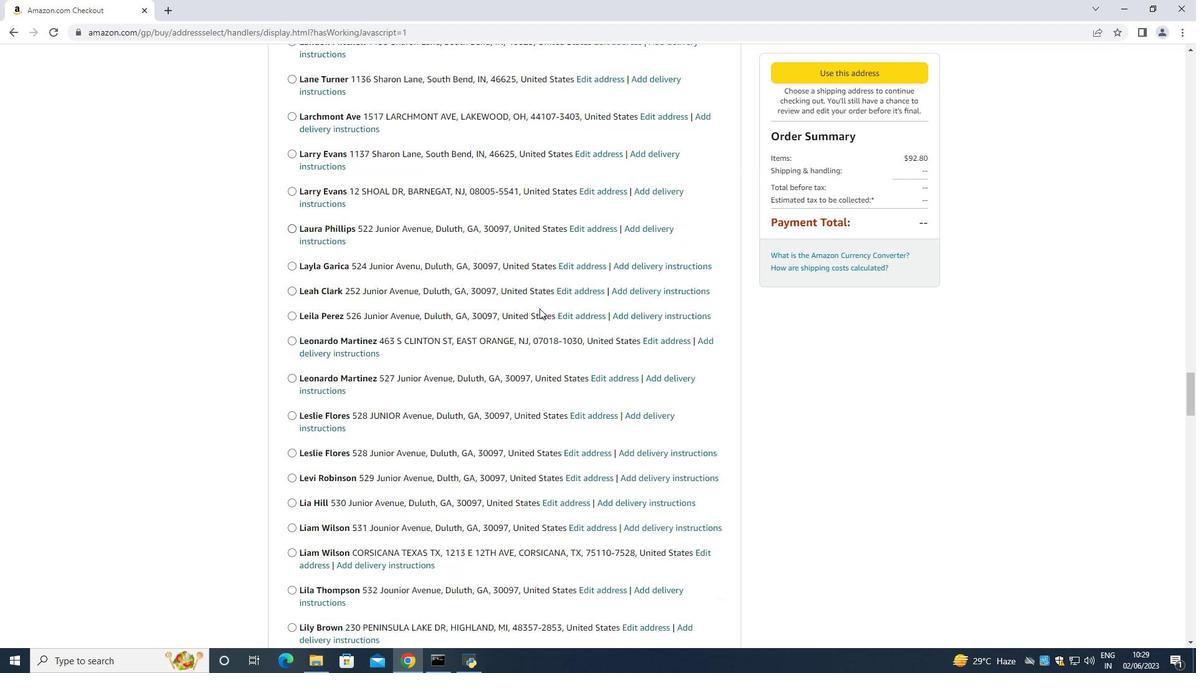 
Action: Mouse scrolled (539, 307) with delta (0, 0)
Screenshot: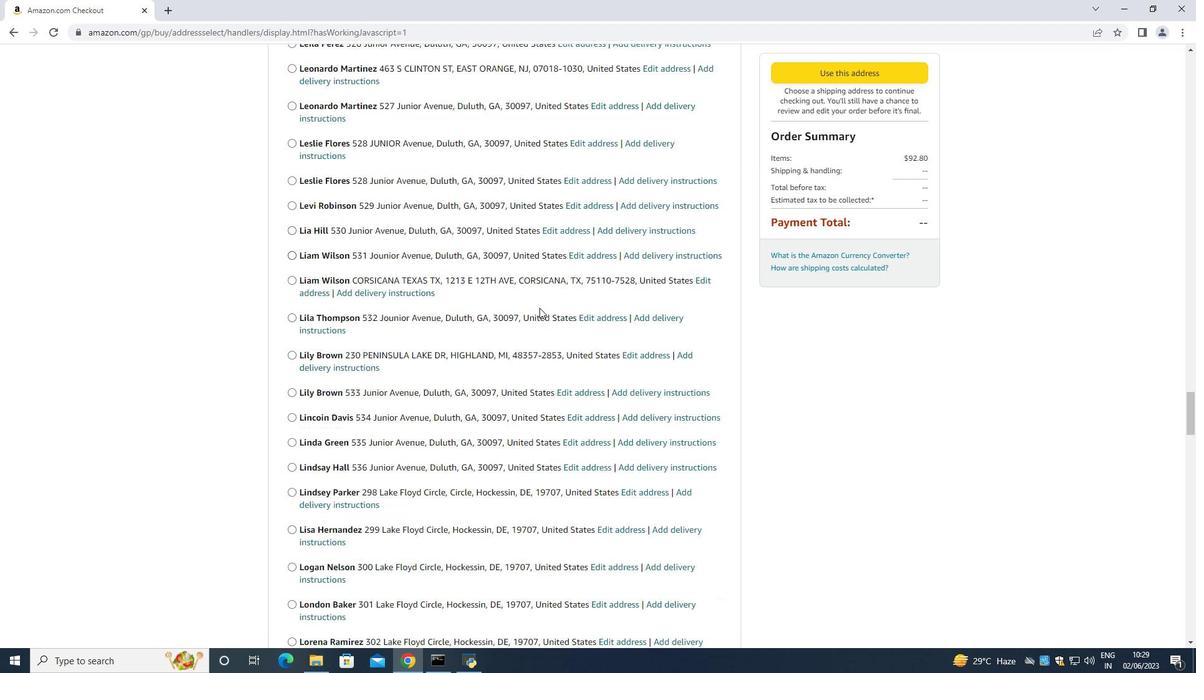 
Action: Mouse scrolled (539, 307) with delta (0, 0)
Screenshot: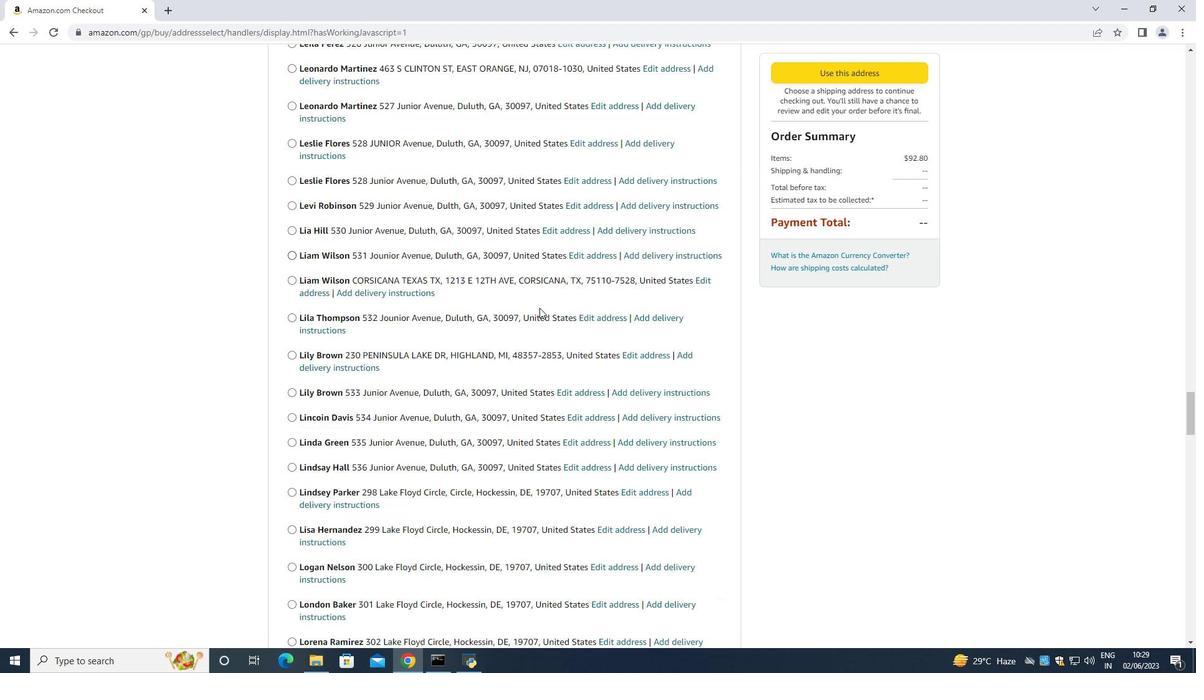 
Action: Mouse scrolled (539, 307) with delta (0, 0)
Screenshot: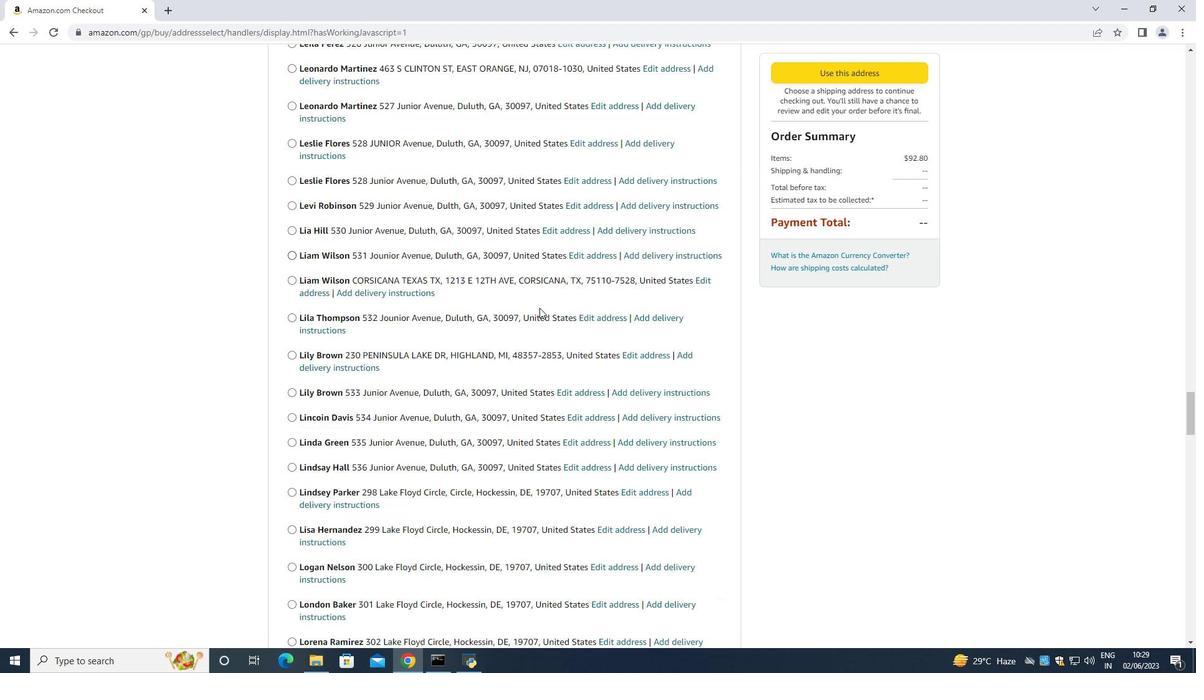 
Action: Mouse scrolled (539, 307) with delta (0, 0)
Screenshot: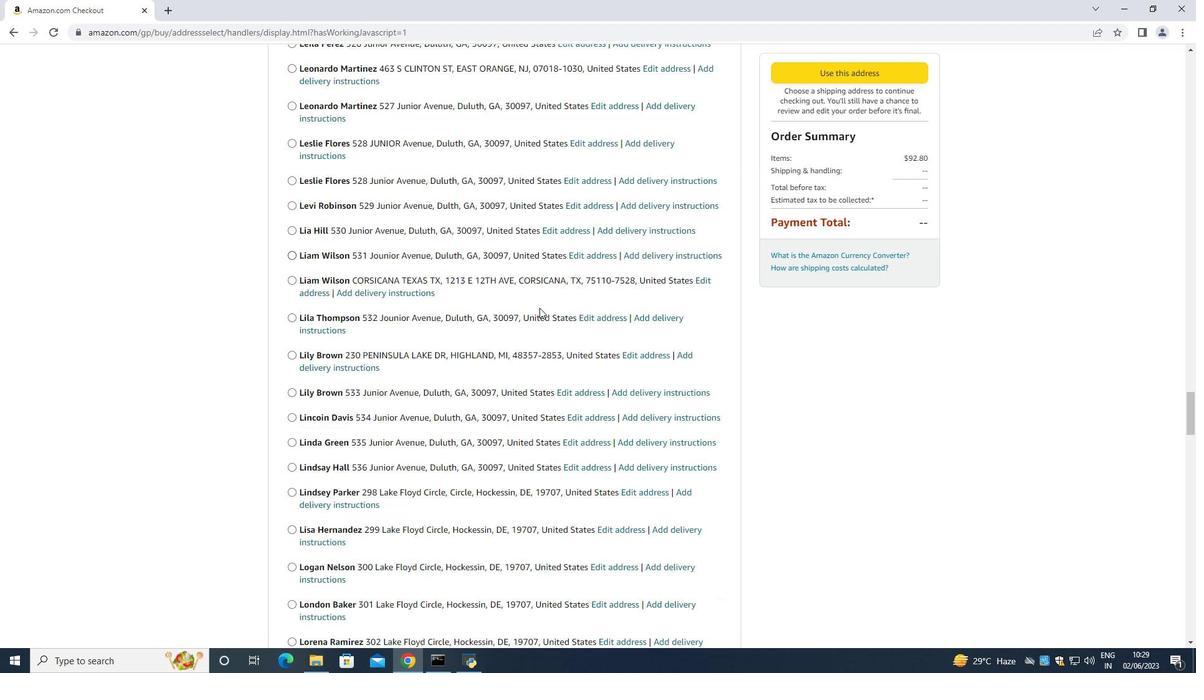 
Action: Mouse scrolled (539, 307) with delta (0, 0)
Screenshot: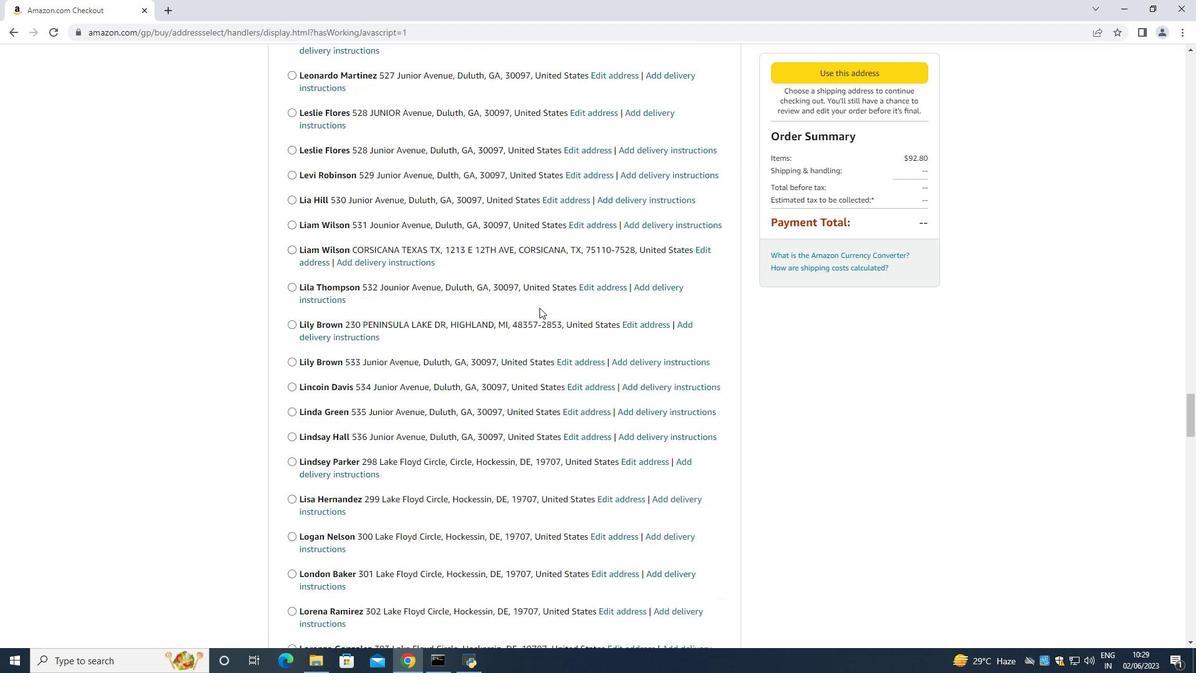 
Action: Mouse moved to (539, 302)
Screenshot: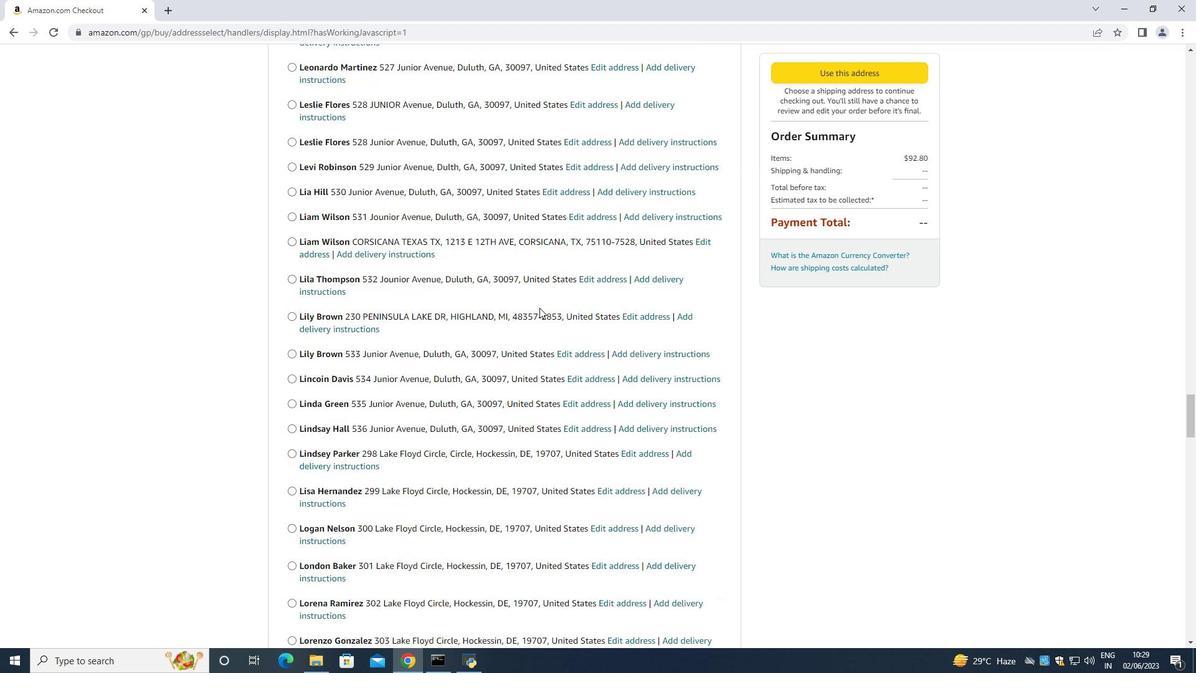 
Action: Mouse scrolled (539, 301) with delta (0, 0)
Screenshot: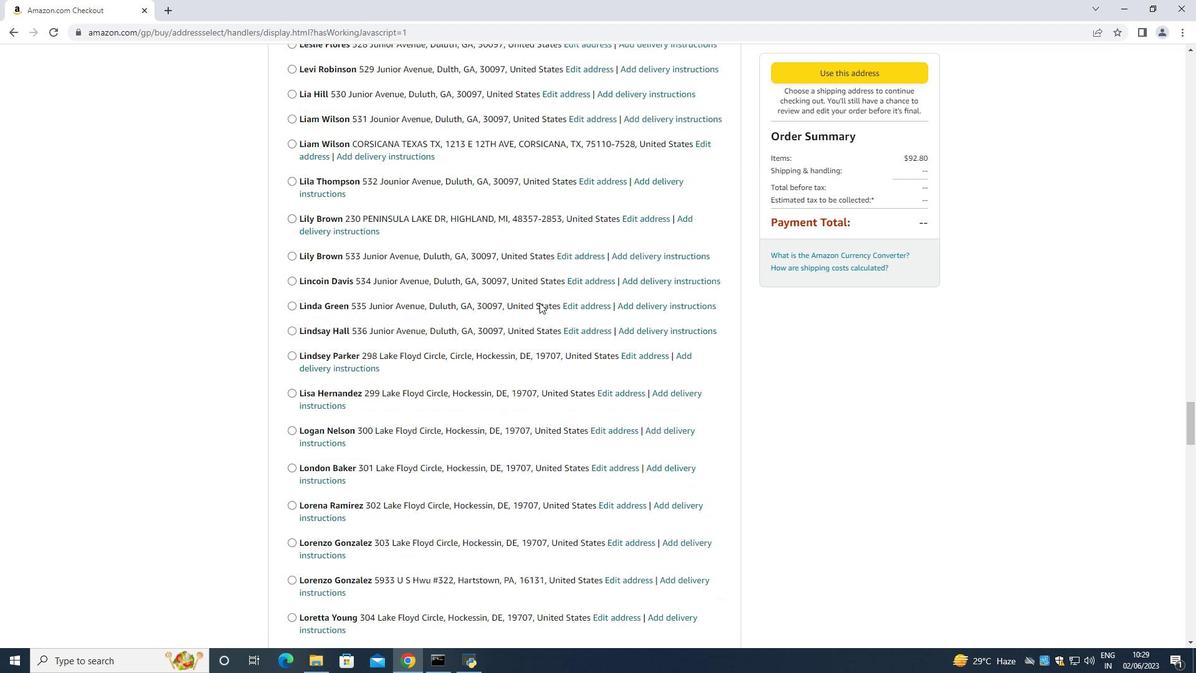 
Action: Mouse scrolled (539, 301) with delta (0, 0)
Screenshot: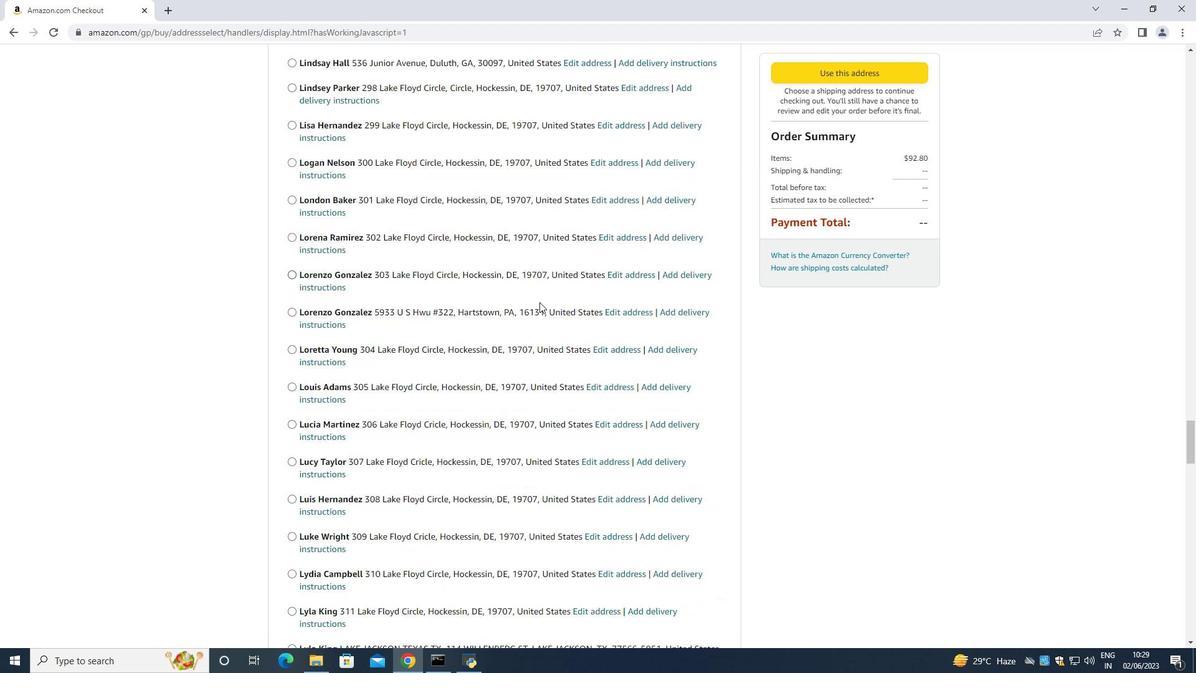 
Action: Mouse scrolled (539, 301) with delta (0, 0)
Screenshot: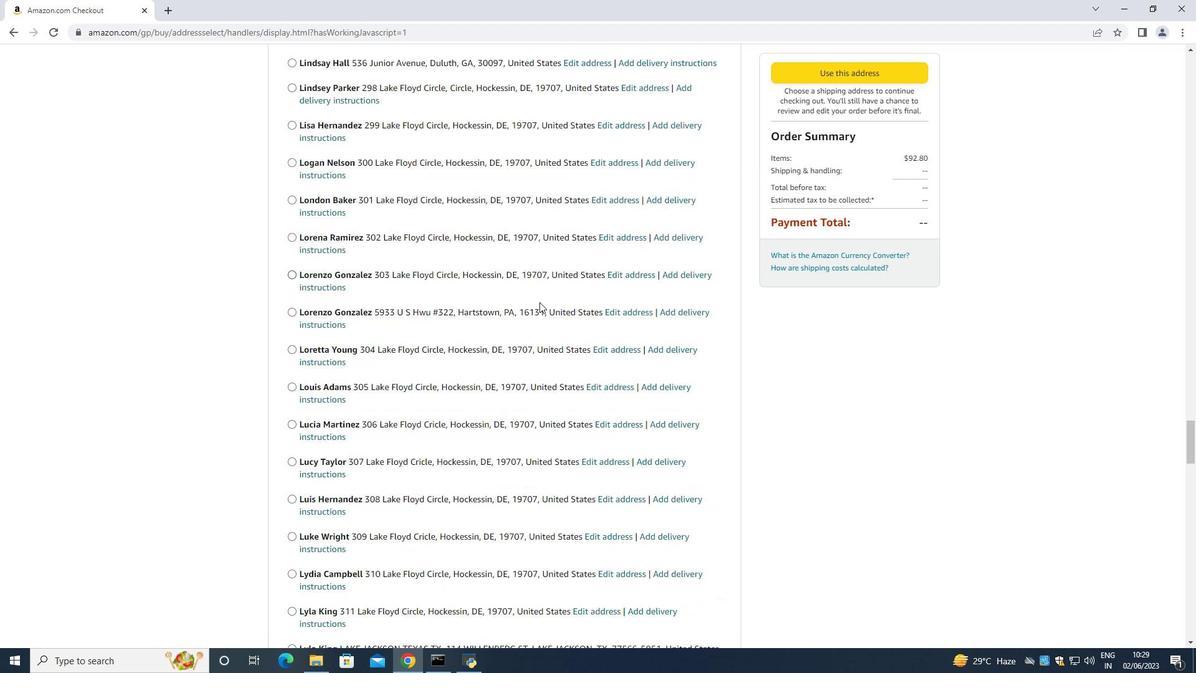 
Action: Mouse scrolled (539, 301) with delta (0, 0)
Screenshot: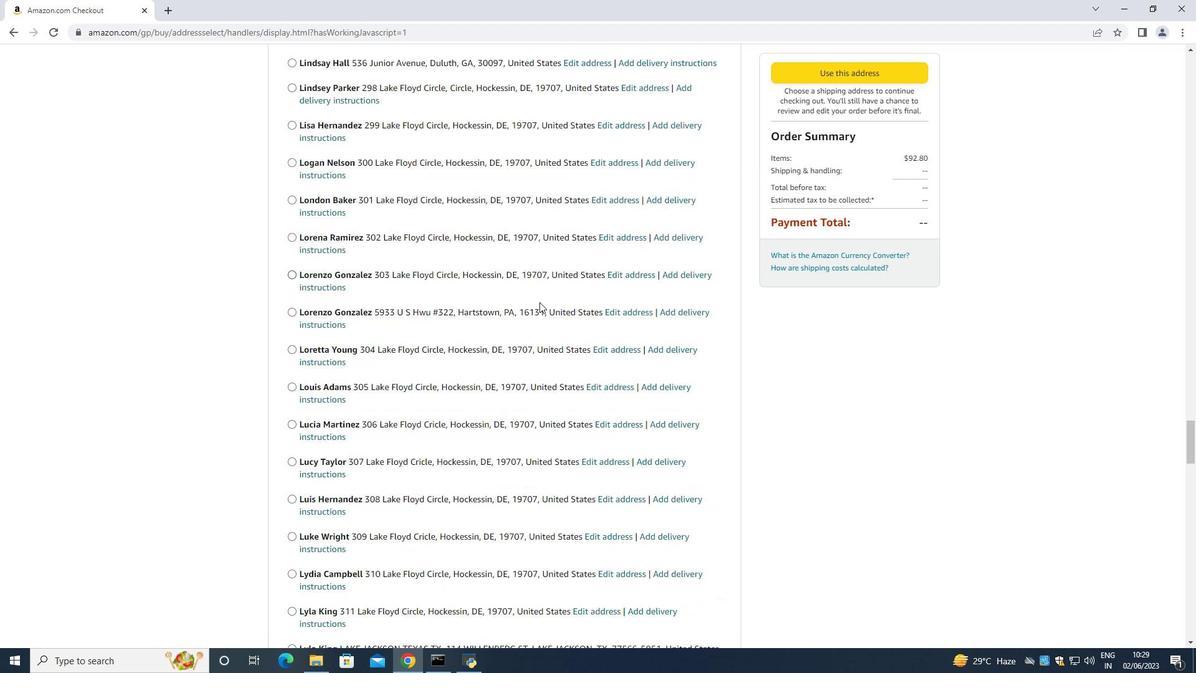 
Action: Mouse scrolled (539, 301) with delta (0, 0)
Screenshot: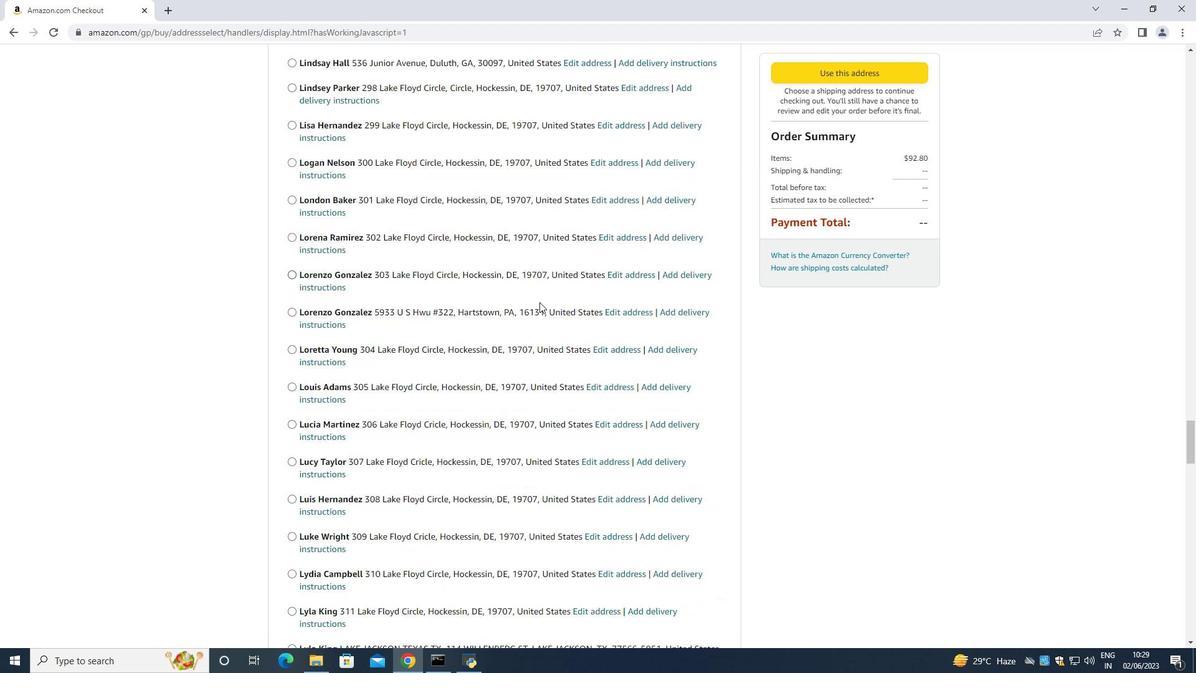 
Action: Mouse scrolled (539, 301) with delta (0, 0)
Screenshot: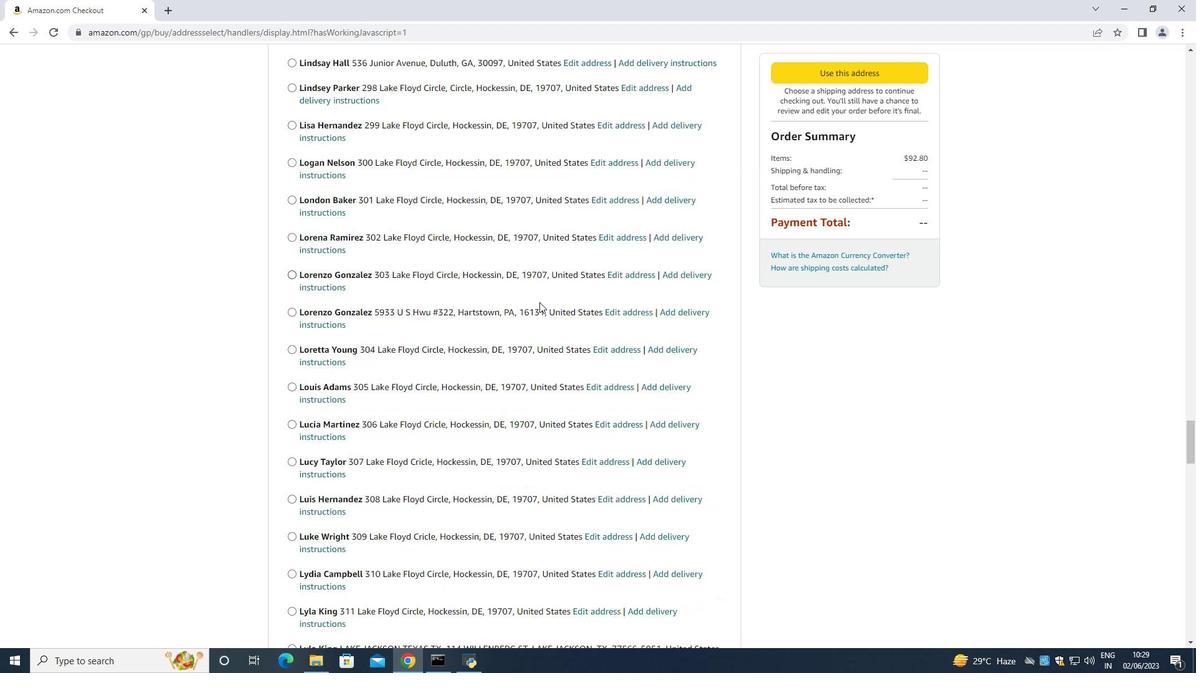 
Action: Mouse moved to (536, 301)
Screenshot: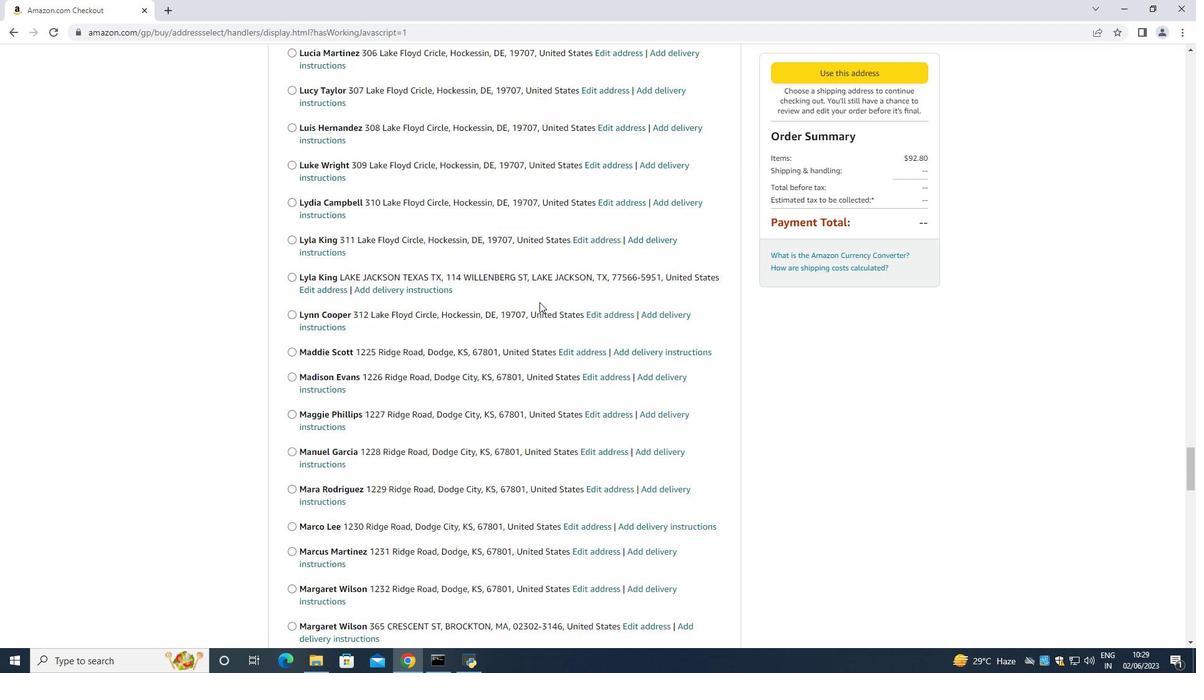 
Action: Mouse scrolled (537, 300) with delta (0, 0)
Screenshot: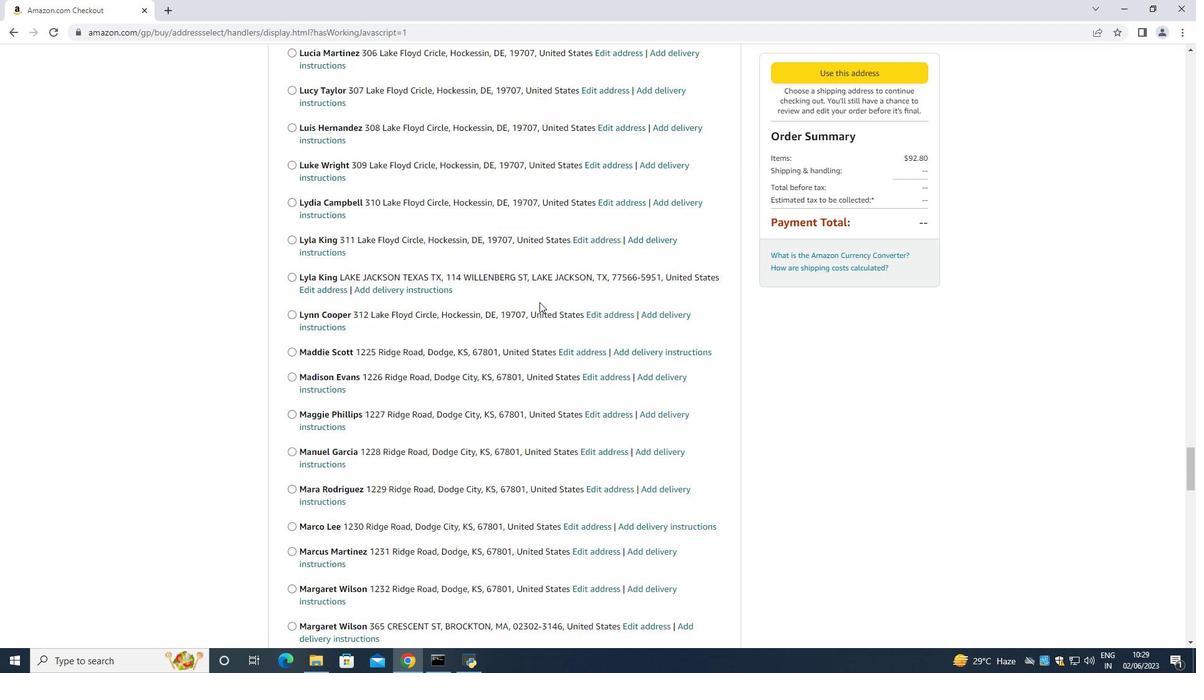 
Action: Mouse scrolled (536, 301) with delta (0, 0)
Screenshot: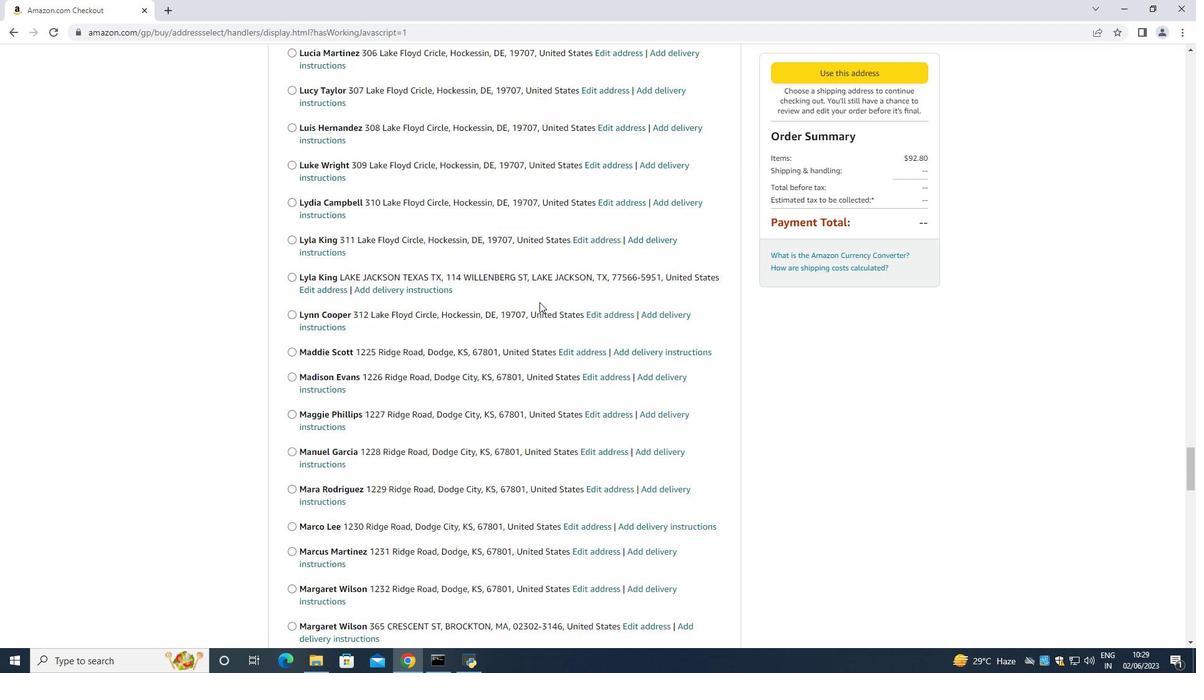 
Action: Mouse scrolled (536, 301) with delta (0, 0)
Screenshot: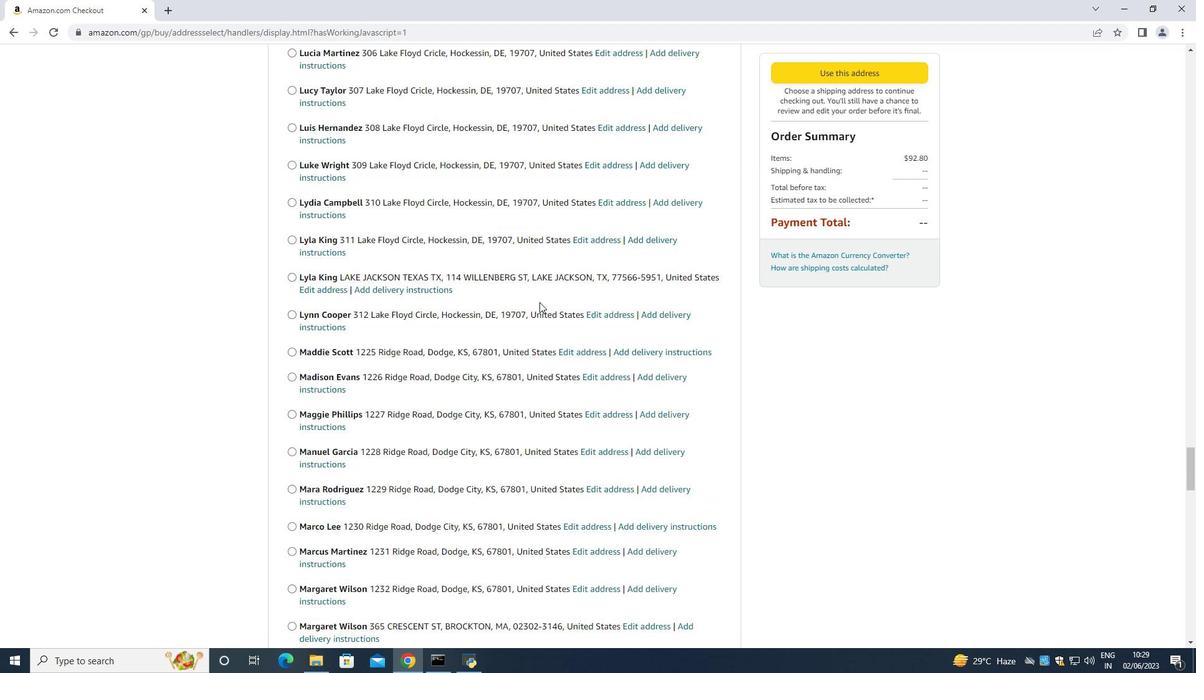 
Action: Mouse scrolled (536, 301) with delta (0, 0)
Screenshot: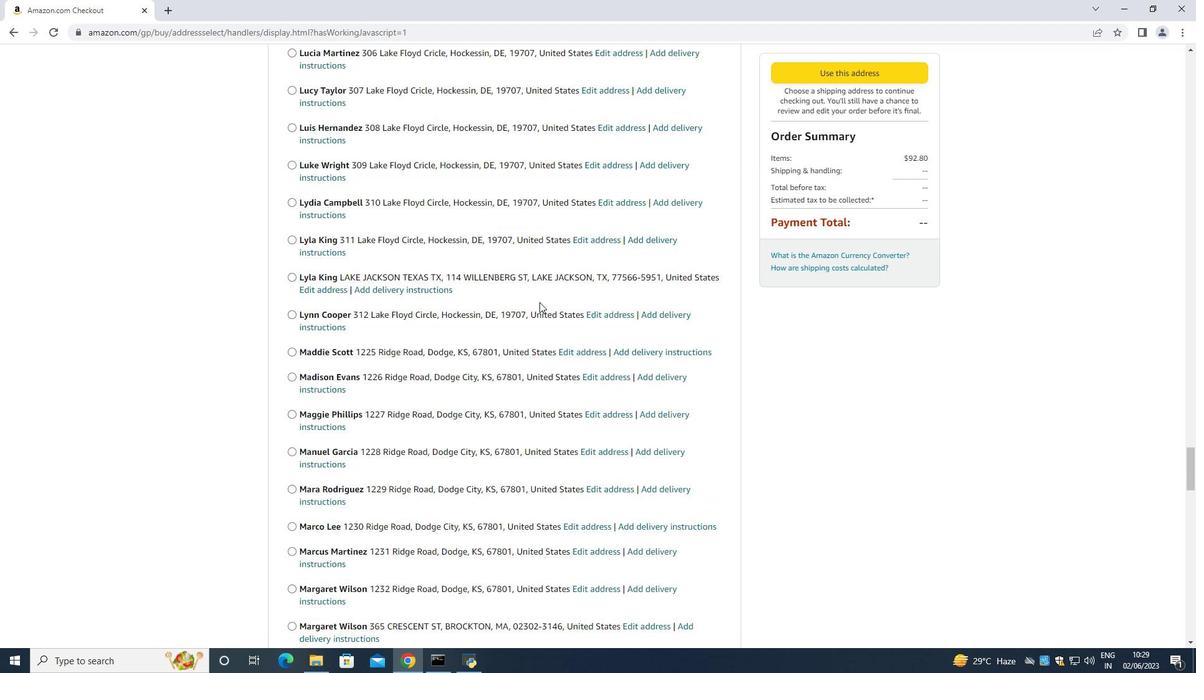
Action: Mouse scrolled (536, 301) with delta (0, 0)
Screenshot: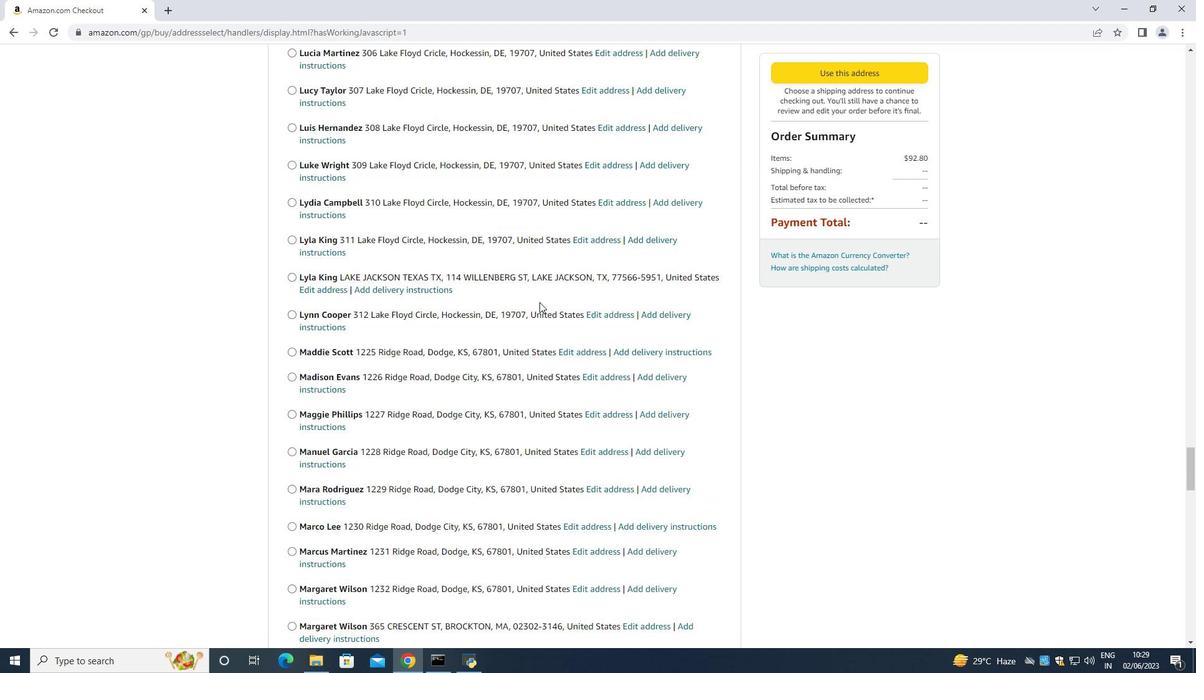 
Action: Mouse scrolled (536, 301) with delta (0, 0)
Screenshot: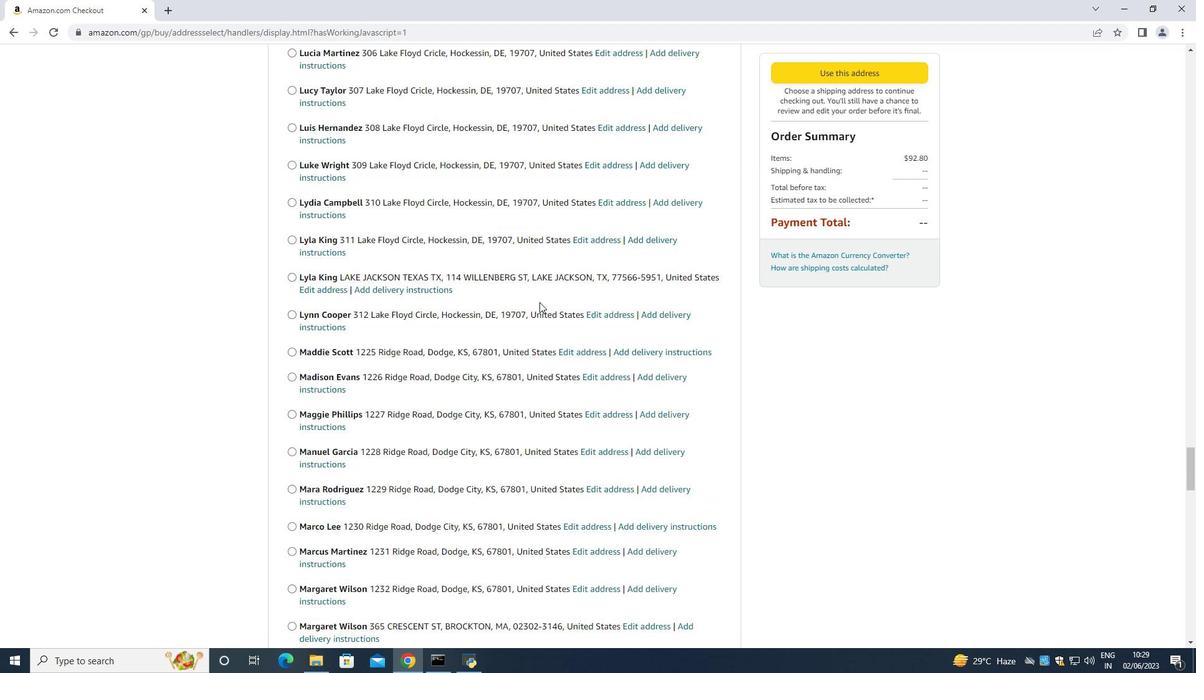 
Action: Mouse moved to (535, 301)
Screenshot: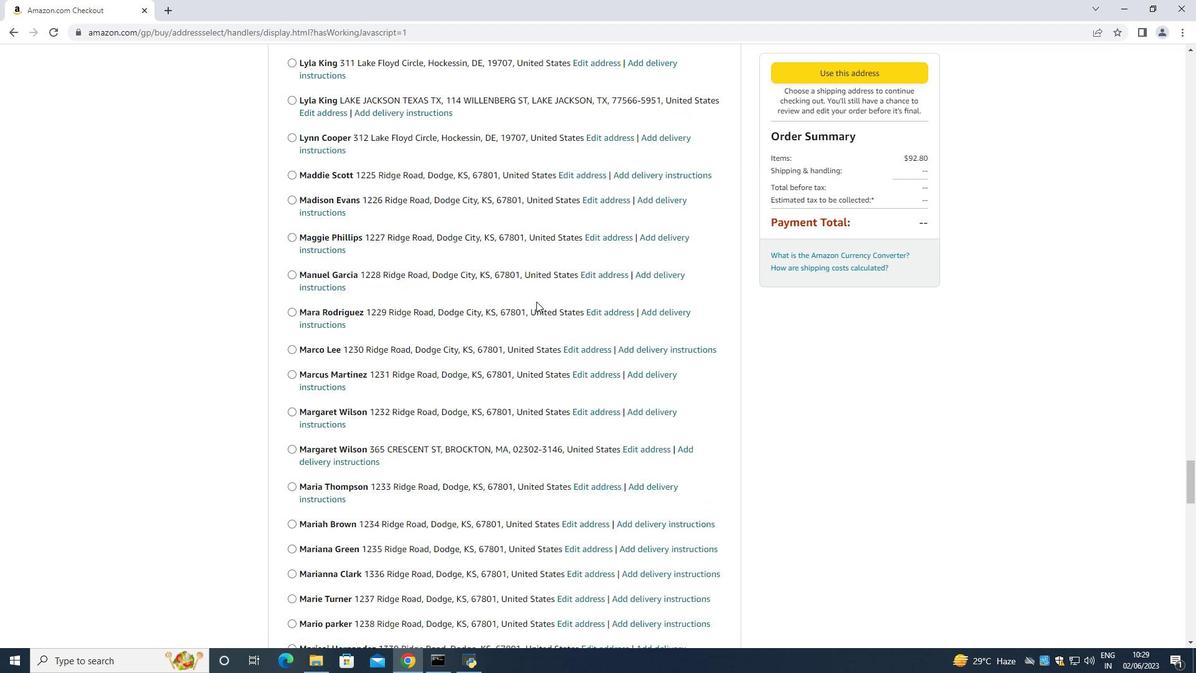 
Action: Mouse scrolled (535, 301) with delta (0, 0)
Screenshot: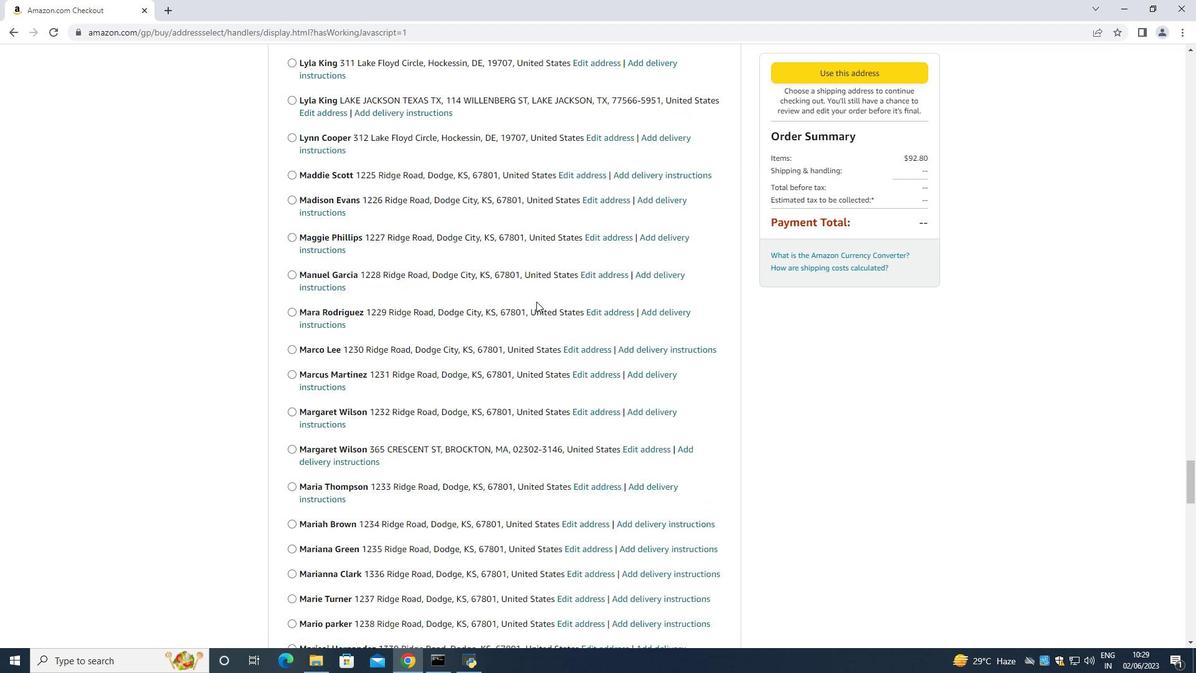 
Action: Mouse scrolled (535, 301) with delta (0, 0)
Screenshot: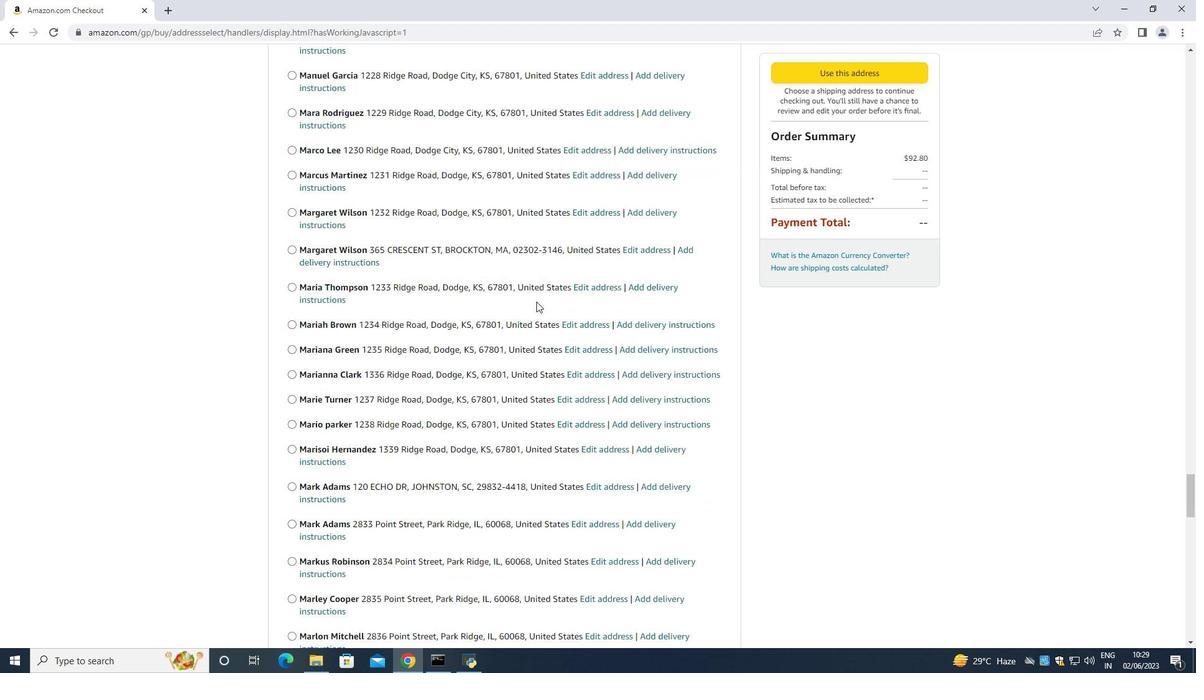 
Action: Mouse scrolled (535, 301) with delta (0, 0)
Screenshot: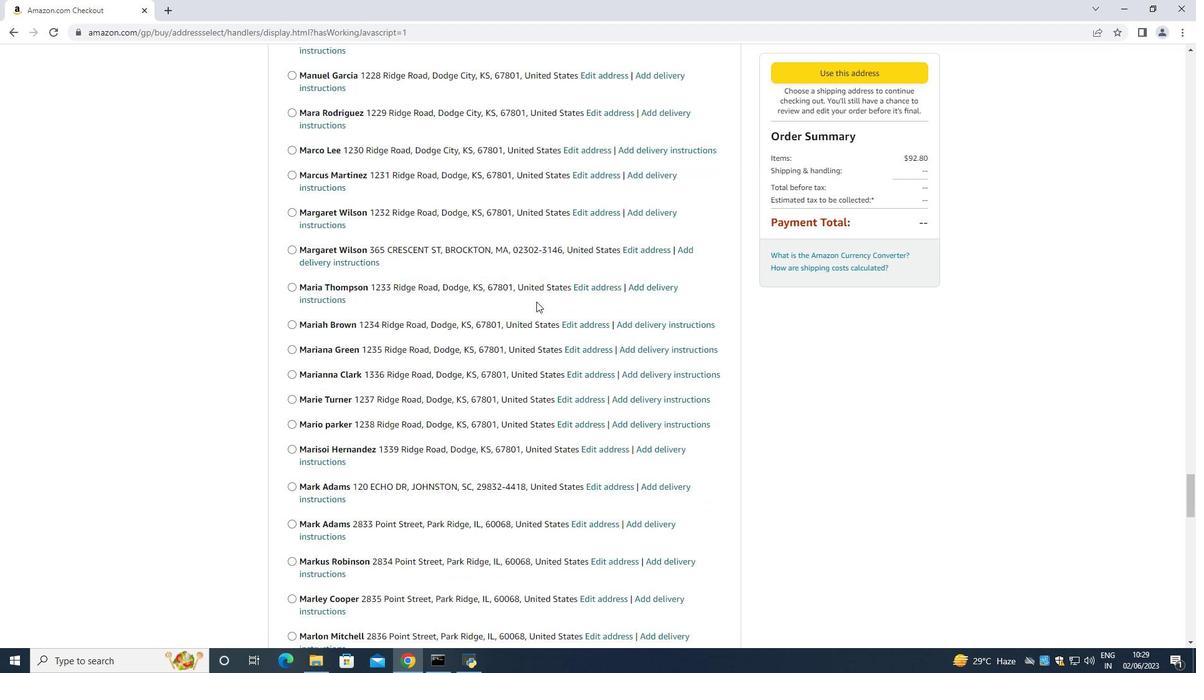 
Action: Mouse scrolled (535, 301) with delta (0, 0)
Screenshot: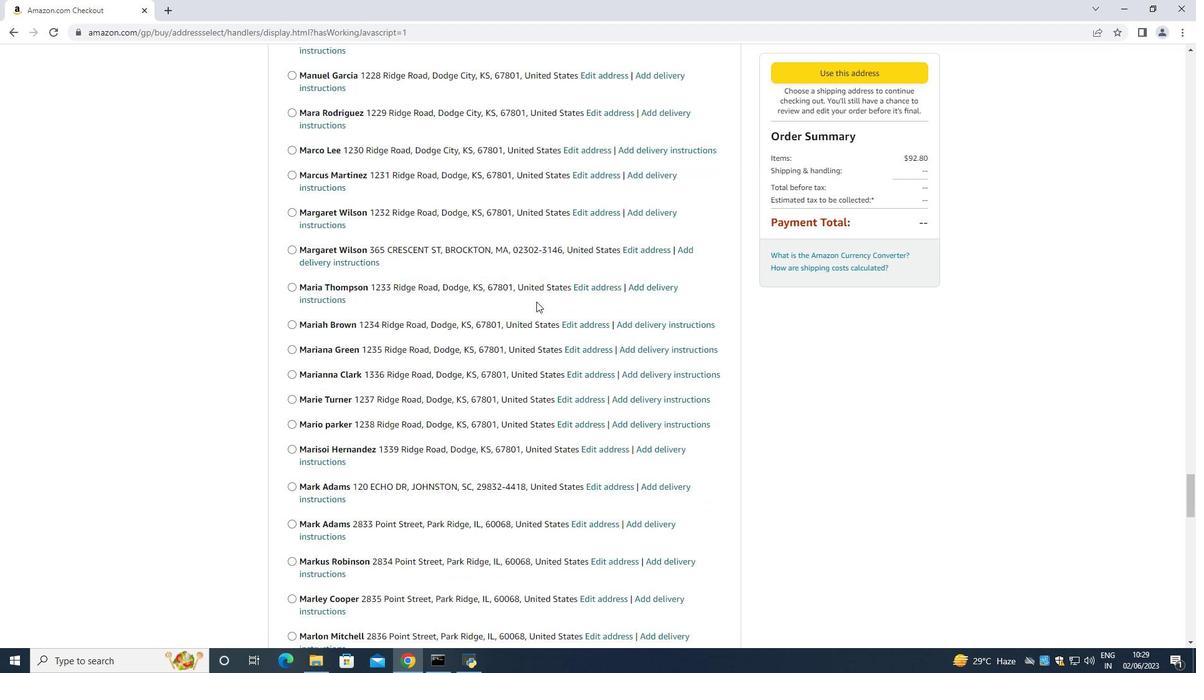 
Action: Mouse scrolled (535, 301) with delta (0, 0)
Screenshot: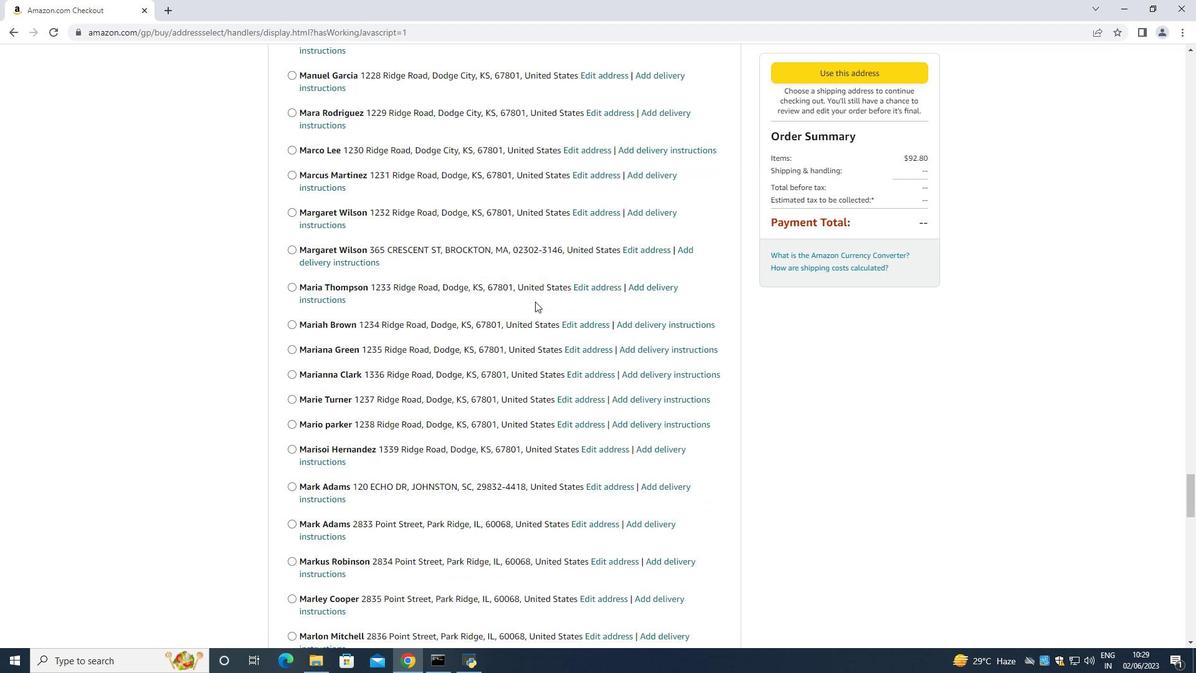 
Action: Mouse moved to (534, 299)
Screenshot: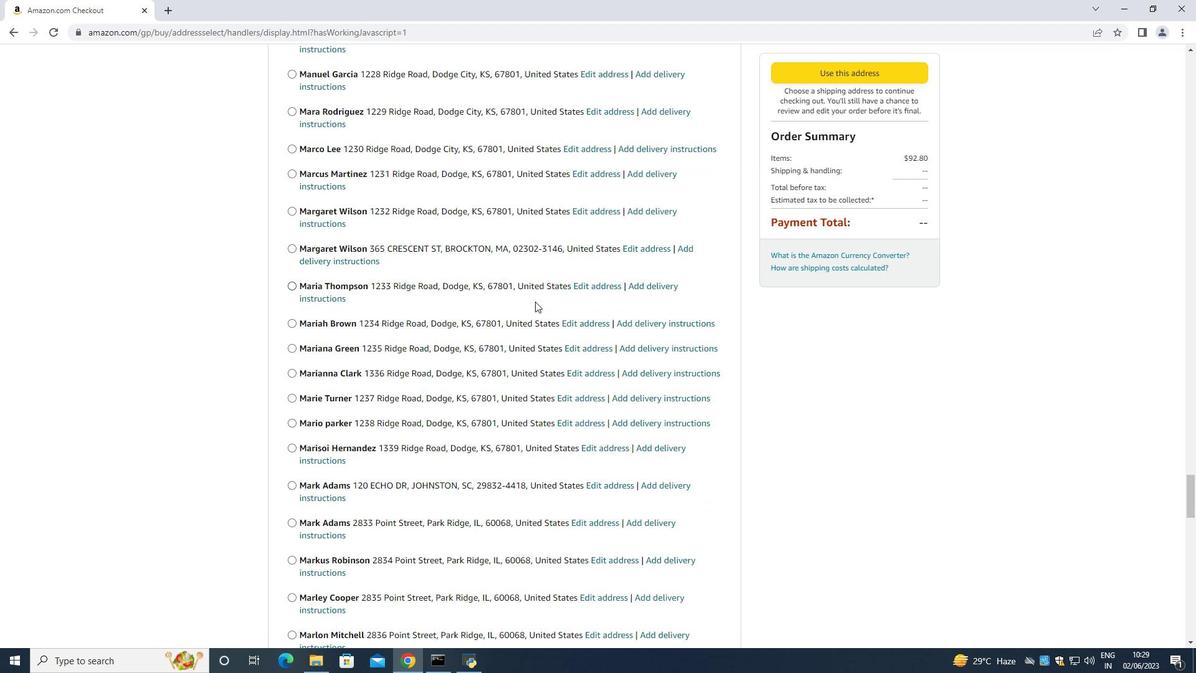 
Action: Mouse scrolled (534, 298) with delta (0, 0)
Screenshot: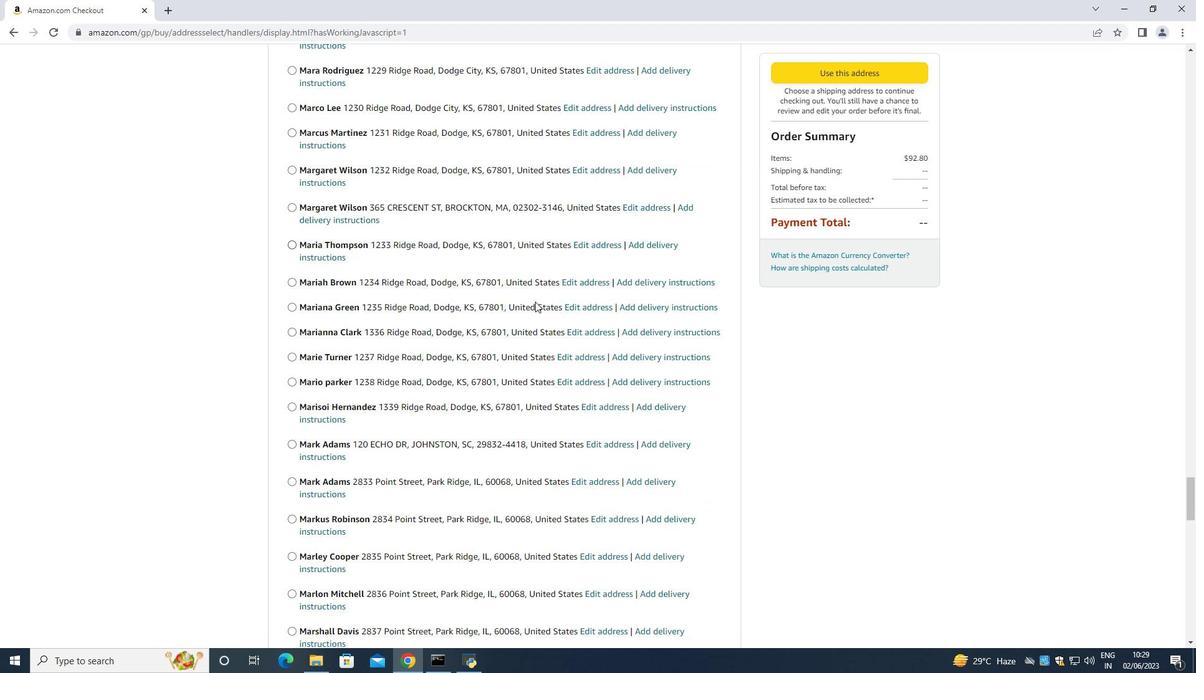 
Action: Mouse scrolled (534, 298) with delta (0, 0)
Screenshot: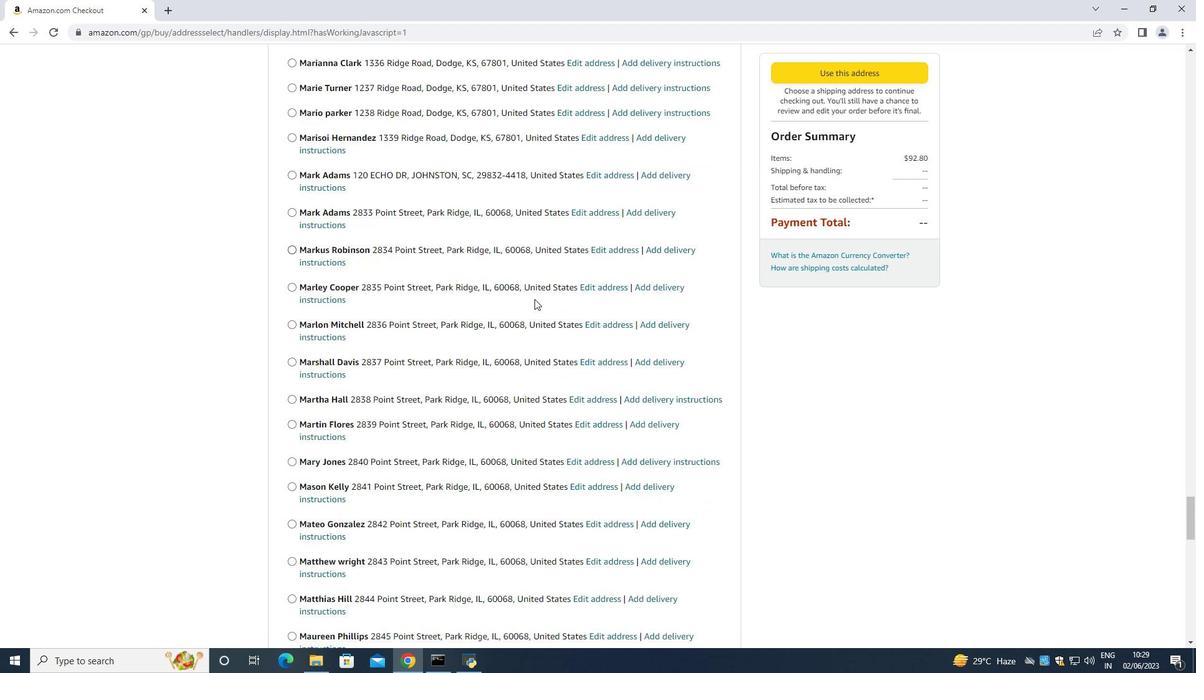 
Action: Mouse scrolled (534, 298) with delta (0, 0)
Screenshot: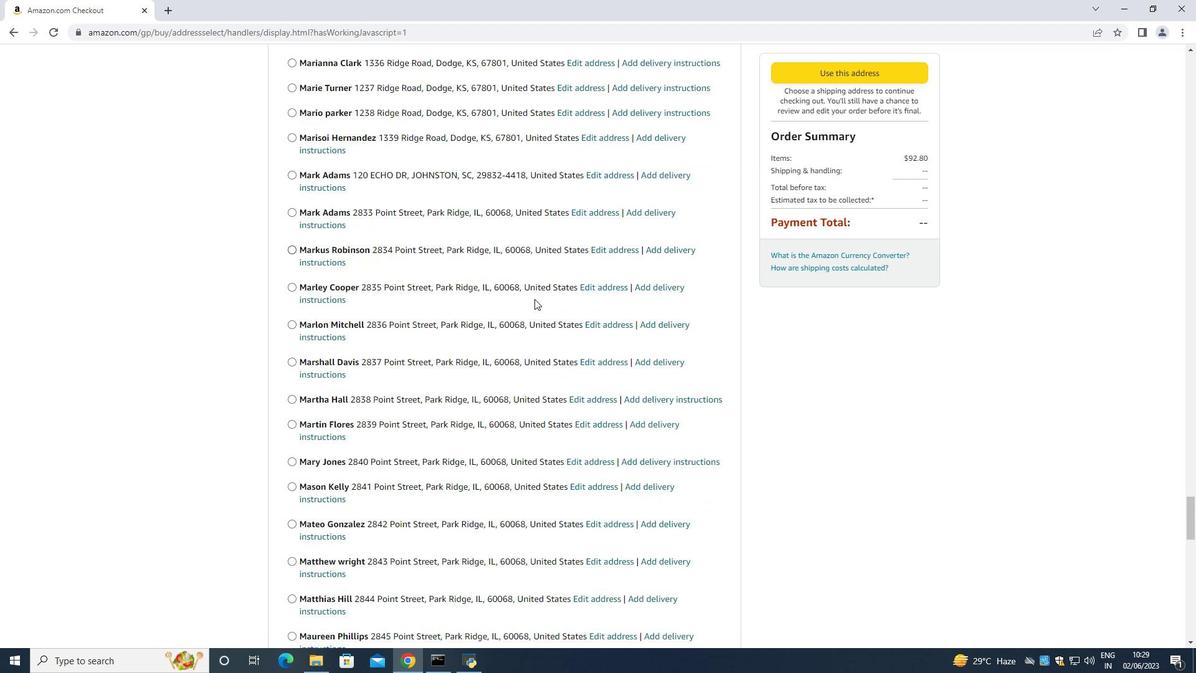 
Action: Mouse scrolled (534, 298) with delta (0, 0)
Screenshot: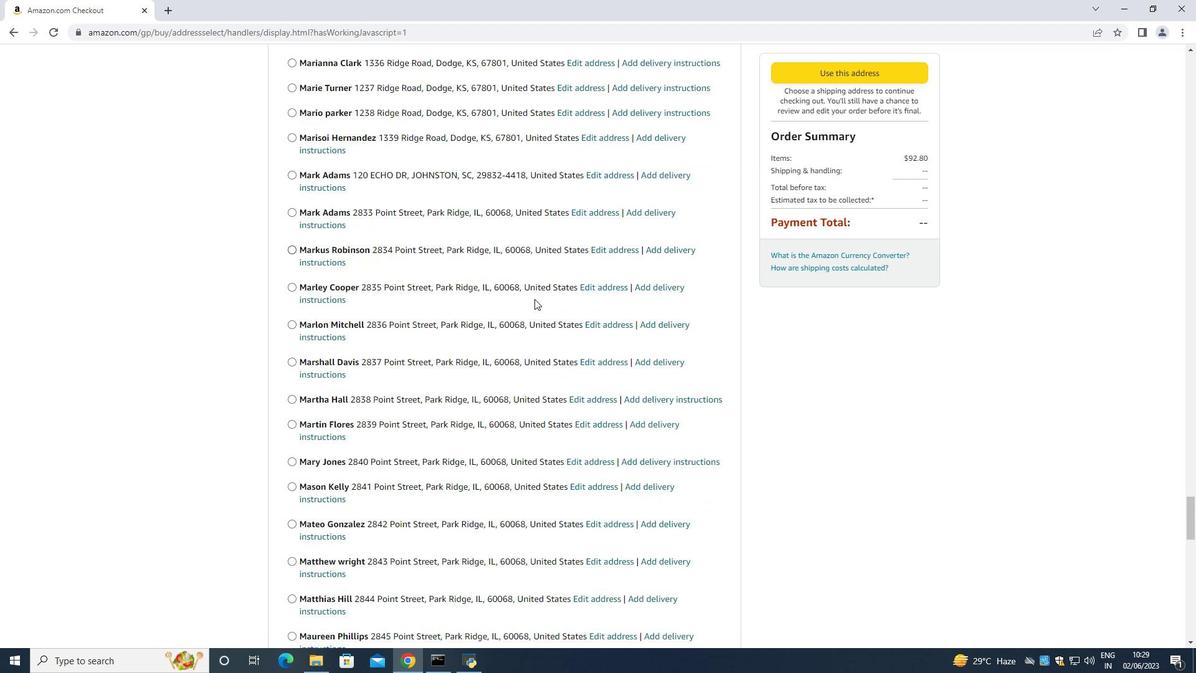 
Action: Mouse moved to (534, 296)
Screenshot: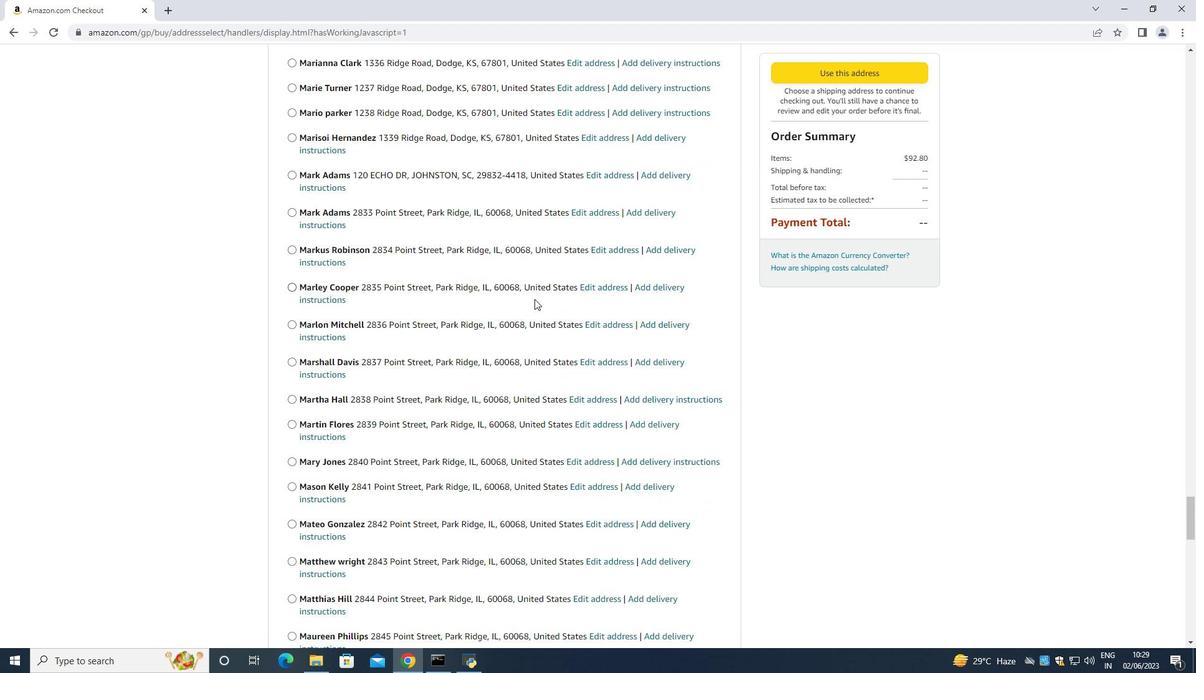 
Action: Mouse scrolled (534, 295) with delta (0, 0)
Screenshot: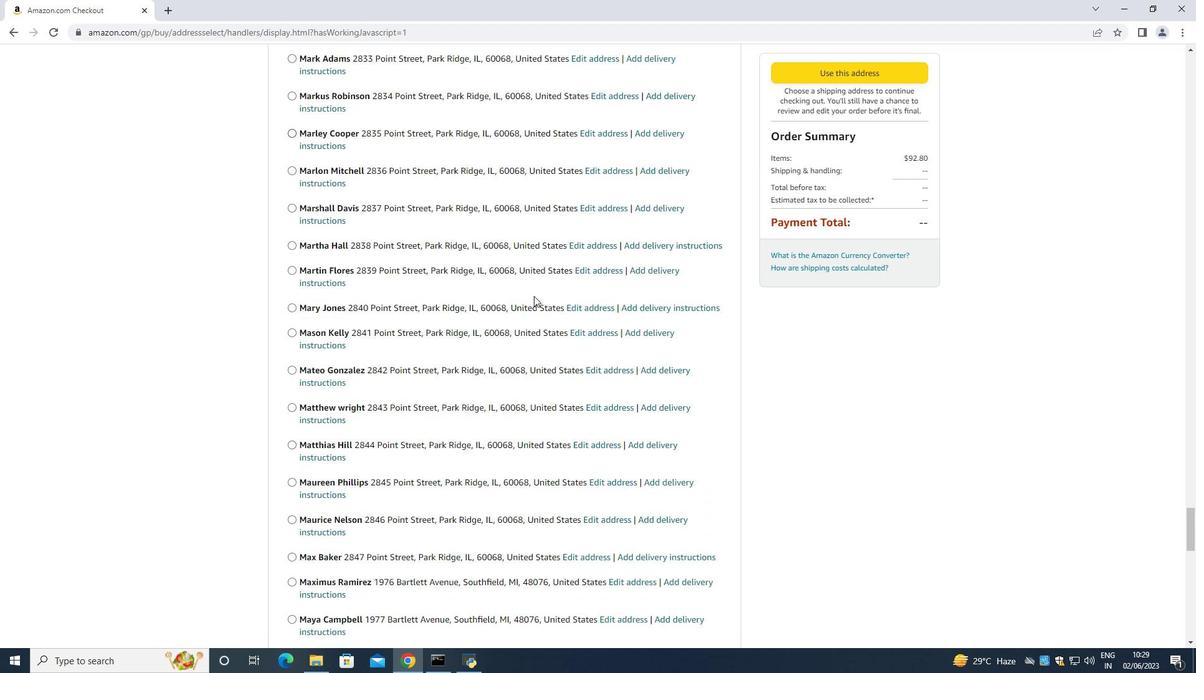 
Action: Mouse scrolled (534, 295) with delta (0, 0)
Screenshot: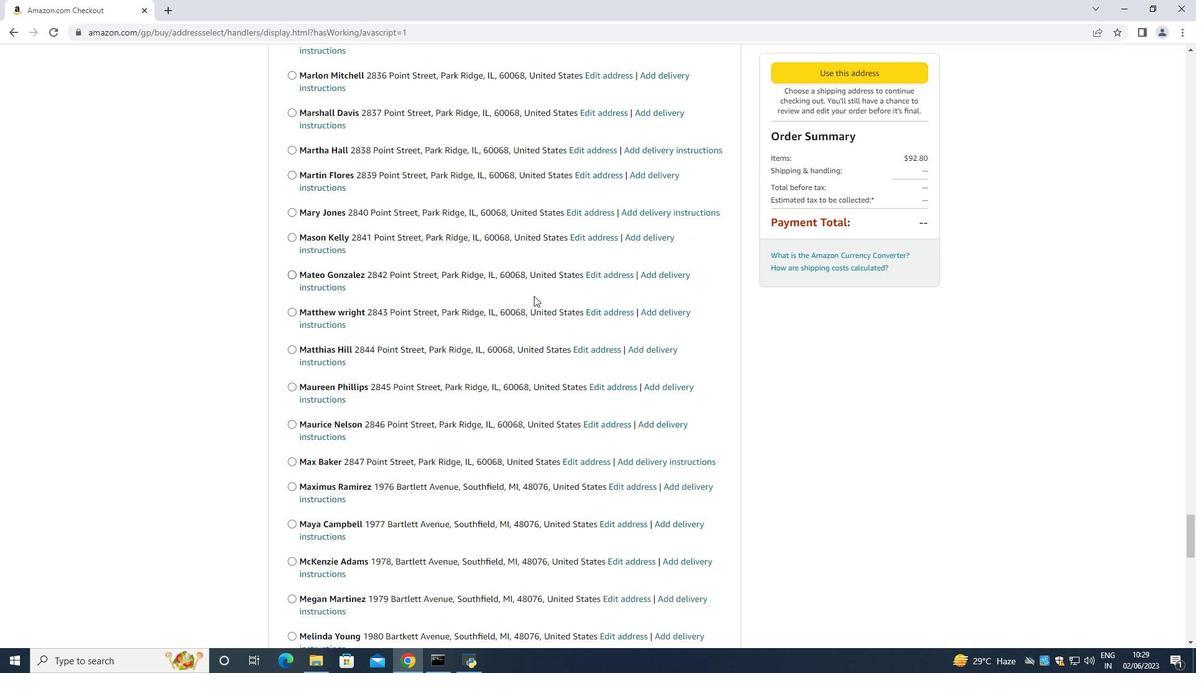 
Action: Mouse scrolled (534, 295) with delta (0, 0)
Screenshot: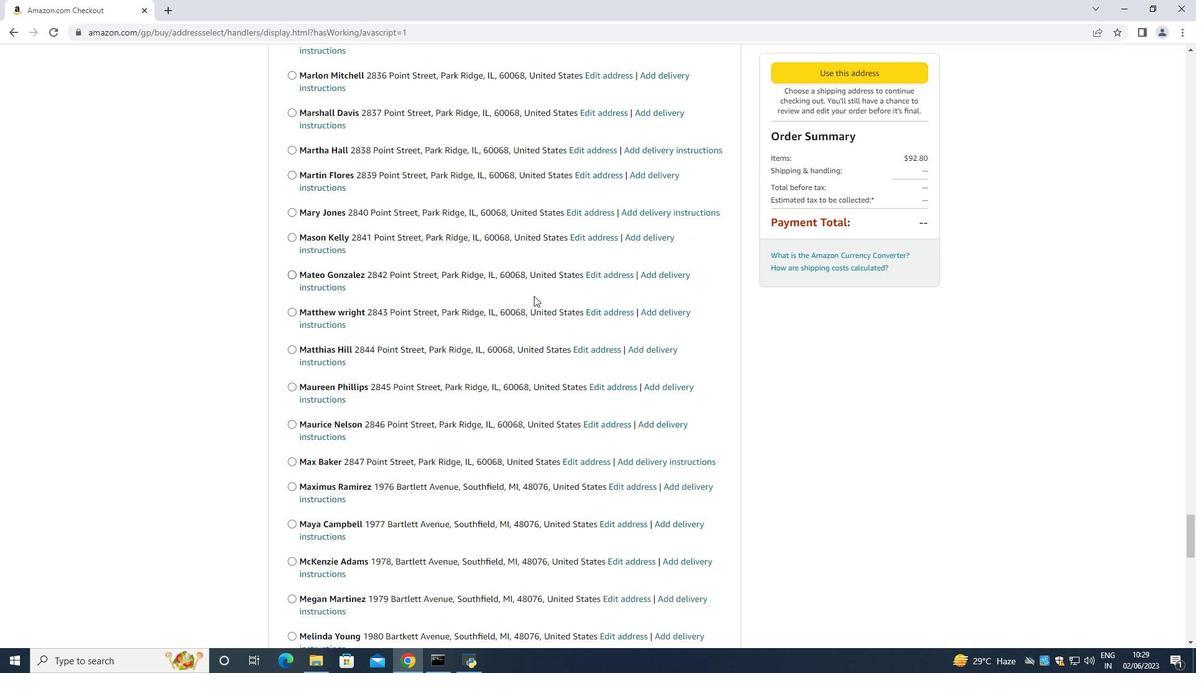 
Action: Mouse scrolled (534, 295) with delta (0, 0)
Screenshot: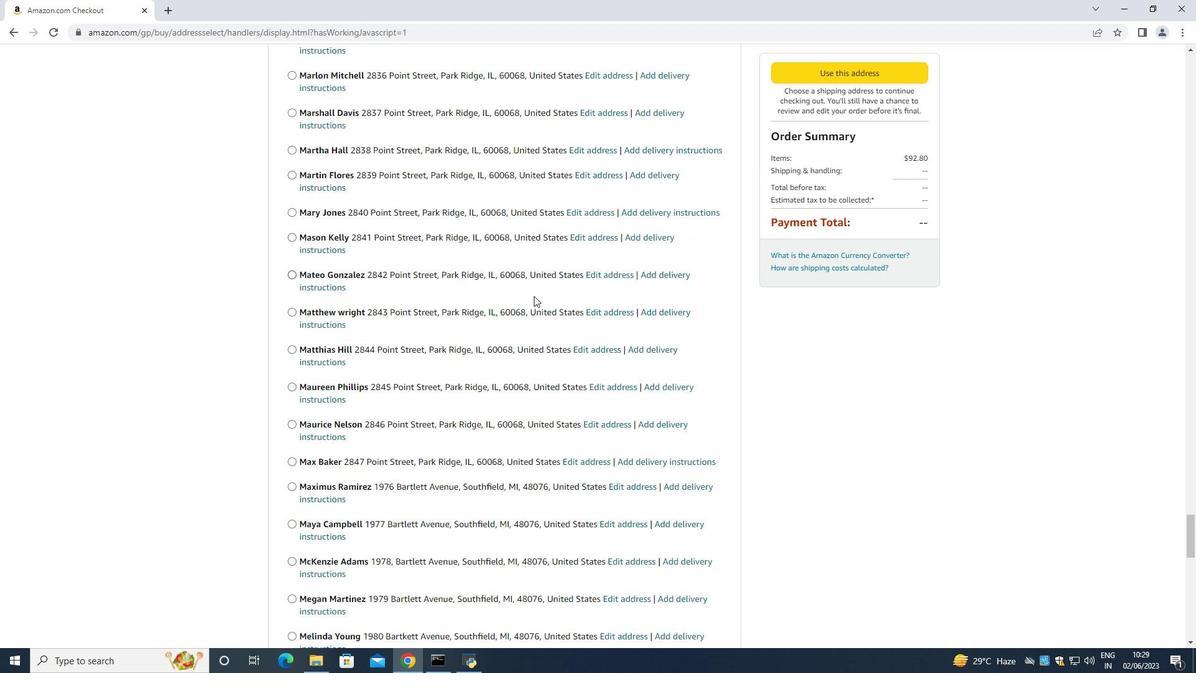
Action: Mouse scrolled (534, 295) with delta (0, 0)
Screenshot: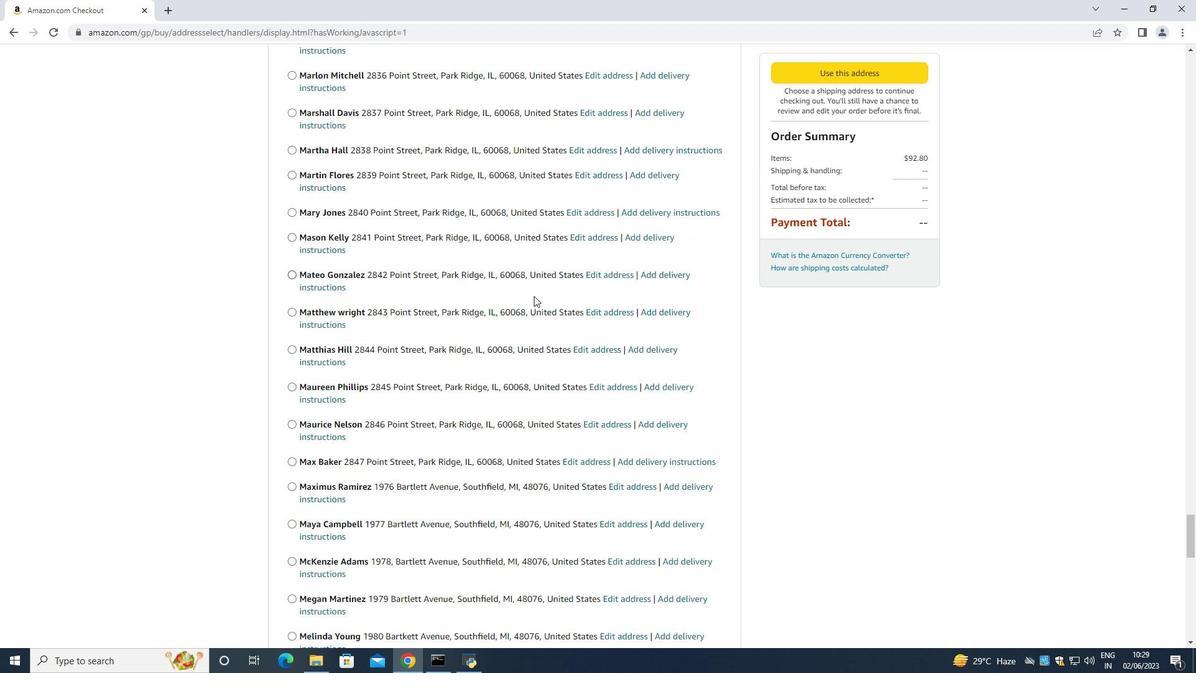 
Action: Mouse moved to (534, 295)
Screenshot: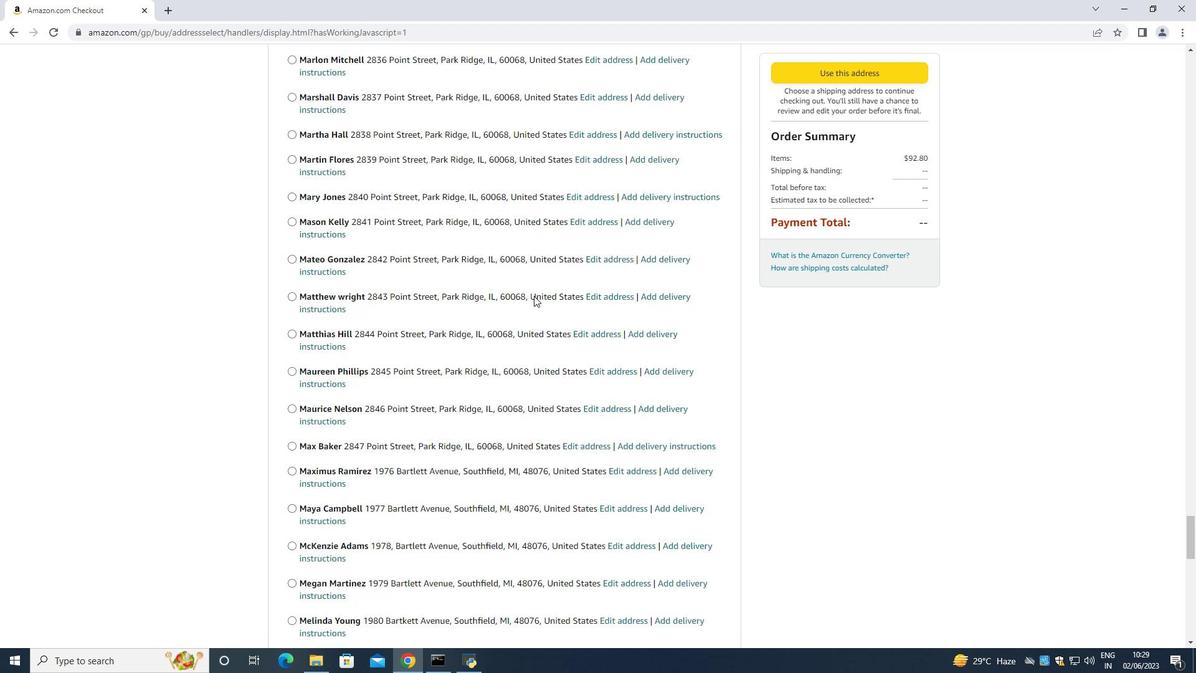 
Action: Mouse scrolled (534, 294) with delta (0, 0)
Screenshot: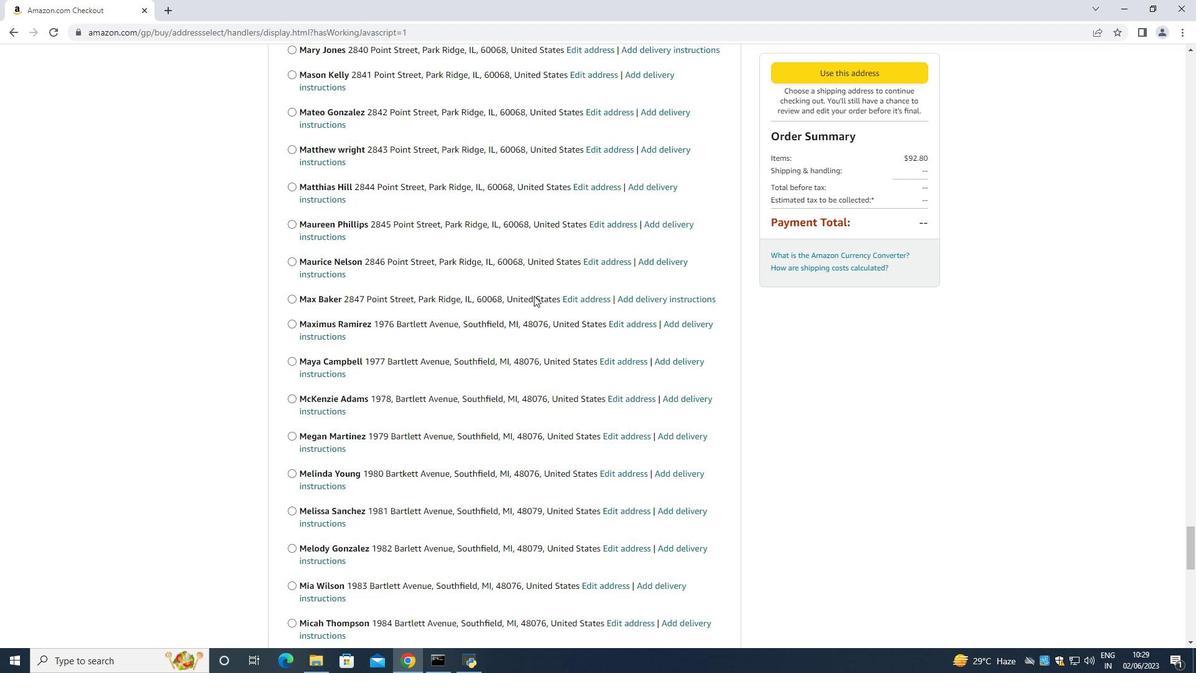 
Action: Mouse scrolled (534, 294) with delta (0, 0)
Screenshot: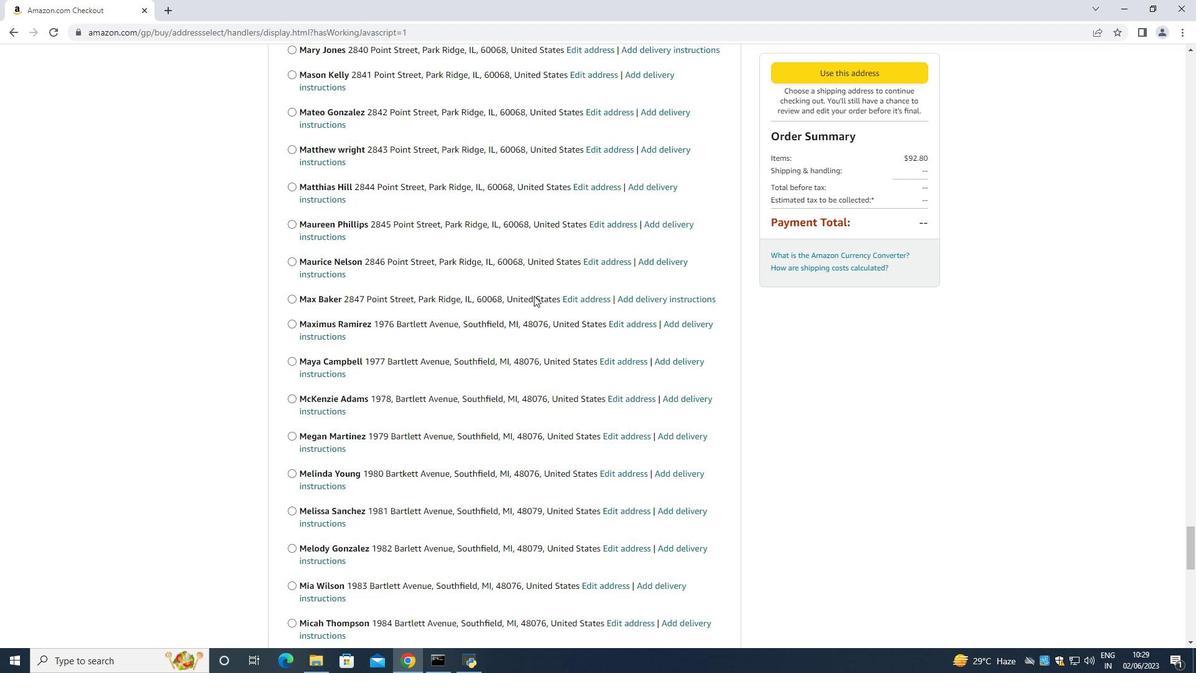 
Action: Mouse scrolled (534, 294) with delta (0, 0)
Screenshot: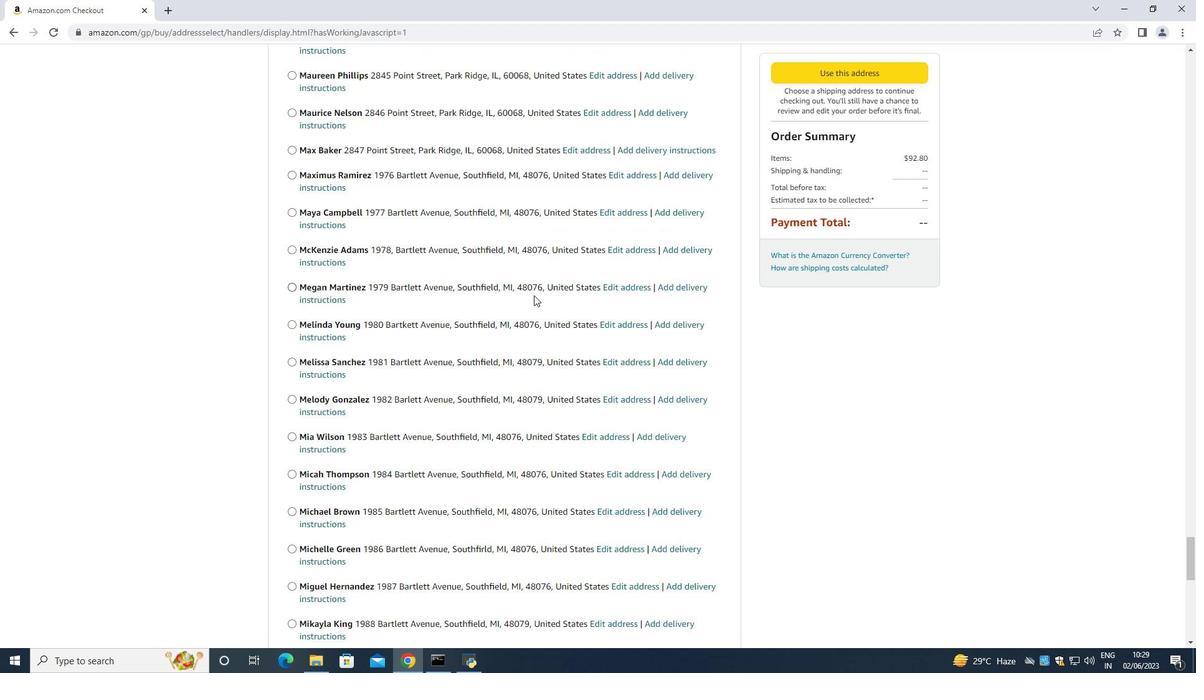 
Action: Mouse scrolled (534, 294) with delta (0, 0)
Screenshot: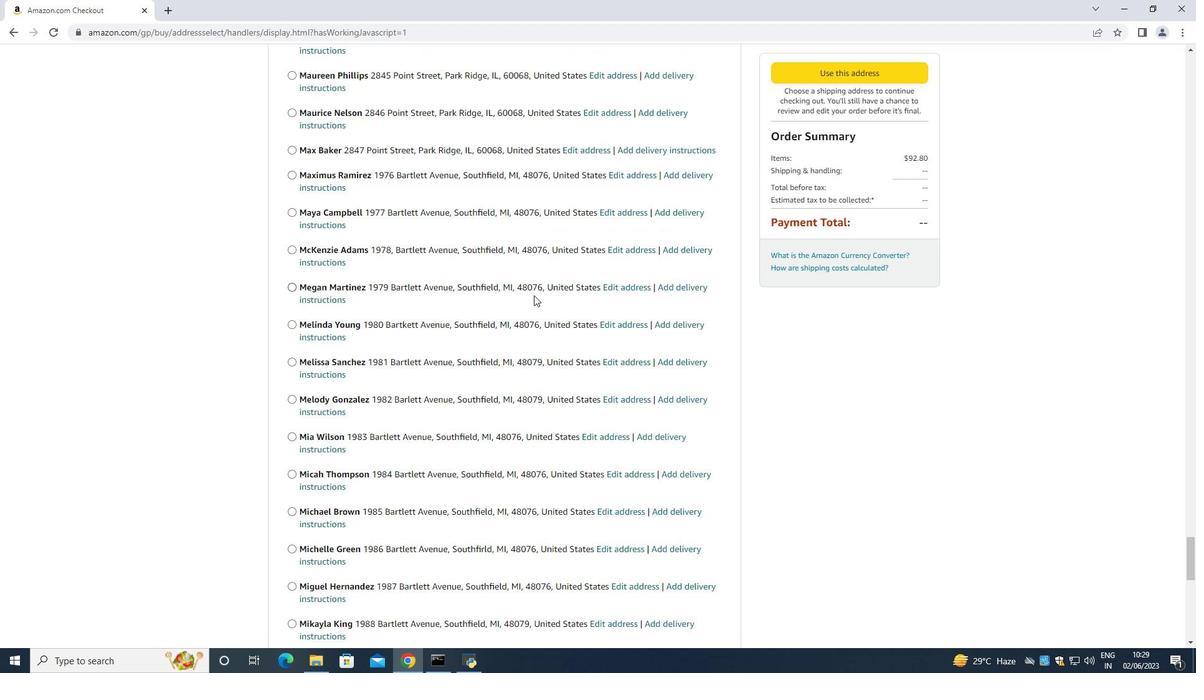 
Action: Mouse scrolled (534, 294) with delta (0, 0)
Screenshot: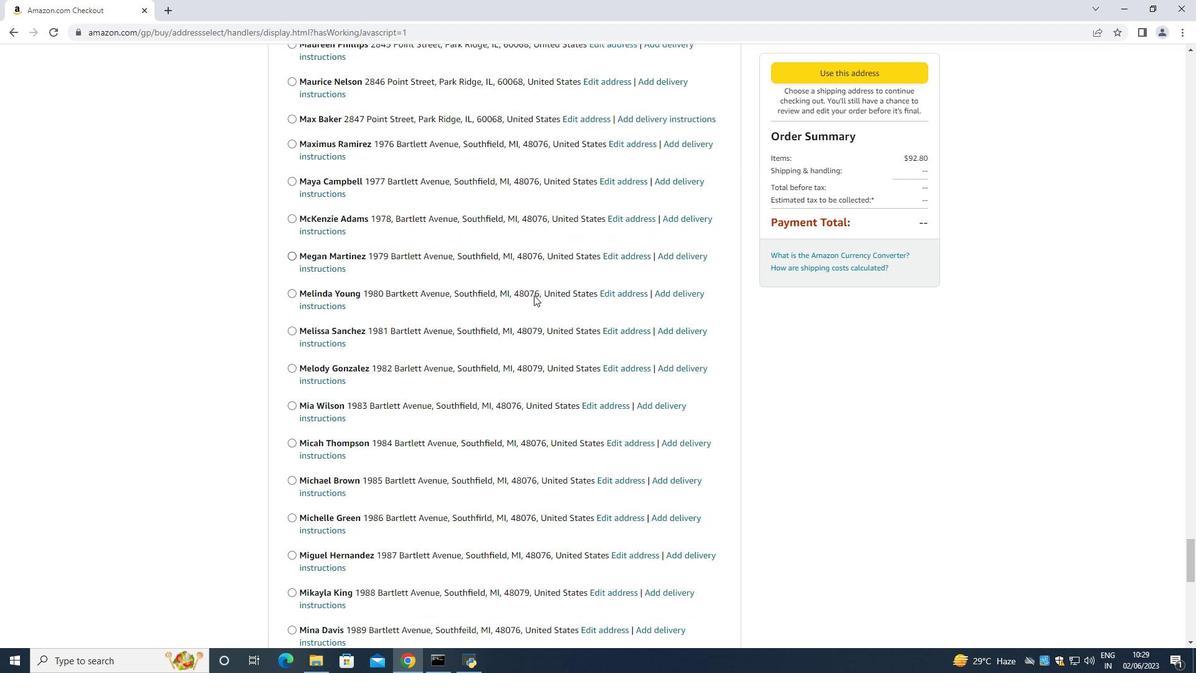 
Action: Mouse scrolled (534, 294) with delta (0, 0)
Screenshot: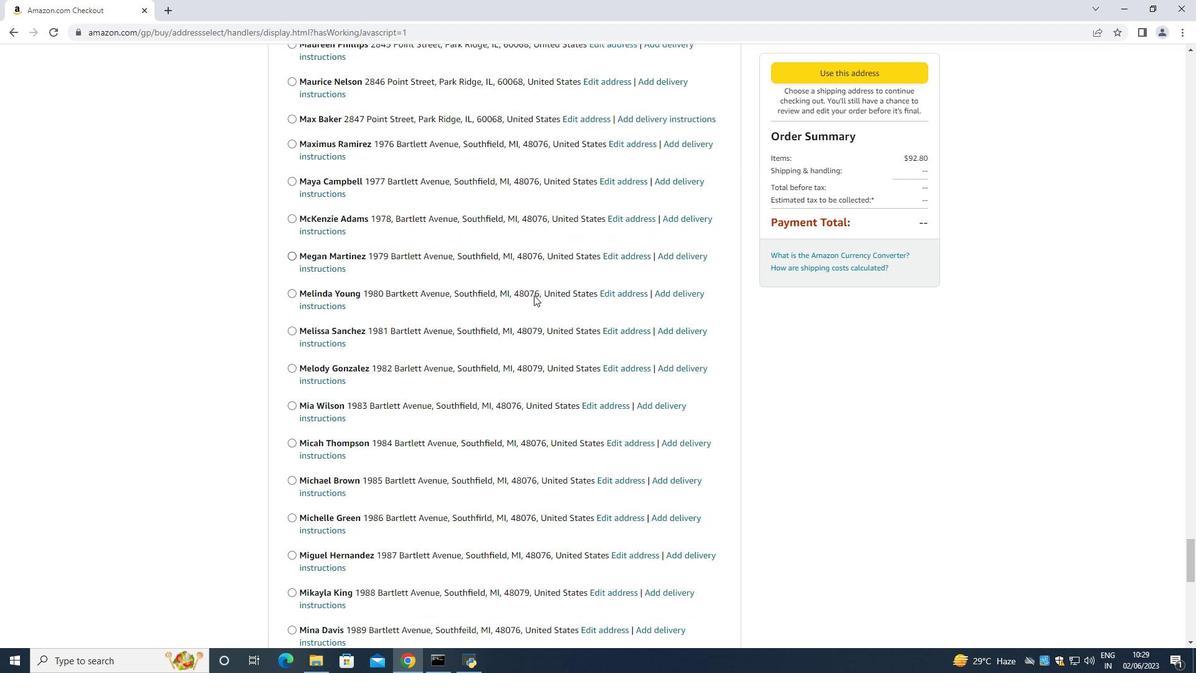 
Action: Mouse scrolled (534, 294) with delta (0, 0)
Screenshot: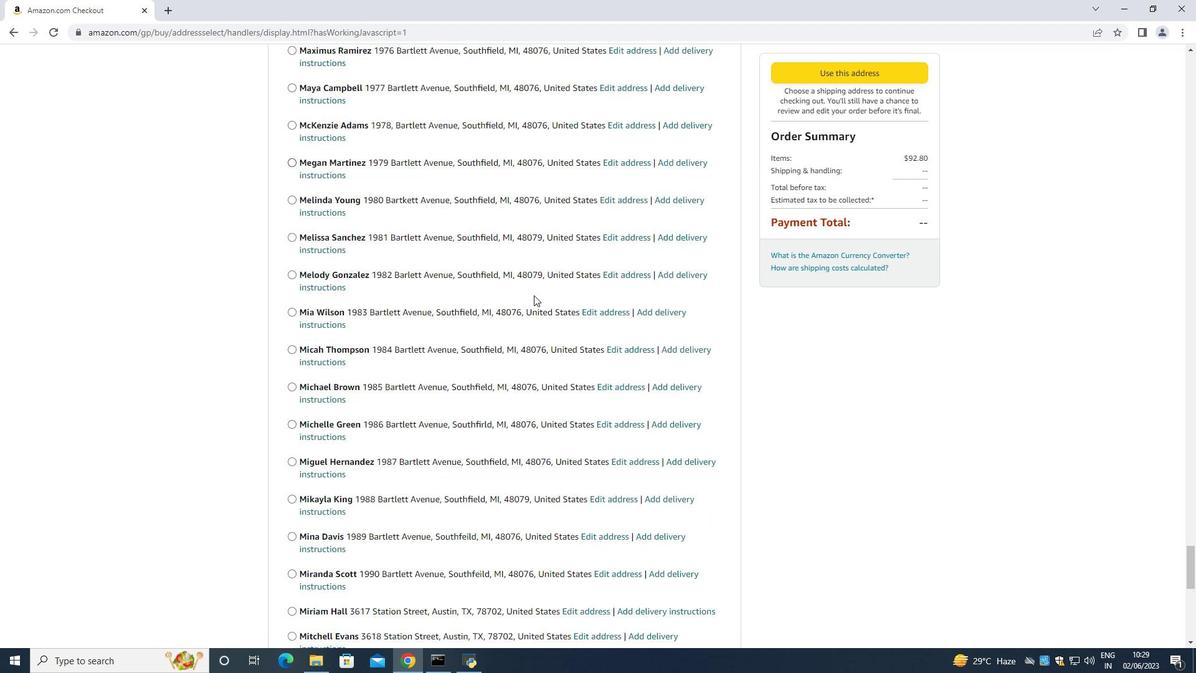 
Action: Mouse scrolled (534, 294) with delta (0, 0)
Screenshot: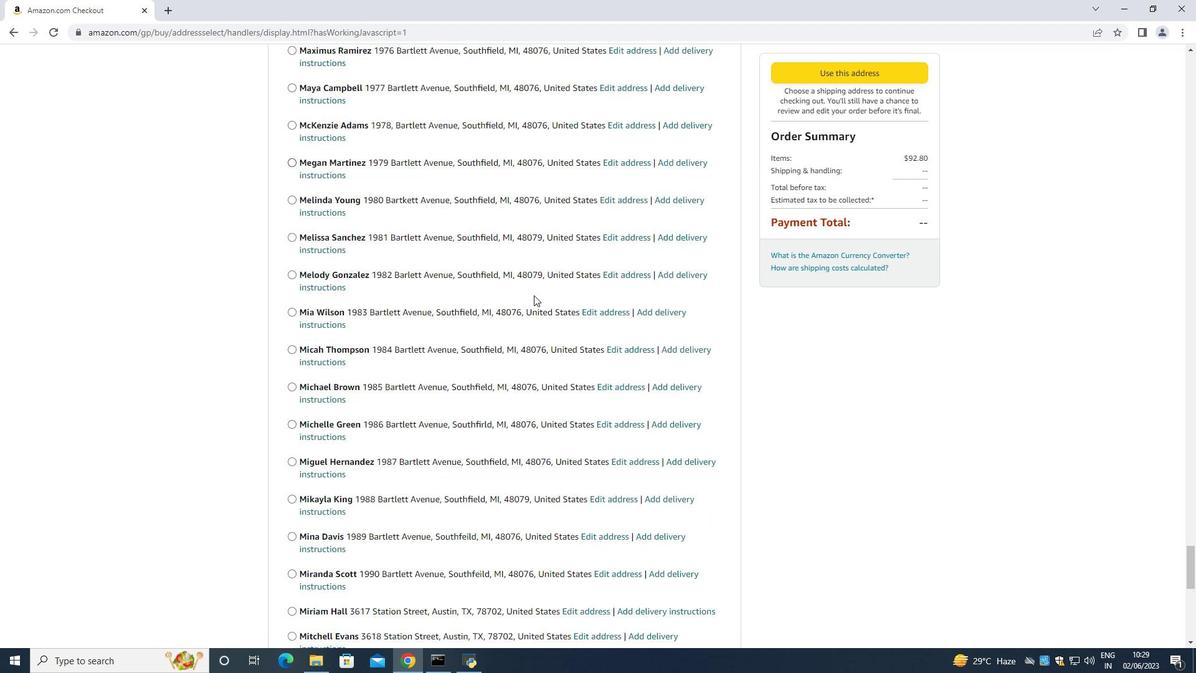 
Action: Mouse scrolled (534, 294) with delta (0, 0)
Screenshot: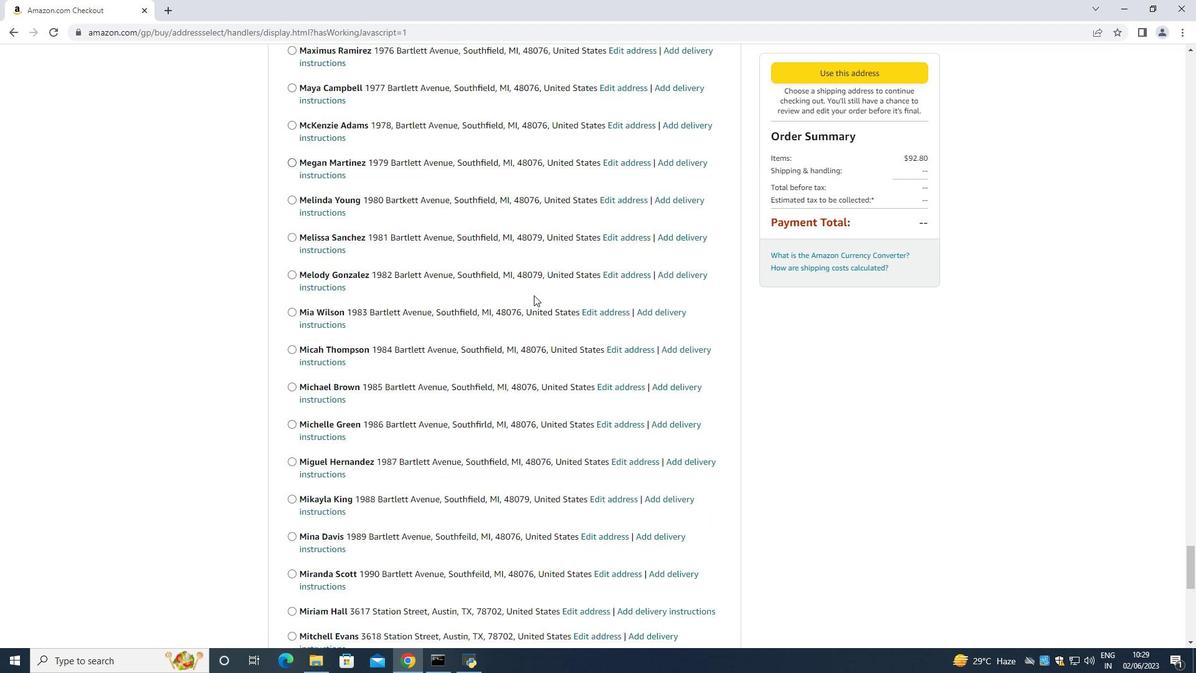 
Action: Mouse moved to (532, 294)
Screenshot: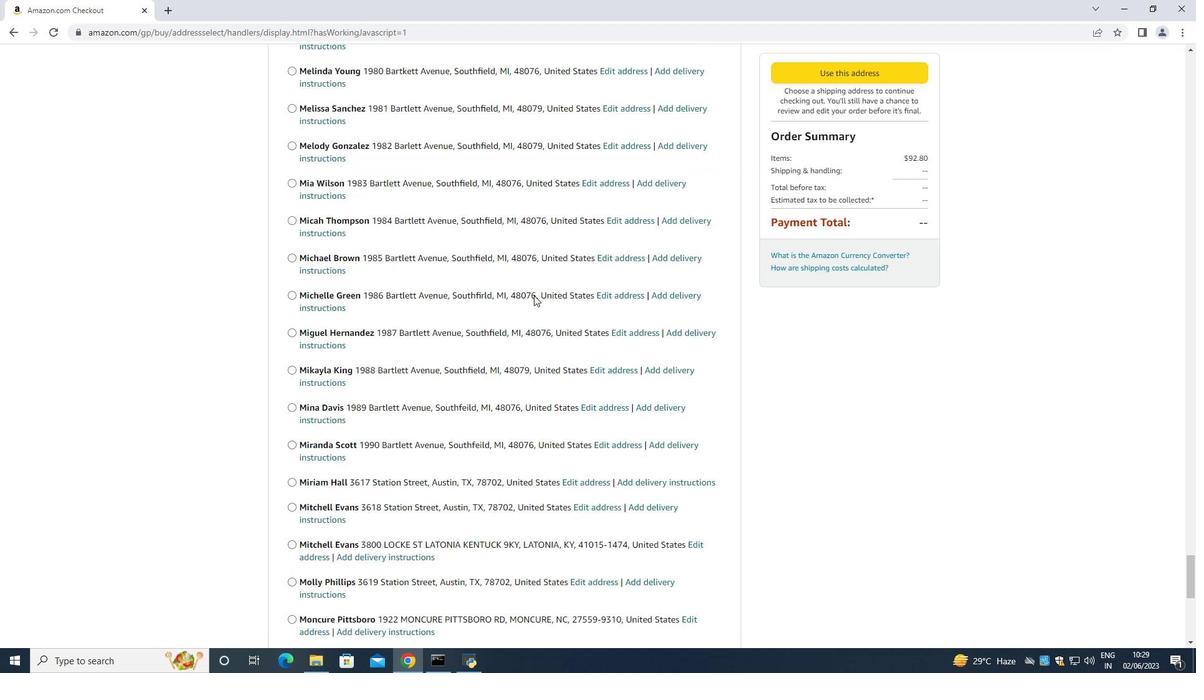 
Action: Mouse scrolled (532, 294) with delta (0, 0)
Screenshot: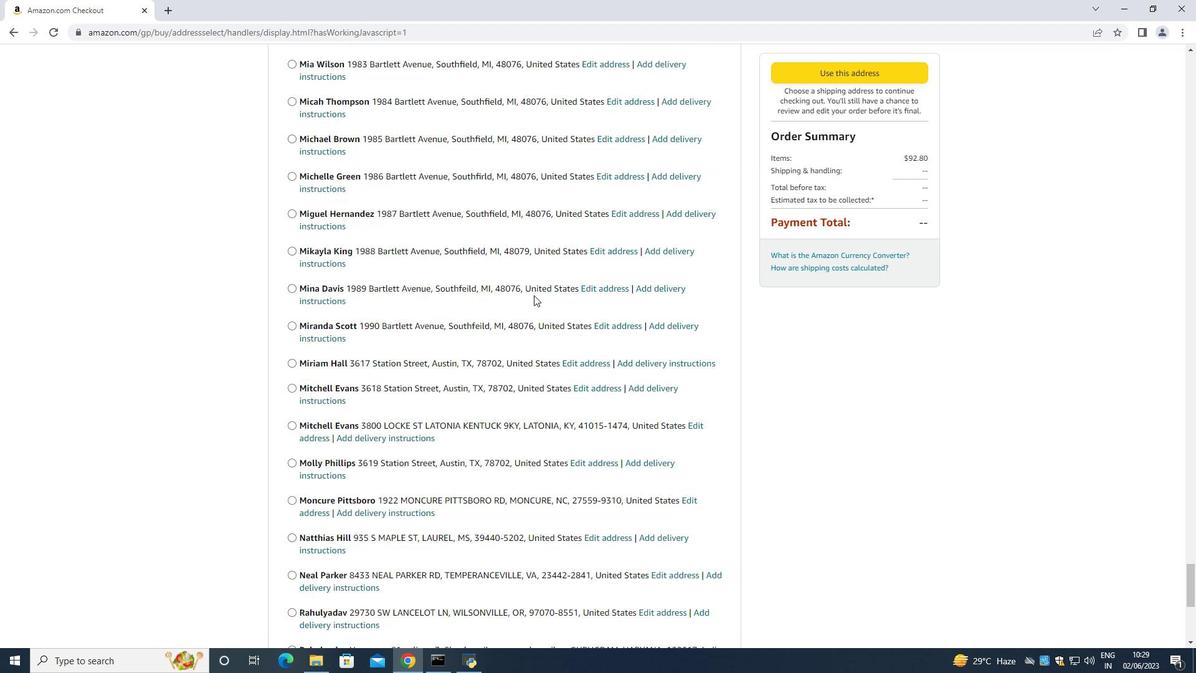 
Action: Mouse moved to (532, 294)
Screenshot: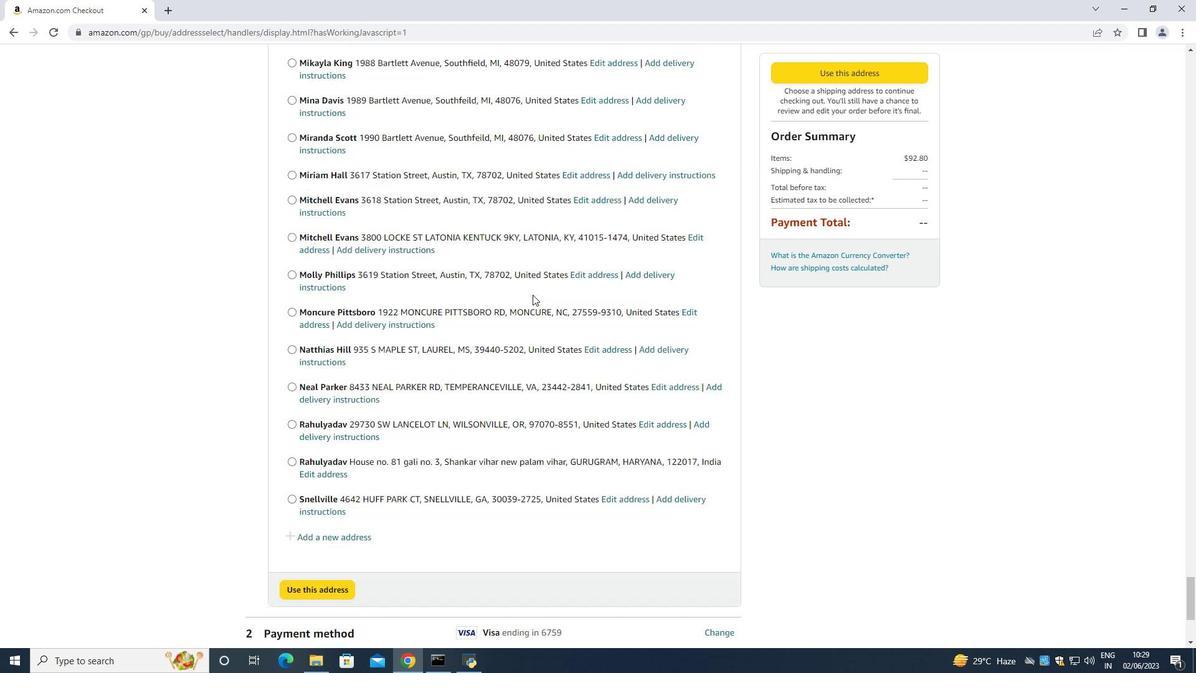 
Action: Mouse scrolled (532, 294) with delta (0, 0)
Screenshot: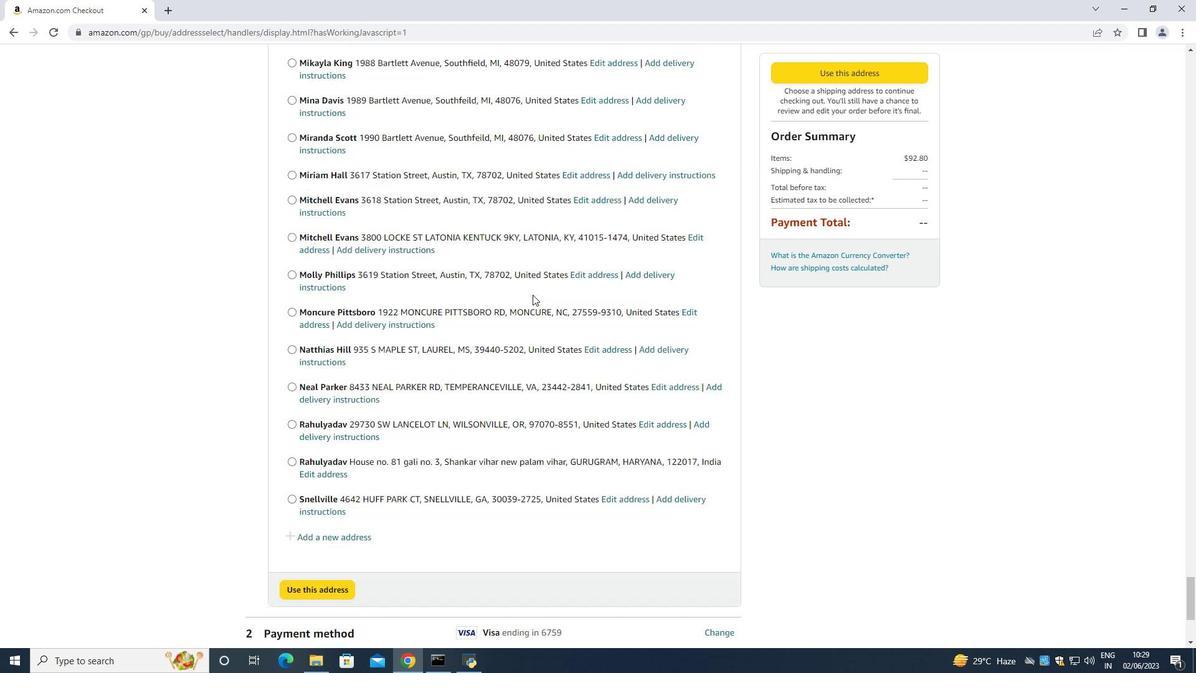 
Action: Mouse scrolled (532, 294) with delta (0, 0)
Screenshot: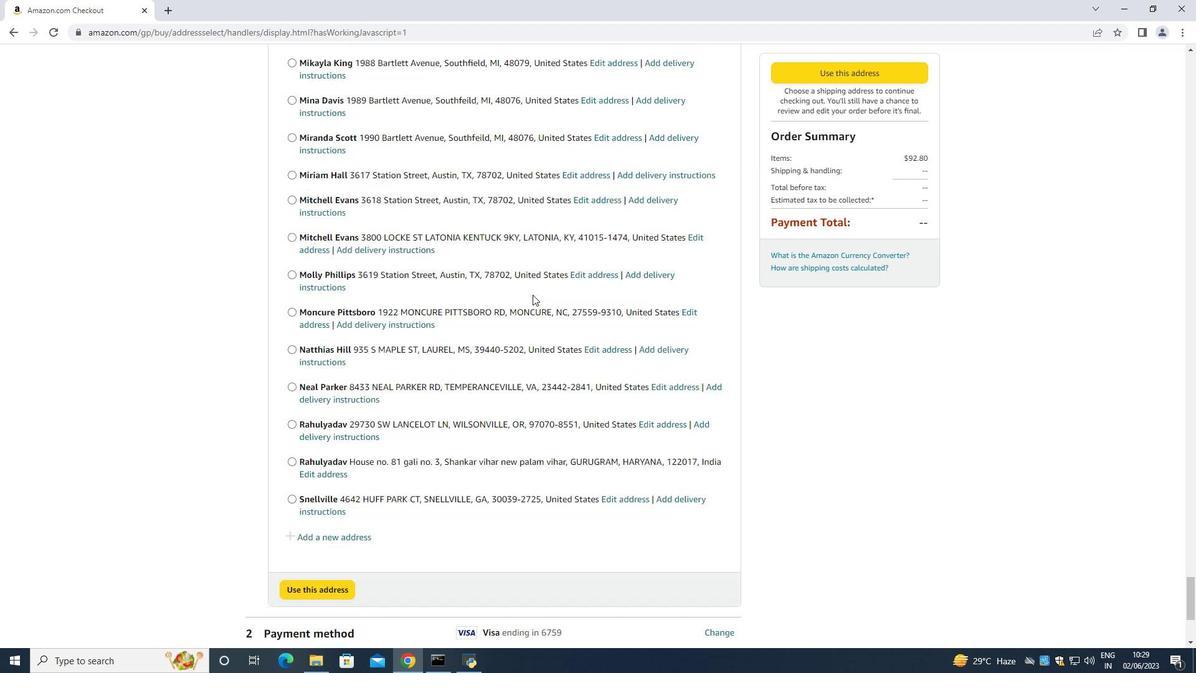
Action: Mouse scrolled (532, 294) with delta (0, 0)
Screenshot: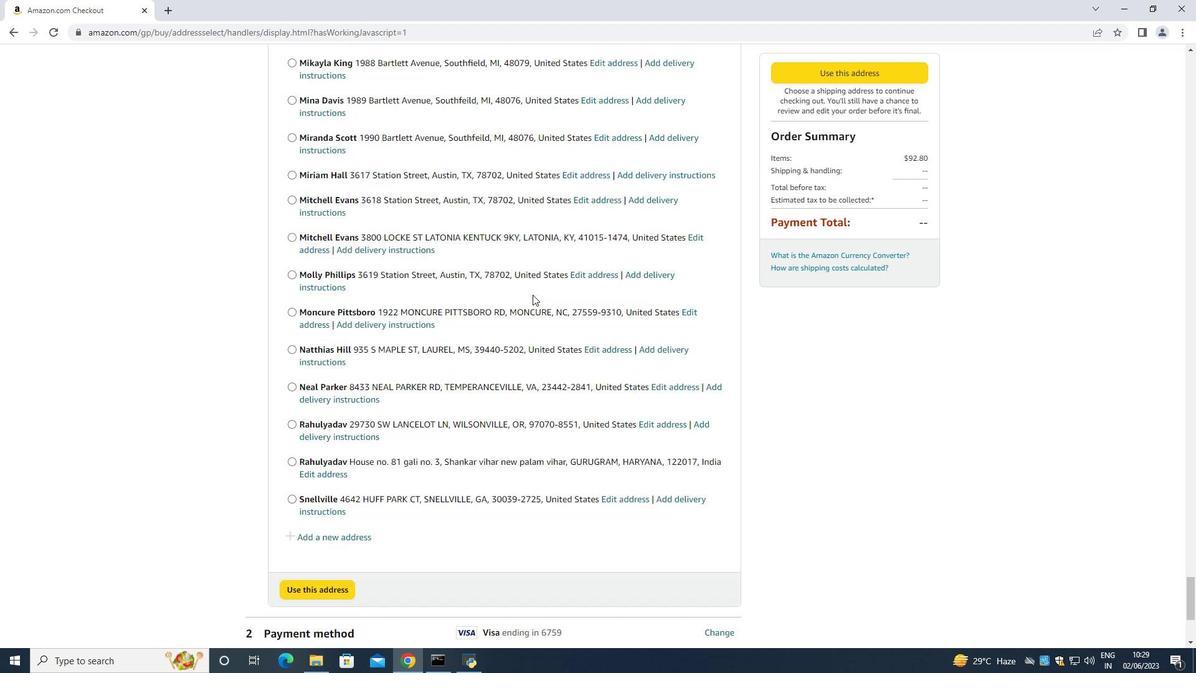 
Action: Mouse scrolled (532, 294) with delta (0, 0)
Screenshot: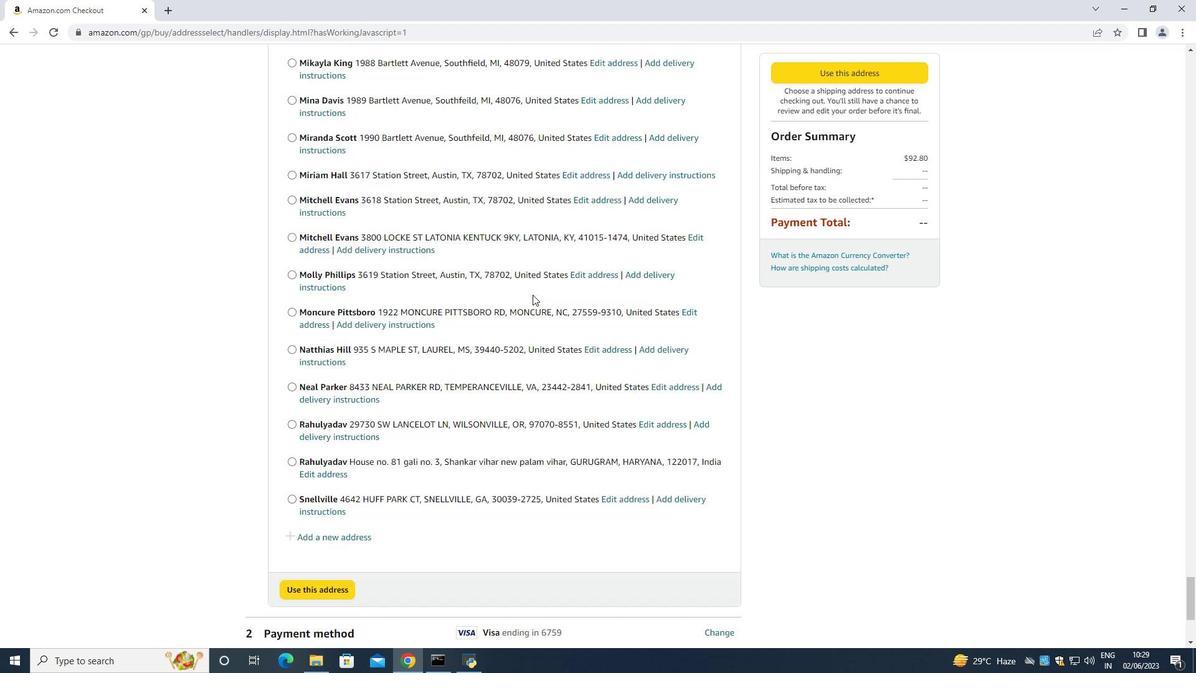 
Action: Mouse scrolled (532, 294) with delta (0, 0)
Screenshot: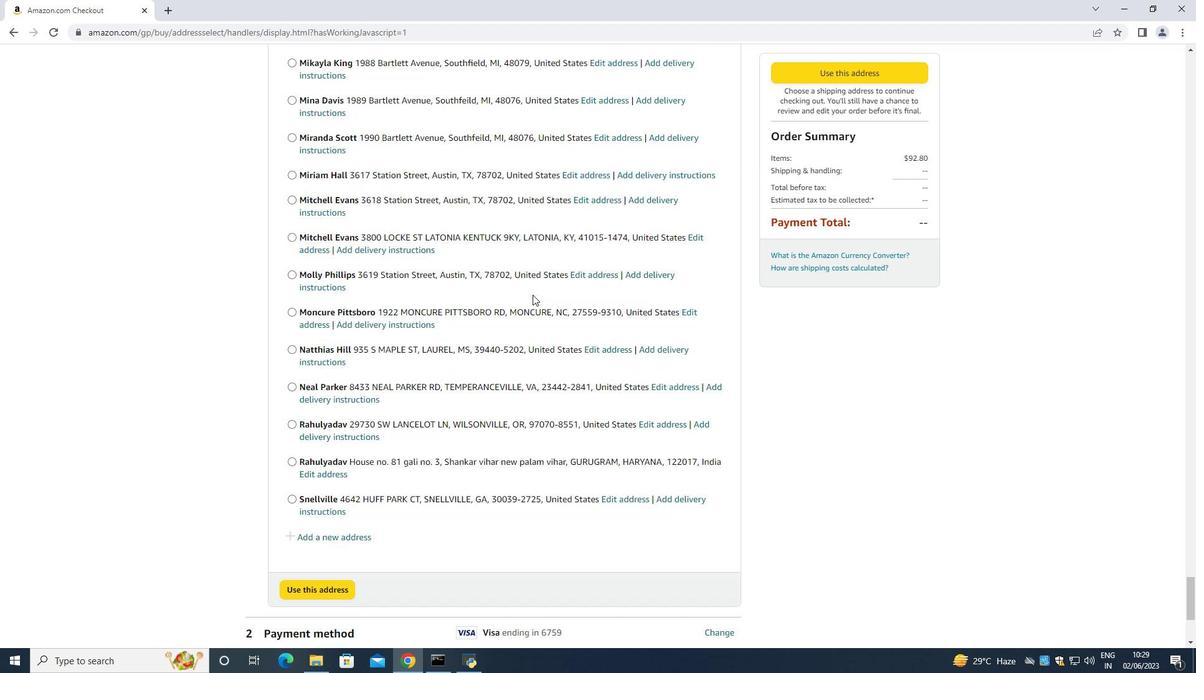 
Action: Mouse scrolled (532, 294) with delta (0, 0)
Screenshot: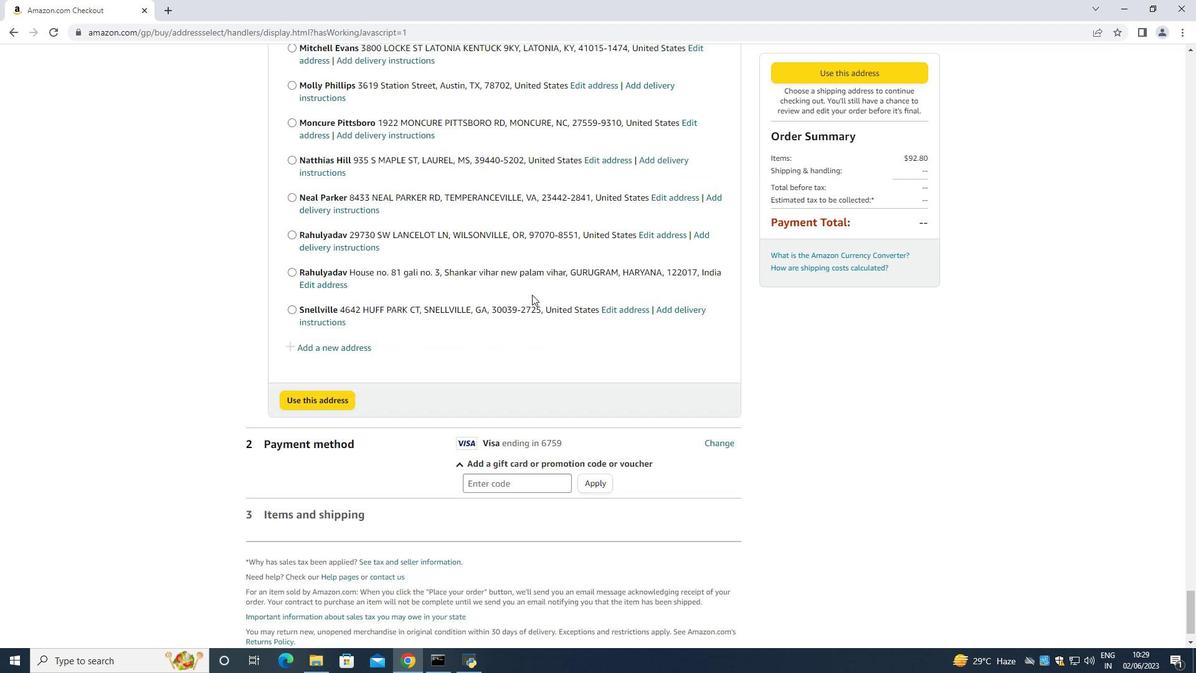 
Action: Mouse moved to (349, 304)
Screenshot: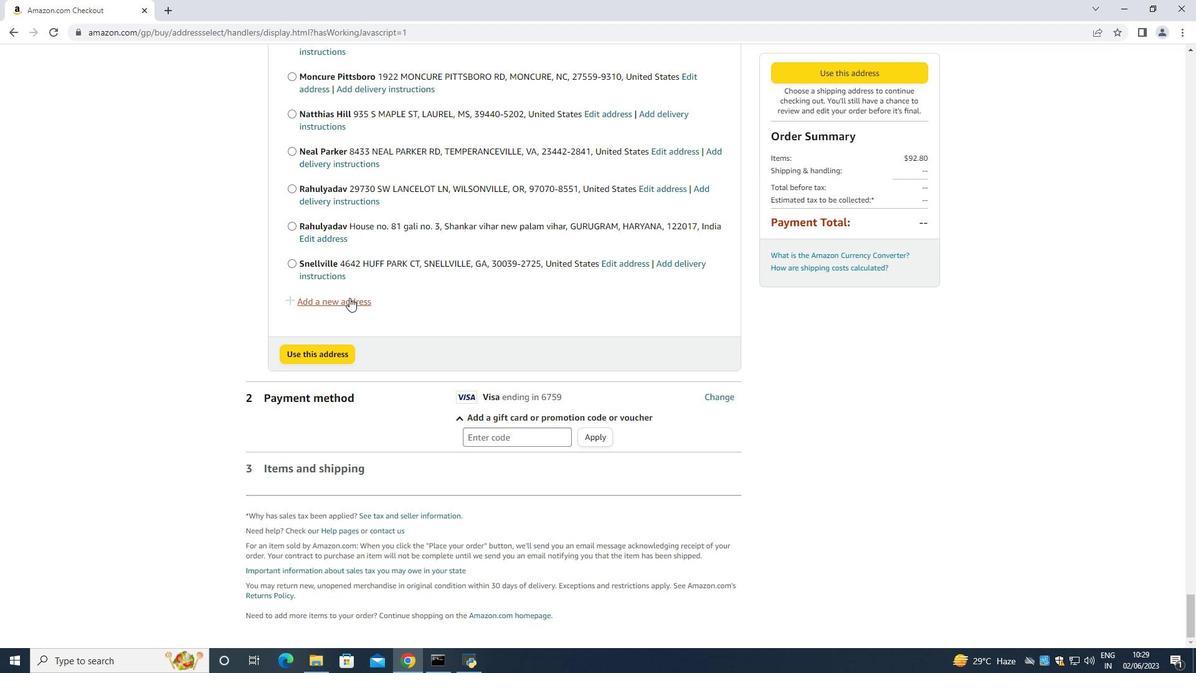 
Action: Mouse pressed left at (349, 304)
Screenshot: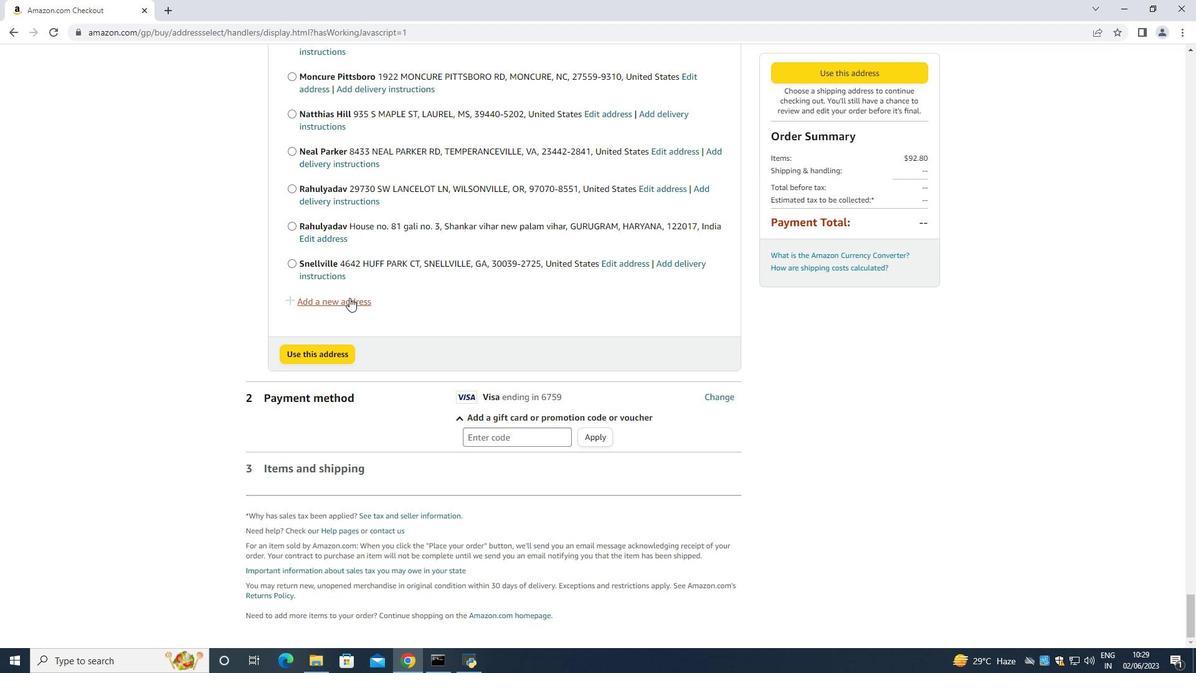 
Action: Mouse moved to (455, 302)
Screenshot: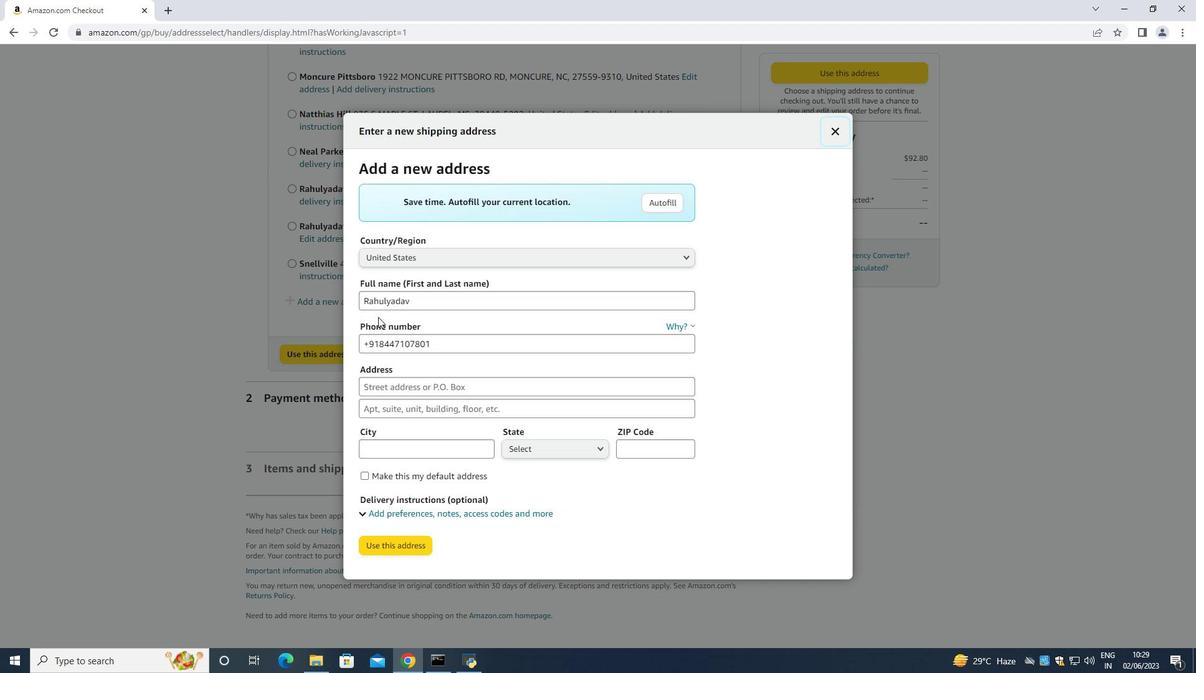 
Action: Mouse pressed left at (455, 302)
Screenshot: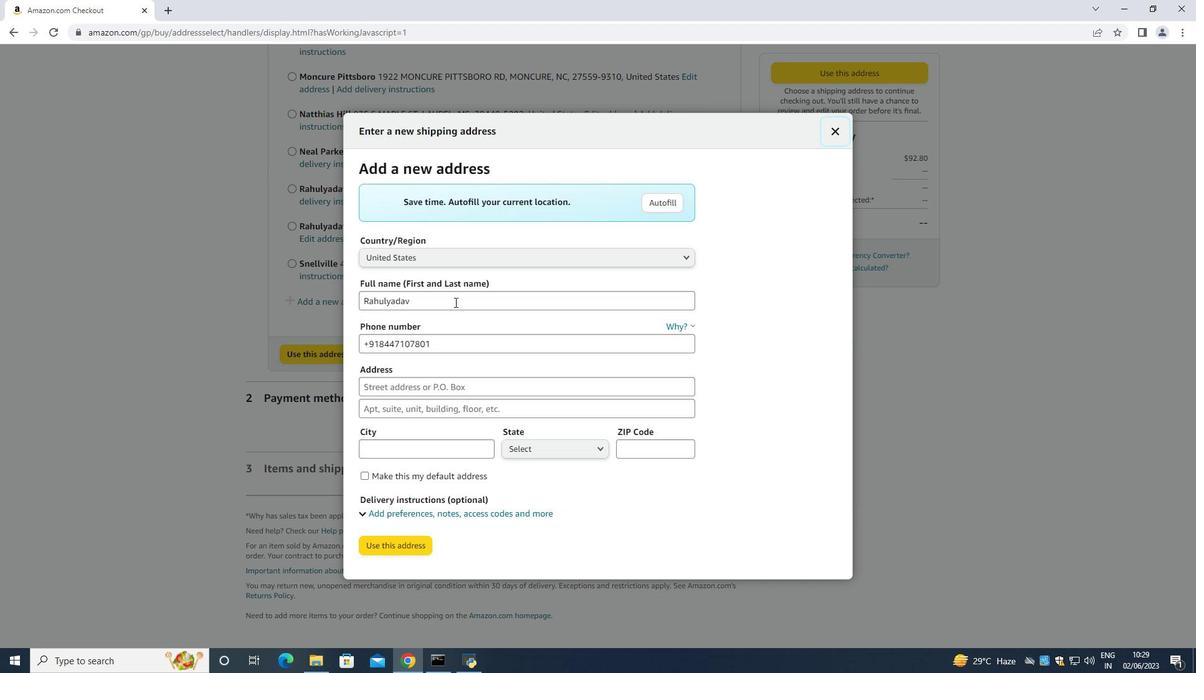 
Action: Mouse moved to (456, 302)
Screenshot: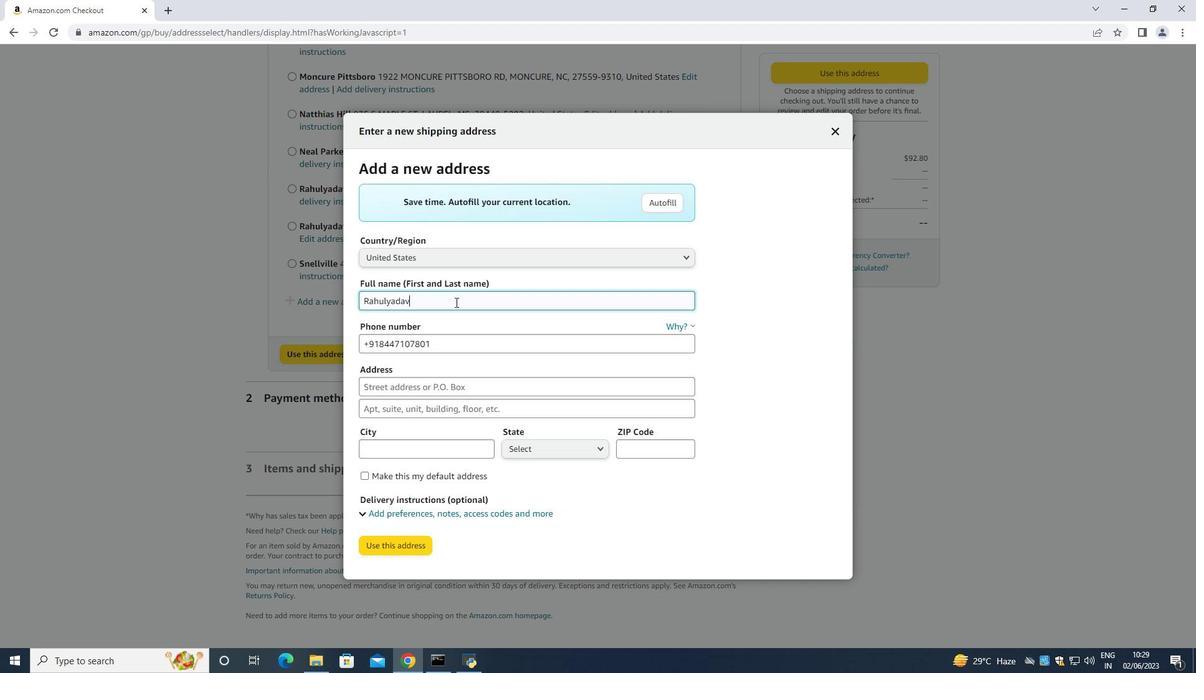
Action: Key pressed <Key.backspace><Key.backspace><Key.backspace><Key.backspace><Key.backspace><Key.backspace><Key.backspace><Key.backspace><Key.backspace><Key.backspace><Key.backspace><Key.backspace><Key.backspace><Key.backspace><Key.backspace><Key.backspace><Key.backspace><Key.backspace><Key.backspace><Key.backspace><Key.backspace><Key.backspace><Key.backspace><Key.backspace><Key.backspace><Key.backspace><Key.backspace><Key.backspace><Key.backspace><Key.backspace><Key.backspace><Key.backspace><Key.backspace><Key.backspace><Key.shift><Key.shift><Key.shift><Key.shift><Key.shift><Key.shift><Key.shift><Key.shift>Daisy<Key.space><Key.shift><Key.shift><Key.shift><Key.shift><Key.shift><Key.shift><Key.shift><Key.shift><Key.shift><Key.shift><Key.shift><Key.shift><Key.shift><Key.shift>Wilson<Key.space><Key.tab><Key.tab><Key.backspace>8322385022<Key.tab>4715<Key.space><Key.shift><Key.shift><Key.shift><Key.shift><Key.shift><Key.shift><Key.shift>Wines<Key.space><Key.shift>Lane<Key.space><Key.tab><Key.tab><Key.shift><Key.shift><Key.shift><Key.shift><Key.shift><Key.shift><Key.shift><Key.shift><Key.shift><Key.shift><Key.shift><Key.shift>Sabine<Key.space><Key.shift><Key.shift><Key.shift><Key.shift><Key.shift><Key.shift>Pass<Key.space><Key.tab>
Screenshot: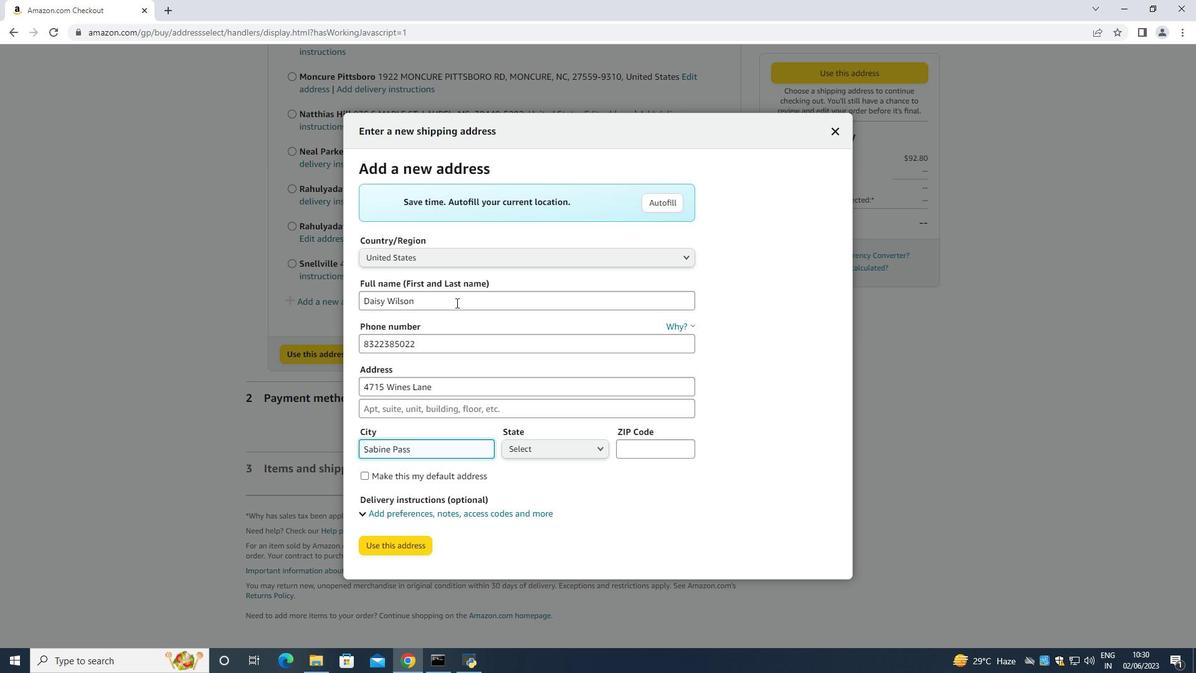 
Action: Mouse moved to (561, 452)
Screenshot: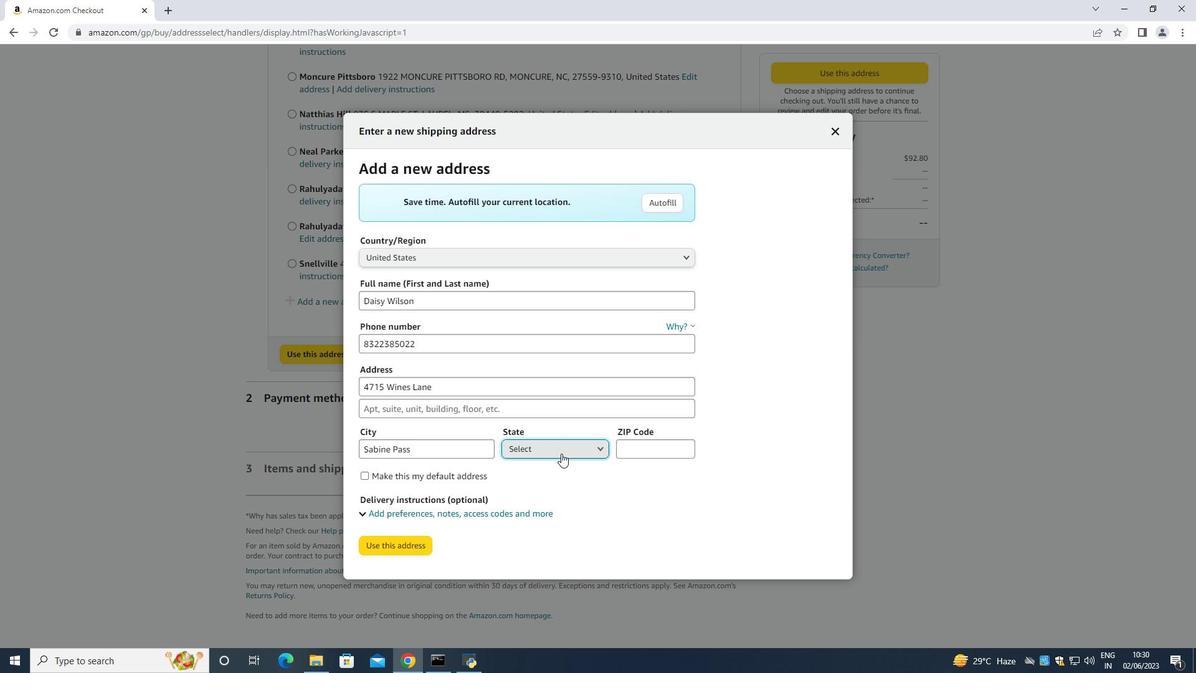
Action: Mouse pressed left at (561, 452)
Screenshot: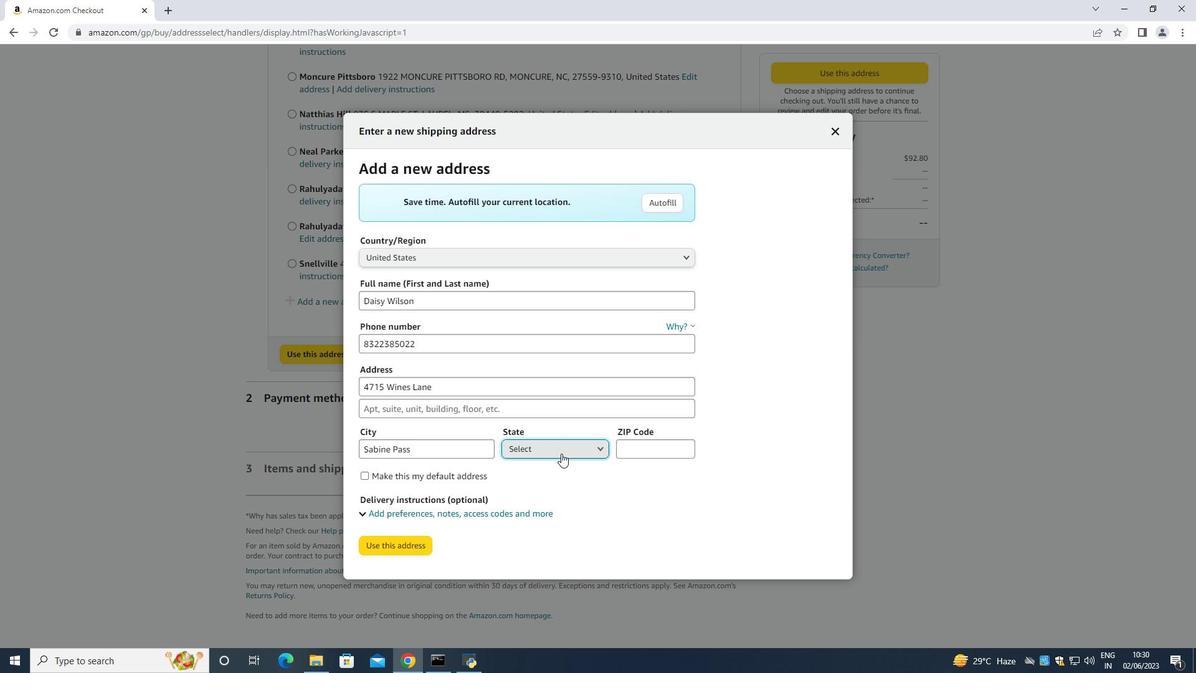 
Action: Mouse moved to (565, 267)
Screenshot: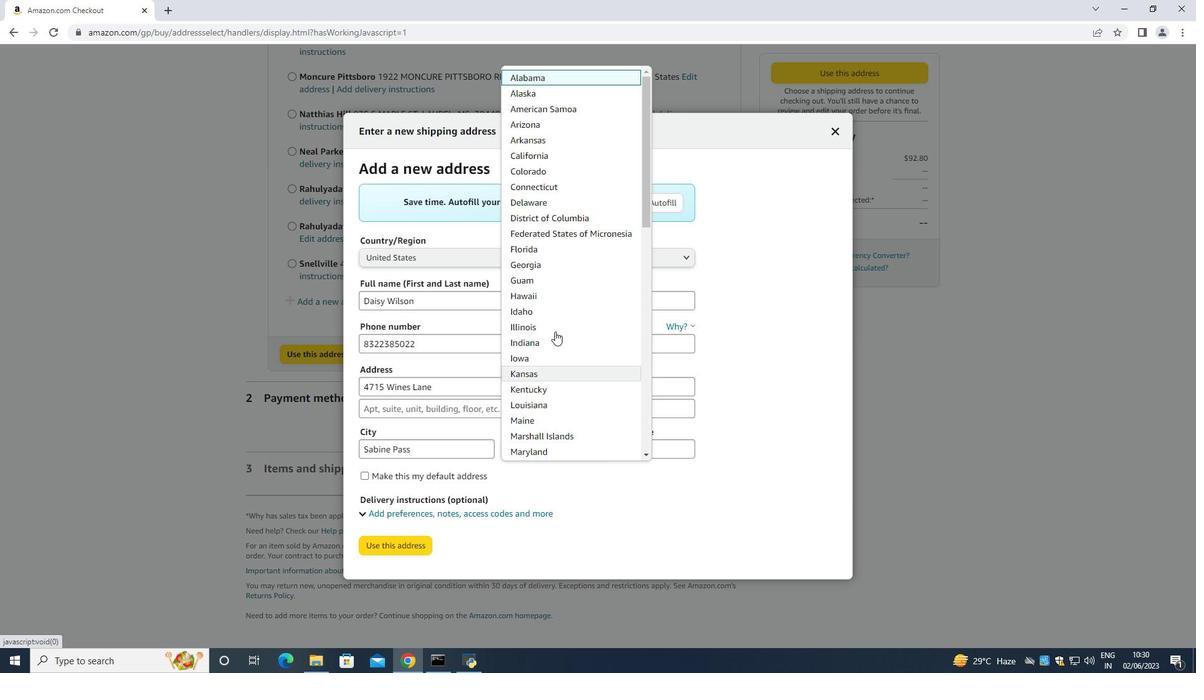 
Action: Mouse scrolled (565, 266) with delta (0, 0)
Screenshot: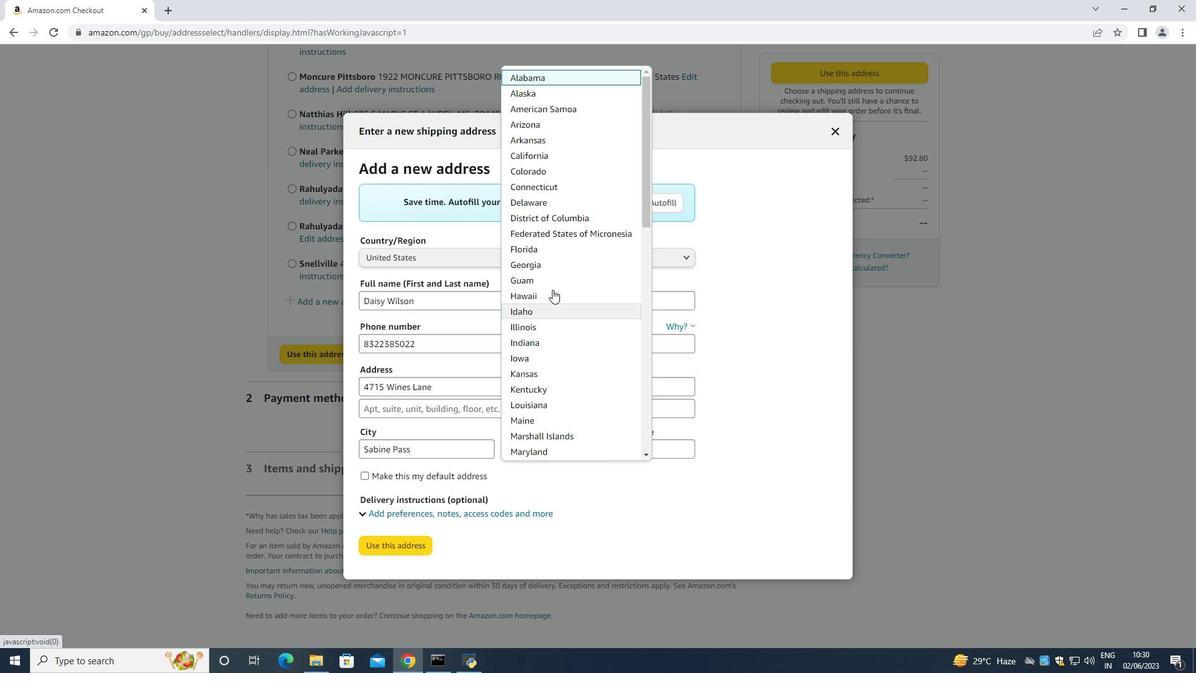 
Action: Mouse moved to (565, 267)
Screenshot: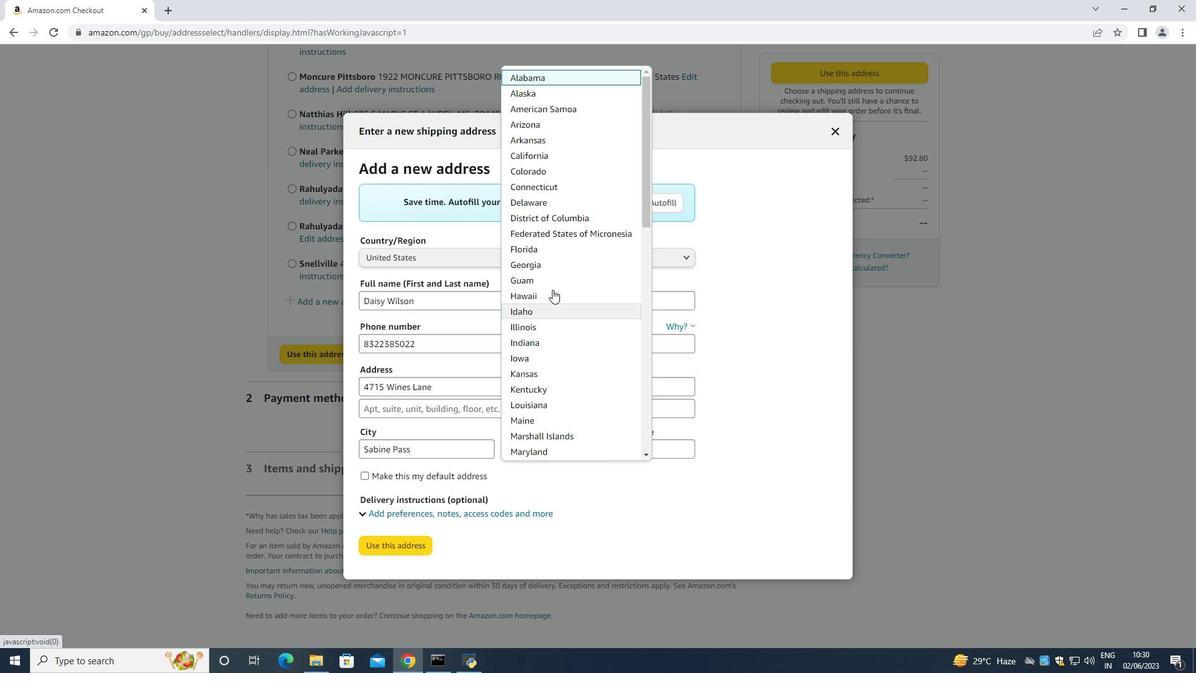 
Action: Mouse scrolled (565, 266) with delta (0, 0)
Screenshot: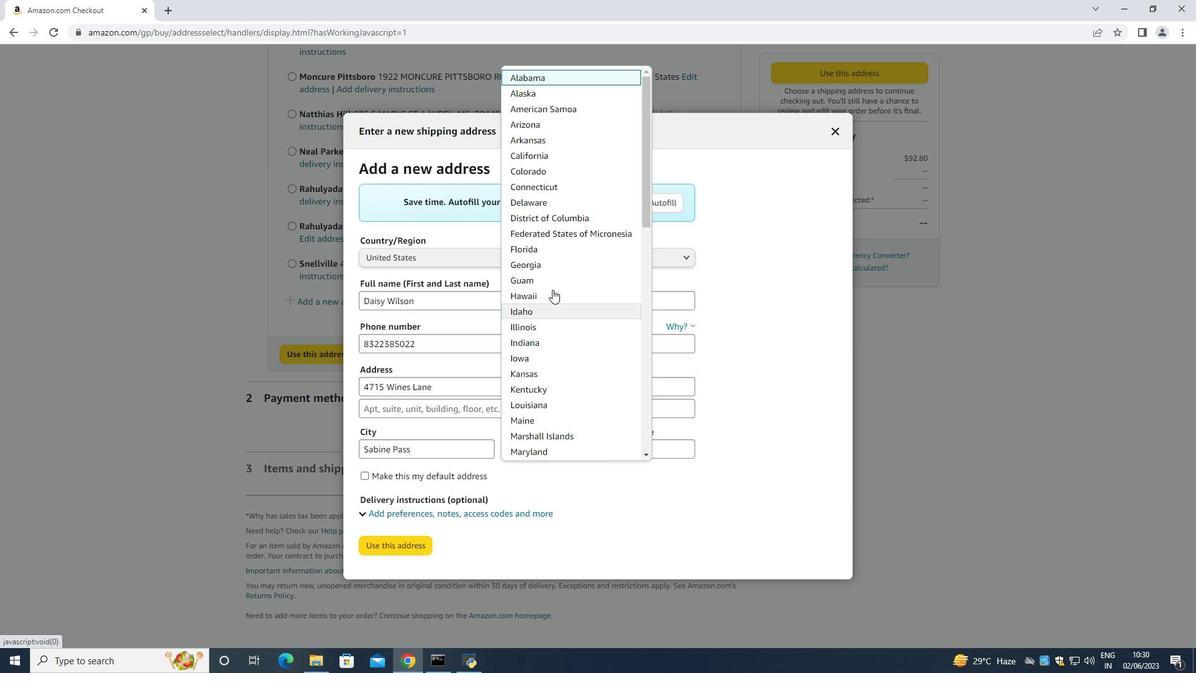 
Action: Mouse scrolled (565, 266) with delta (0, 0)
Screenshot: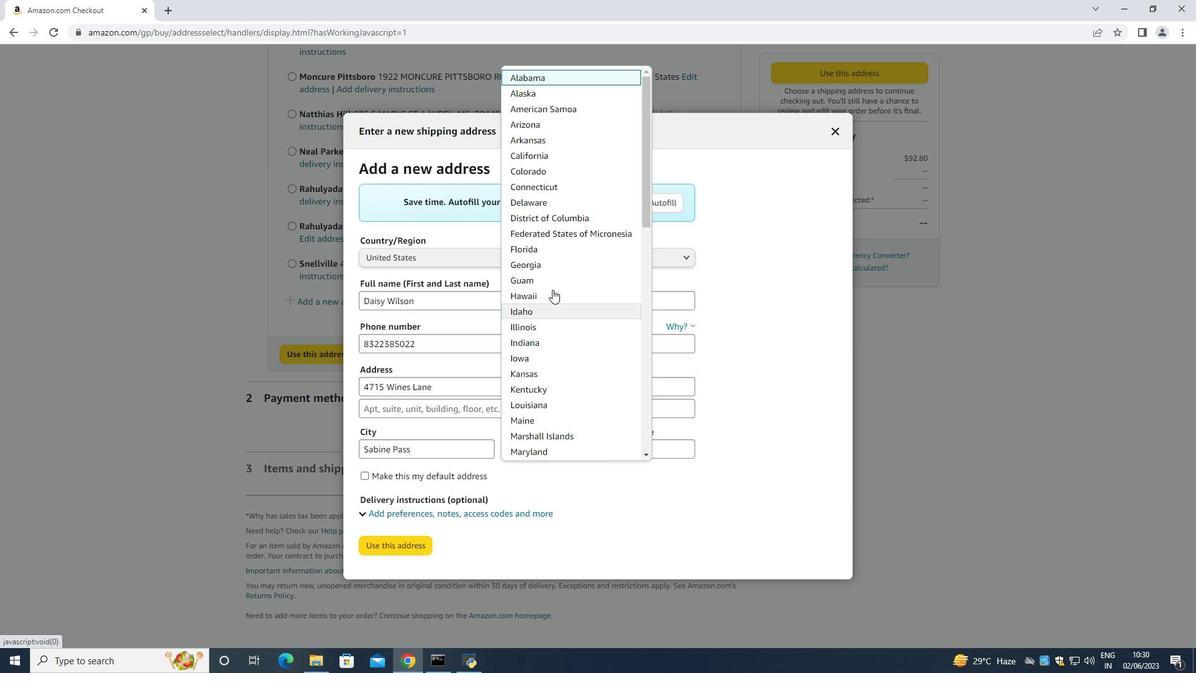 
Action: Mouse moved to (566, 267)
Screenshot: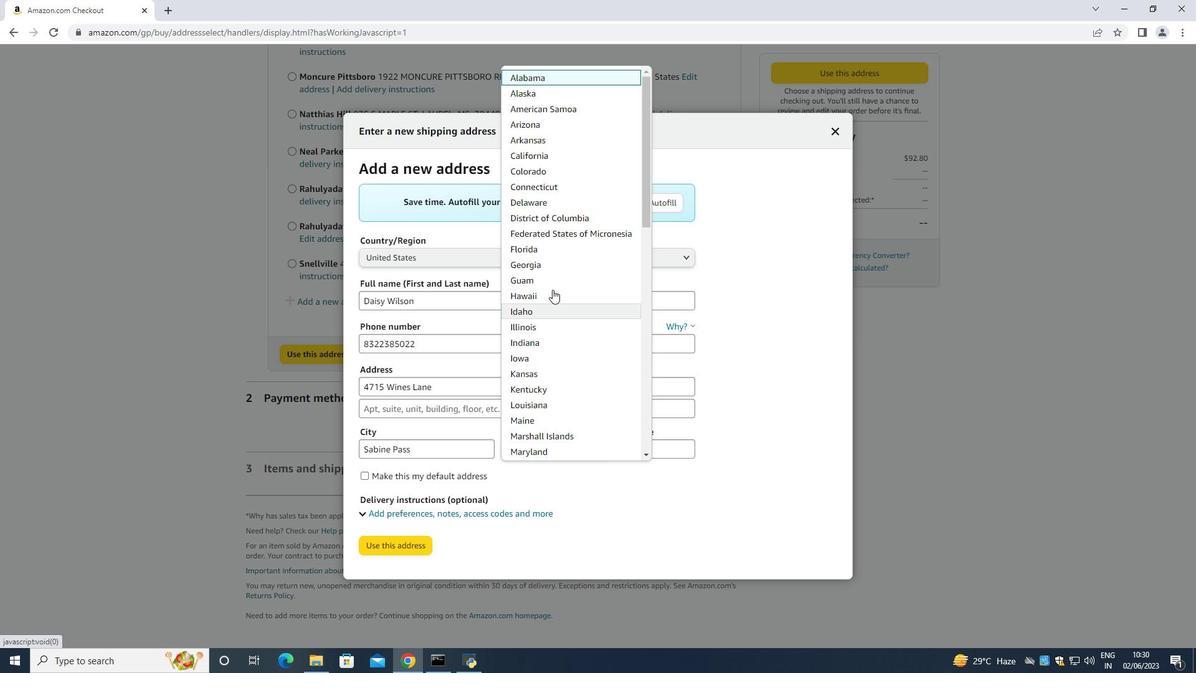 
Action: Mouse scrolled (566, 267) with delta (0, 0)
Screenshot: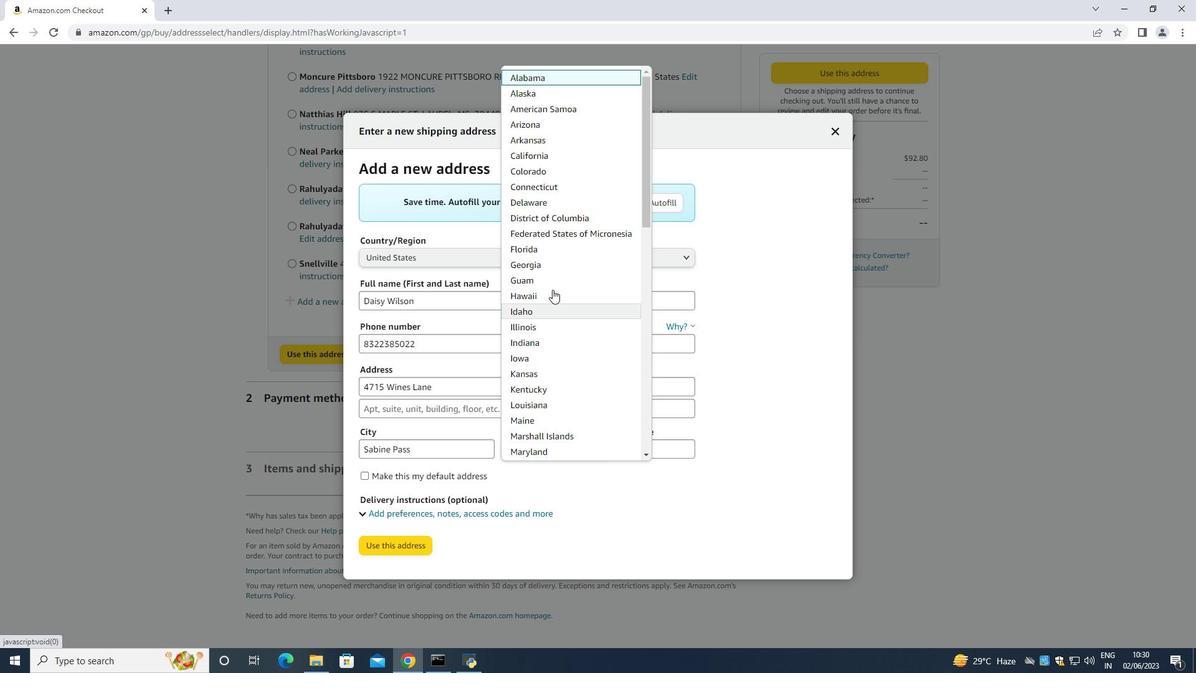 
Action: Mouse moved to (562, 267)
Screenshot: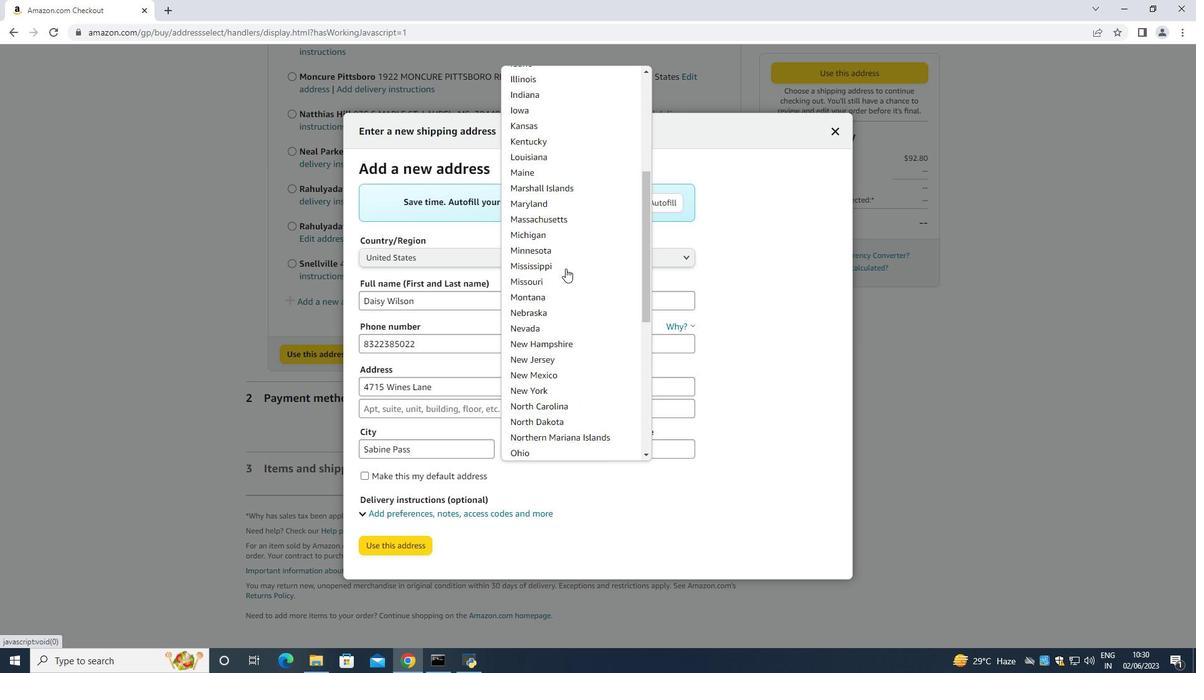 
Action: Mouse scrolled (562, 267) with delta (0, 0)
Screenshot: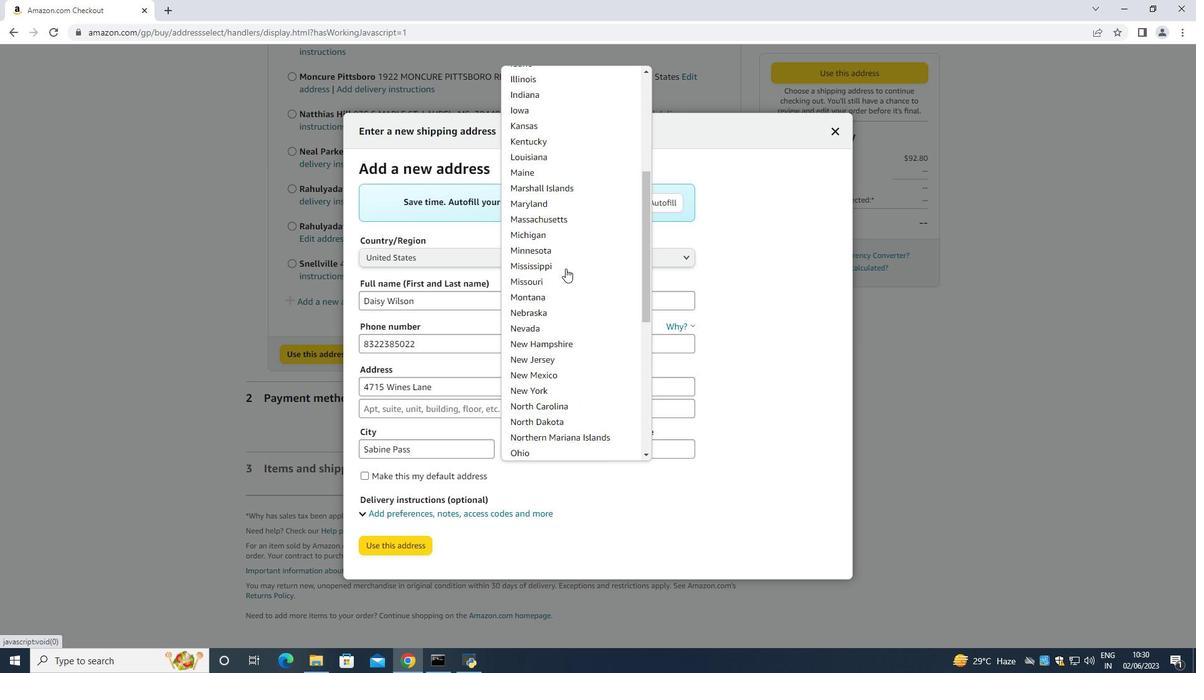 
Action: Mouse moved to (560, 267)
Screenshot: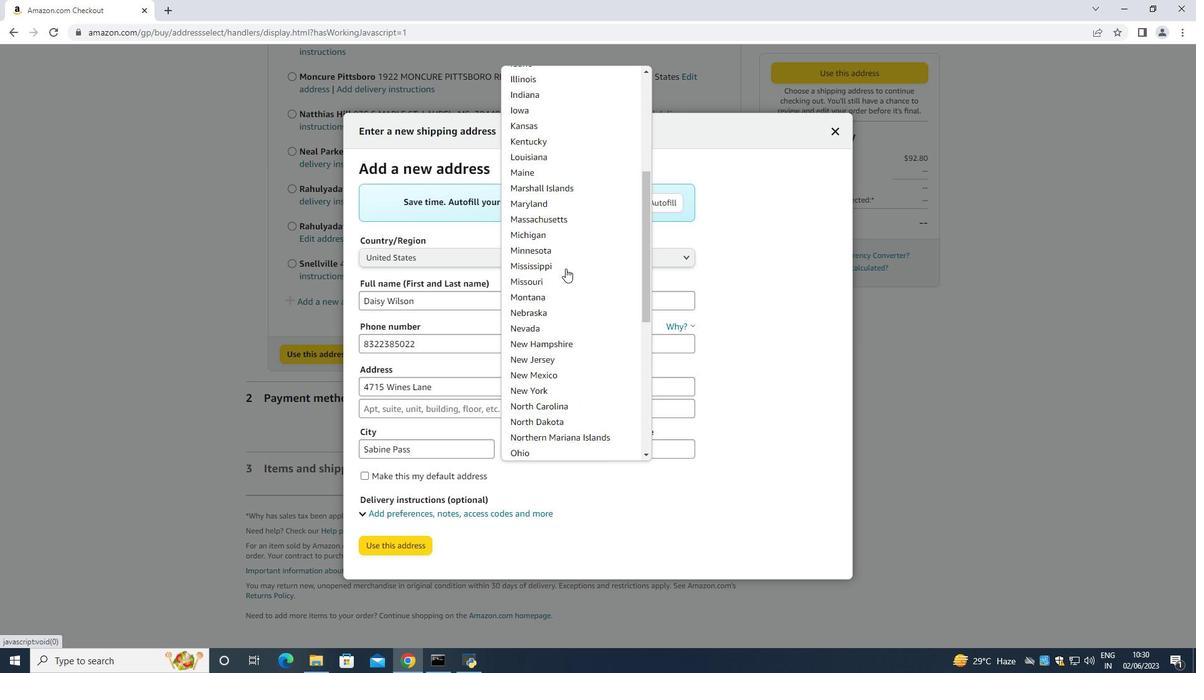 
Action: Mouse scrolled (560, 267) with delta (0, 0)
Screenshot: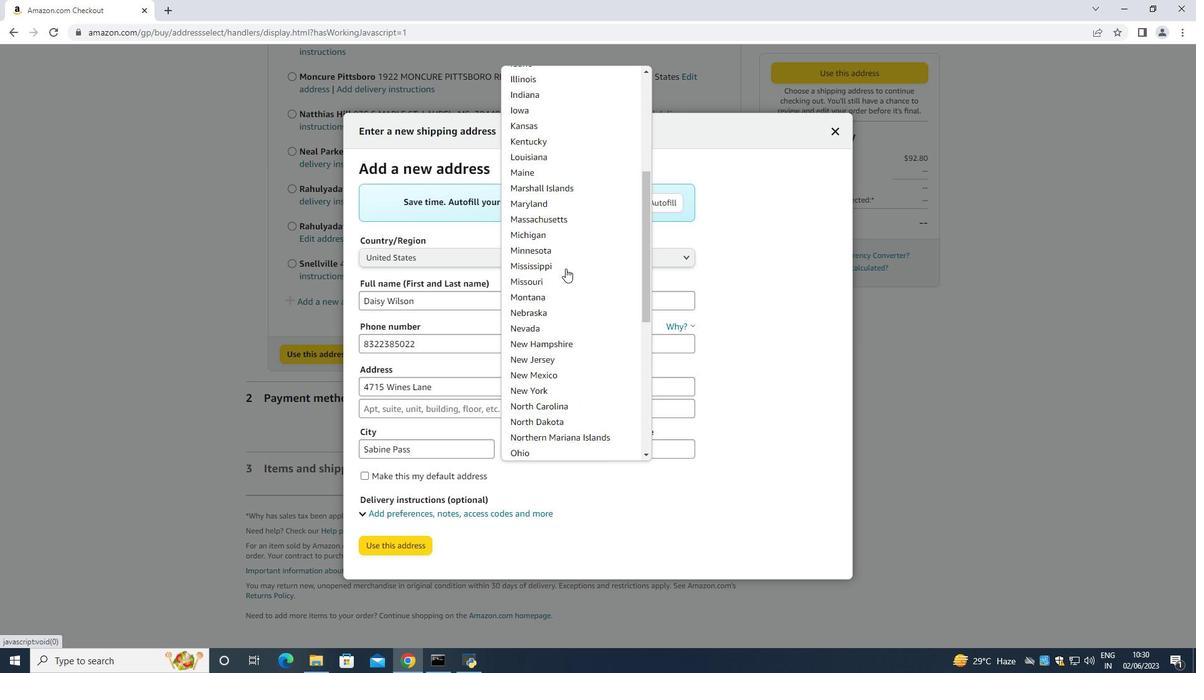 
Action: Mouse moved to (560, 267)
Screenshot: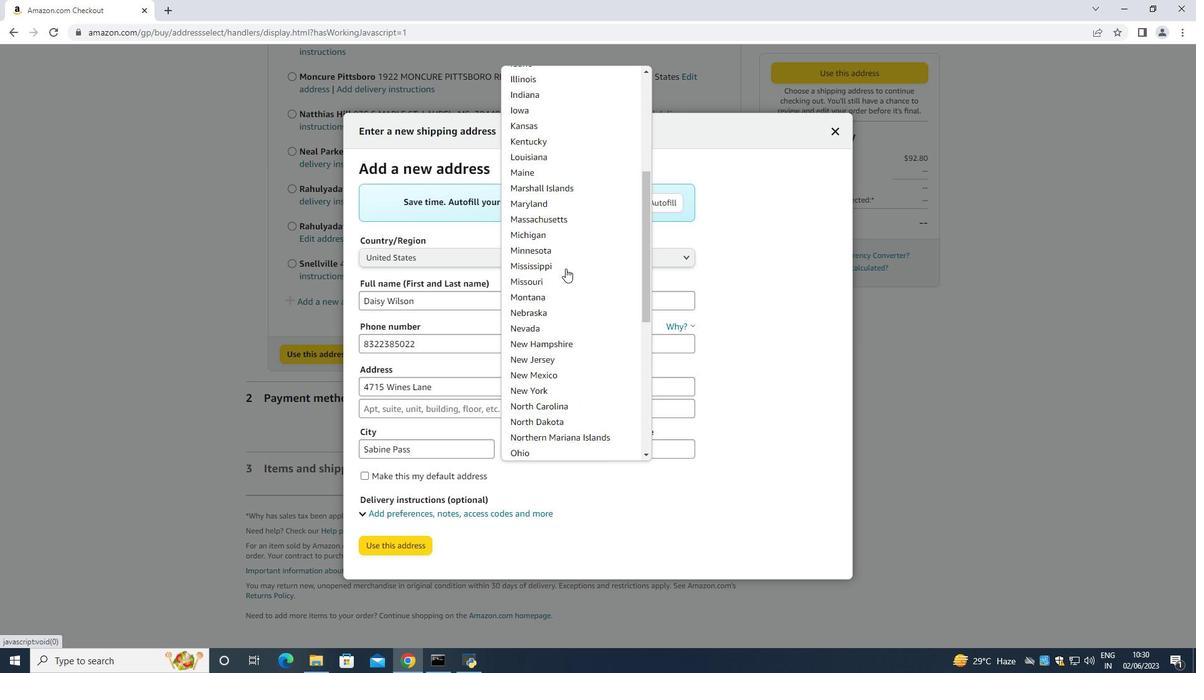 
Action: Mouse scrolled (560, 267) with delta (0, 0)
Screenshot: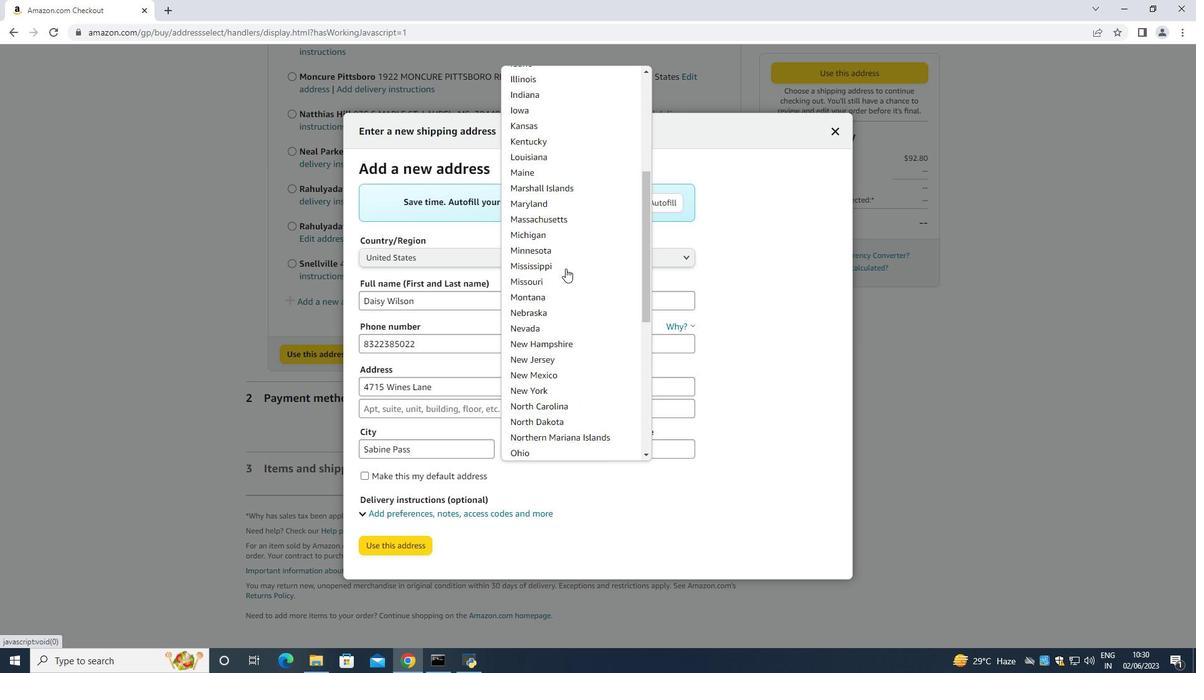 
Action: Mouse scrolled (560, 267) with delta (0, 0)
Screenshot: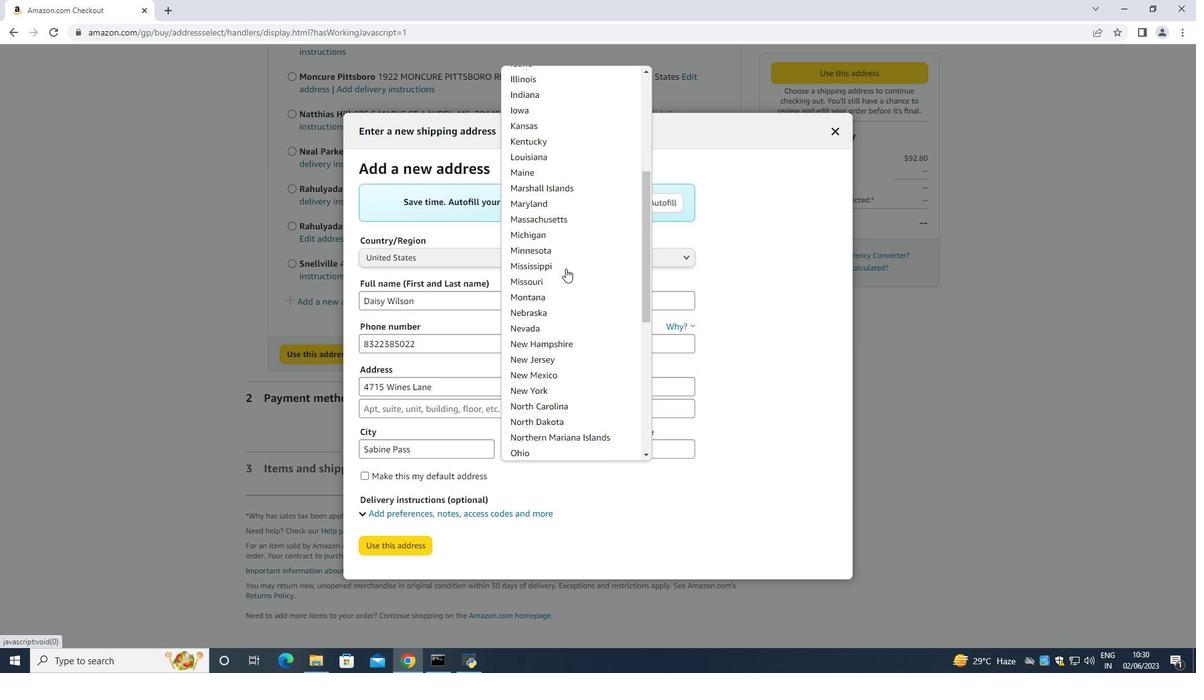 
Action: Mouse moved to (559, 267)
Screenshot: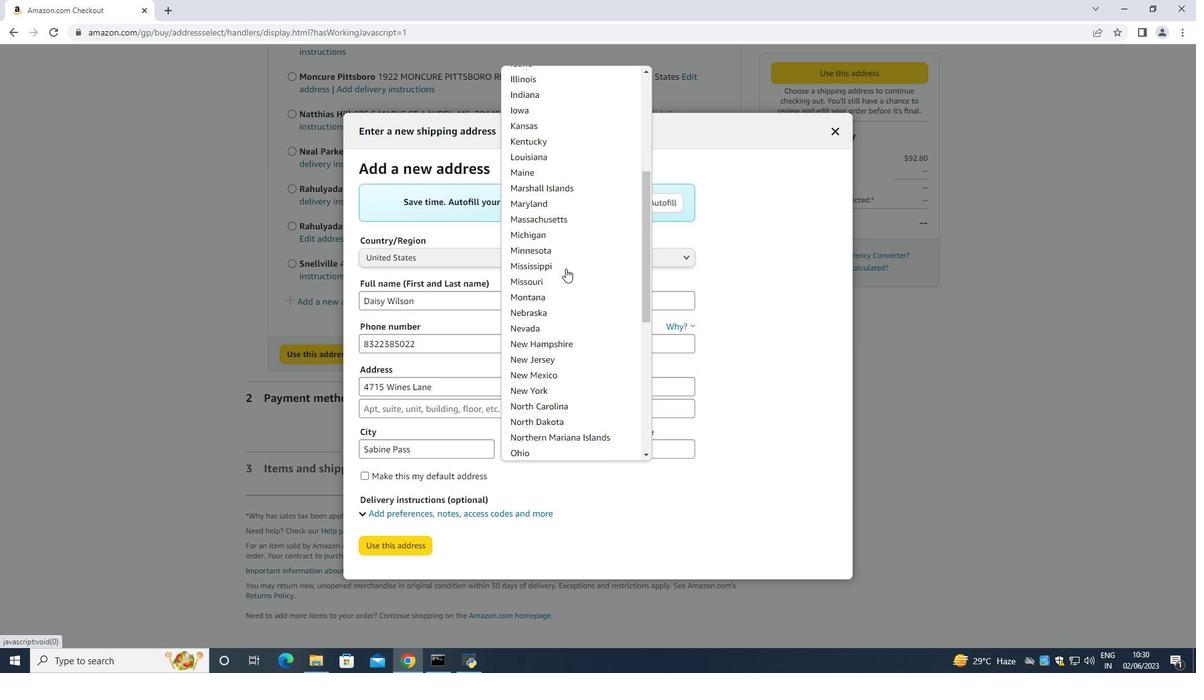 
Action: Mouse scrolled (559, 267) with delta (0, 0)
